 Task: Research Airbnb properties in Schwabach, Germany from 25th December, 2023 to 26th December, 2023 for 2 adults. Place can be entire room with 1  bedroom having 1 bed and 1 bathroom. Property type can be hotel.
Action: Mouse moved to (430, 116)
Screenshot: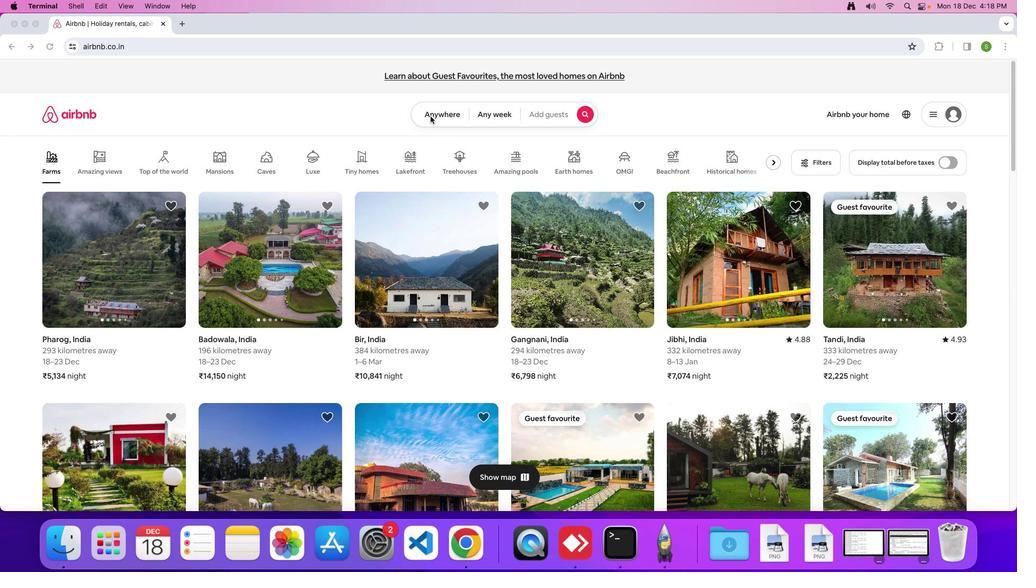 
Action: Mouse pressed left at (430, 116)
Screenshot: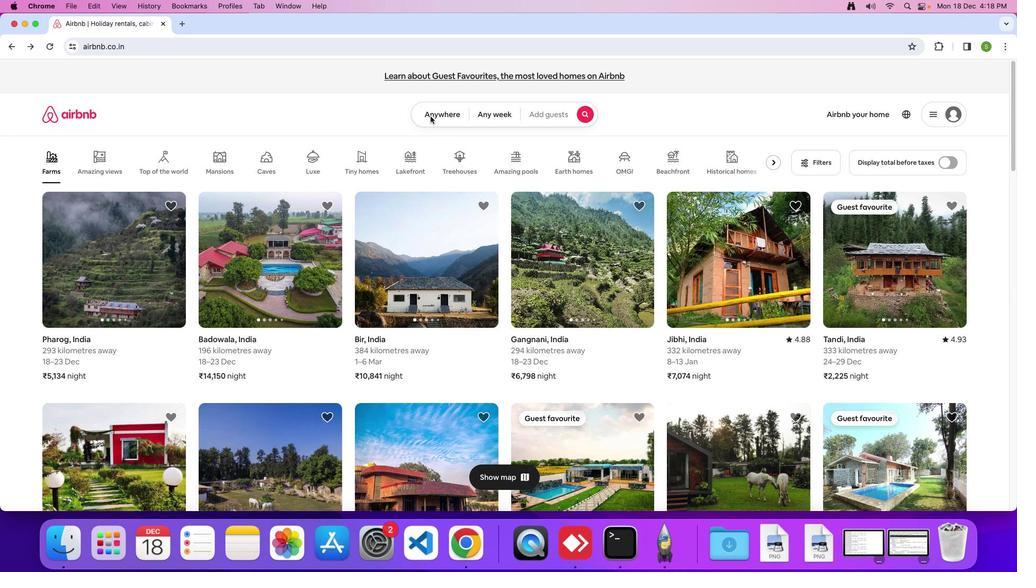 
Action: Mouse moved to (436, 112)
Screenshot: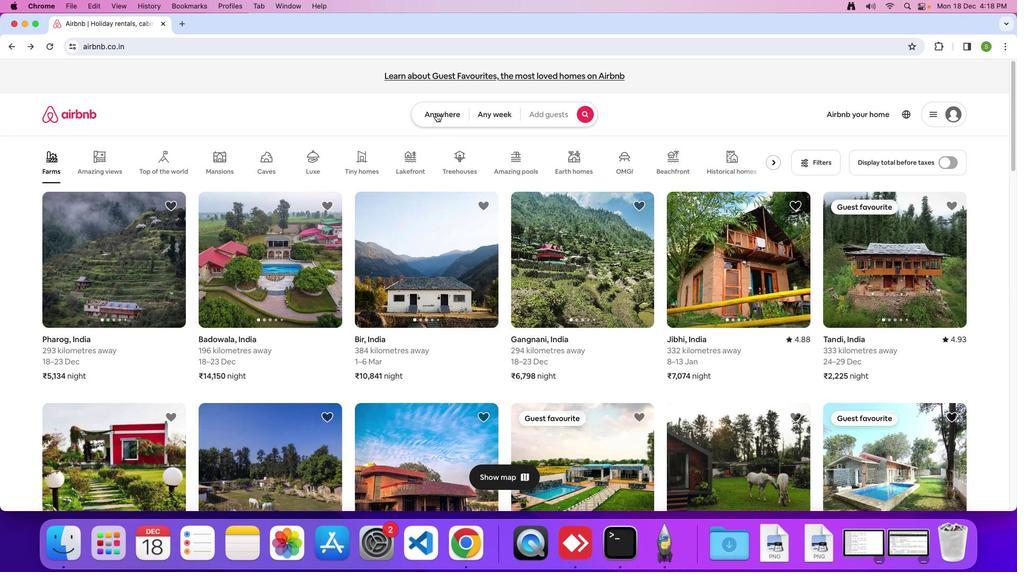 
Action: Mouse pressed left at (436, 112)
Screenshot: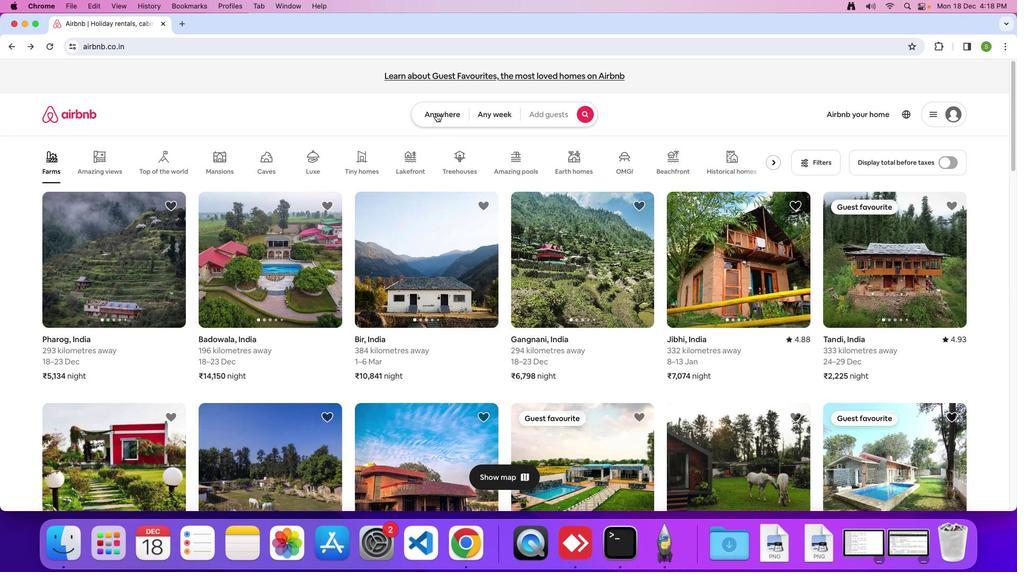 
Action: Mouse moved to (356, 155)
Screenshot: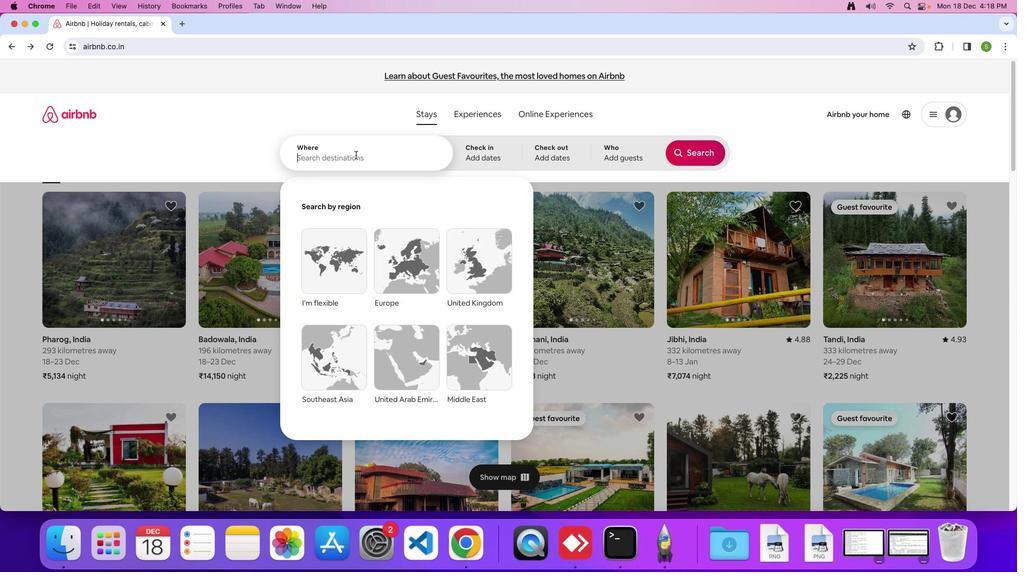 
Action: Mouse pressed left at (356, 155)
Screenshot: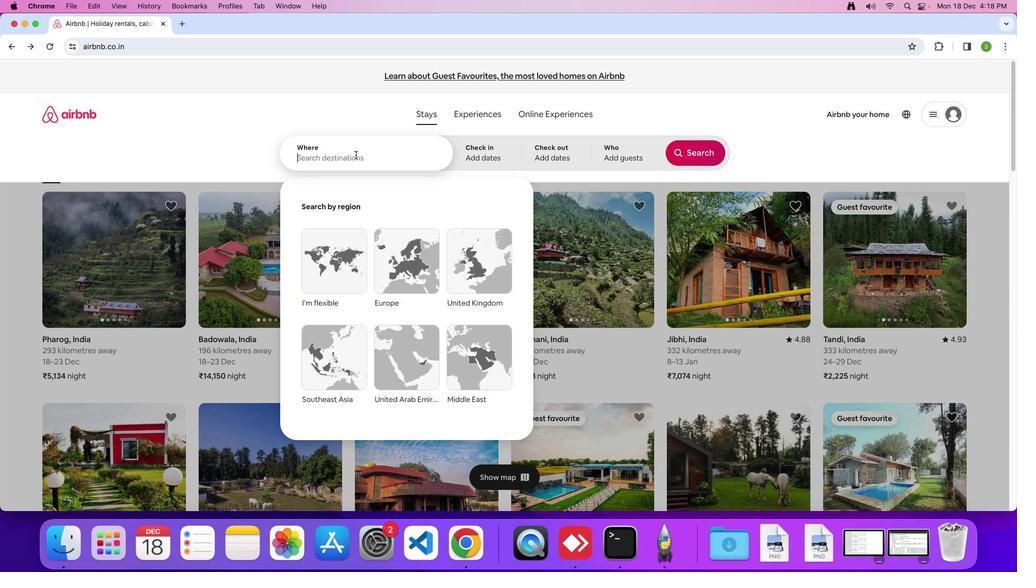 
Action: Key pressed 's'Key.caps_lock'C''H''W''A''B''A''C''H'Key.backspaceKey.backspaceKey.backspaceKey.backspaceKey.backspaceKey.backspaceKey.backspaceKey.backspaceKey.backspaceKey.backspaceKey.backspace'S'Key.caps_lock'c''h''w''a''b''a''c''h'','Key.spaceKey.shift'G''e''r''m''a''n''y'Key.enter
Screenshot: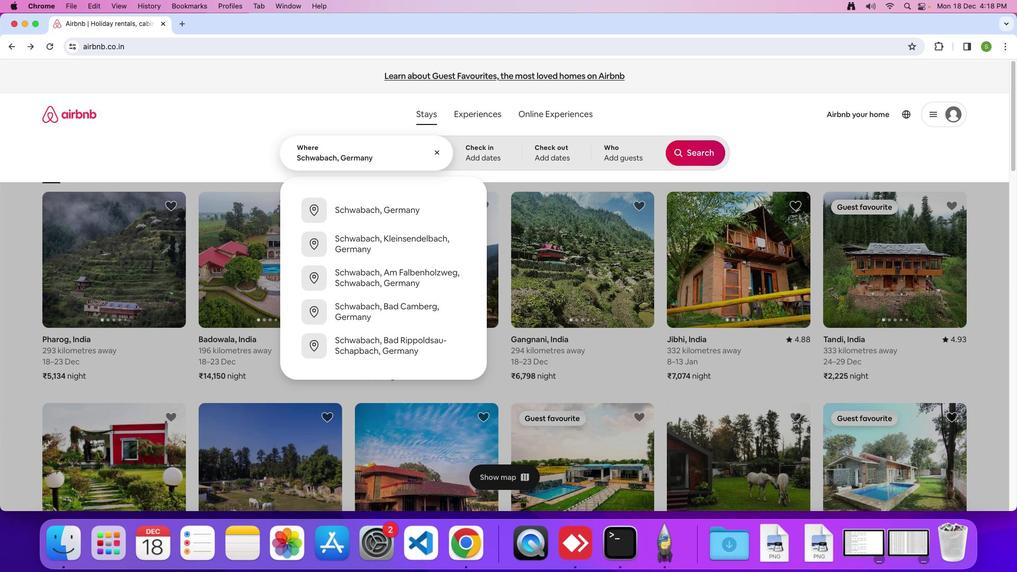 
Action: Mouse moved to (355, 391)
Screenshot: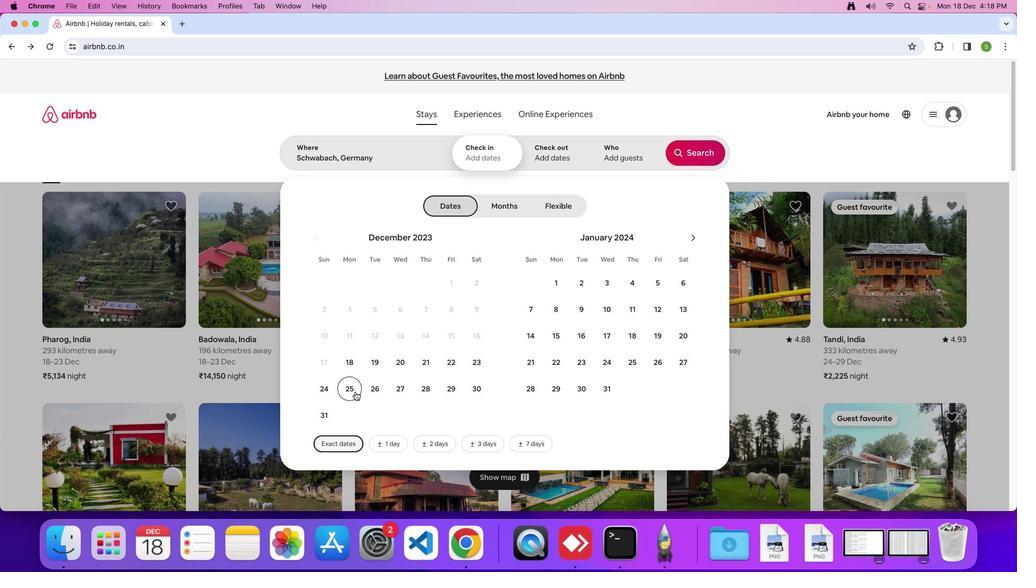 
Action: Mouse pressed left at (355, 391)
Screenshot: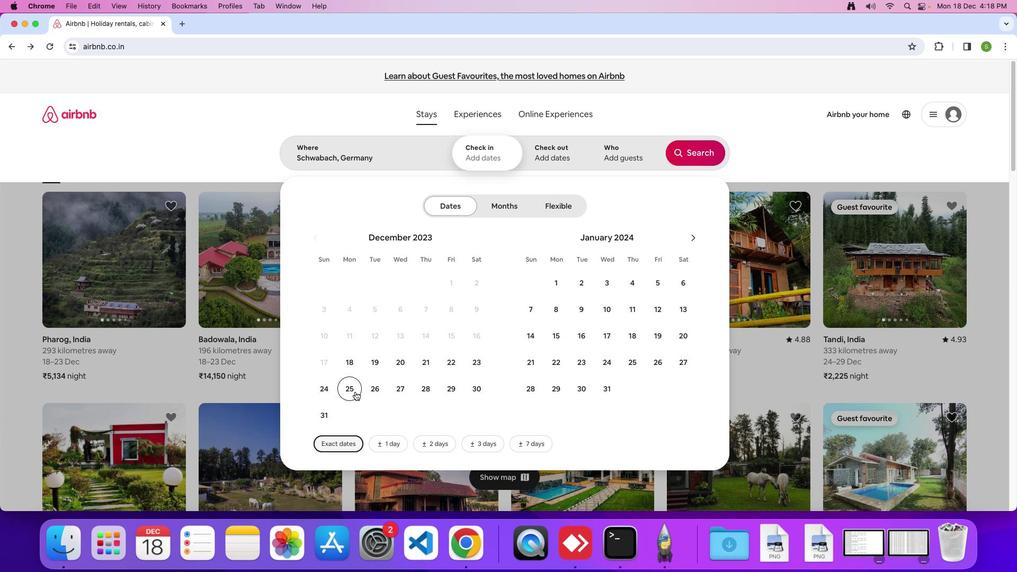 
Action: Mouse moved to (374, 389)
Screenshot: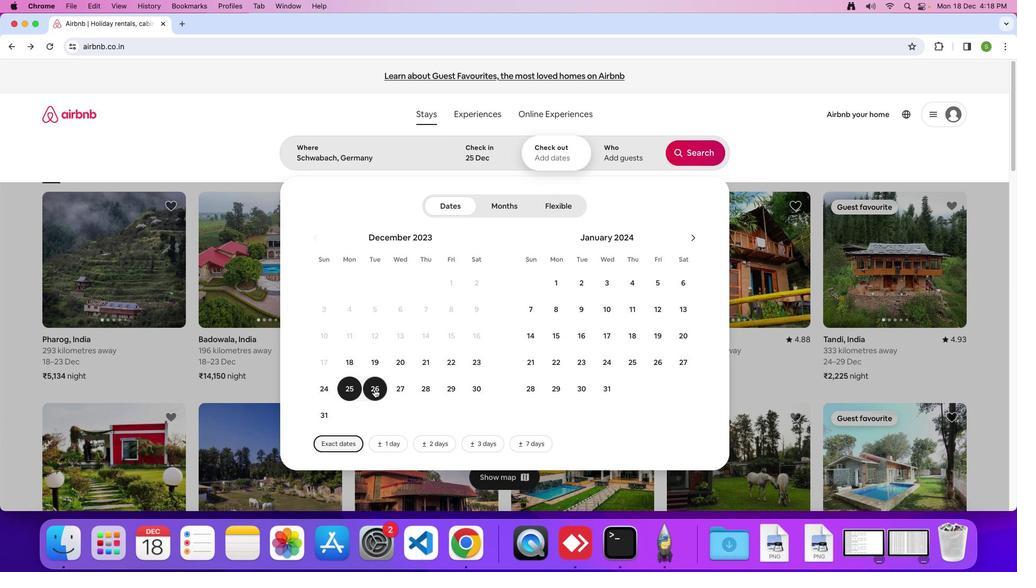 
Action: Mouse pressed left at (374, 389)
Screenshot: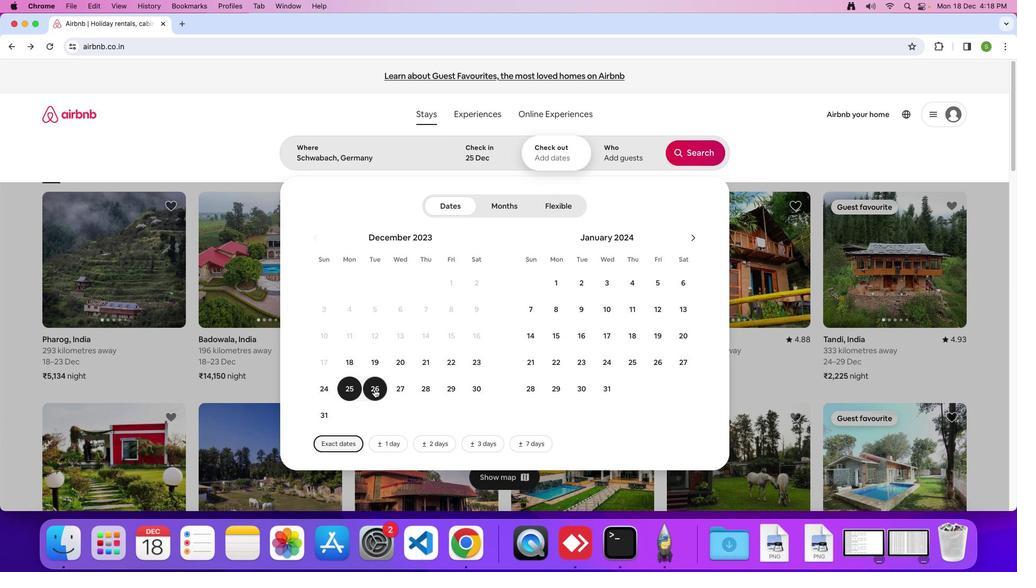 
Action: Mouse moved to (630, 162)
Screenshot: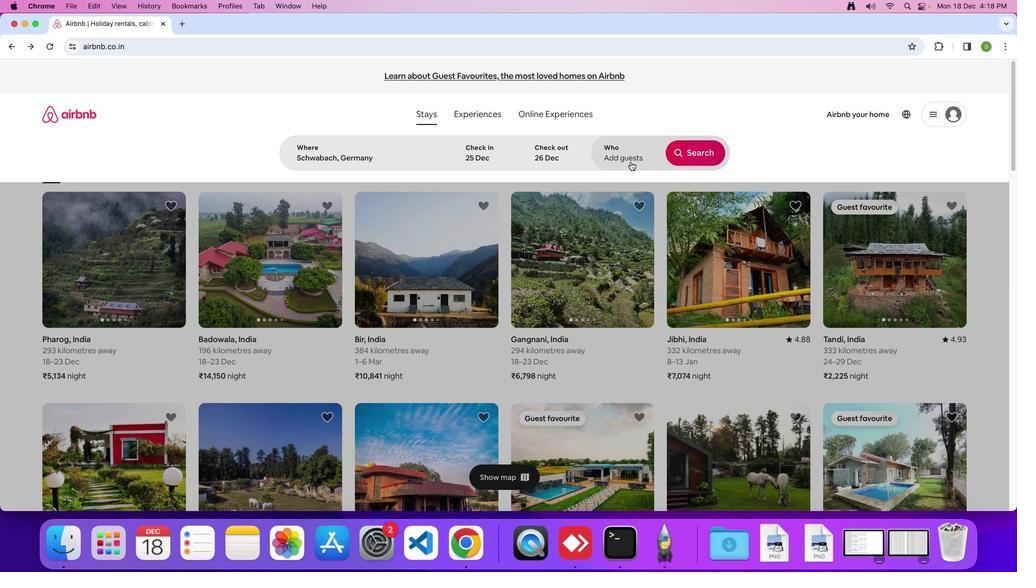 
Action: Mouse pressed left at (630, 162)
Screenshot: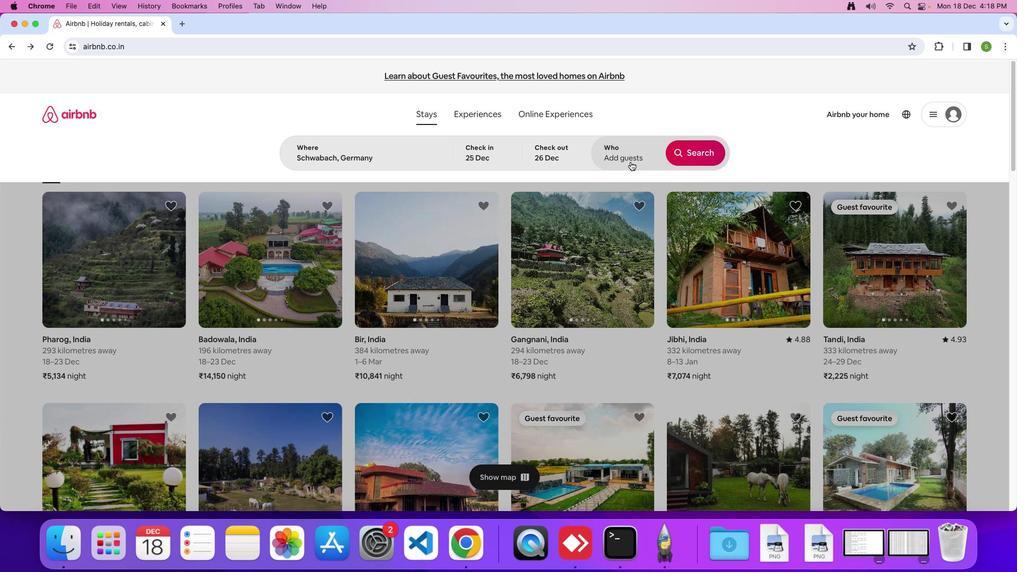 
Action: Mouse moved to (703, 214)
Screenshot: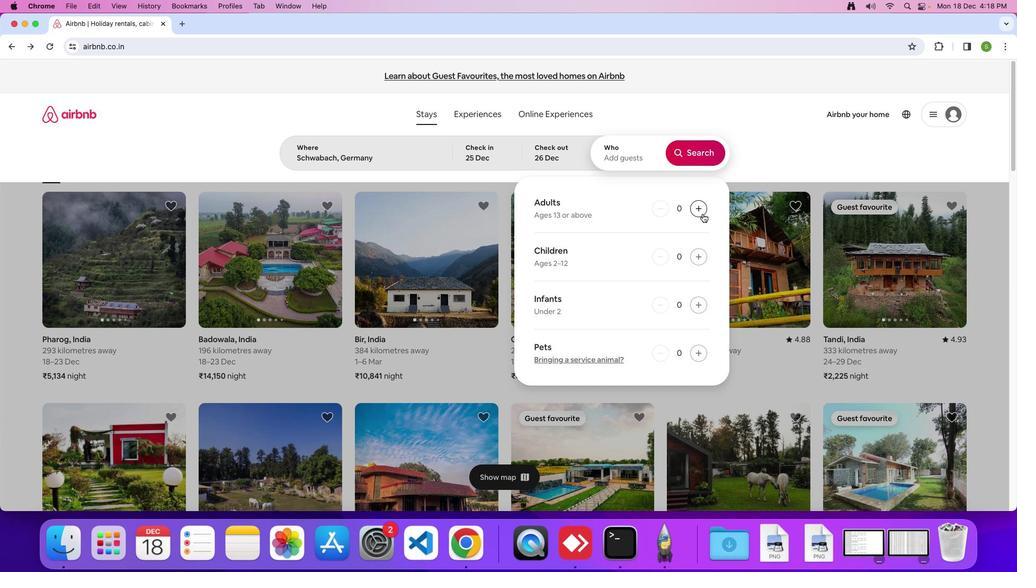 
Action: Mouse pressed left at (703, 214)
Screenshot: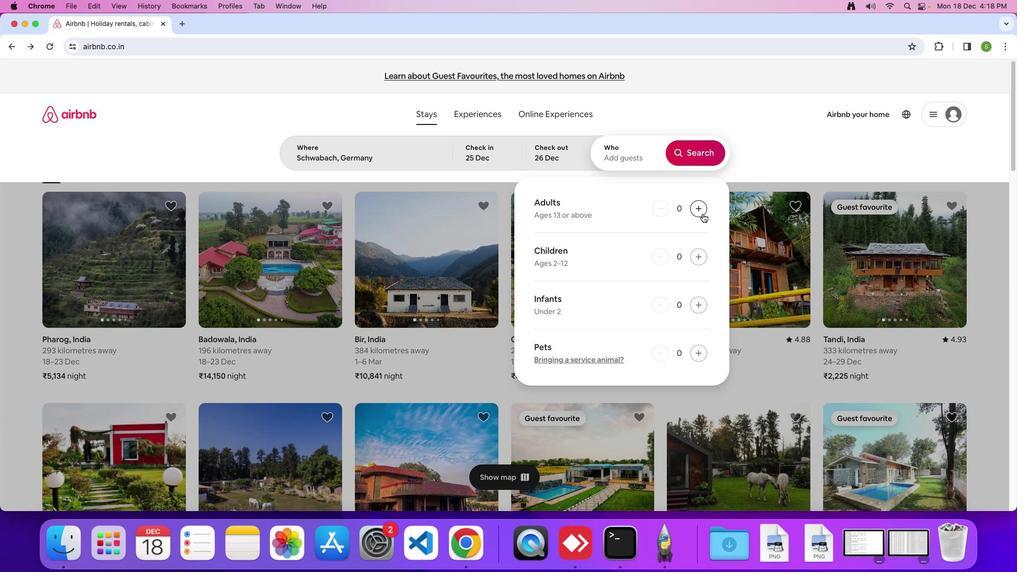 
Action: Mouse pressed left at (703, 214)
Screenshot: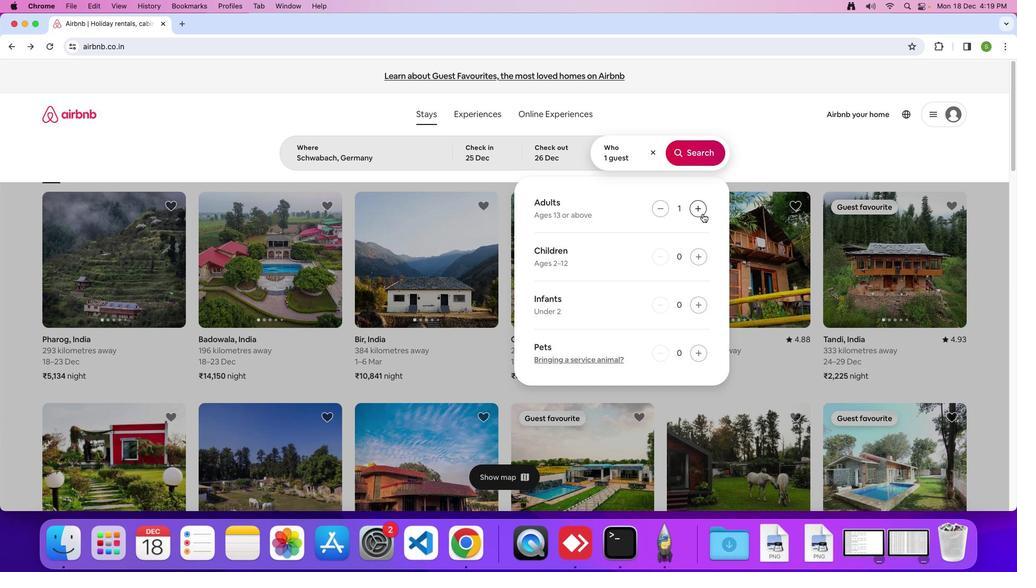 
Action: Mouse moved to (707, 158)
Screenshot: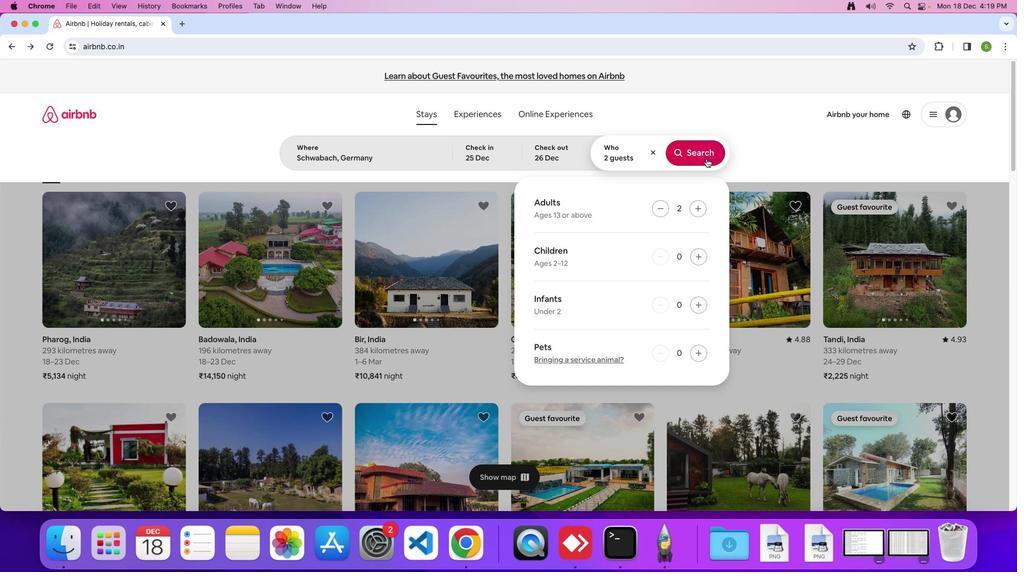 
Action: Mouse pressed left at (707, 158)
Screenshot: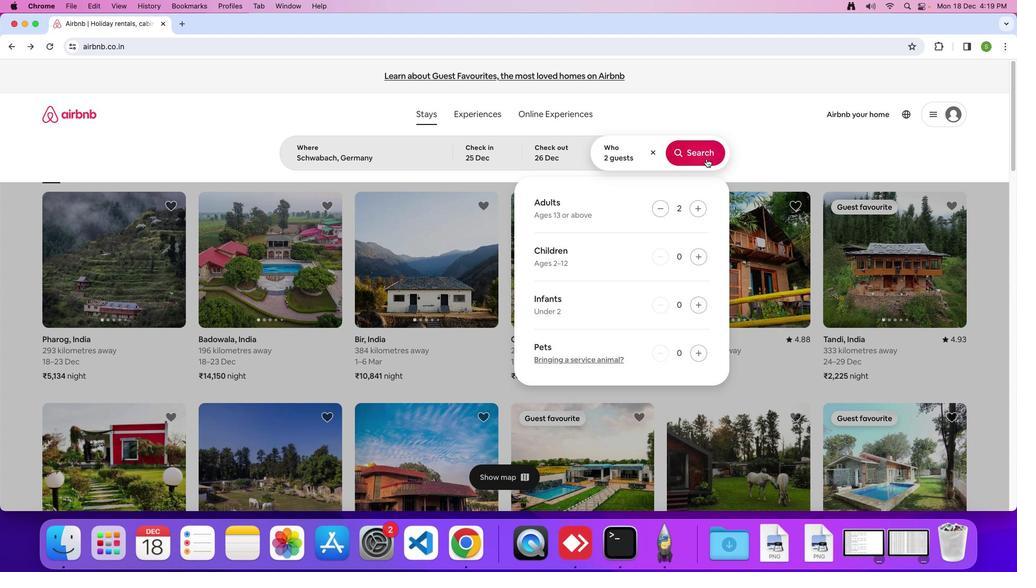 
Action: Mouse moved to (858, 119)
Screenshot: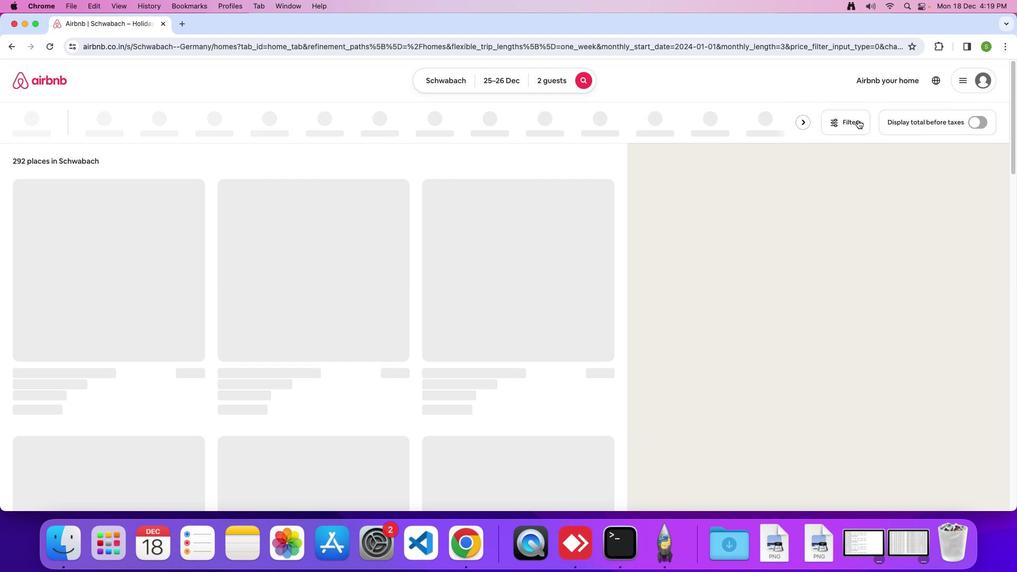
Action: Mouse pressed left at (858, 119)
Screenshot: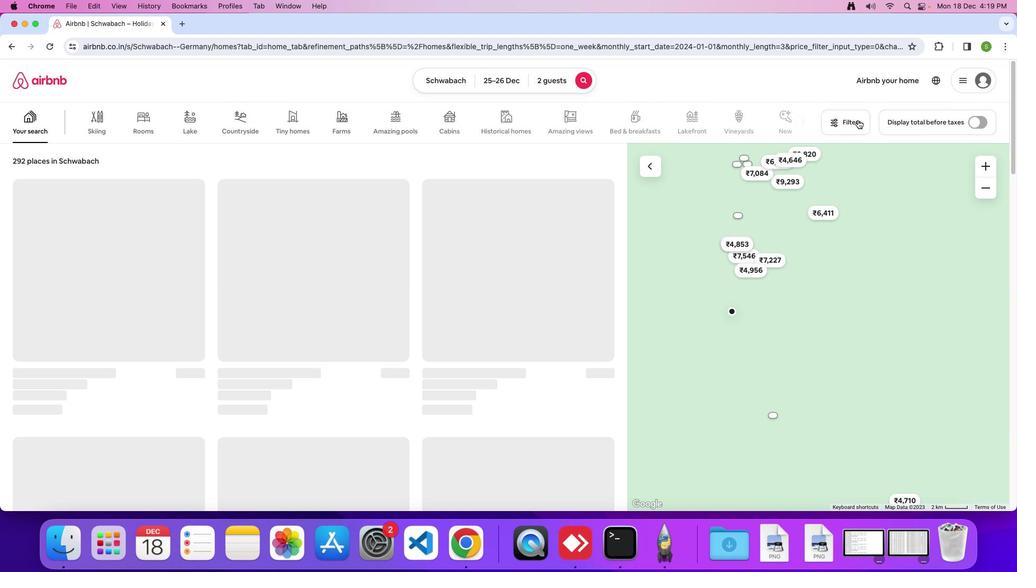 
Action: Mouse moved to (489, 309)
Screenshot: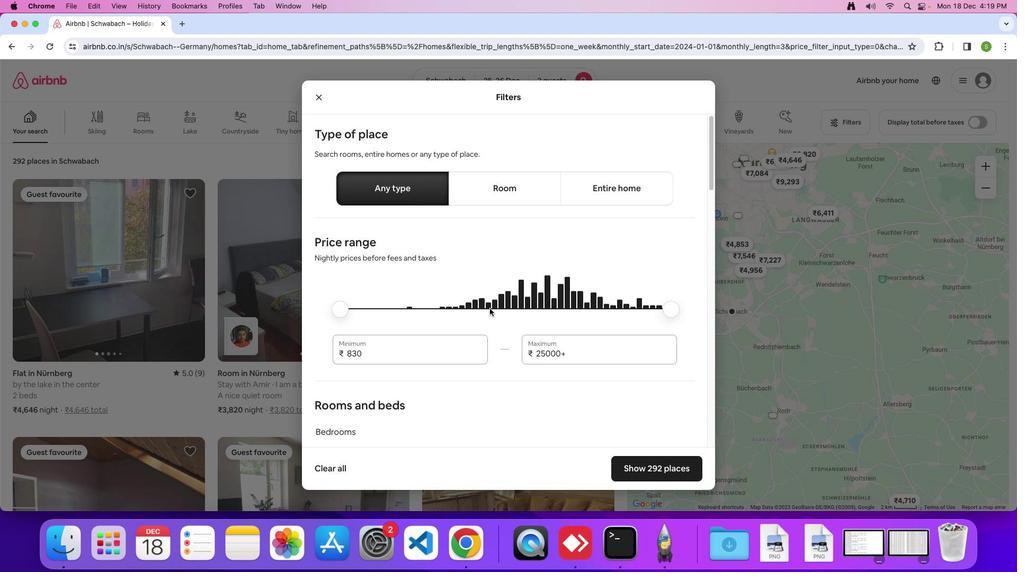 
Action: Mouse scrolled (489, 309) with delta (0, 0)
Screenshot: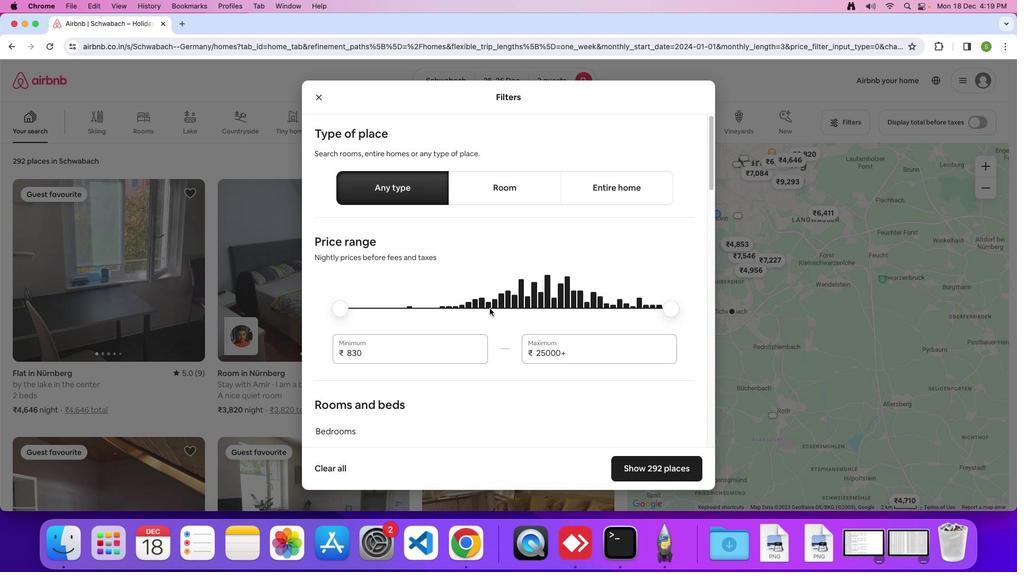 
Action: Mouse scrolled (489, 309) with delta (0, 0)
Screenshot: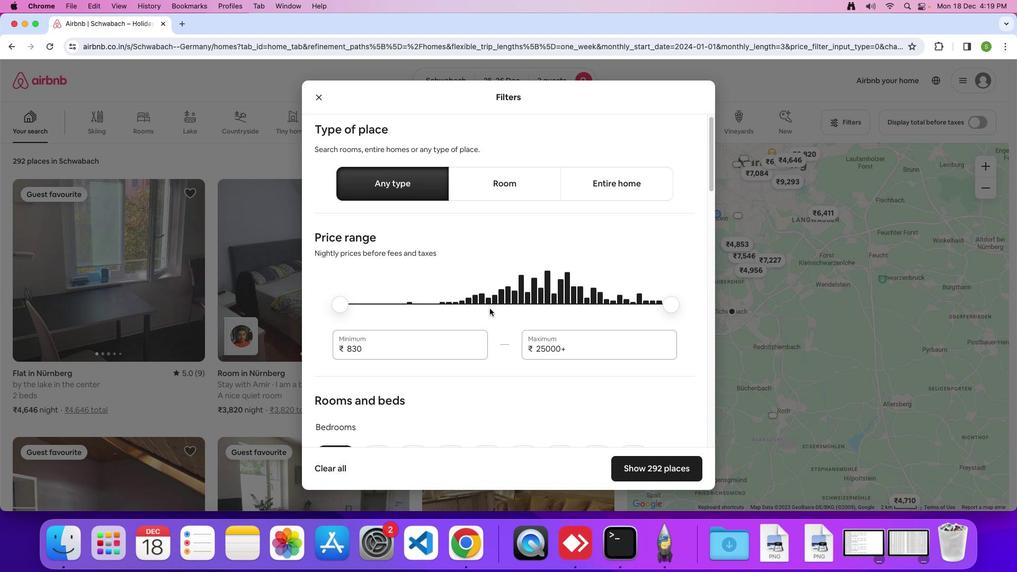 
Action: Mouse scrolled (489, 309) with delta (0, 0)
Screenshot: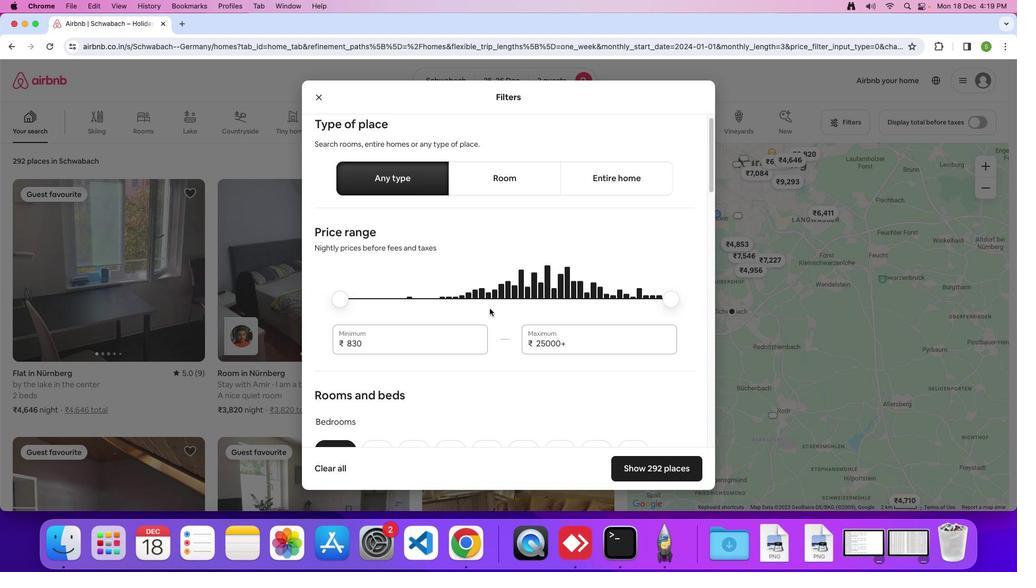 
Action: Mouse scrolled (489, 309) with delta (0, 0)
Screenshot: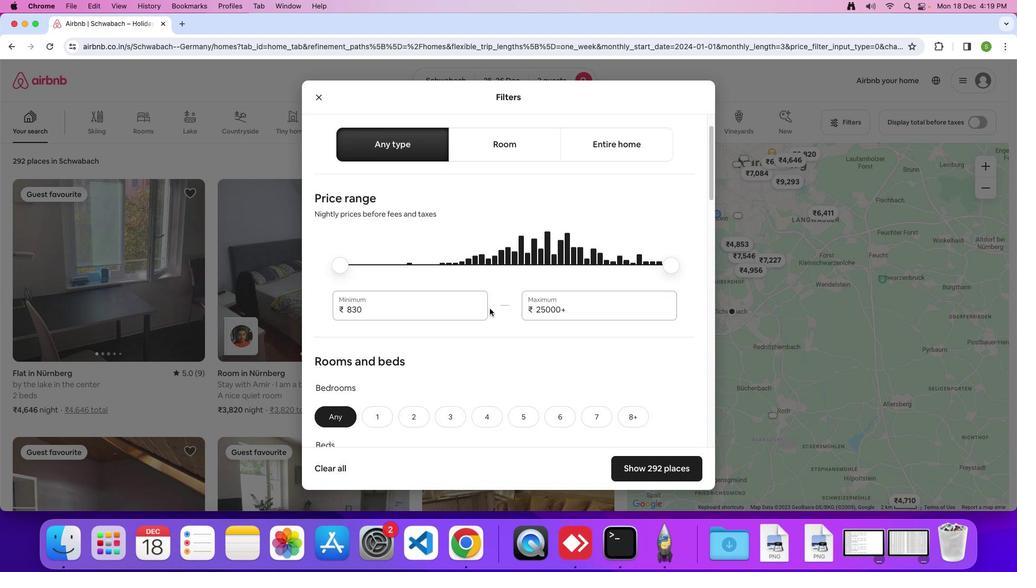 
Action: Mouse scrolled (489, 309) with delta (0, 0)
Screenshot: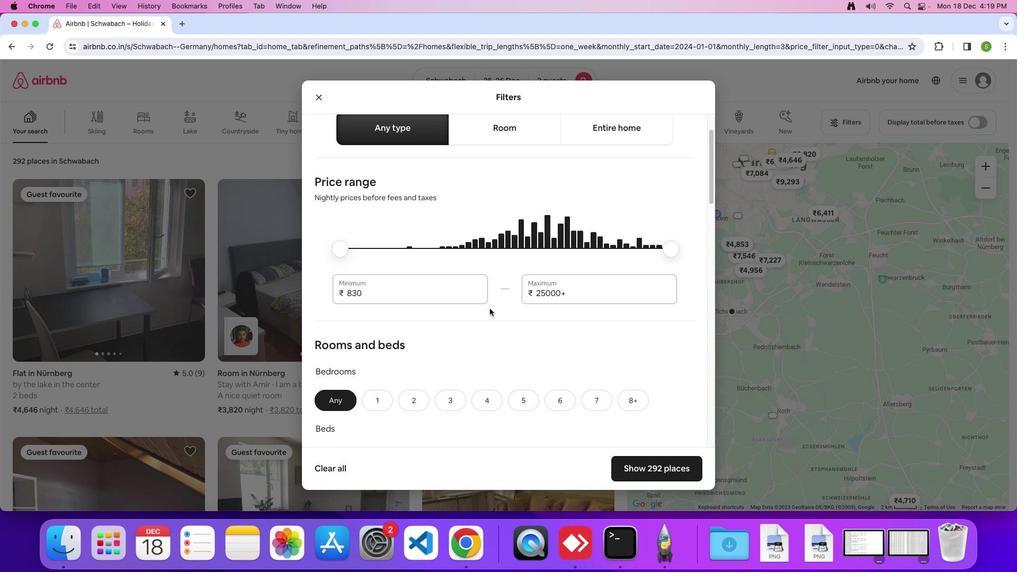 
Action: Mouse scrolled (489, 309) with delta (0, 0)
Screenshot: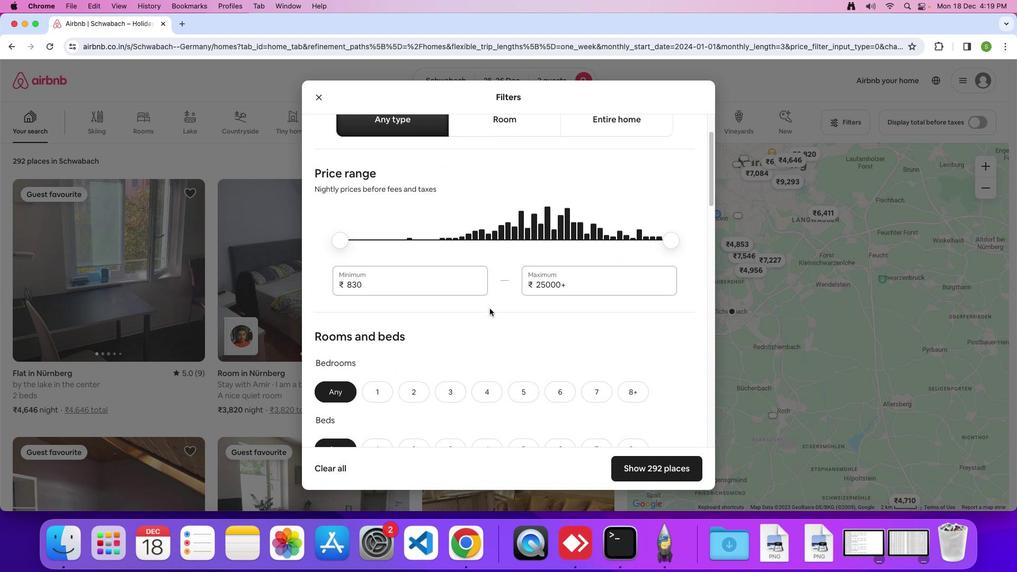 
Action: Mouse scrolled (489, 309) with delta (0, 0)
Screenshot: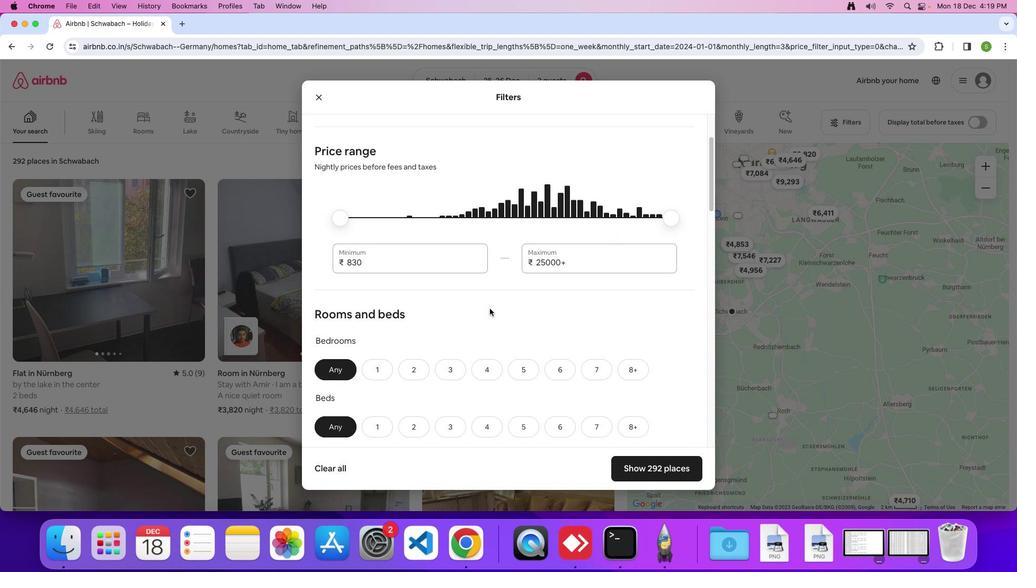 
Action: Mouse scrolled (489, 309) with delta (0, 0)
Screenshot: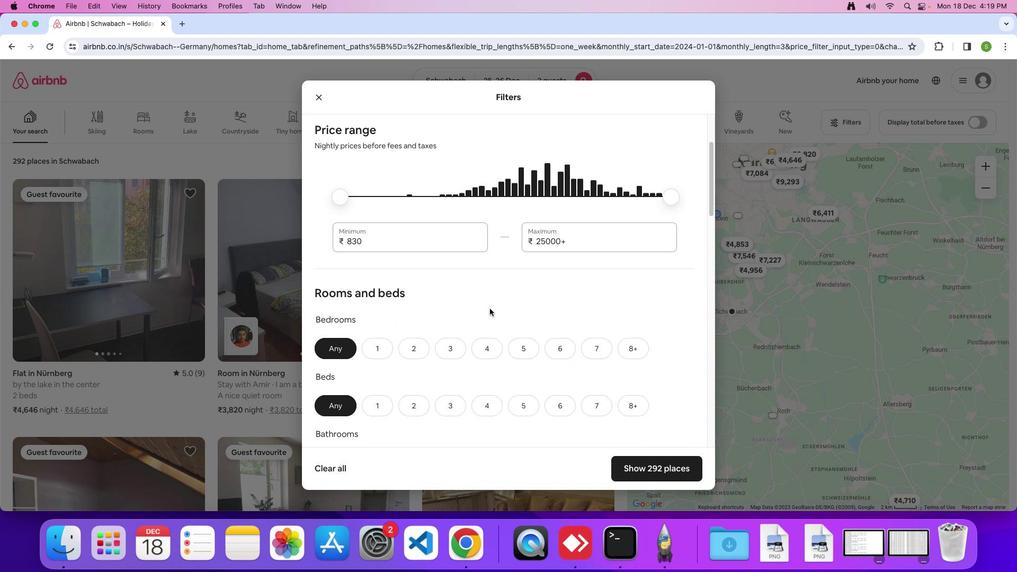
Action: Mouse scrolled (489, 309) with delta (0, 0)
Screenshot: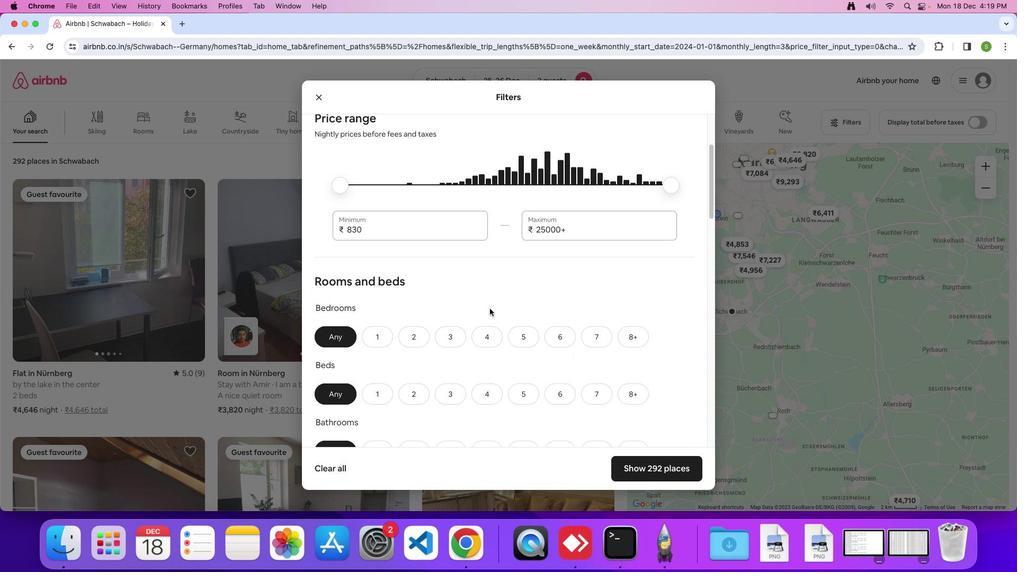 
Action: Mouse scrolled (489, 309) with delta (0, -1)
Screenshot: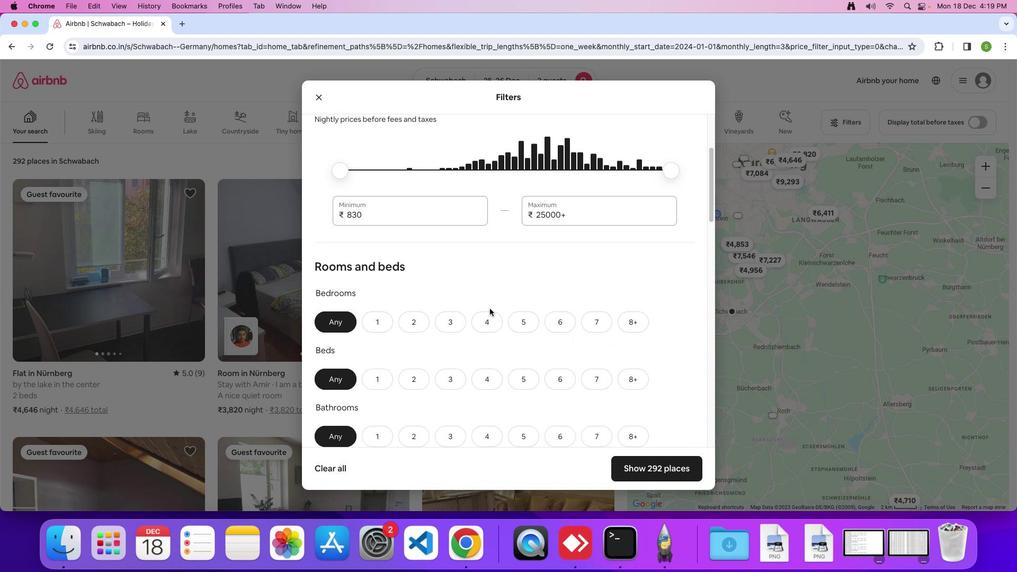 
Action: Mouse scrolled (489, 309) with delta (0, 0)
Screenshot: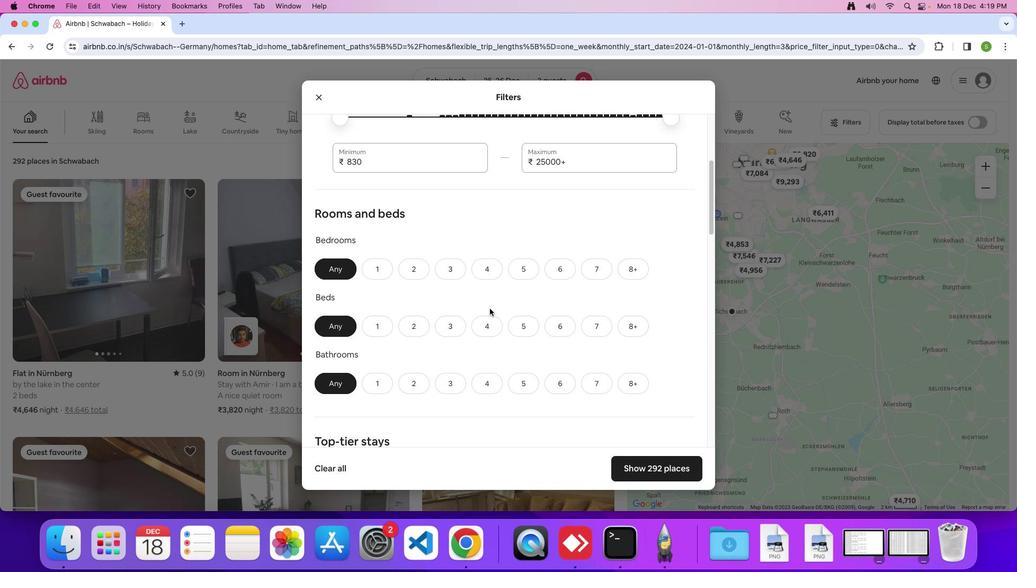 
Action: Mouse scrolled (489, 309) with delta (0, 0)
Screenshot: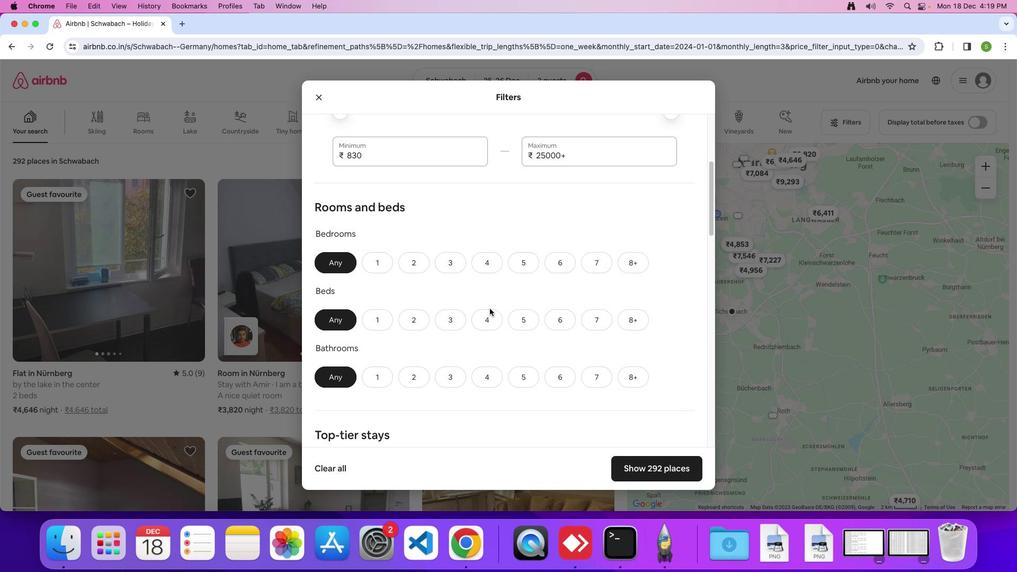 
Action: Mouse scrolled (489, 309) with delta (0, 0)
Screenshot: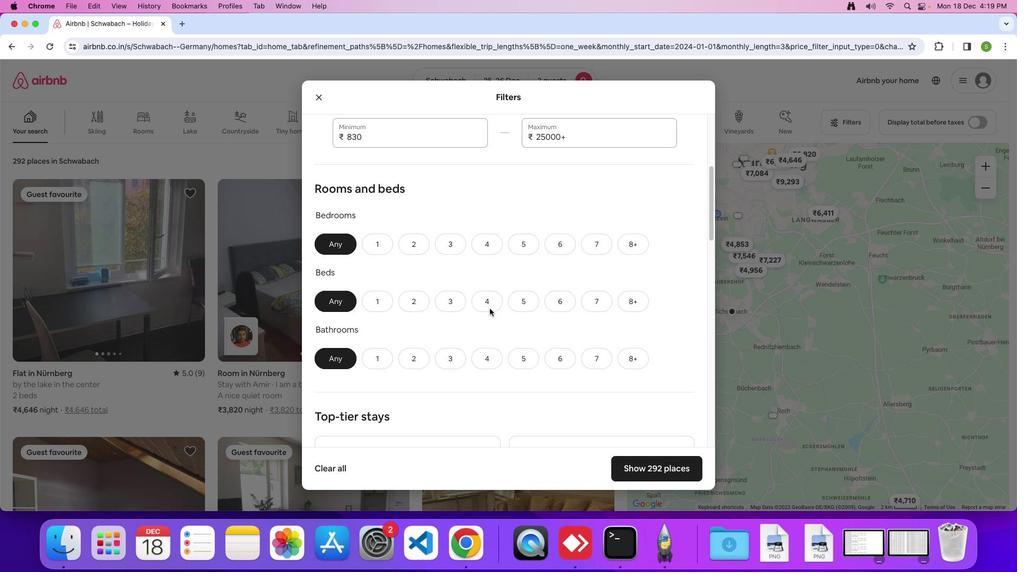 
Action: Mouse moved to (387, 224)
Screenshot: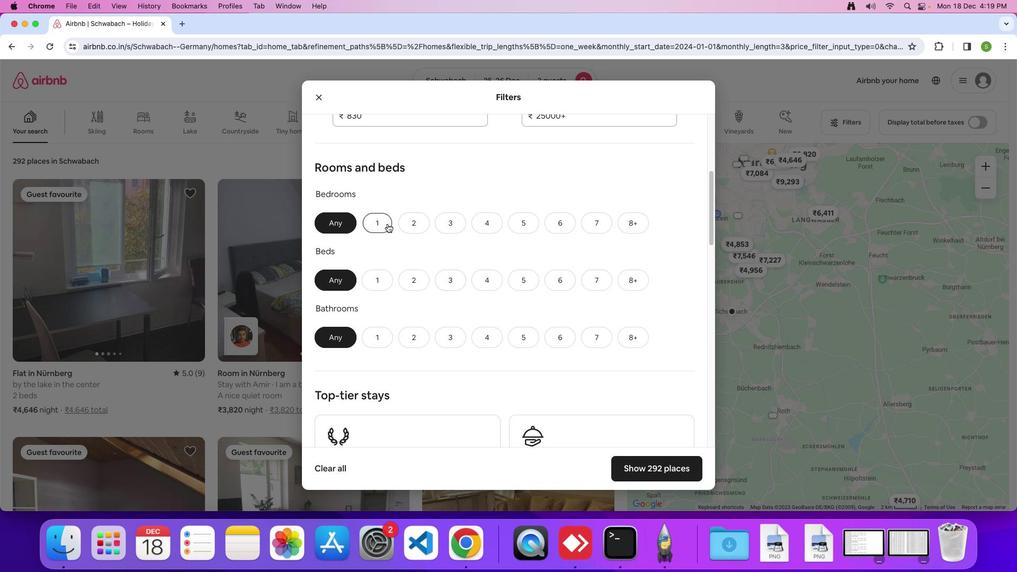 
Action: Mouse pressed left at (387, 224)
Screenshot: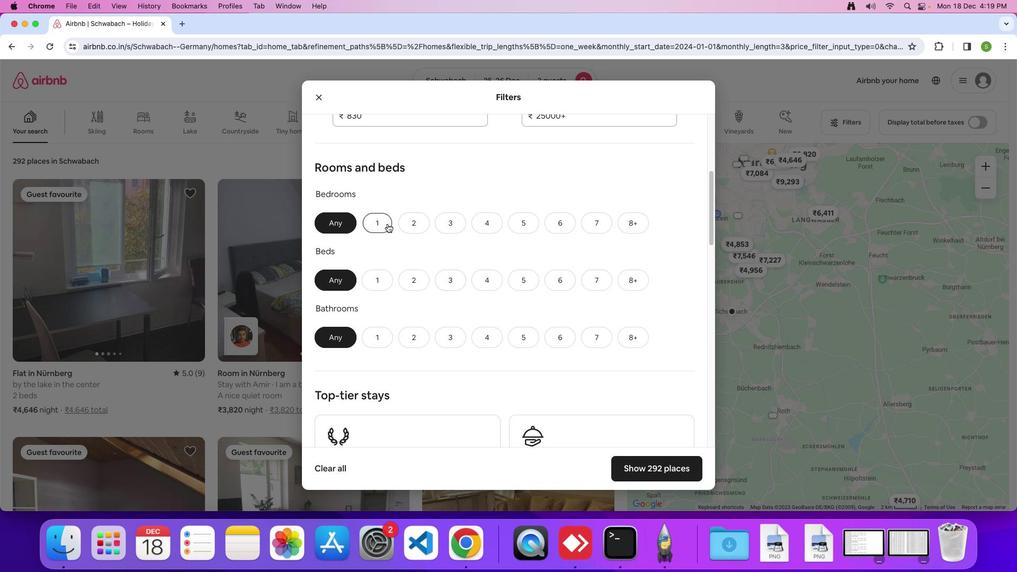 
Action: Mouse moved to (382, 284)
Screenshot: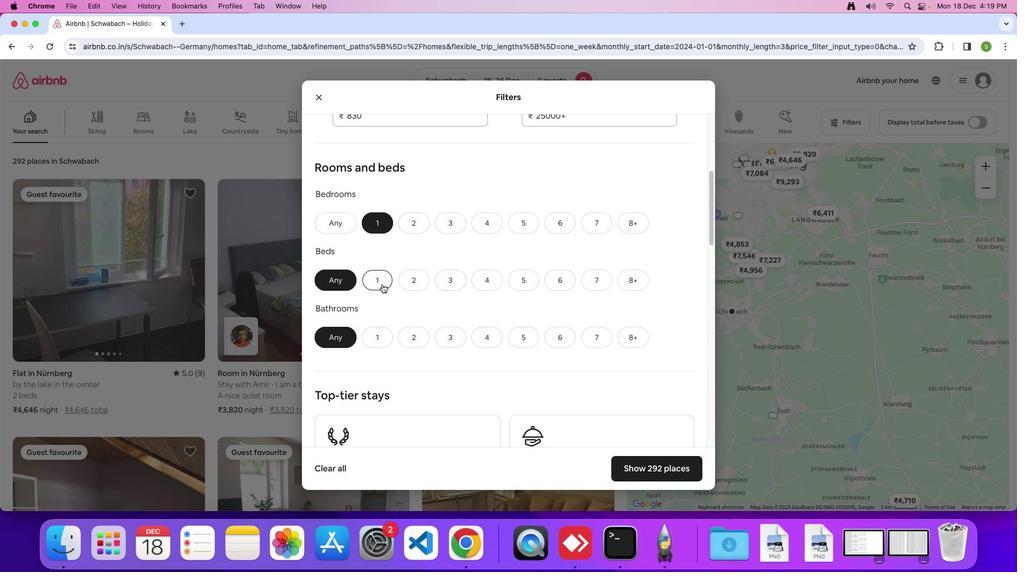 
Action: Mouse pressed left at (382, 284)
Screenshot: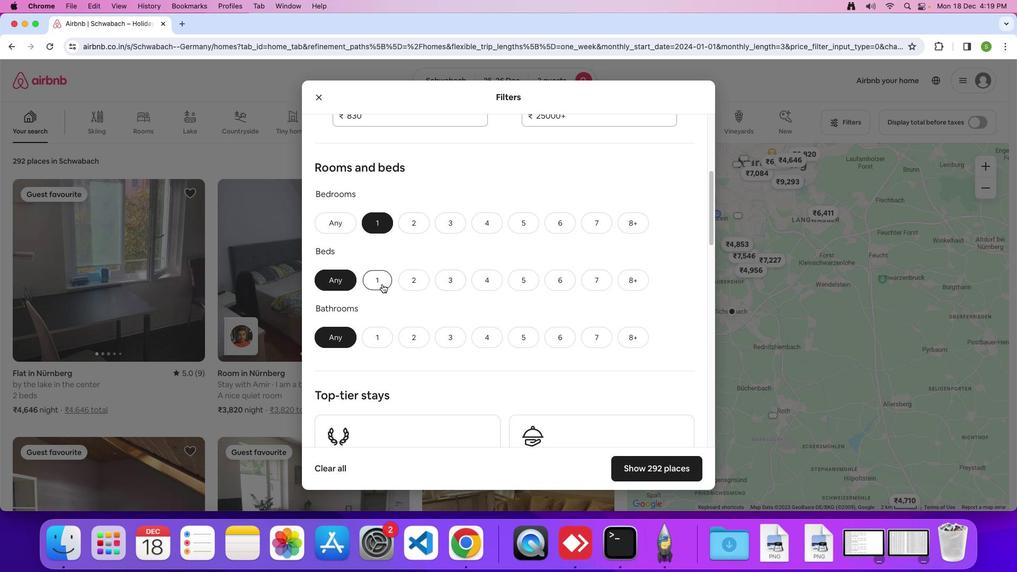 
Action: Mouse moved to (375, 331)
Screenshot: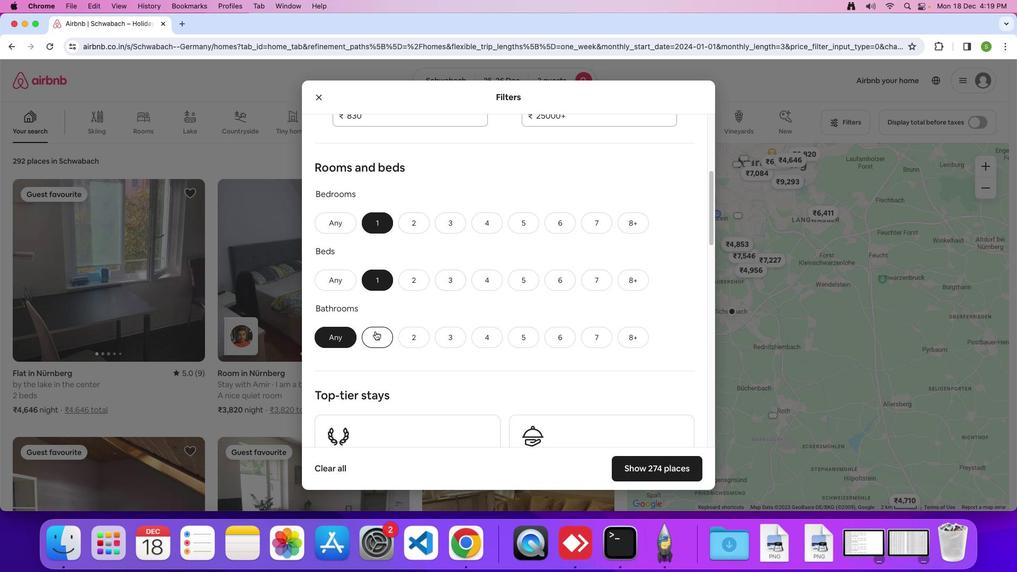 
Action: Mouse pressed left at (375, 331)
Screenshot: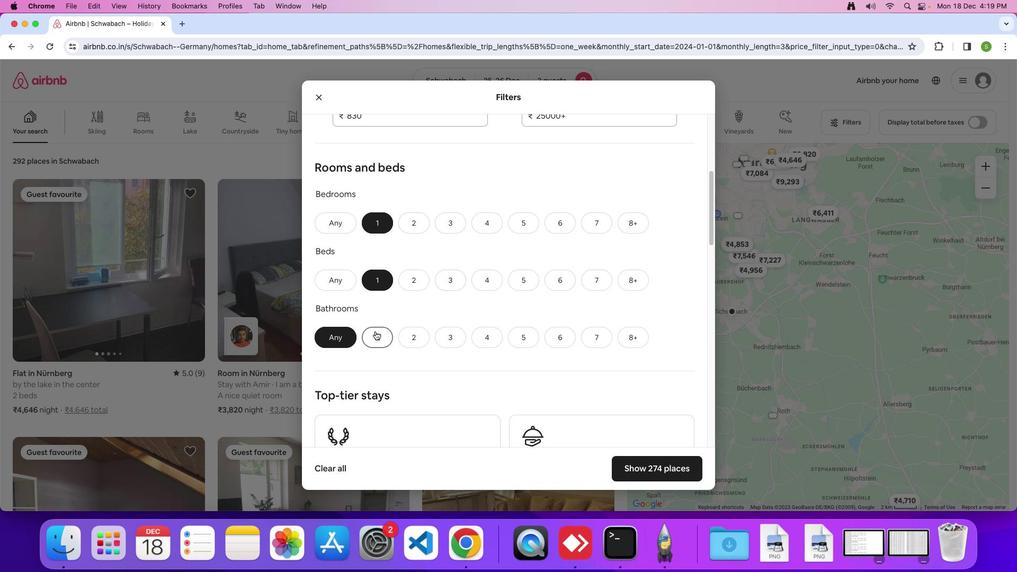 
Action: Mouse moved to (491, 301)
Screenshot: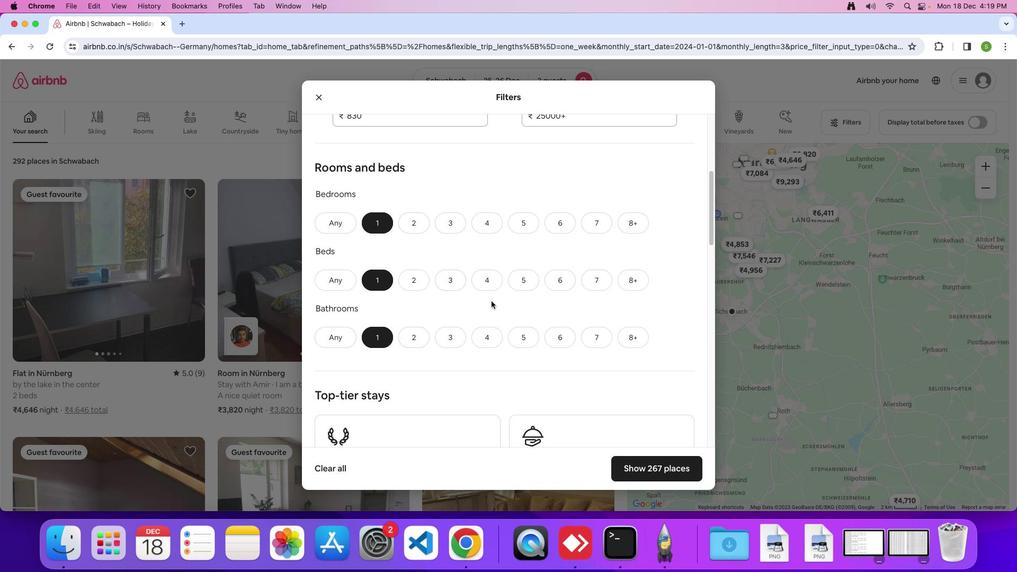 
Action: Mouse scrolled (491, 301) with delta (0, 0)
Screenshot: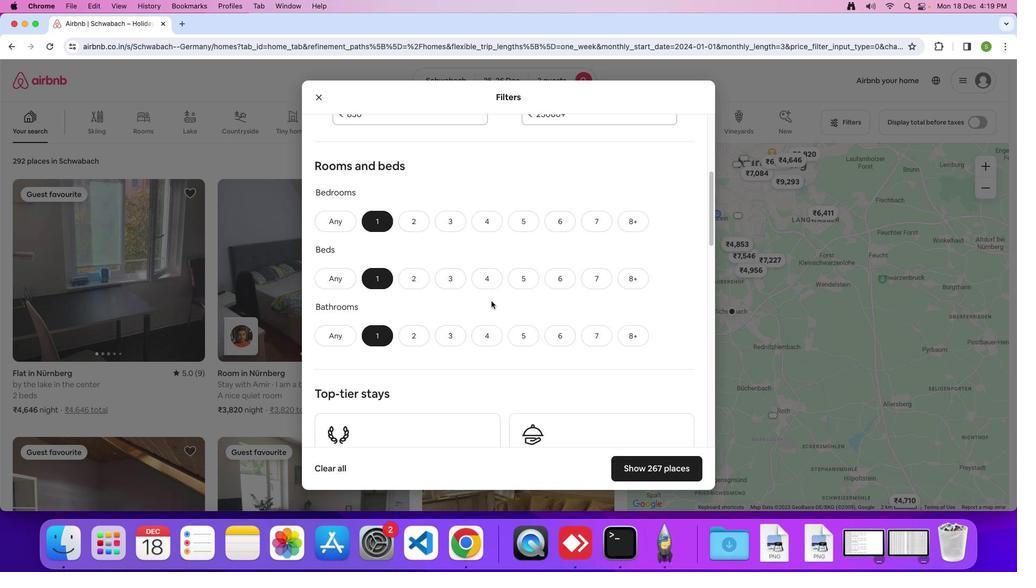
Action: Mouse scrolled (491, 301) with delta (0, 0)
Screenshot: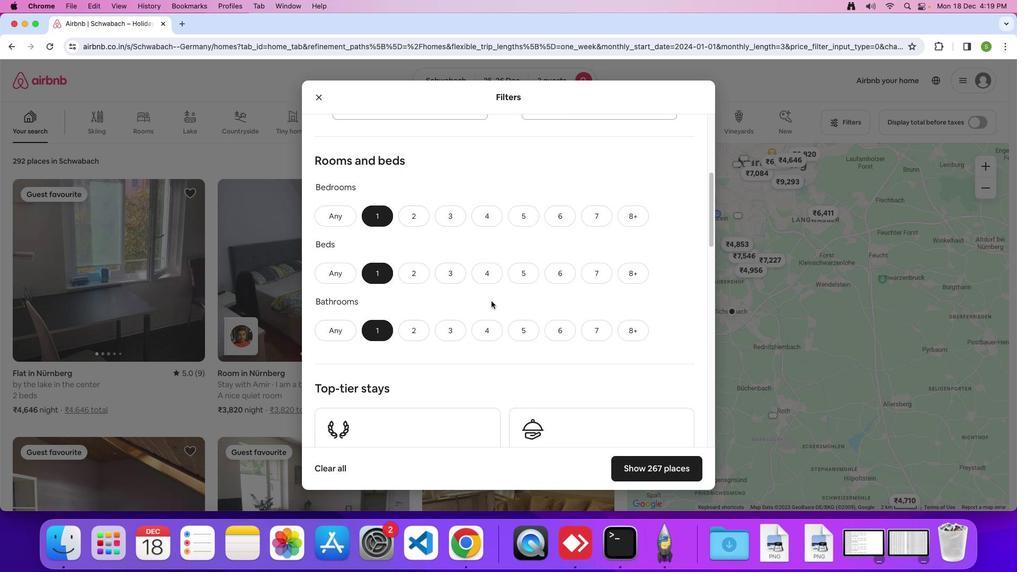 
Action: Mouse scrolled (491, 301) with delta (0, 0)
Screenshot: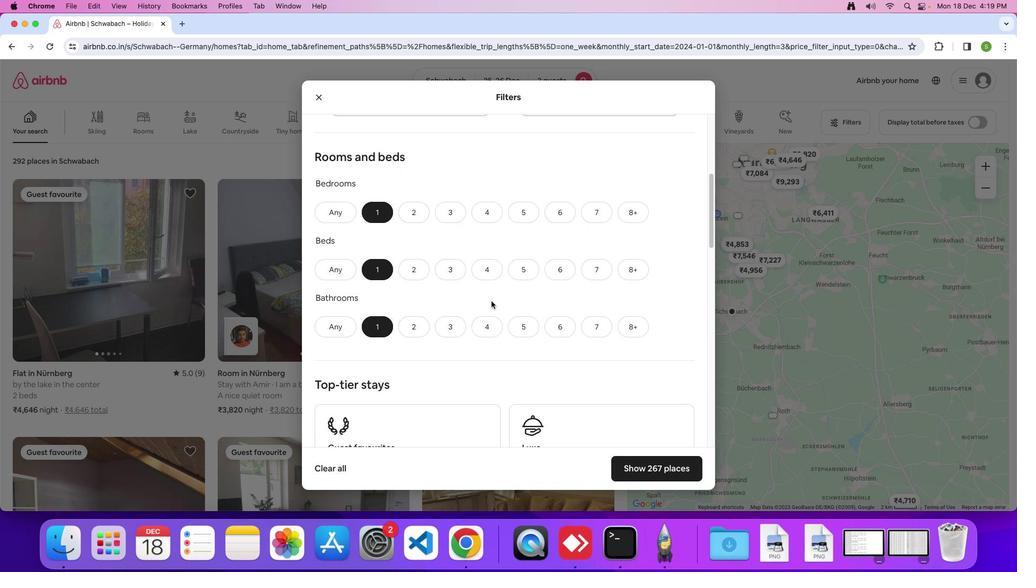 
Action: Mouse scrolled (491, 301) with delta (0, 0)
Screenshot: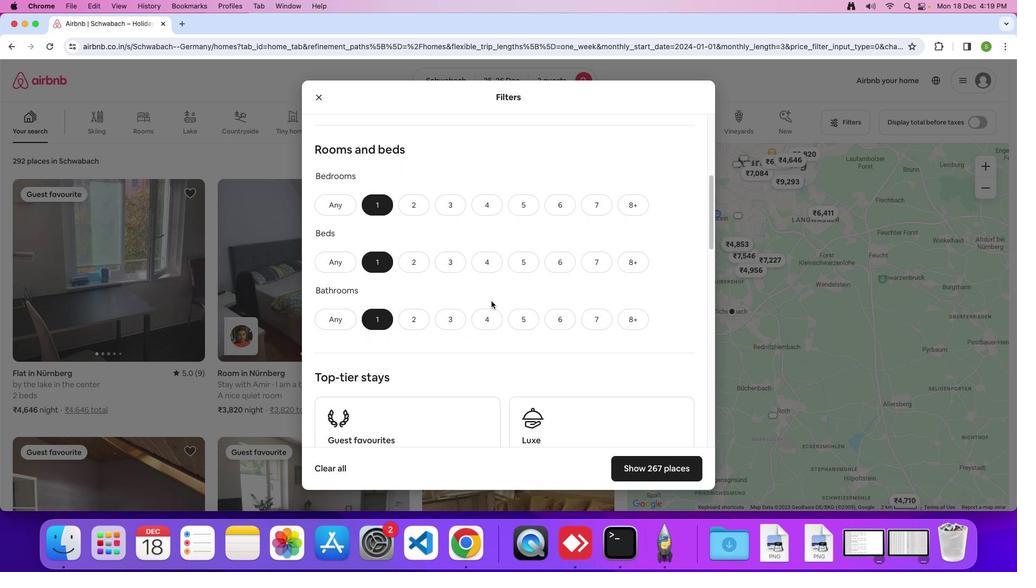 
Action: Mouse moved to (491, 301)
Screenshot: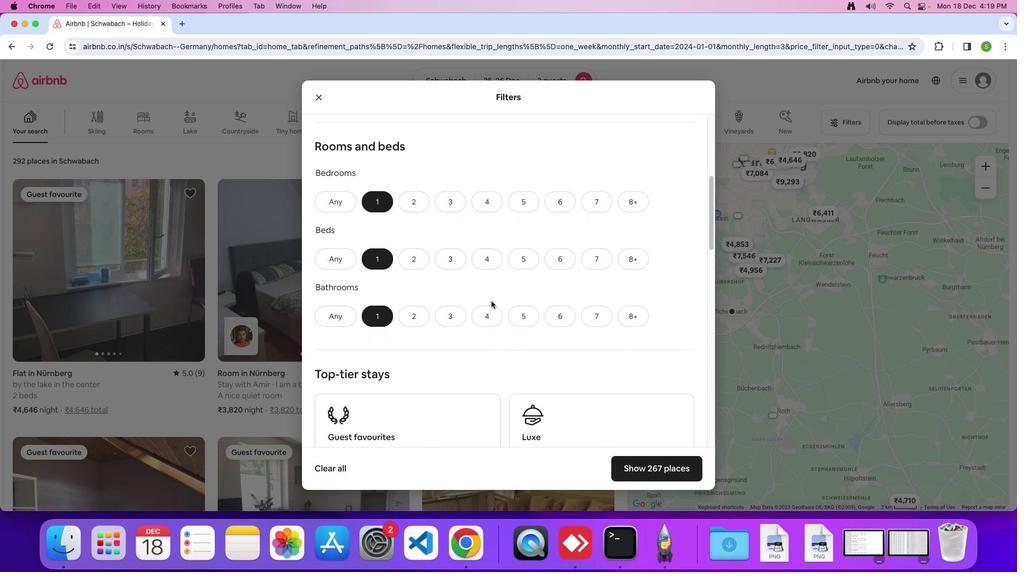 
Action: Mouse scrolled (491, 301) with delta (0, 0)
Screenshot: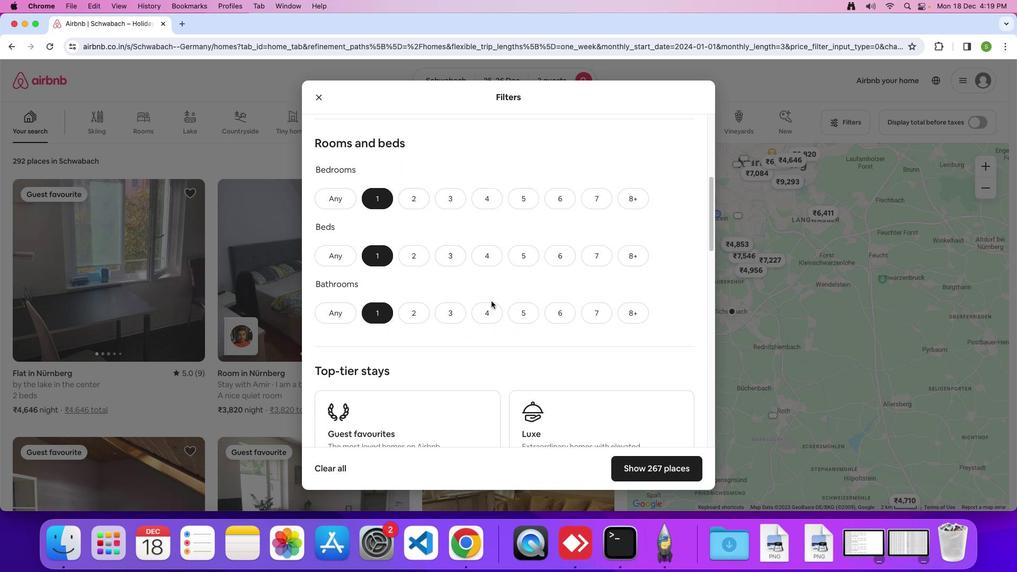 
Action: Mouse scrolled (491, 301) with delta (0, 0)
Screenshot: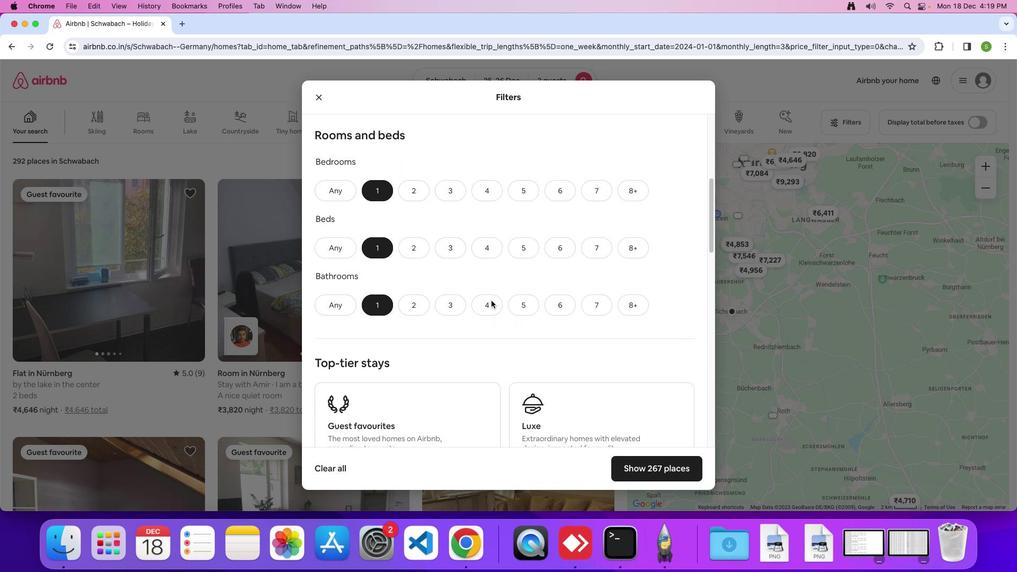 
Action: Mouse scrolled (491, 301) with delta (0, -1)
Screenshot: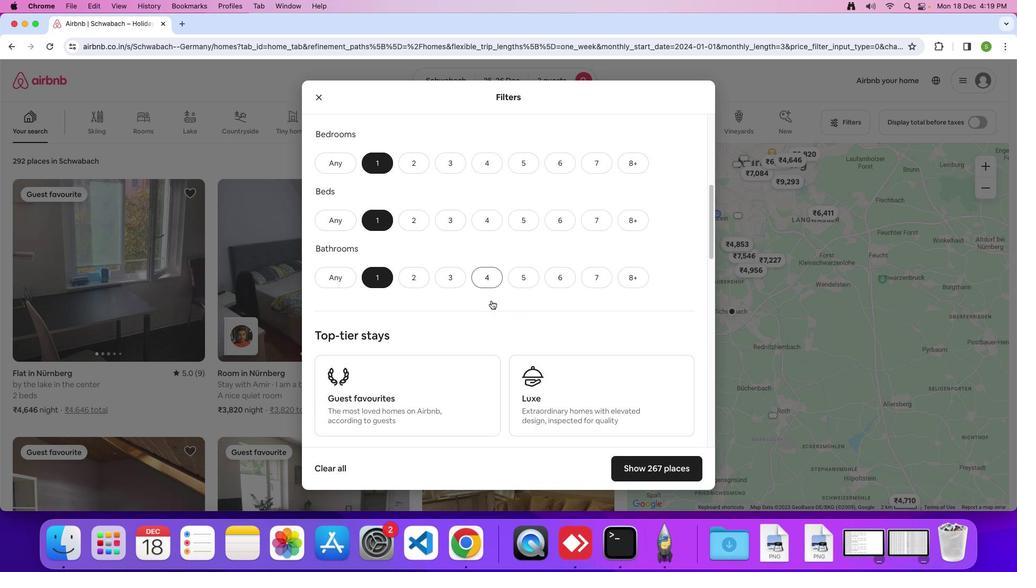 
Action: Mouse moved to (491, 300)
Screenshot: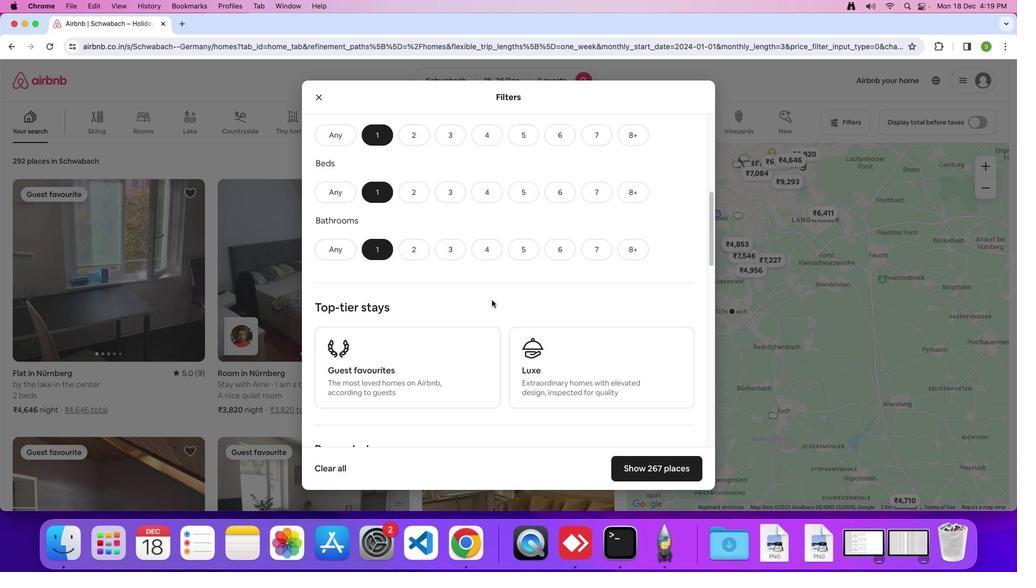 
Action: Mouse scrolled (491, 300) with delta (0, 0)
Screenshot: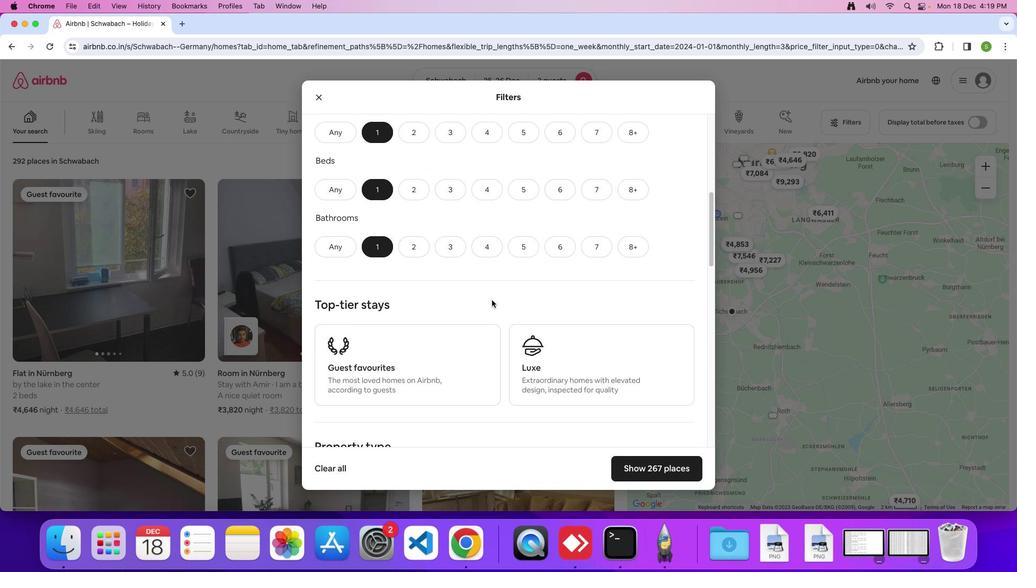 
Action: Mouse moved to (491, 300)
Screenshot: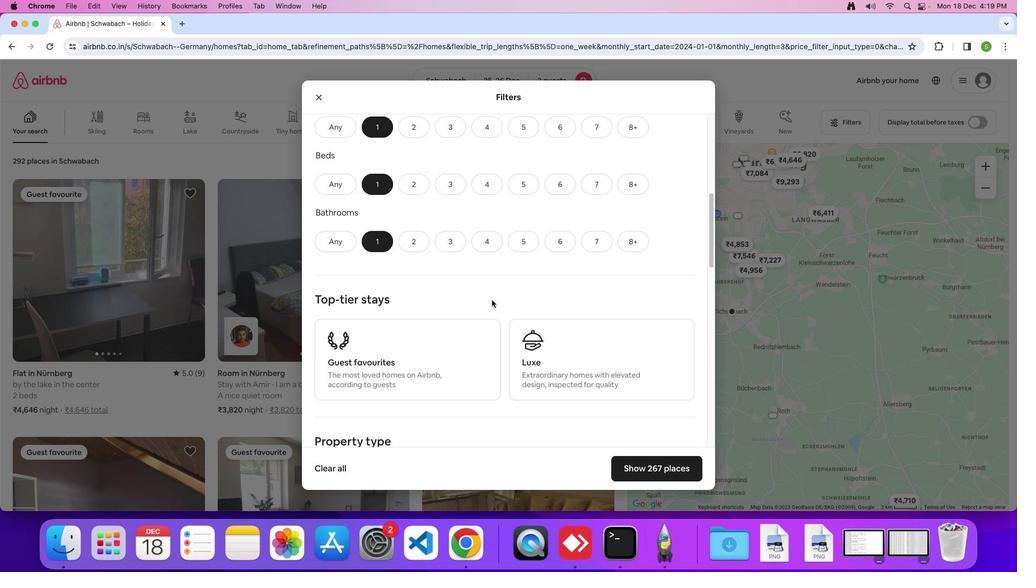
Action: Mouse scrolled (491, 300) with delta (0, 0)
Screenshot: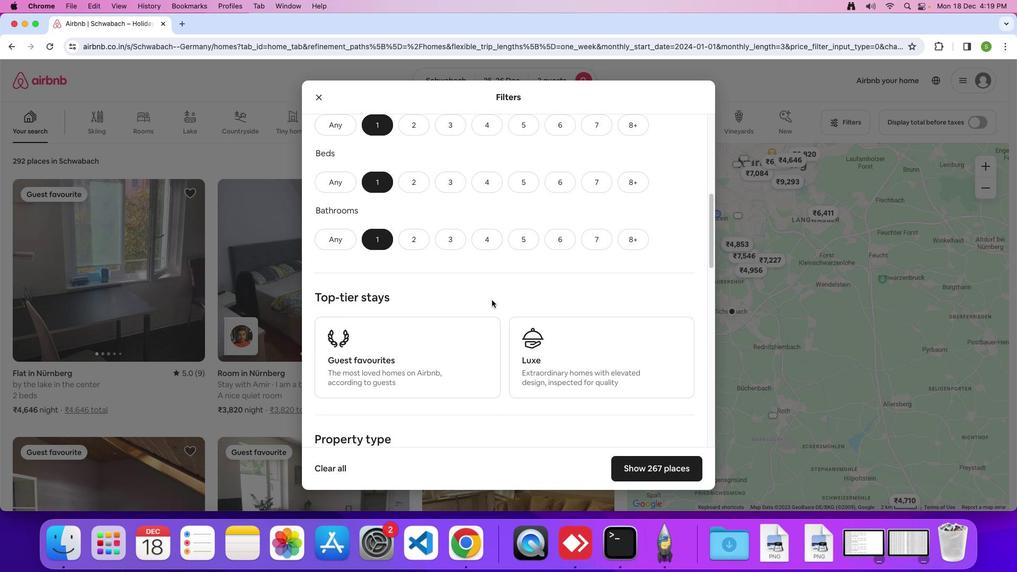 
Action: Mouse scrolled (491, 300) with delta (0, 0)
Screenshot: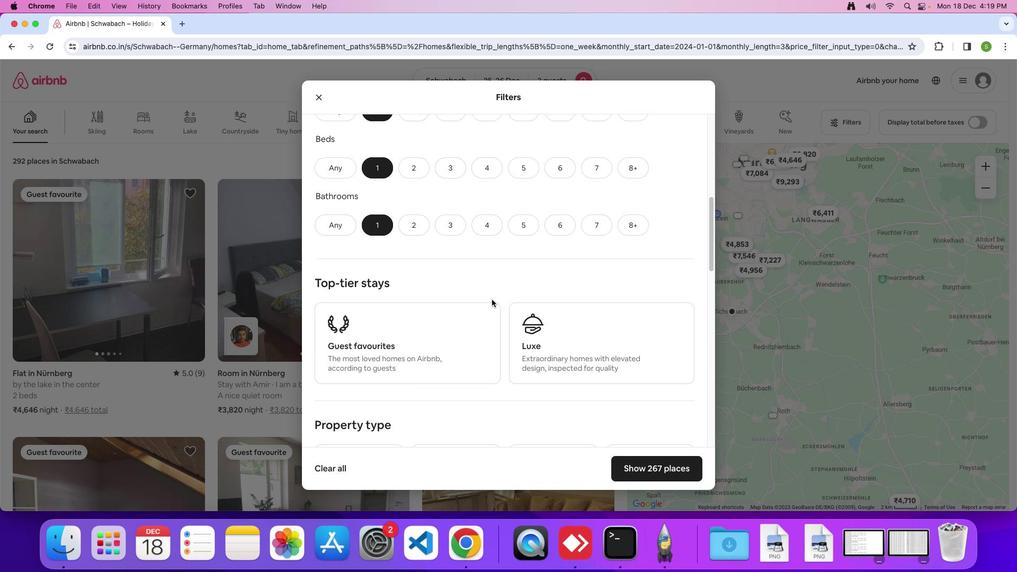 
Action: Mouse moved to (491, 300)
Screenshot: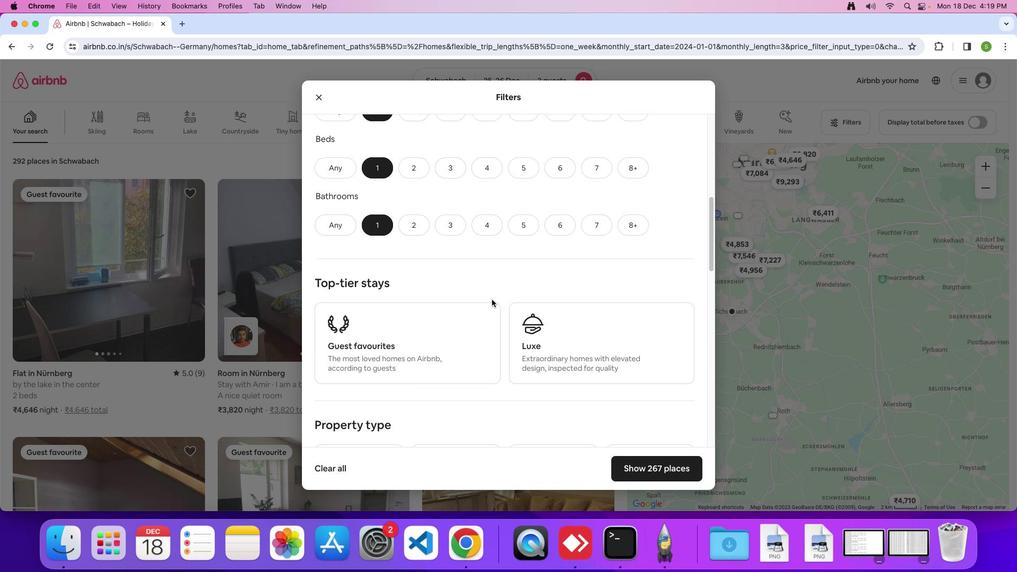 
Action: Mouse scrolled (491, 300) with delta (0, 0)
Screenshot: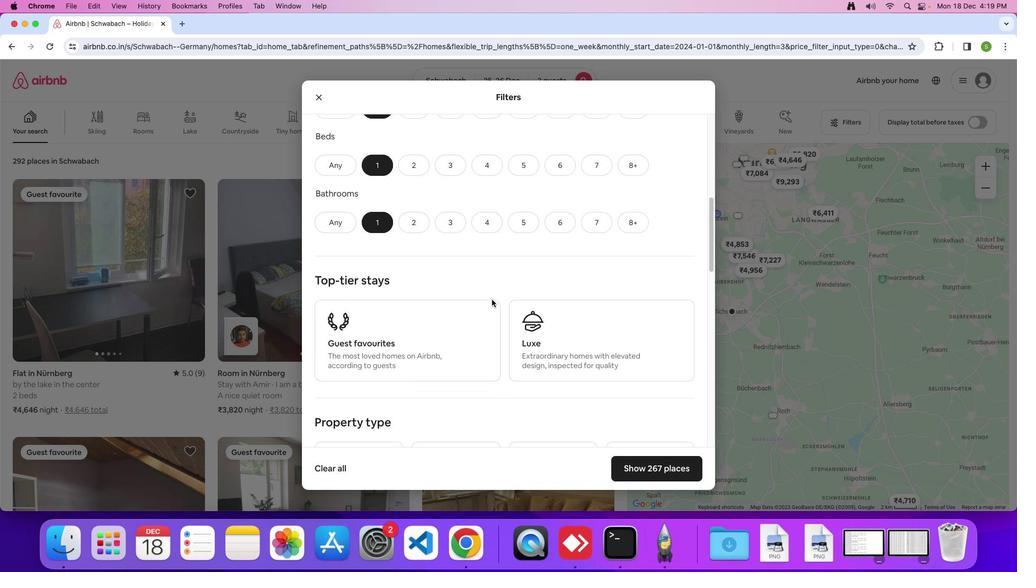 
Action: Mouse moved to (491, 300)
Screenshot: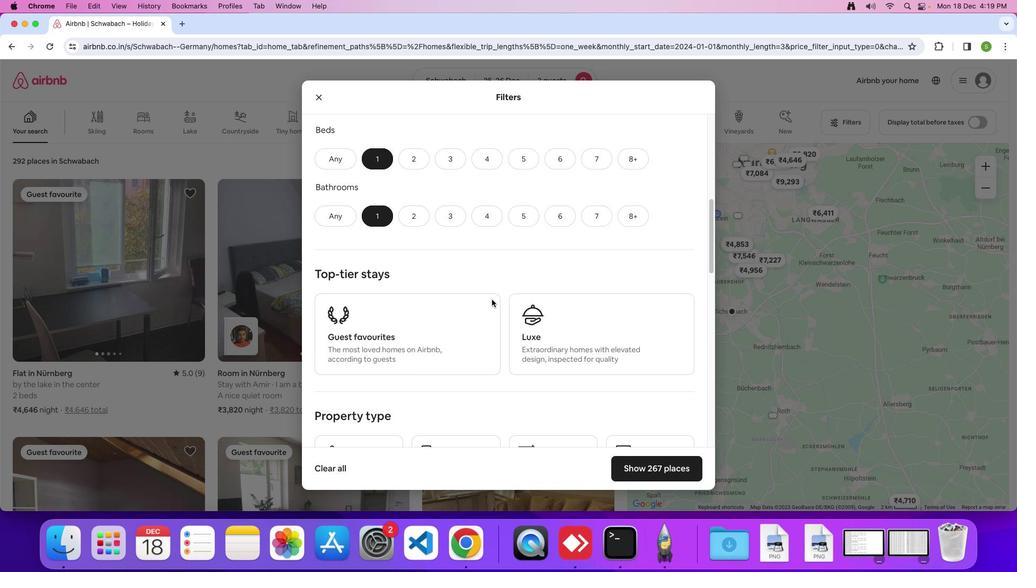 
Action: Mouse scrolled (491, 300) with delta (0, 0)
Screenshot: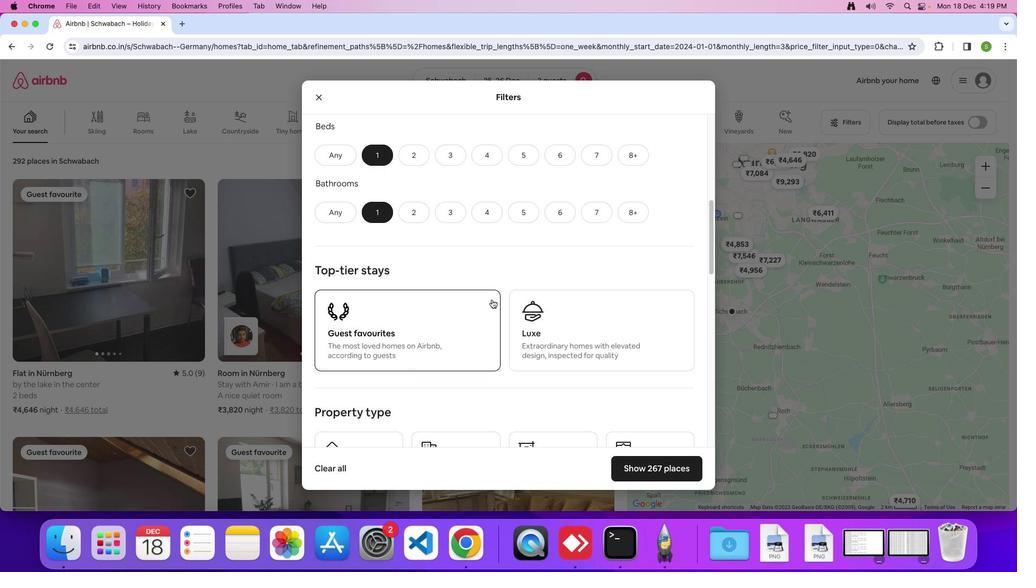 
Action: Mouse scrolled (491, 300) with delta (0, 0)
Screenshot: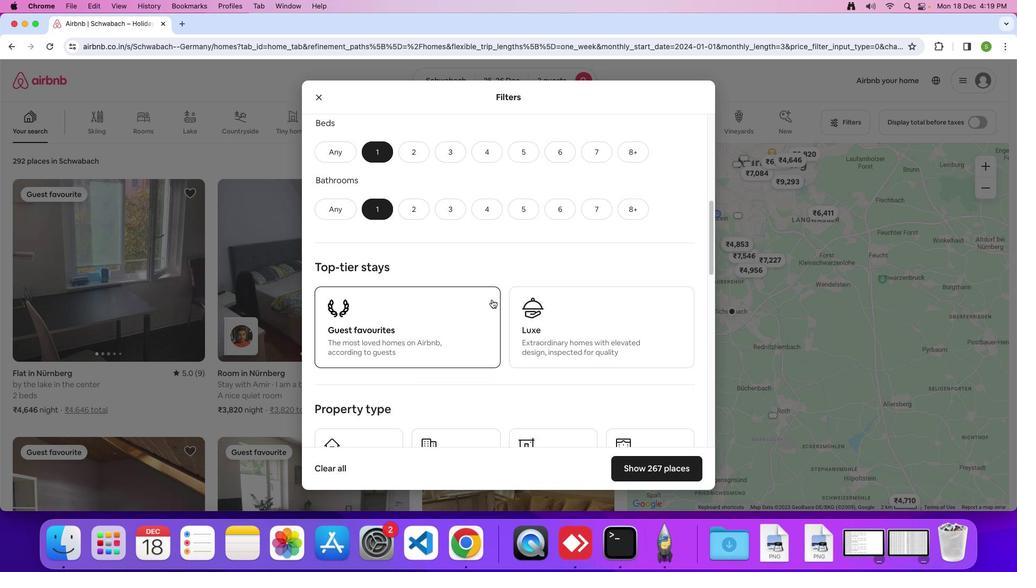 
Action: Mouse scrolled (491, 300) with delta (0, 0)
Screenshot: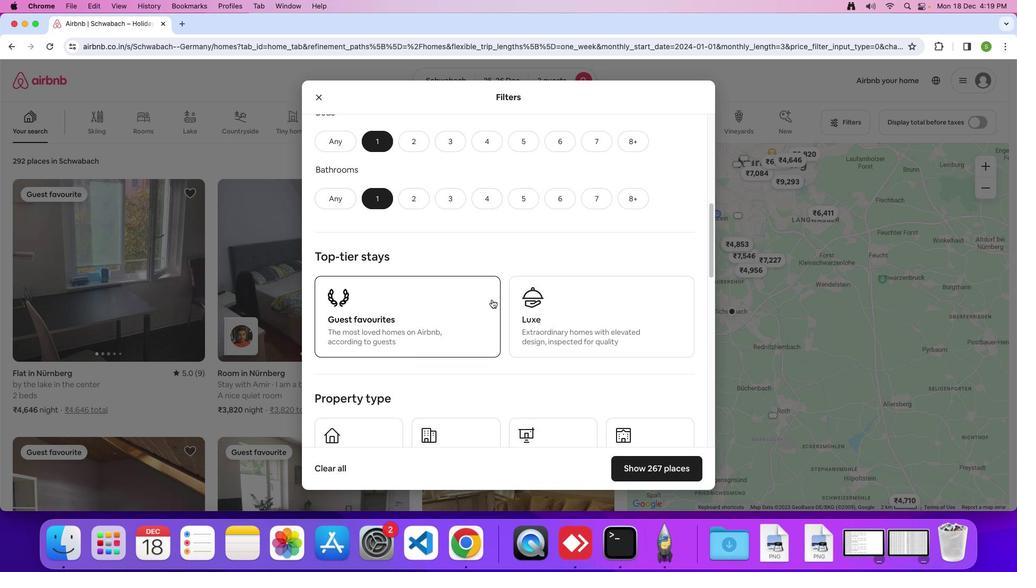 
Action: Mouse scrolled (491, 300) with delta (0, 0)
Screenshot: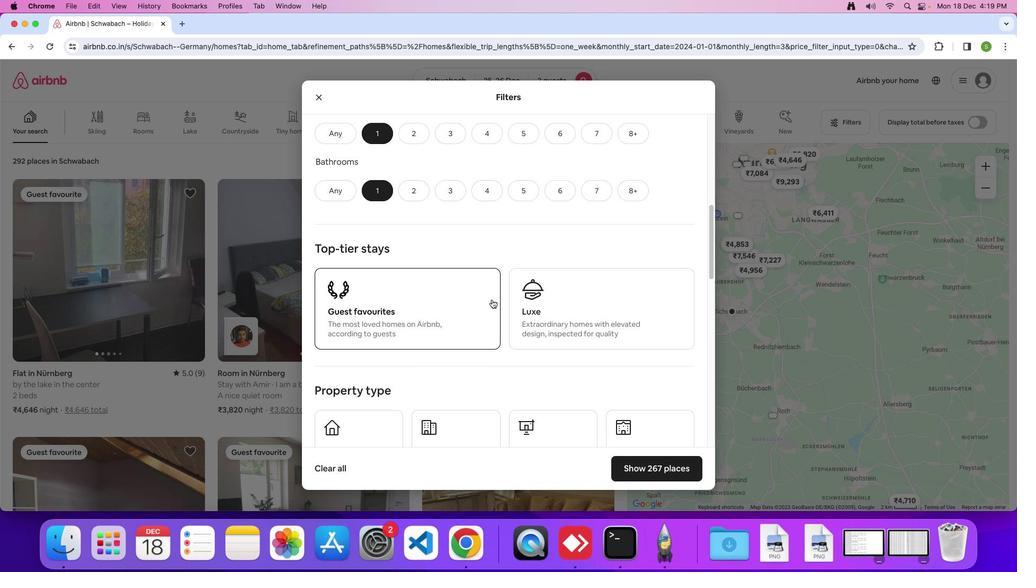
Action: Mouse scrolled (491, 300) with delta (0, 0)
Screenshot: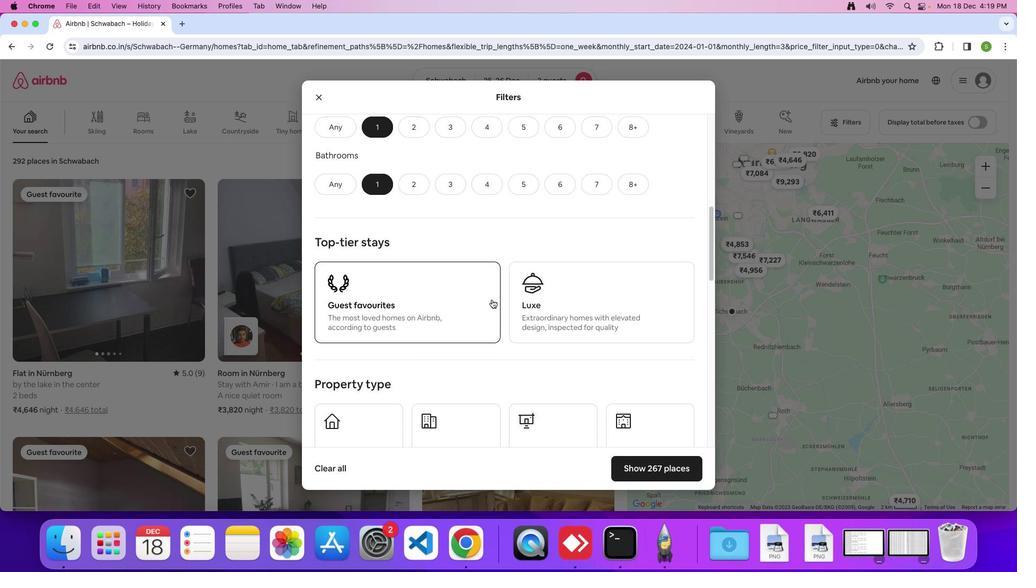 
Action: Mouse scrolled (491, 300) with delta (0, 0)
Screenshot: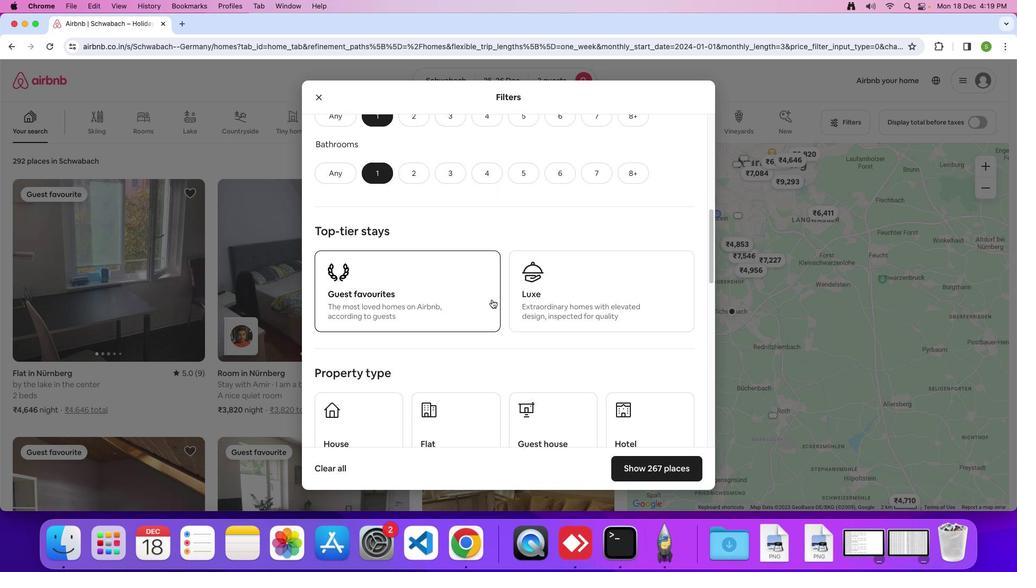 
Action: Mouse scrolled (491, 300) with delta (0, 0)
Screenshot: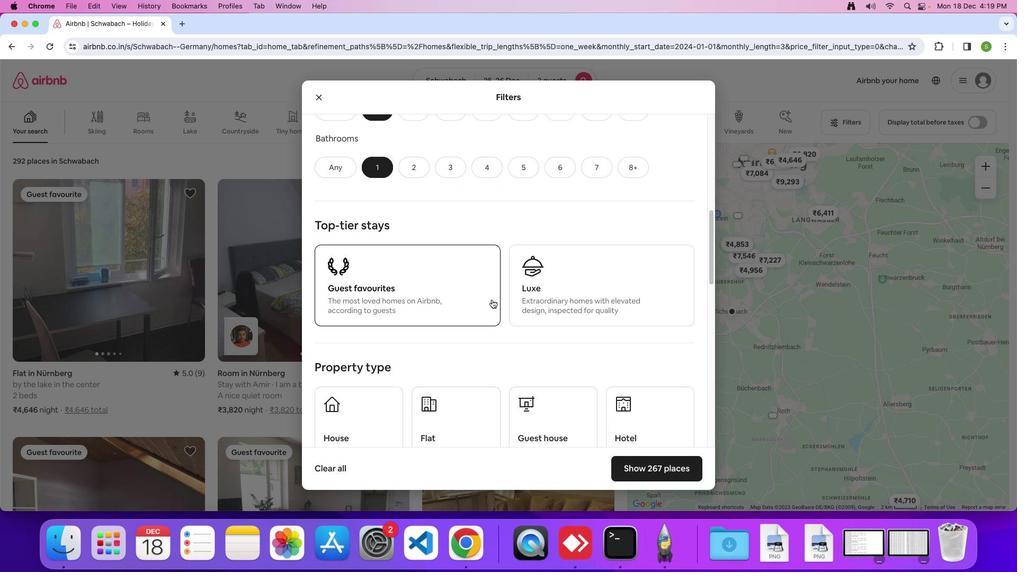 
Action: Mouse scrolled (491, 300) with delta (0, 0)
Screenshot: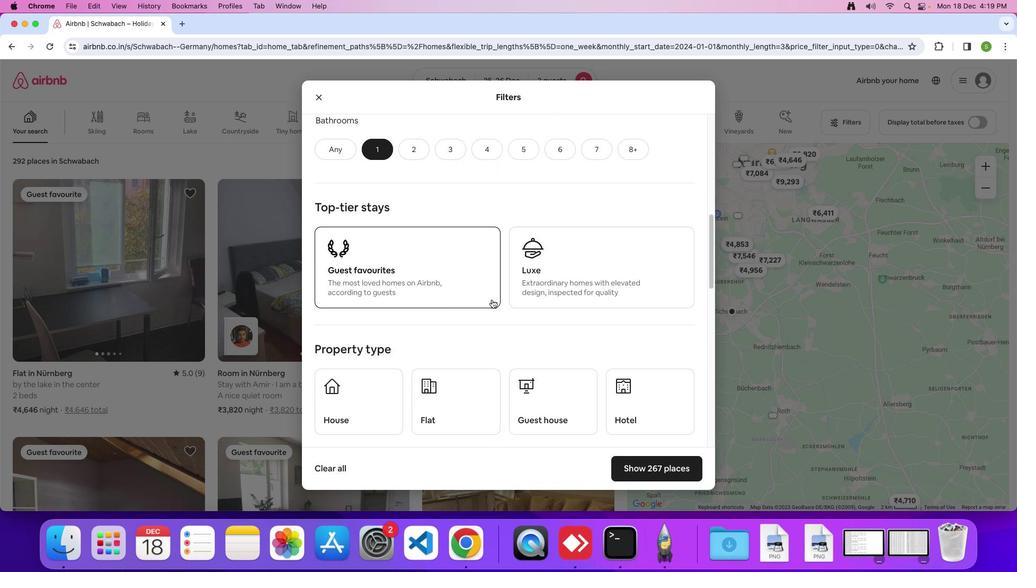 
Action: Mouse scrolled (491, 300) with delta (0, 0)
Screenshot: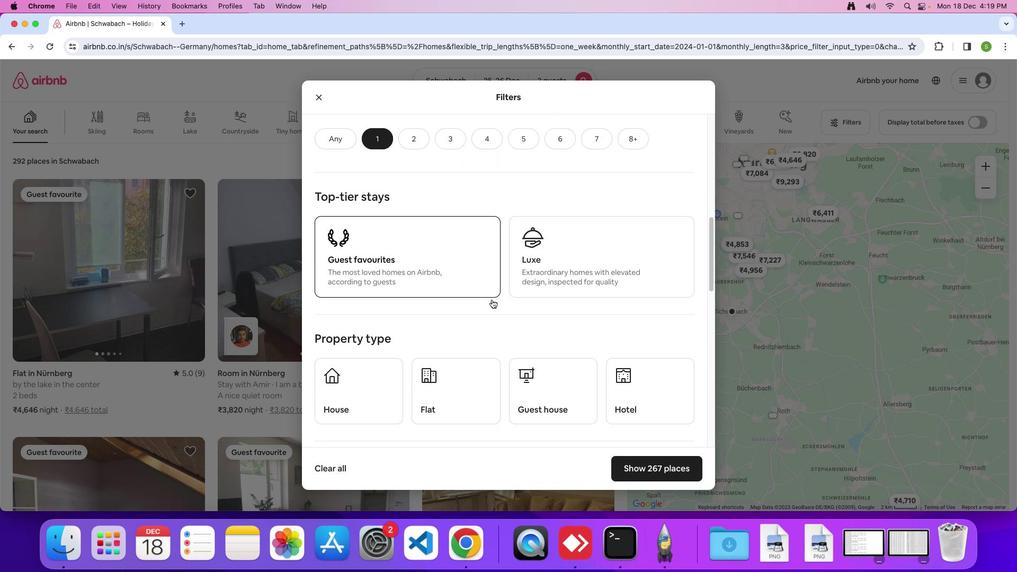 
Action: Mouse scrolled (491, 300) with delta (0, -1)
Screenshot: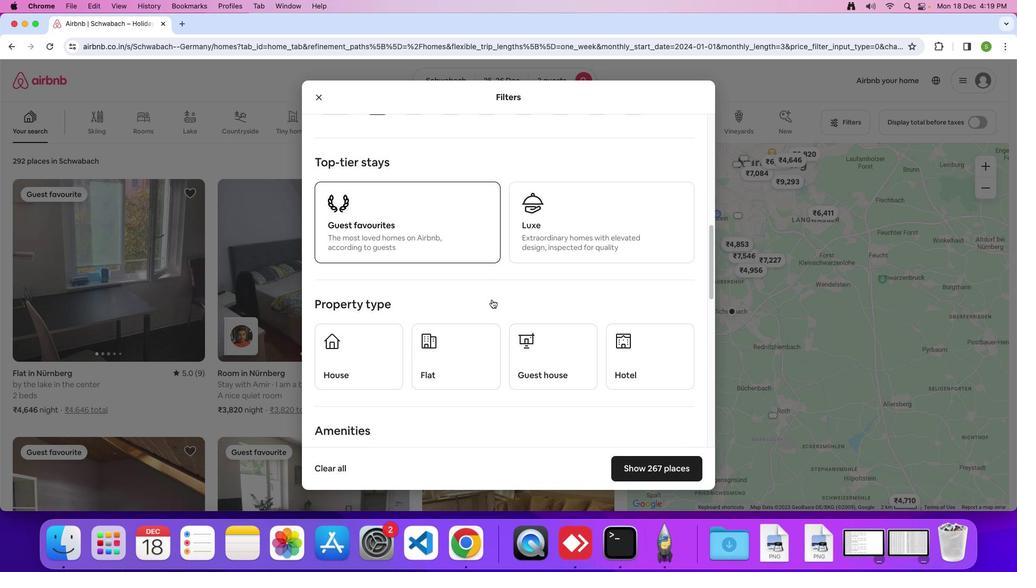 
Action: Mouse scrolled (491, 300) with delta (0, 0)
Screenshot: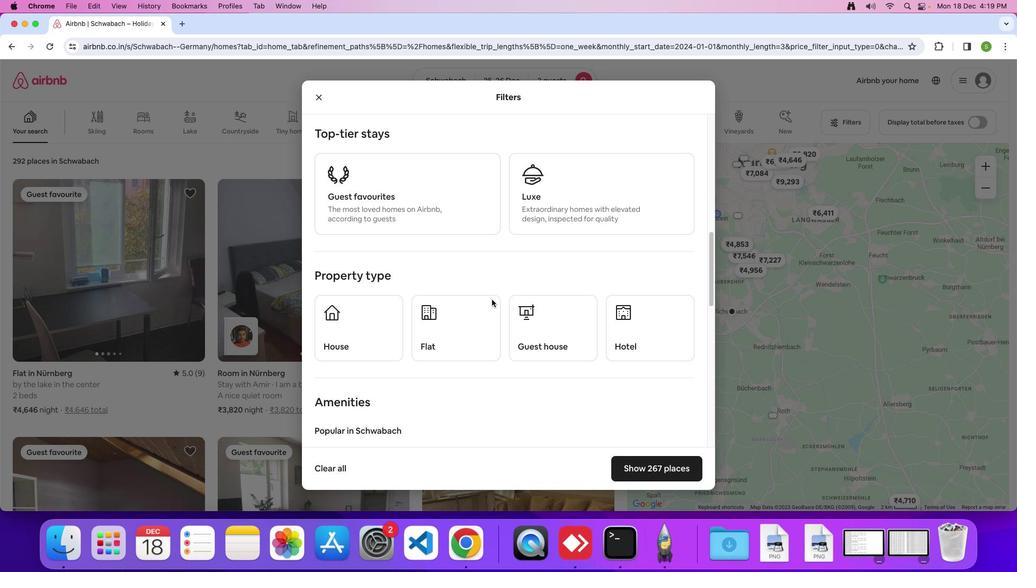 
Action: Mouse scrolled (491, 300) with delta (0, 0)
Screenshot: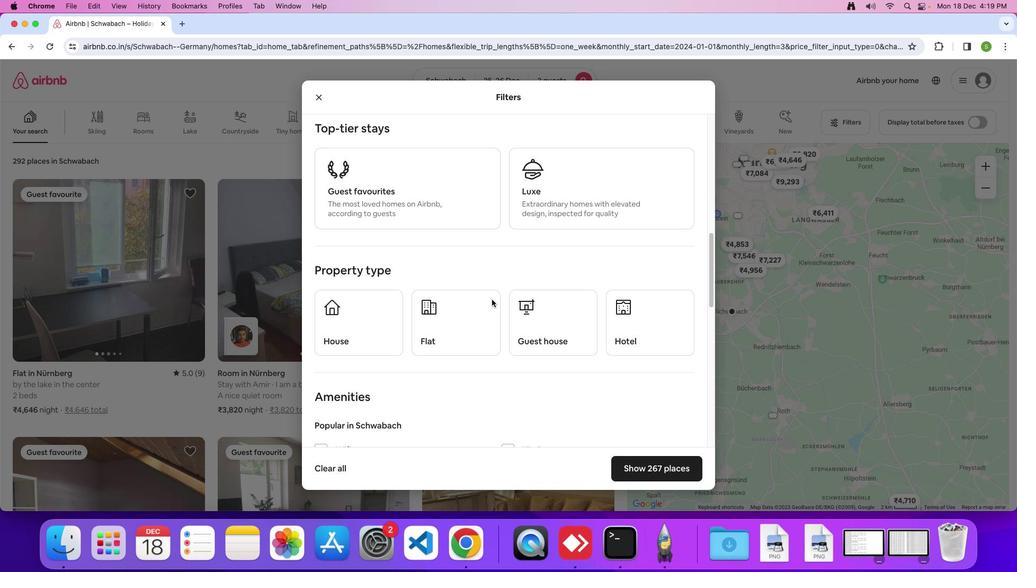 
Action: Mouse moved to (640, 304)
Screenshot: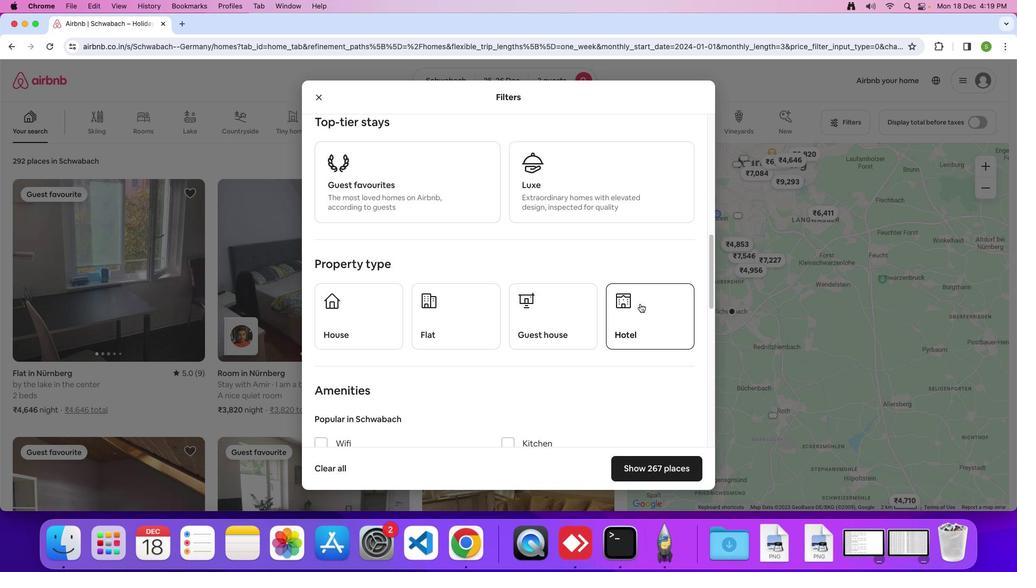 
Action: Mouse pressed left at (640, 304)
Screenshot: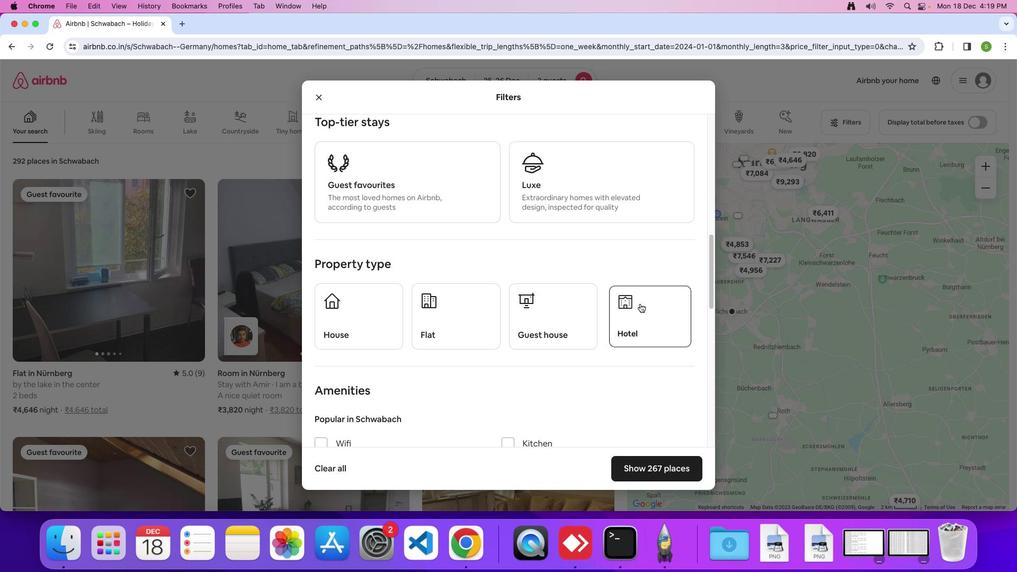 
Action: Mouse moved to (497, 310)
Screenshot: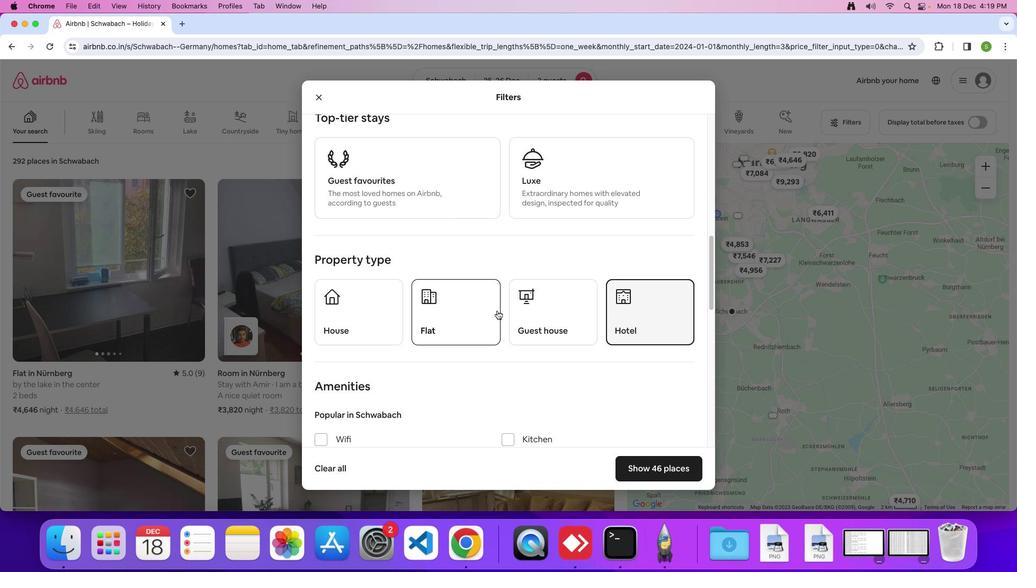 
Action: Mouse scrolled (497, 310) with delta (0, 0)
Screenshot: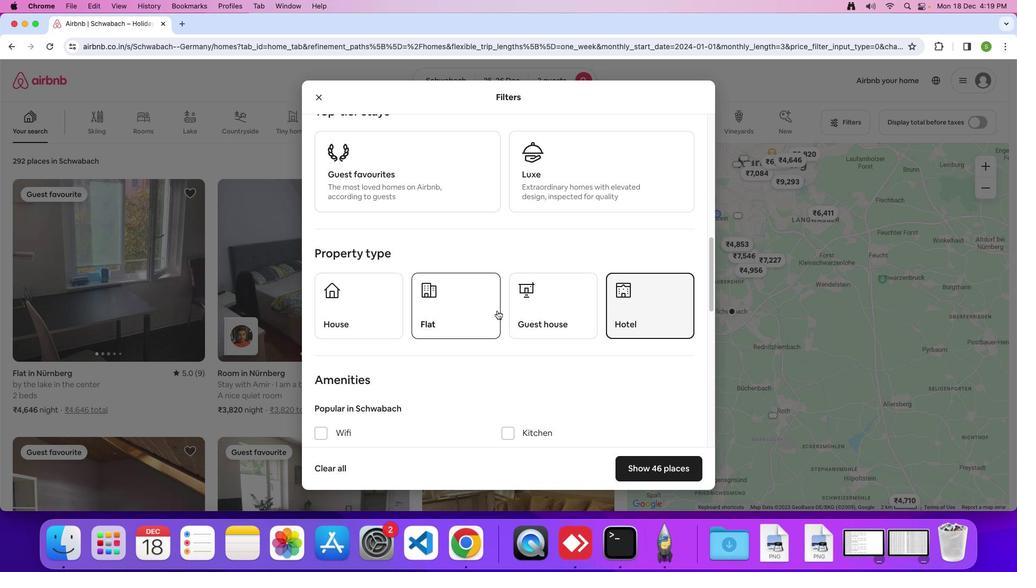 
Action: Mouse moved to (497, 310)
Screenshot: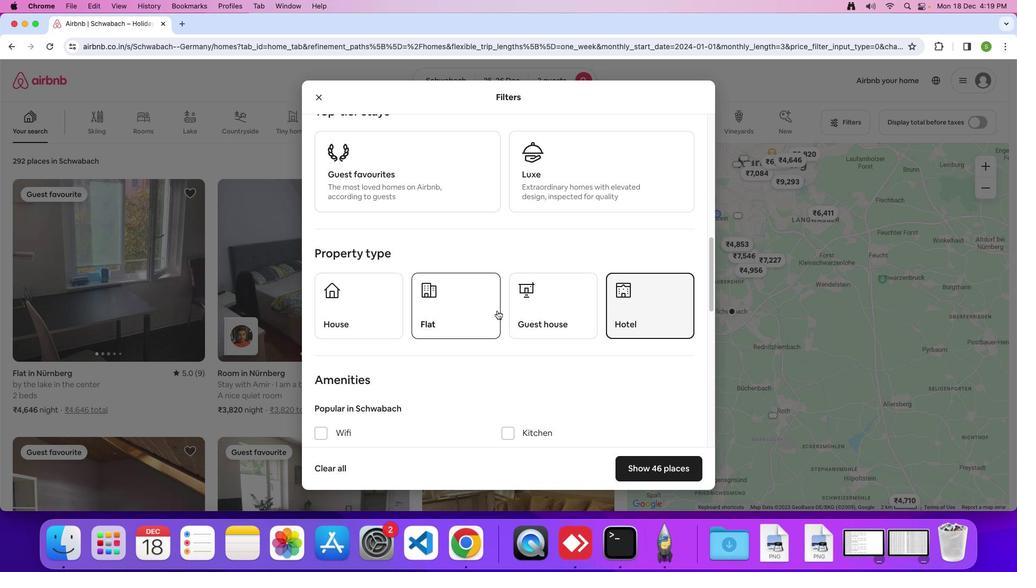 
Action: Mouse scrolled (497, 310) with delta (0, 0)
Screenshot: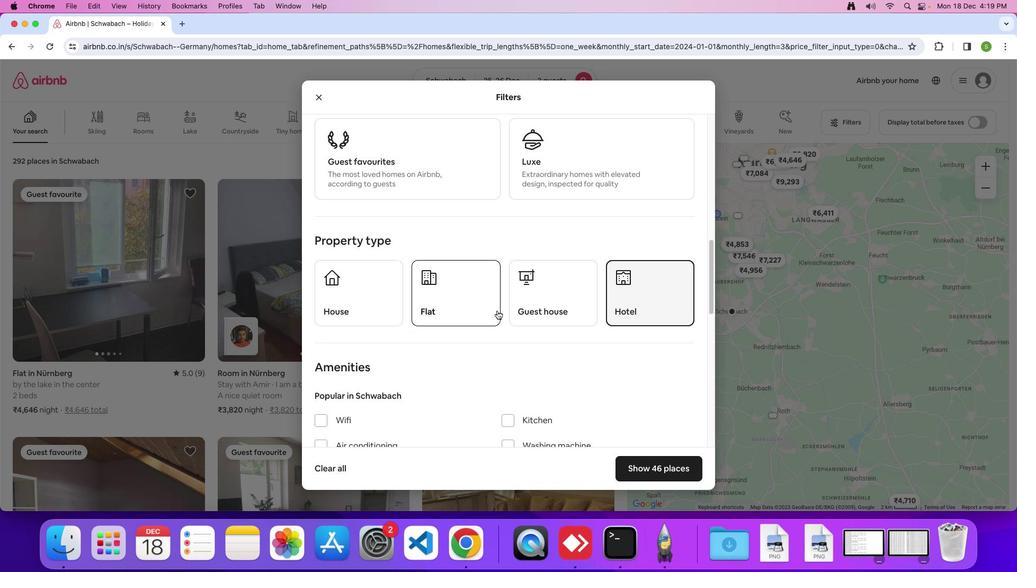 
Action: Mouse moved to (497, 310)
Screenshot: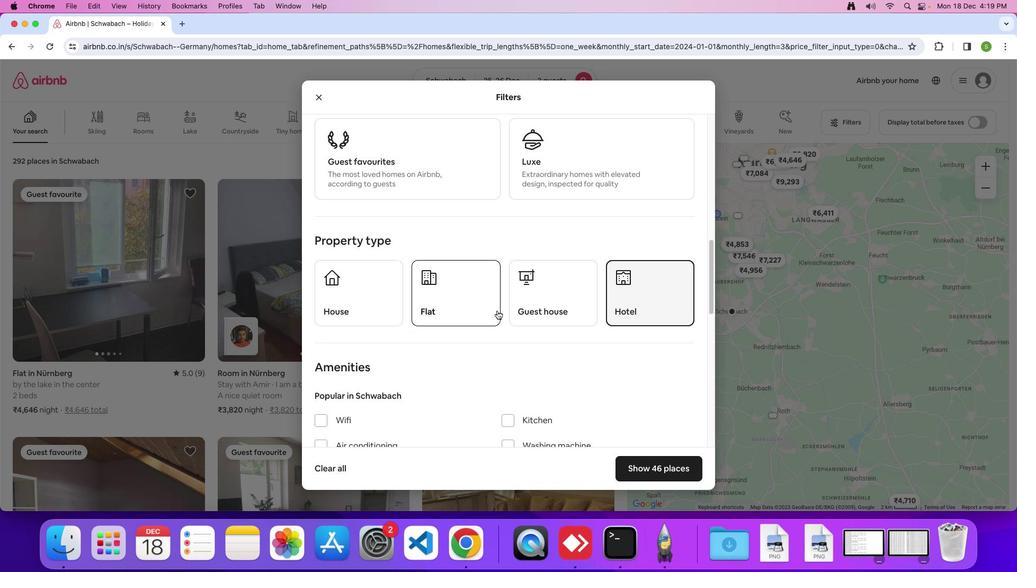 
Action: Mouse scrolled (497, 310) with delta (0, -1)
Screenshot: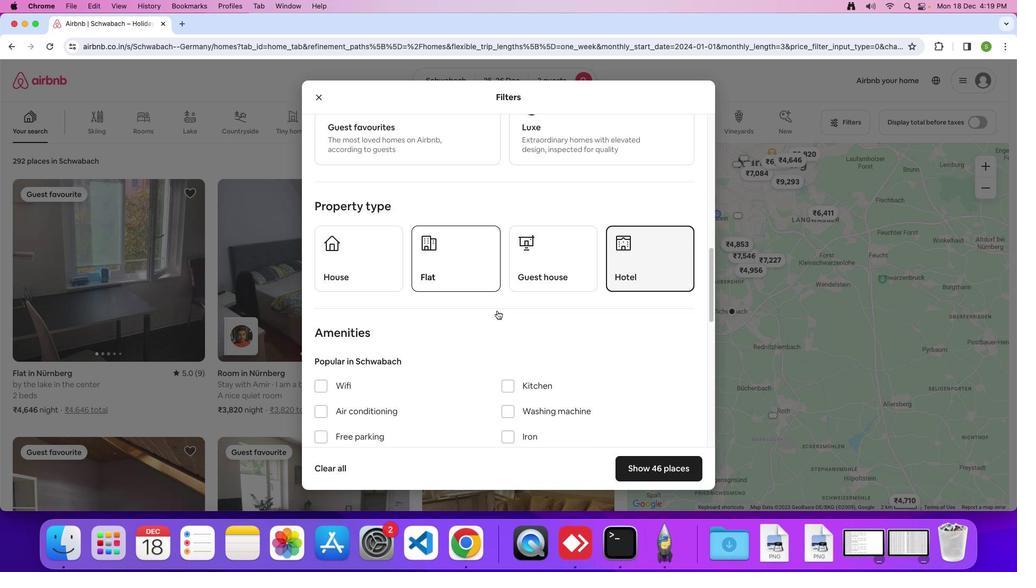 
Action: Mouse scrolled (497, 310) with delta (0, 0)
Screenshot: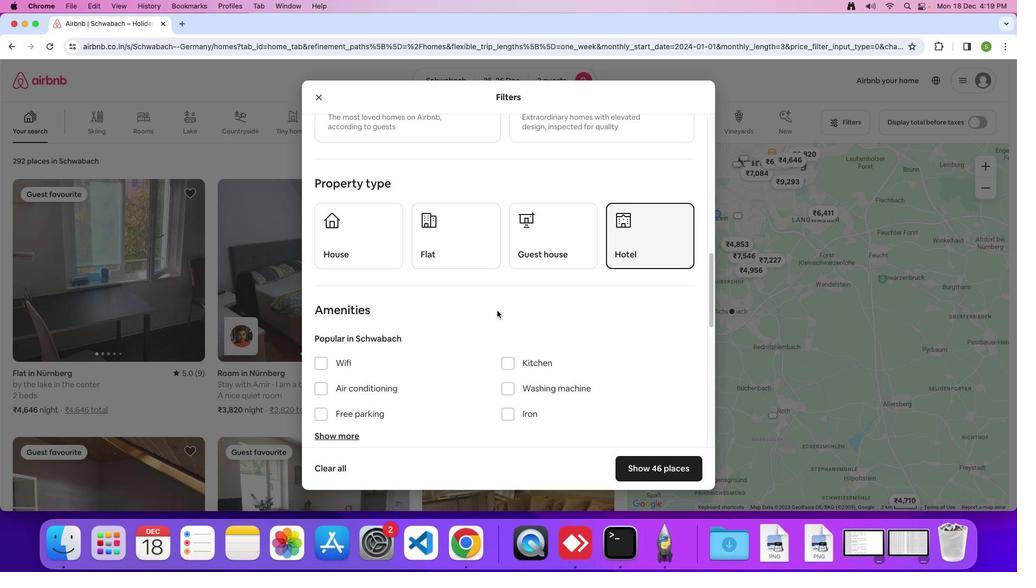 
Action: Mouse scrolled (497, 310) with delta (0, 0)
Screenshot: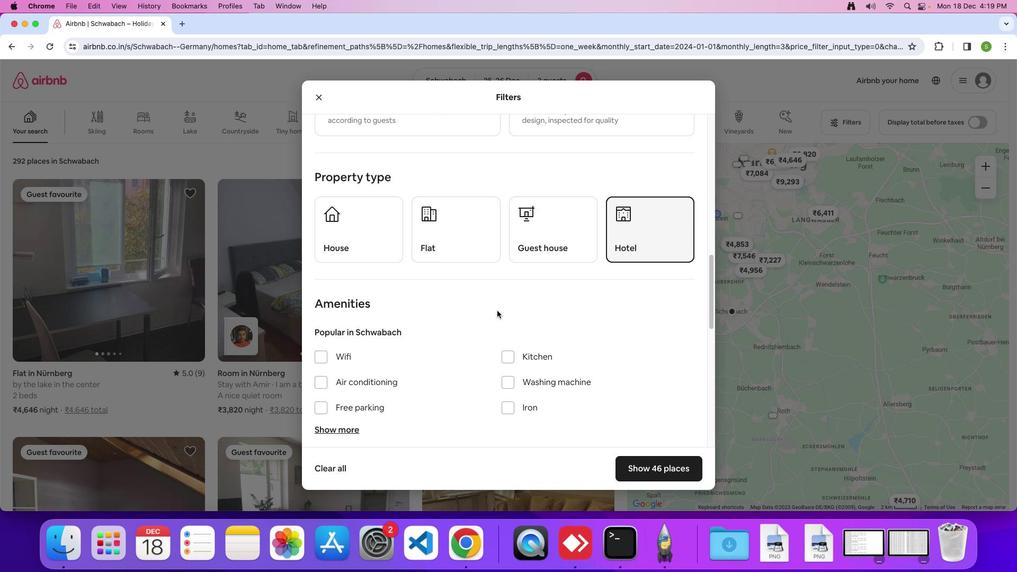 
Action: Mouse scrolled (497, 310) with delta (0, 0)
Screenshot: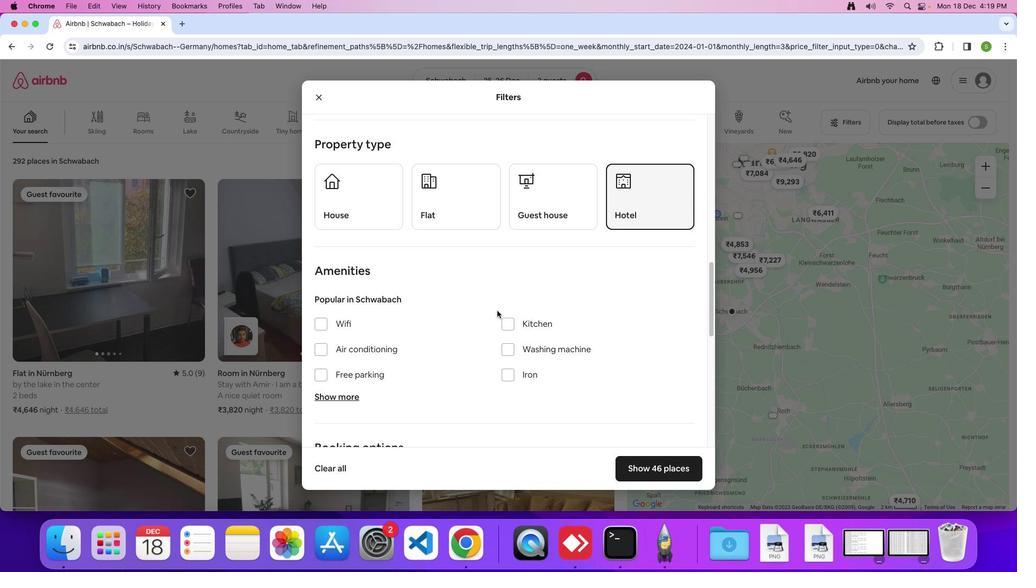 
Action: Mouse scrolled (497, 310) with delta (0, 0)
Screenshot: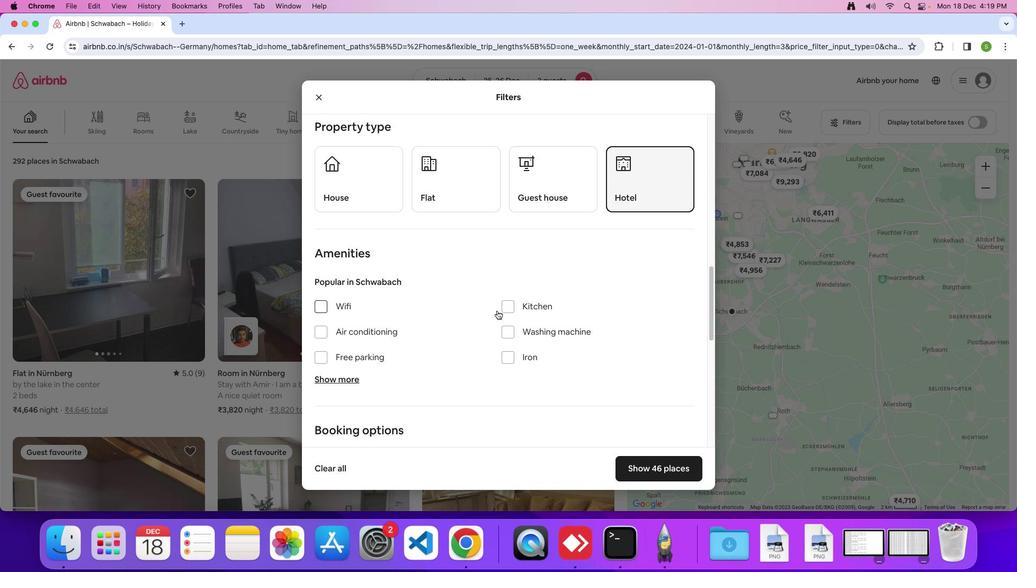 
Action: Mouse scrolled (497, 310) with delta (0, 0)
Screenshot: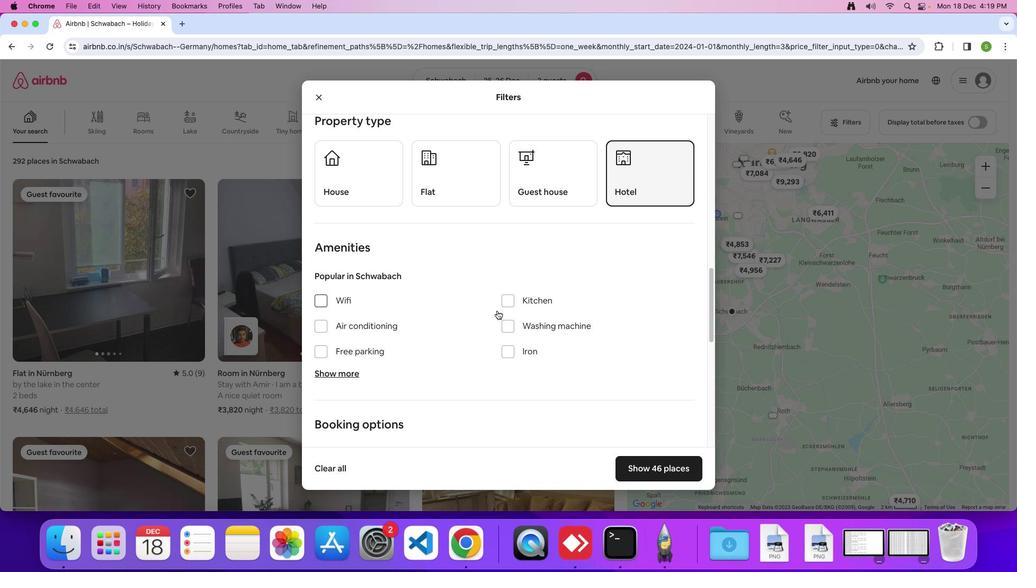 
Action: Mouse scrolled (497, 310) with delta (0, 0)
Screenshot: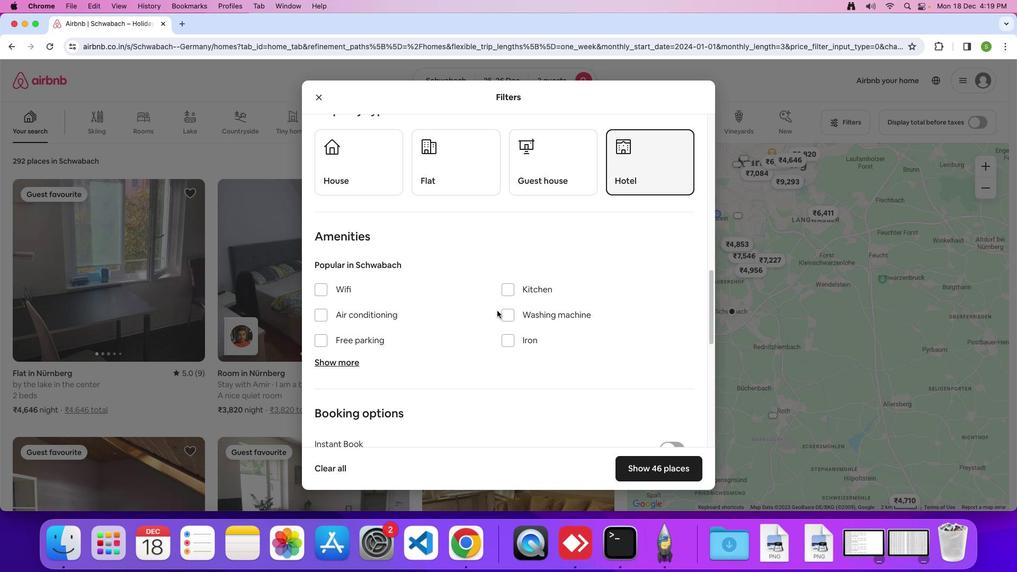 
Action: Mouse scrolled (497, 310) with delta (0, 0)
Screenshot: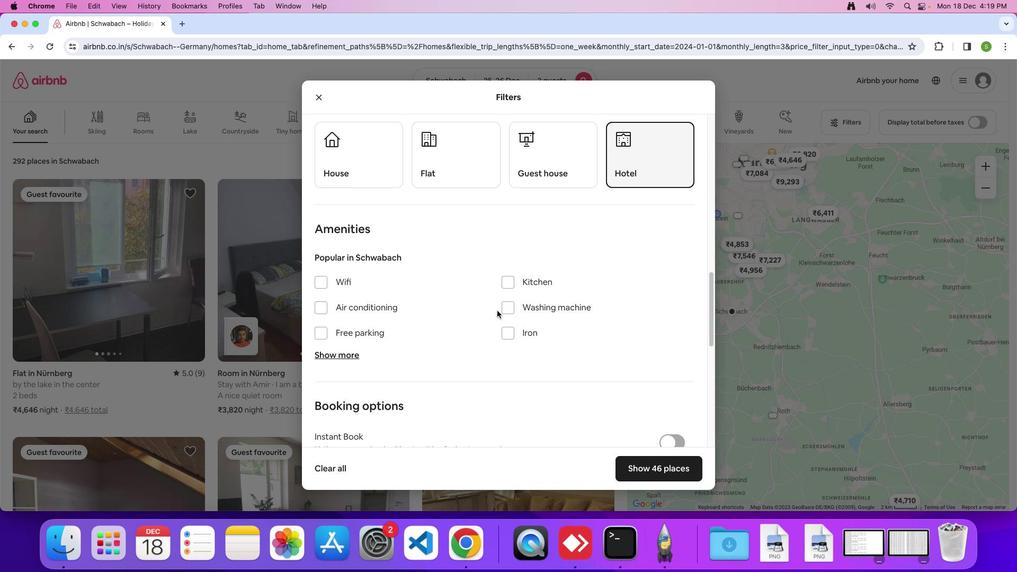 
Action: Mouse scrolled (497, 310) with delta (0, 0)
Screenshot: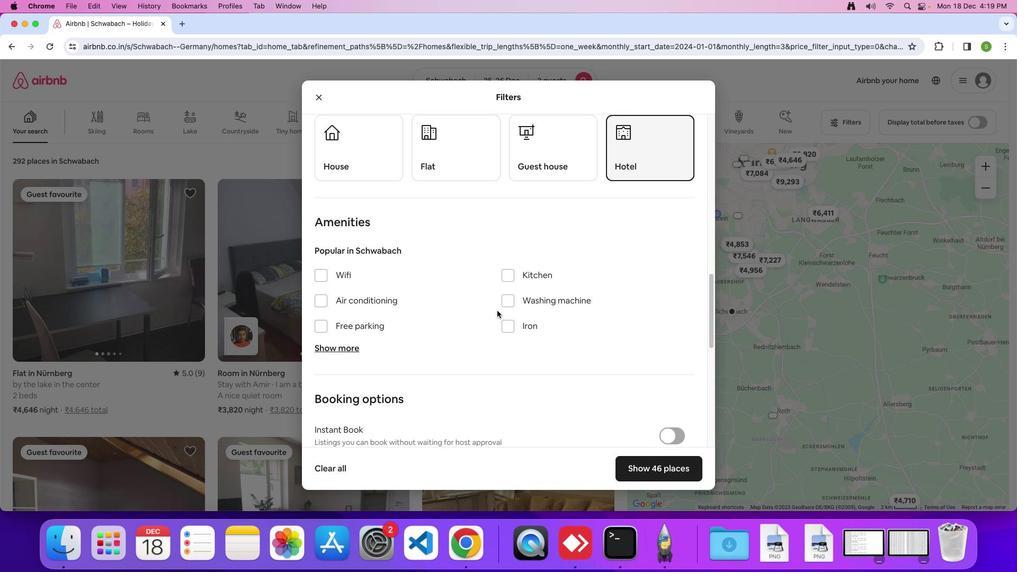 
Action: Mouse scrolled (497, 310) with delta (0, 0)
Screenshot: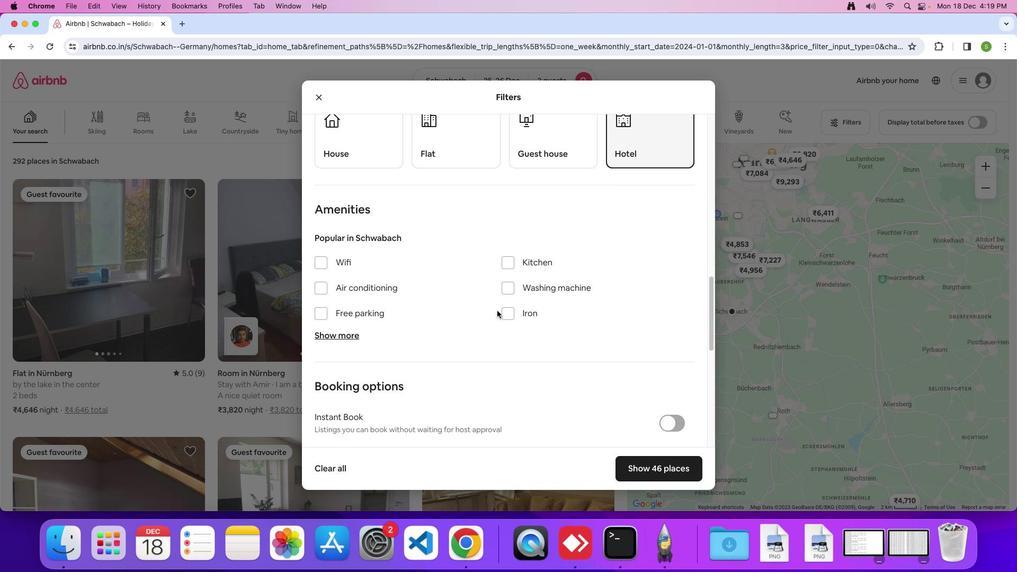 
Action: Mouse scrolled (497, 310) with delta (0, 0)
Screenshot: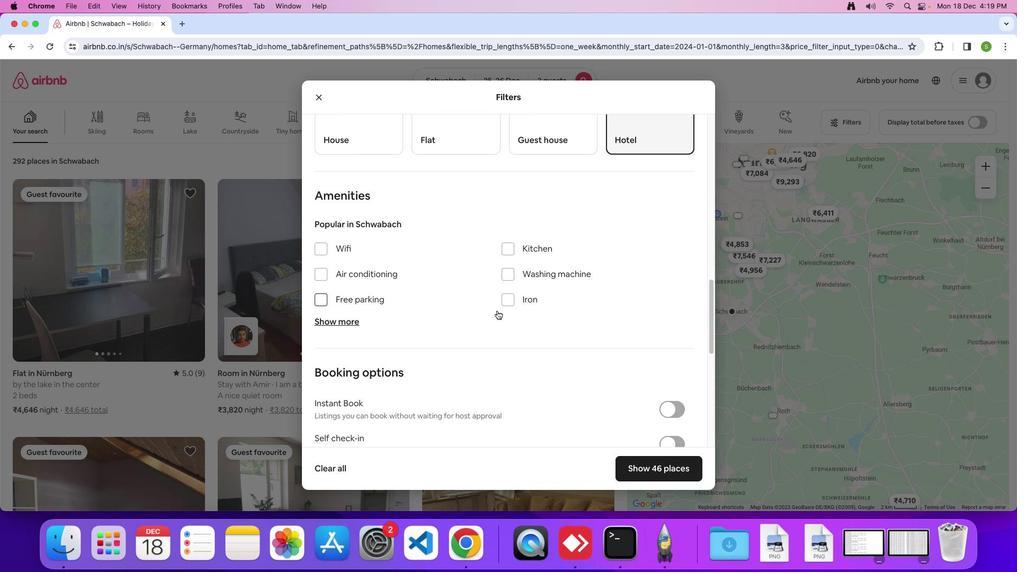 
Action: Mouse scrolled (497, 310) with delta (0, 0)
Screenshot: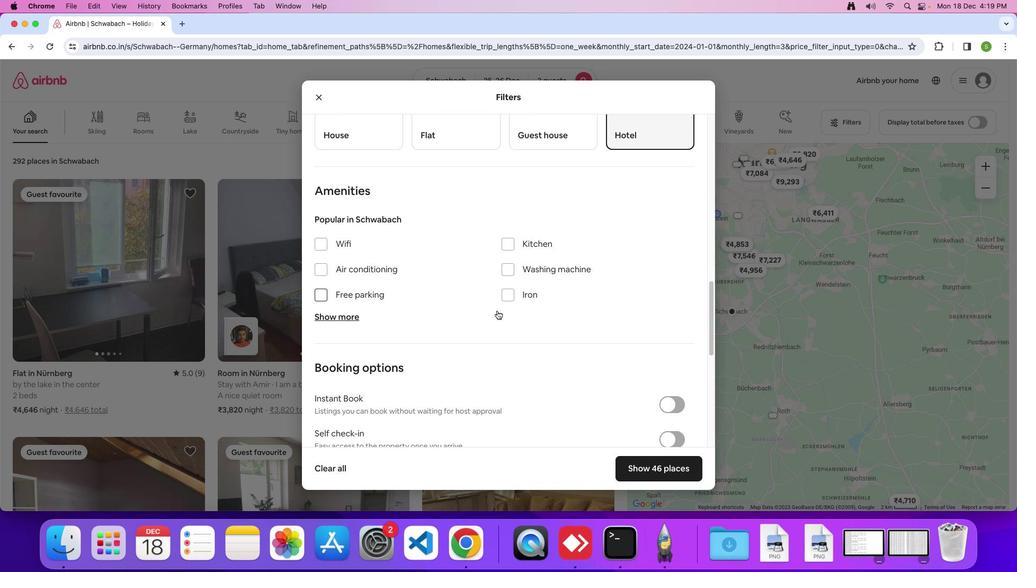 
Action: Mouse moved to (497, 310)
Screenshot: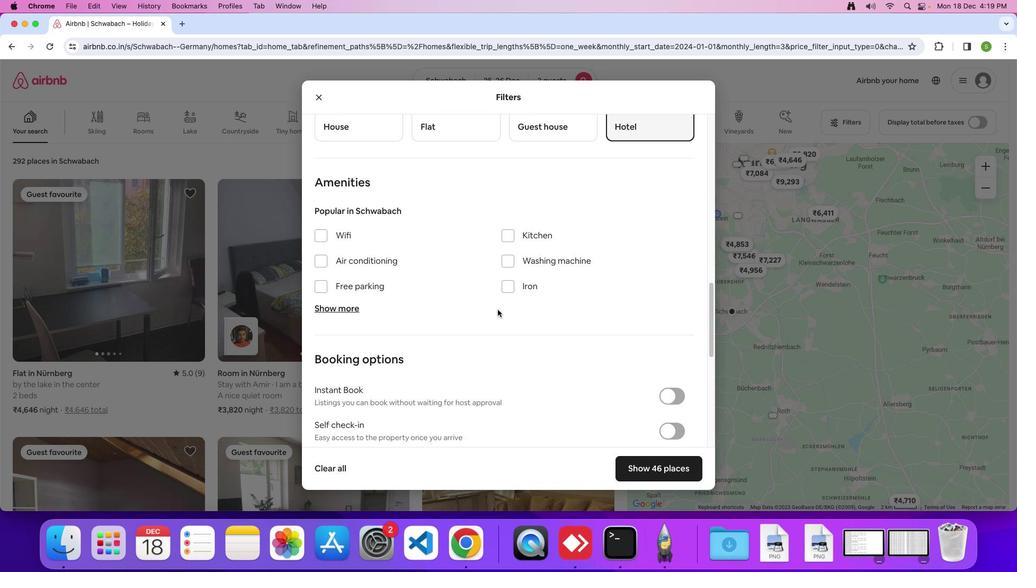 
Action: Mouse scrolled (497, 310) with delta (0, 0)
Screenshot: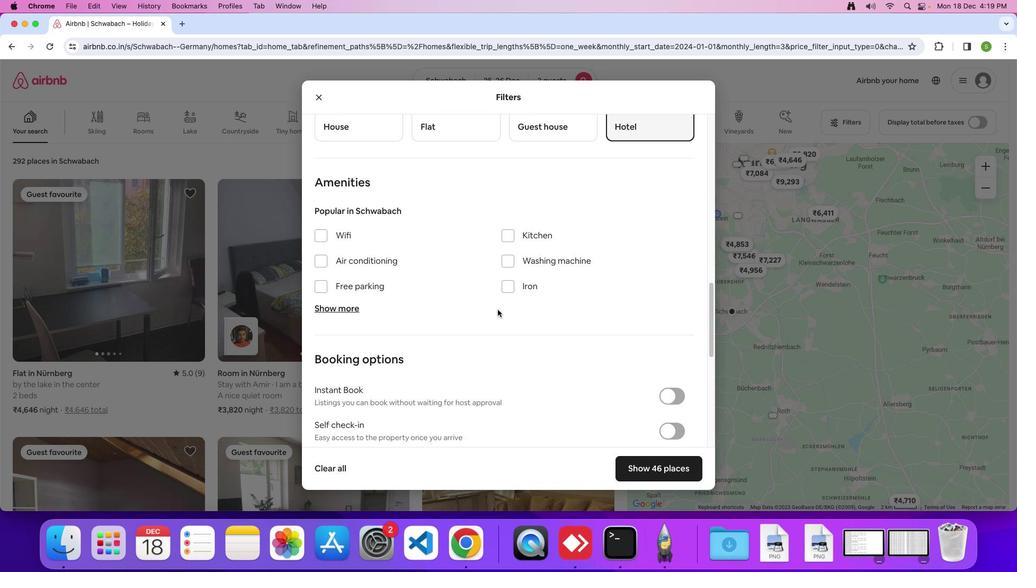
Action: Mouse moved to (497, 310)
Screenshot: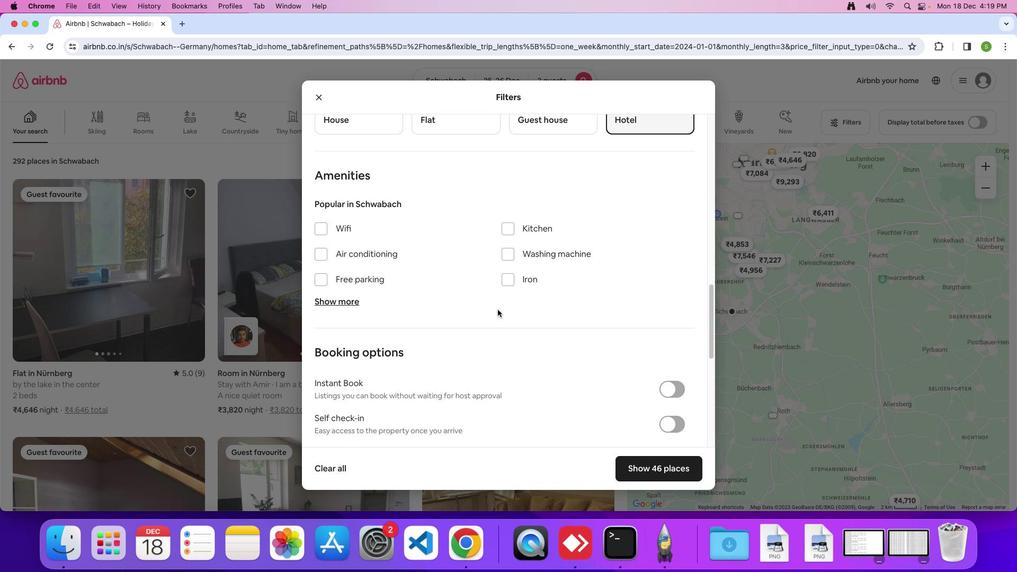 
Action: Mouse scrolled (497, 310) with delta (0, 0)
Screenshot: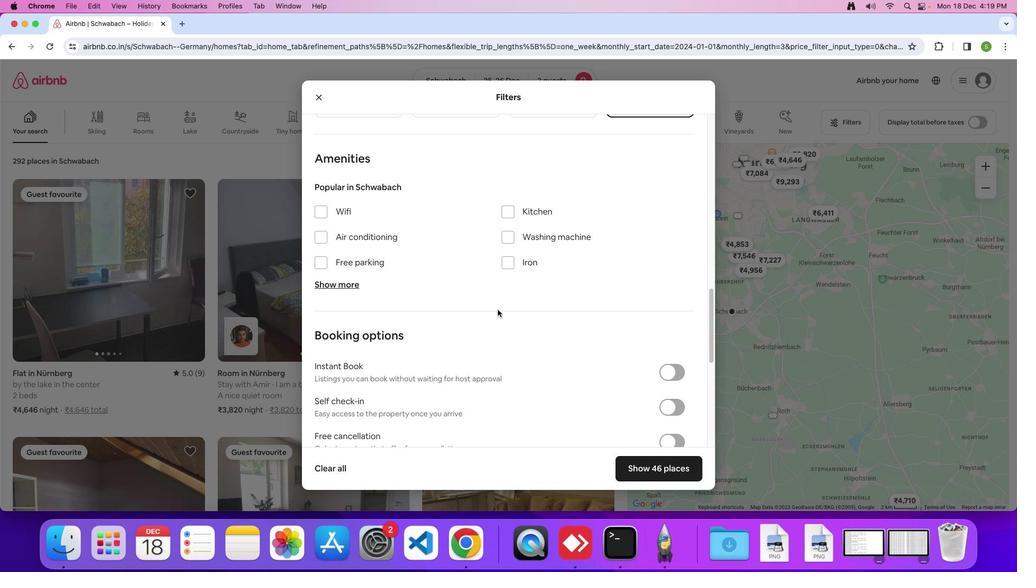 
Action: Mouse scrolled (497, 310) with delta (0, -1)
Screenshot: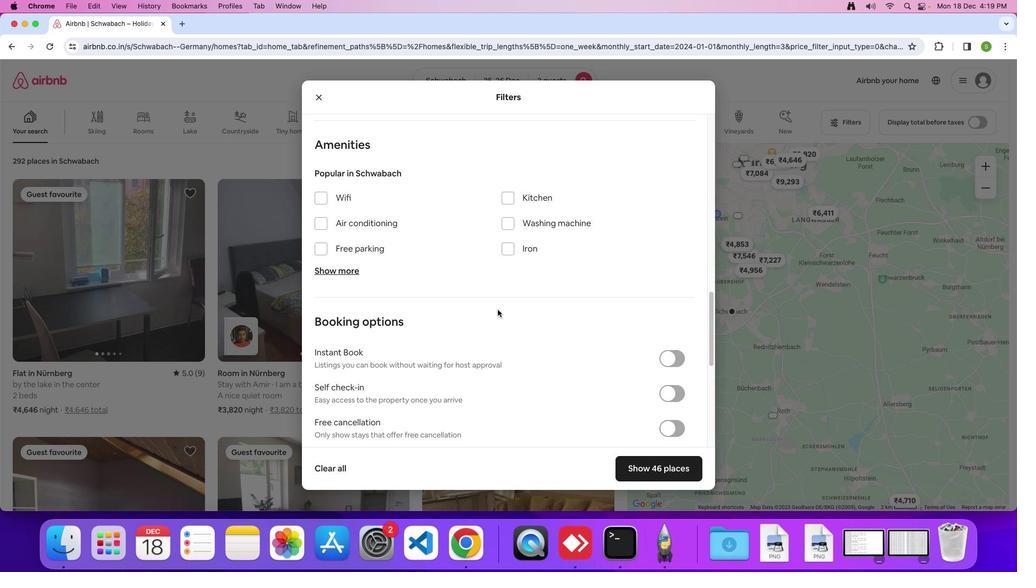 
Action: Mouse scrolled (497, 310) with delta (0, 0)
Screenshot: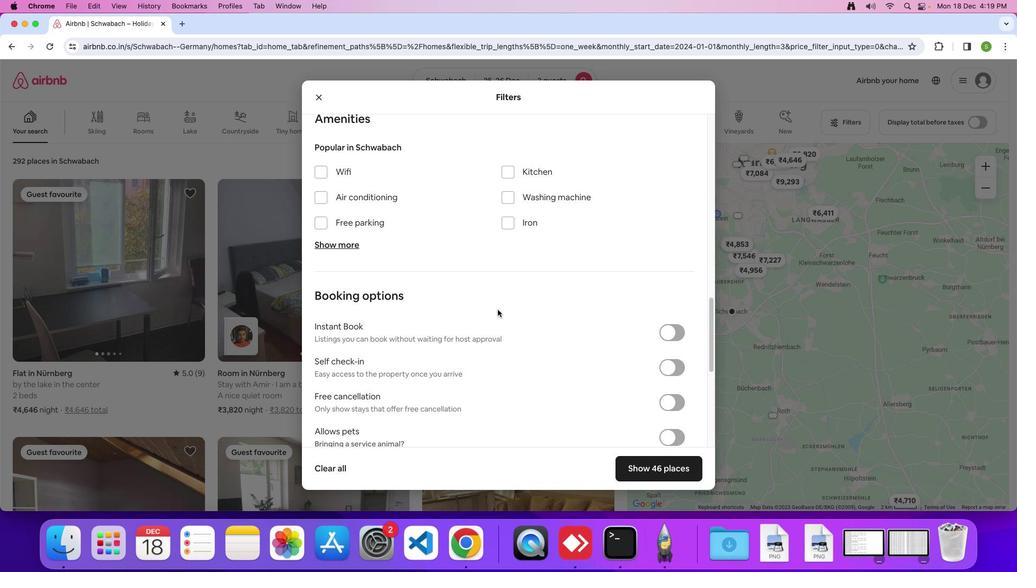 
Action: Mouse scrolled (497, 310) with delta (0, 0)
Screenshot: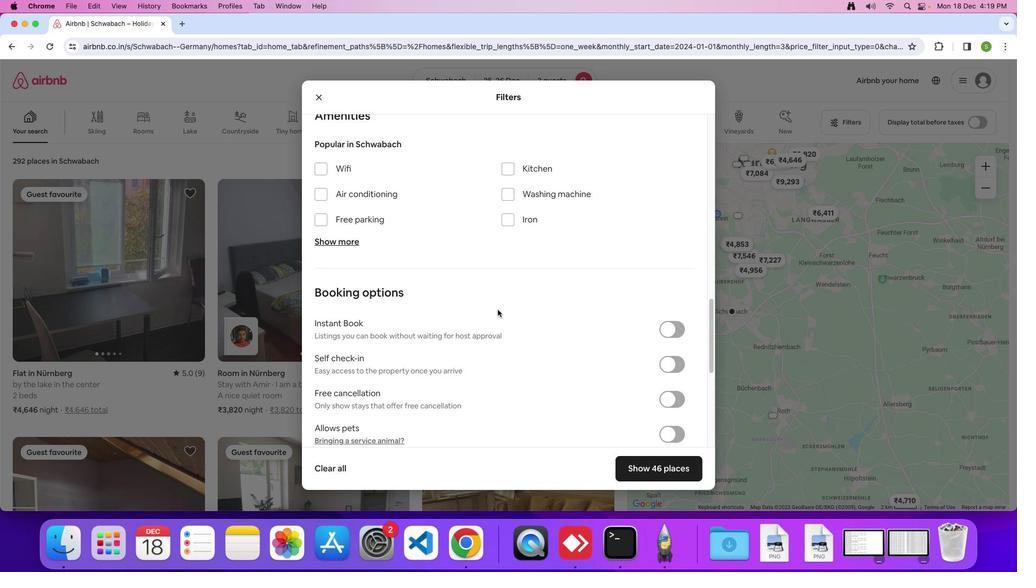 
Action: Mouse scrolled (497, 310) with delta (0, 0)
Screenshot: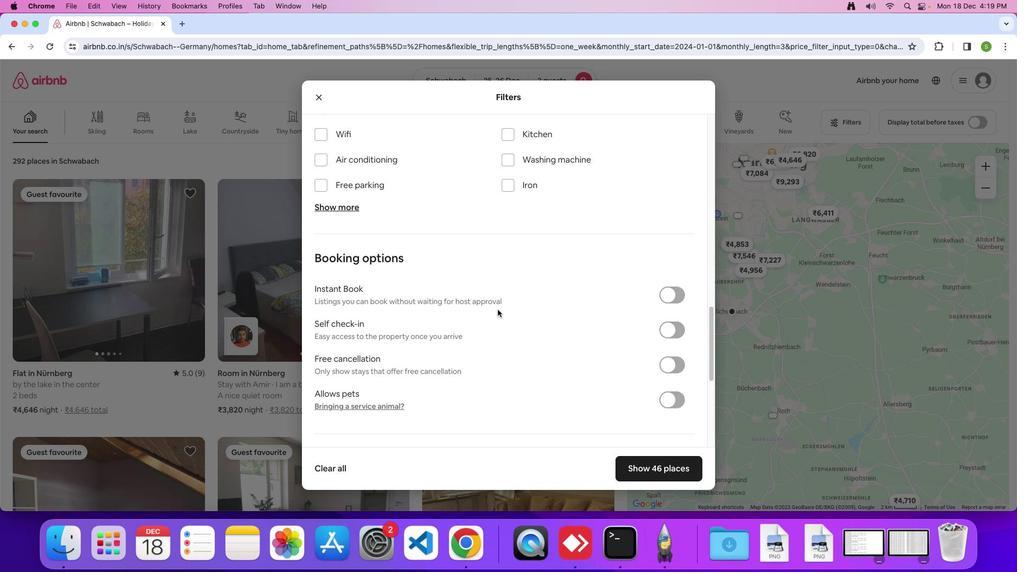 
Action: Mouse scrolled (497, 310) with delta (0, 0)
Screenshot: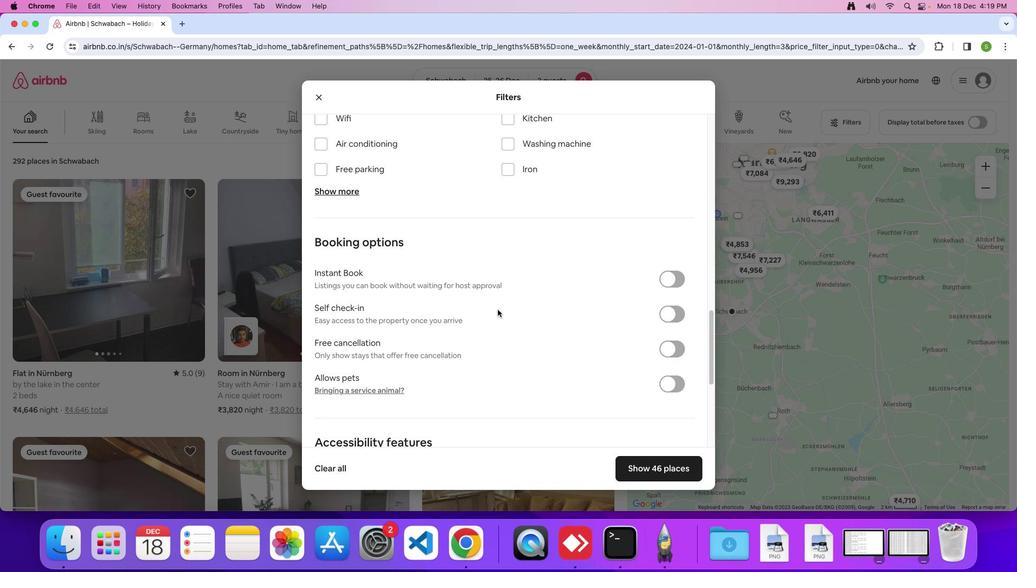 
Action: Mouse scrolled (497, 310) with delta (0, 0)
Screenshot: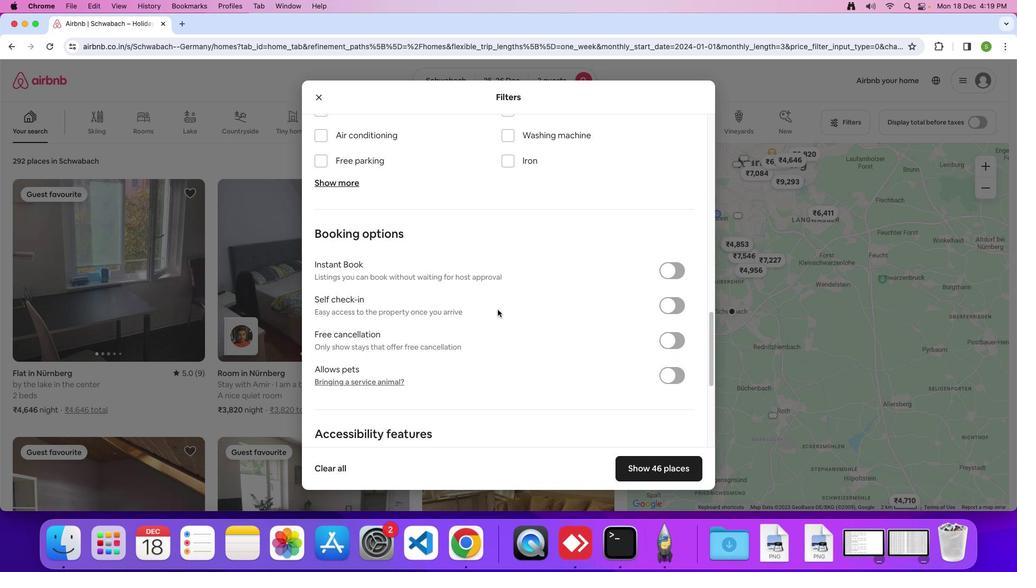
Action: Mouse scrolled (497, 310) with delta (0, 0)
Screenshot: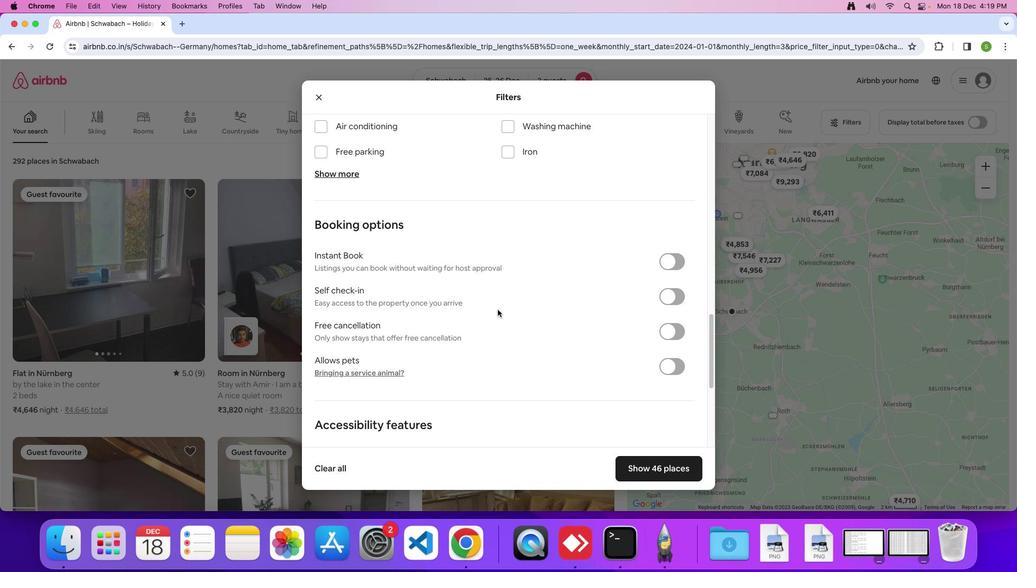 
Action: Mouse scrolled (497, 310) with delta (0, 0)
Screenshot: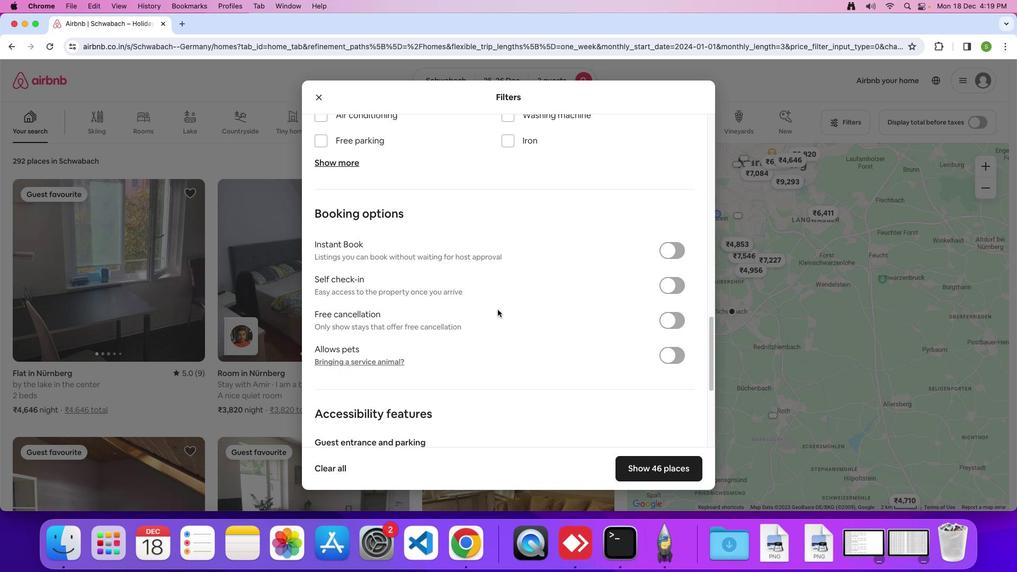 
Action: Mouse scrolled (497, 310) with delta (0, 0)
Screenshot: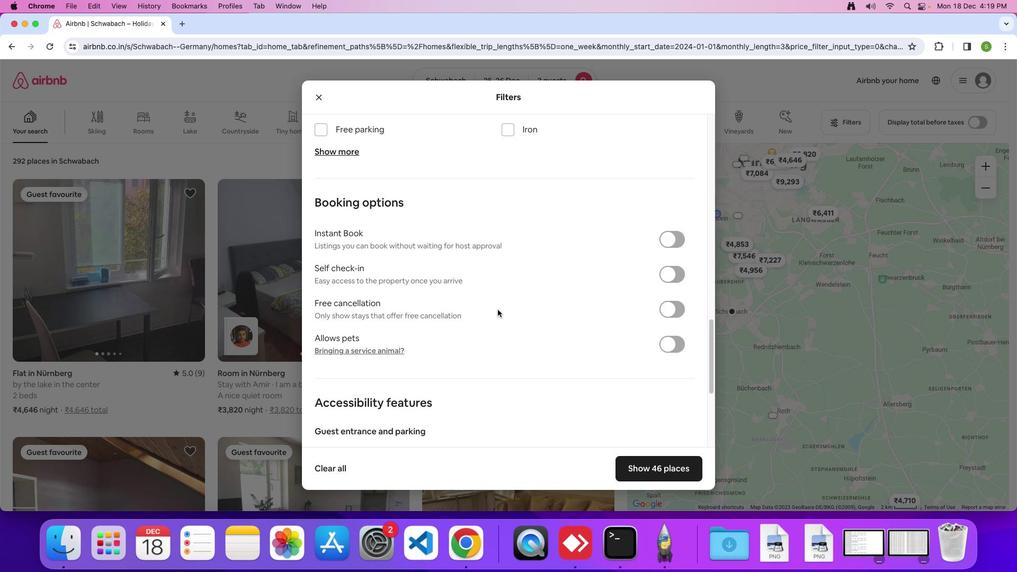 
Action: Mouse scrolled (497, 310) with delta (0, 0)
Screenshot: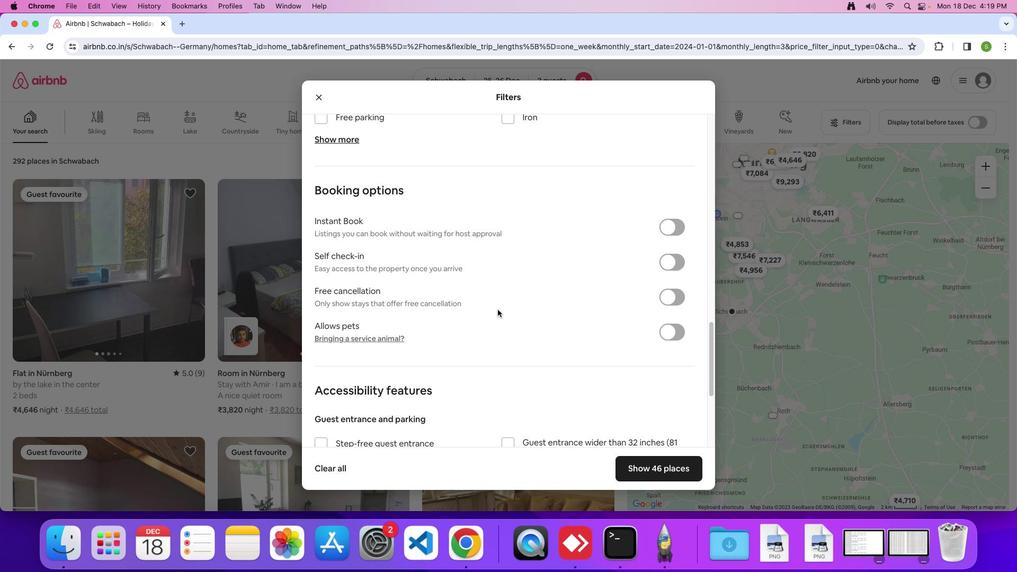 
Action: Mouse moved to (497, 310)
Screenshot: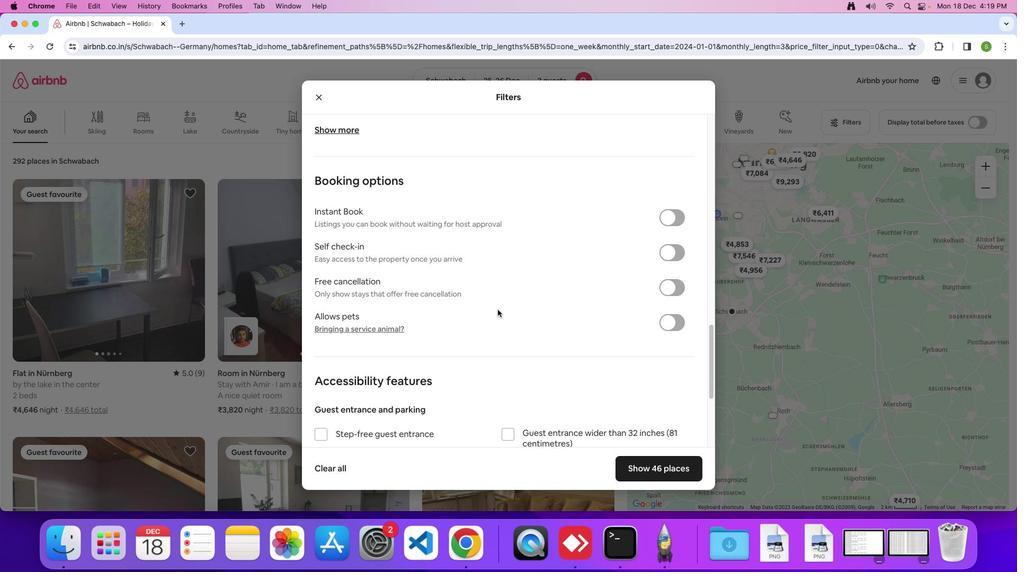 
Action: Mouse scrolled (497, 310) with delta (0, 0)
Screenshot: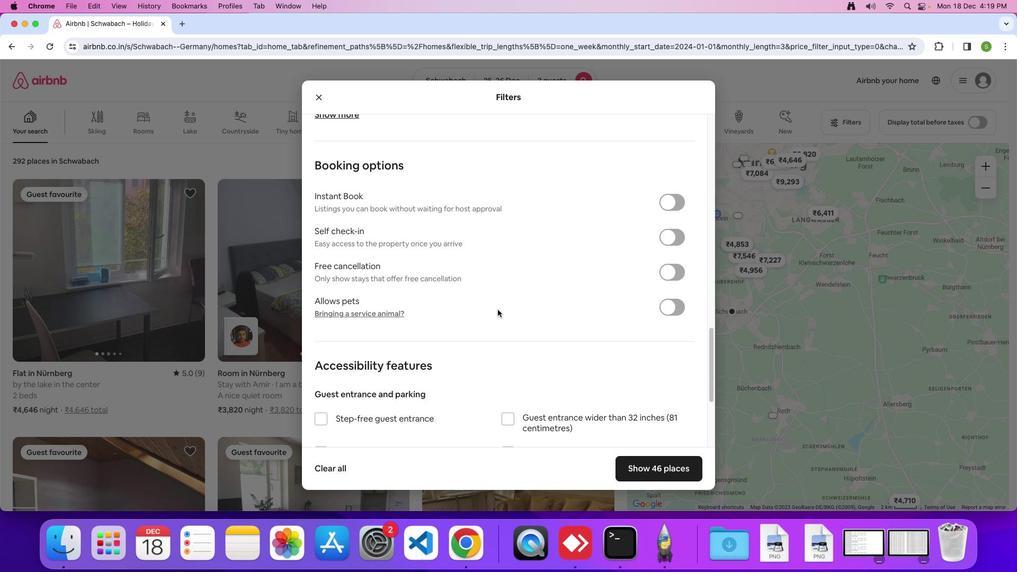 
Action: Mouse scrolled (497, 310) with delta (0, 0)
Screenshot: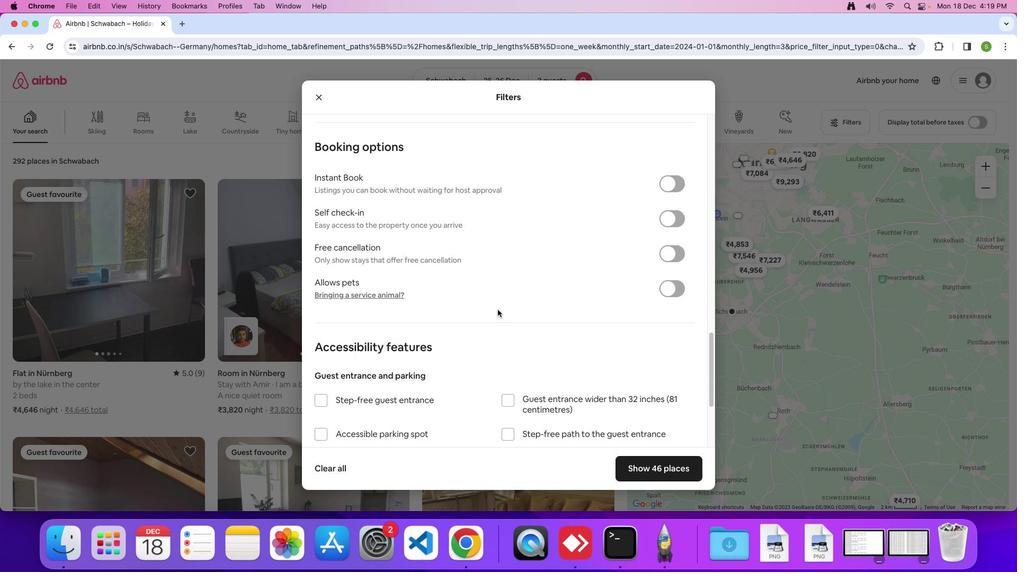 
Action: Mouse scrolled (497, 310) with delta (0, 0)
Screenshot: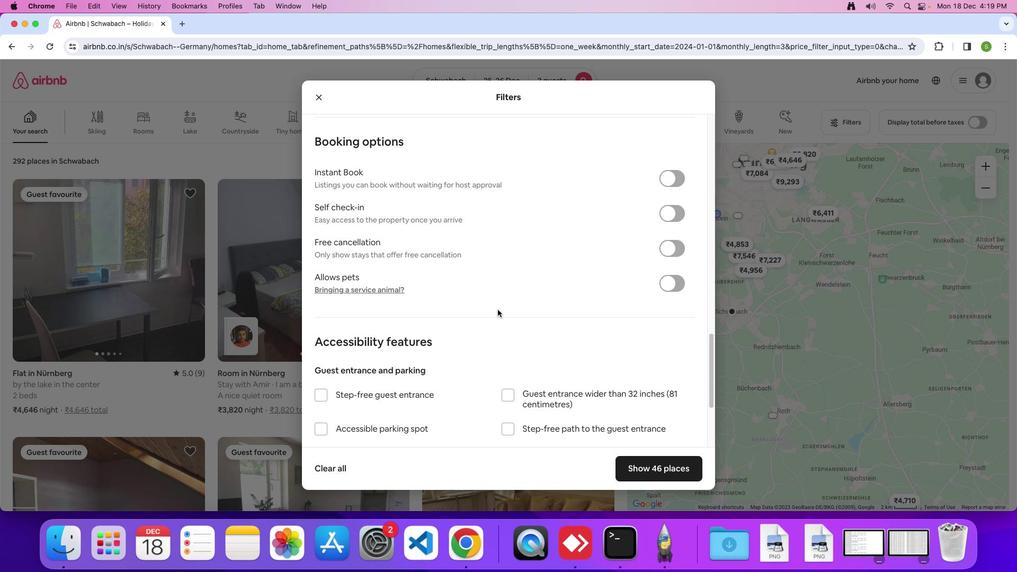 
Action: Mouse scrolled (497, 310) with delta (0, 0)
Screenshot: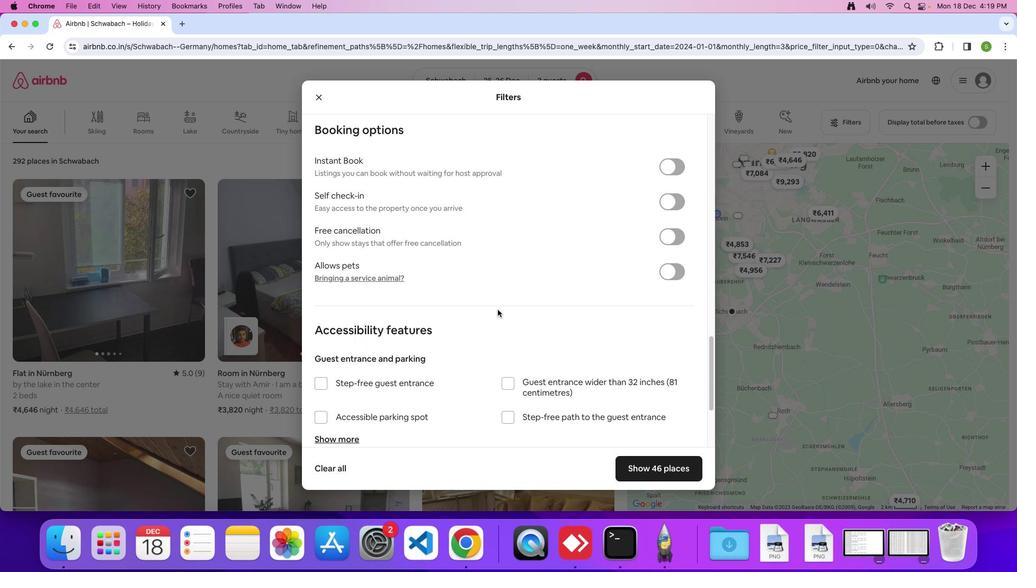 
Action: Mouse scrolled (497, 310) with delta (0, 0)
Screenshot: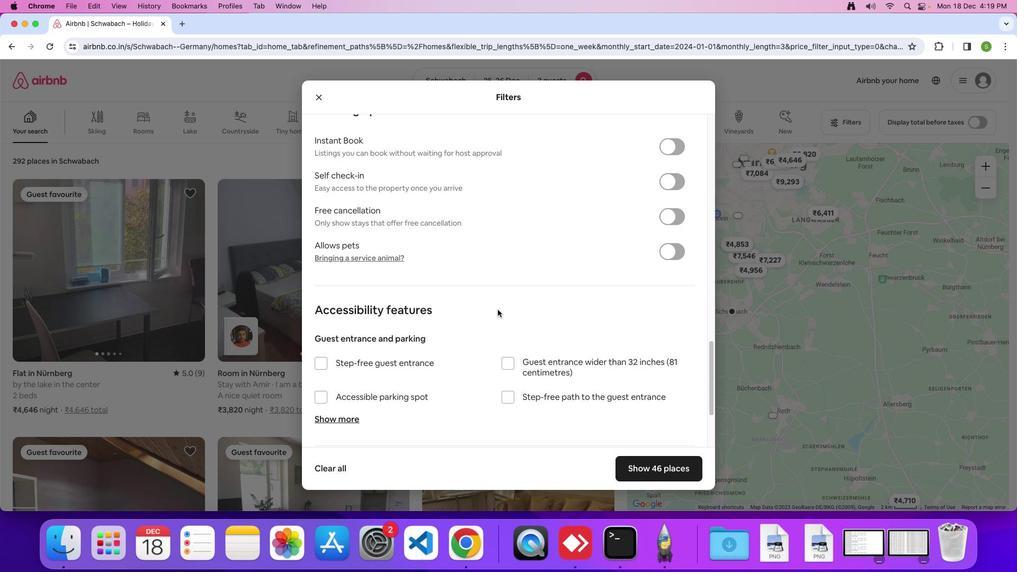 
Action: Mouse scrolled (497, 310) with delta (0, -1)
Screenshot: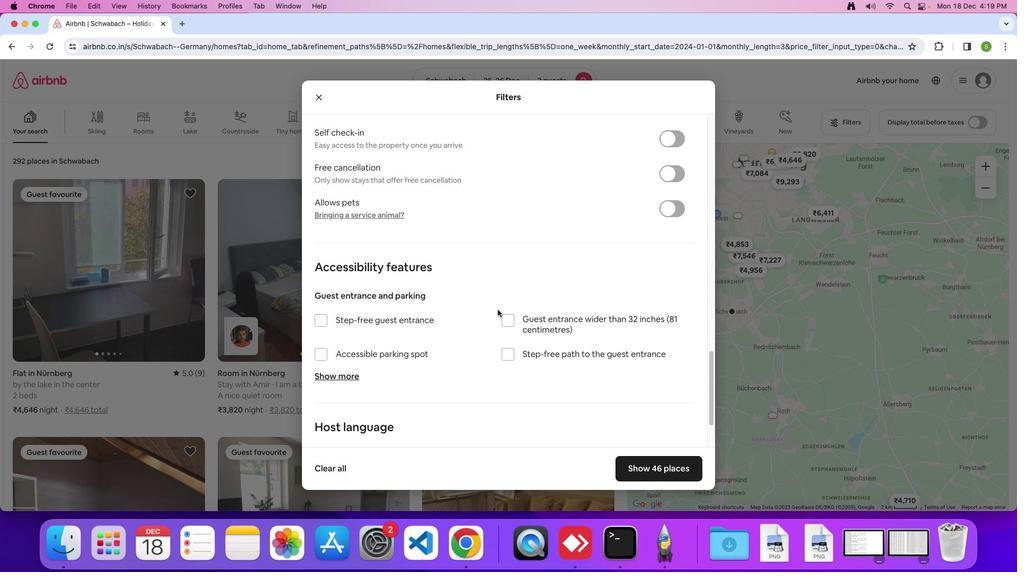 
Action: Mouse scrolled (497, 310) with delta (0, 0)
Screenshot: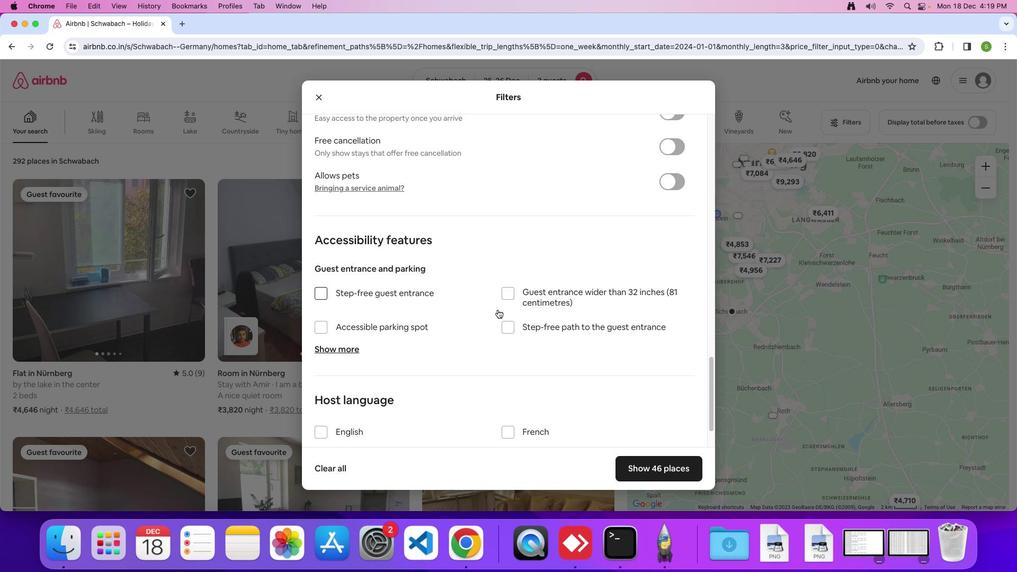 
Action: Mouse scrolled (497, 310) with delta (0, 0)
Screenshot: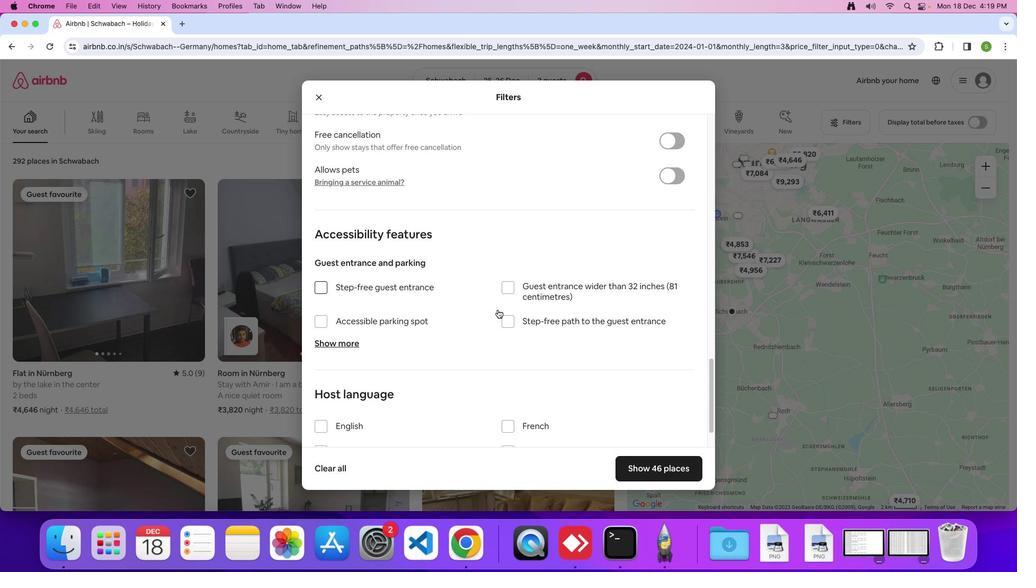 
Action: Mouse scrolled (497, 310) with delta (0, 0)
Screenshot: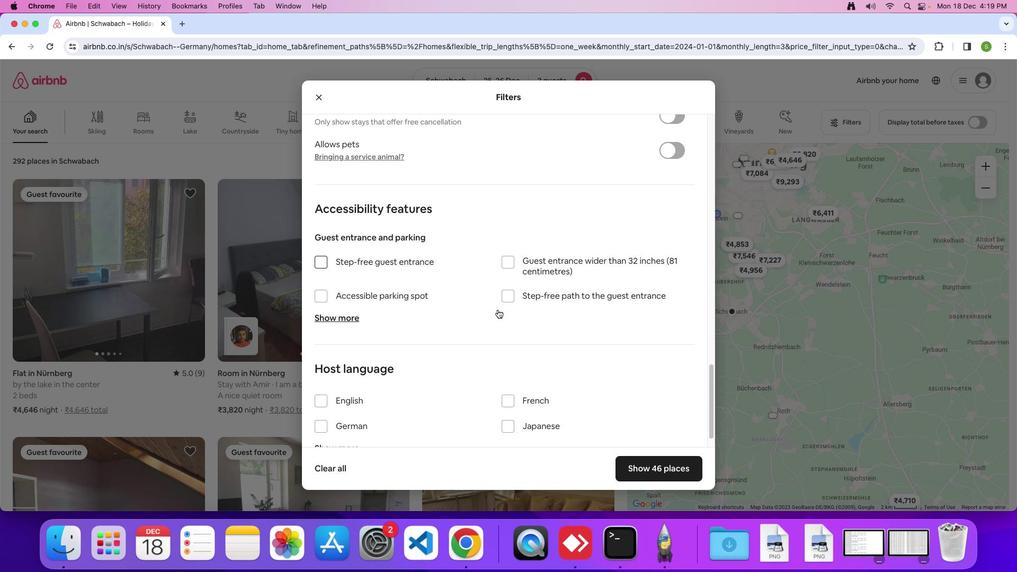 
Action: Mouse scrolled (497, 310) with delta (0, 0)
Screenshot: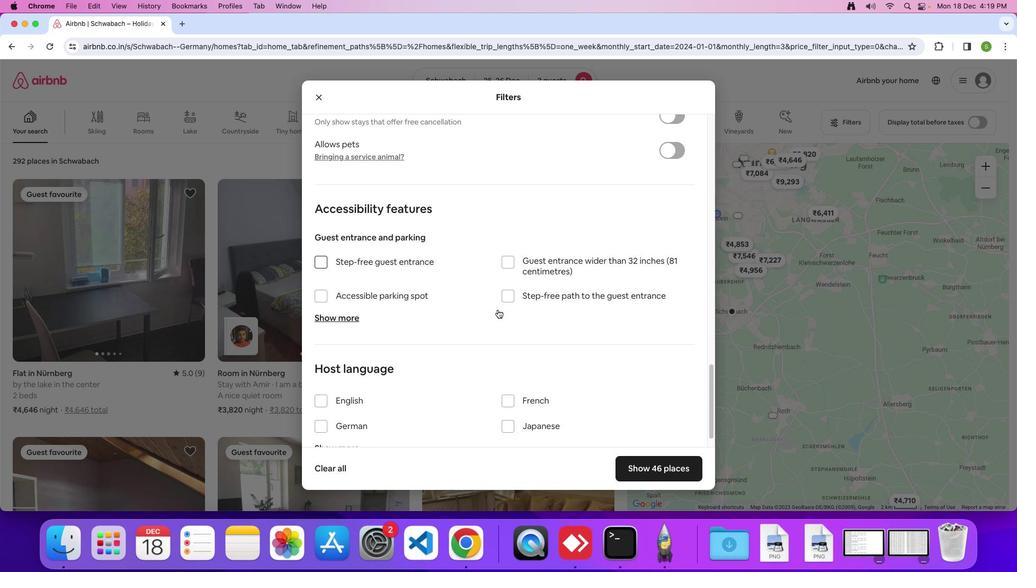 
Action: Mouse scrolled (497, 310) with delta (0, -1)
Screenshot: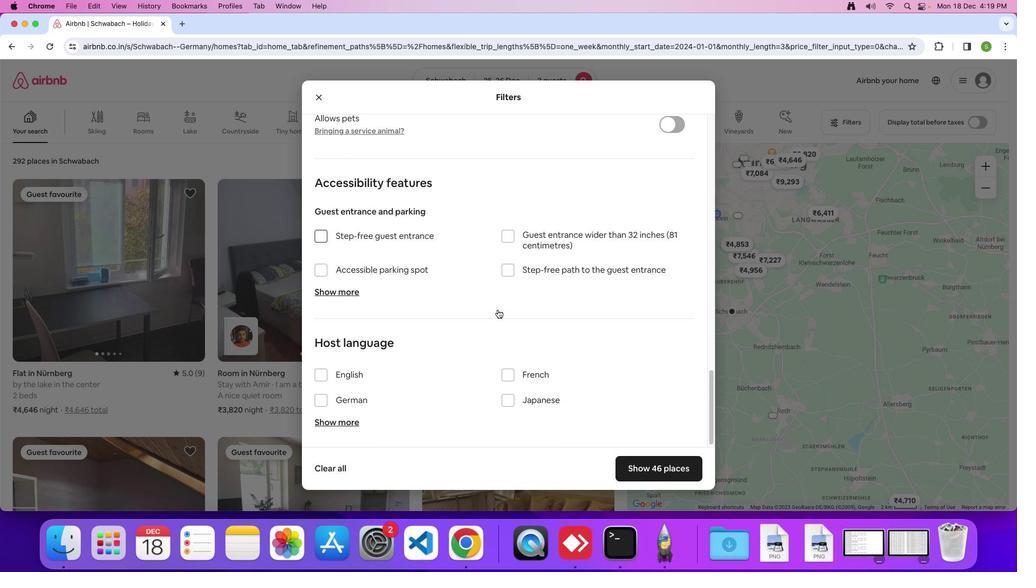 
Action: Mouse scrolled (497, 310) with delta (0, 0)
Screenshot: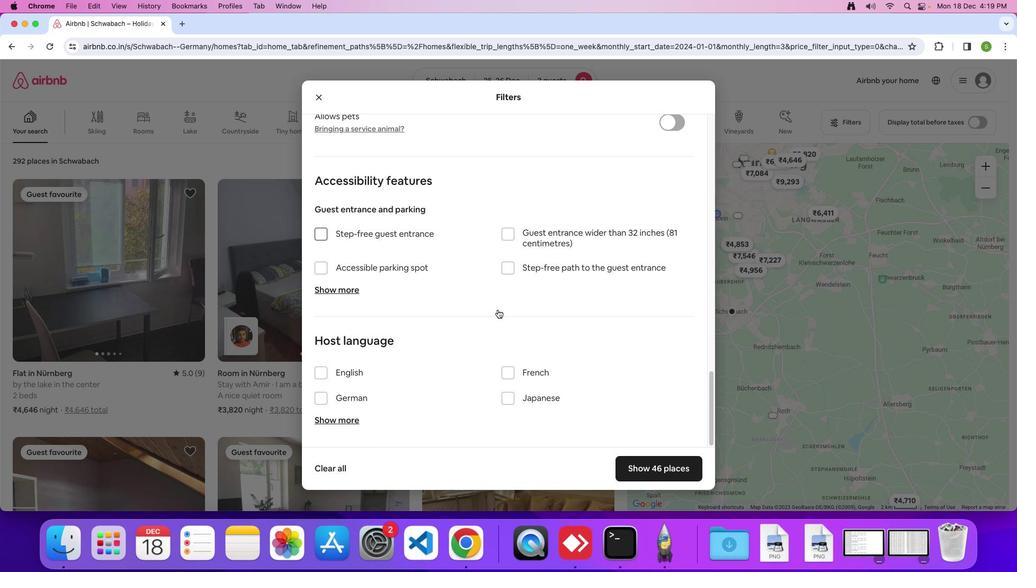 
Action: Mouse scrolled (497, 310) with delta (0, 0)
Screenshot: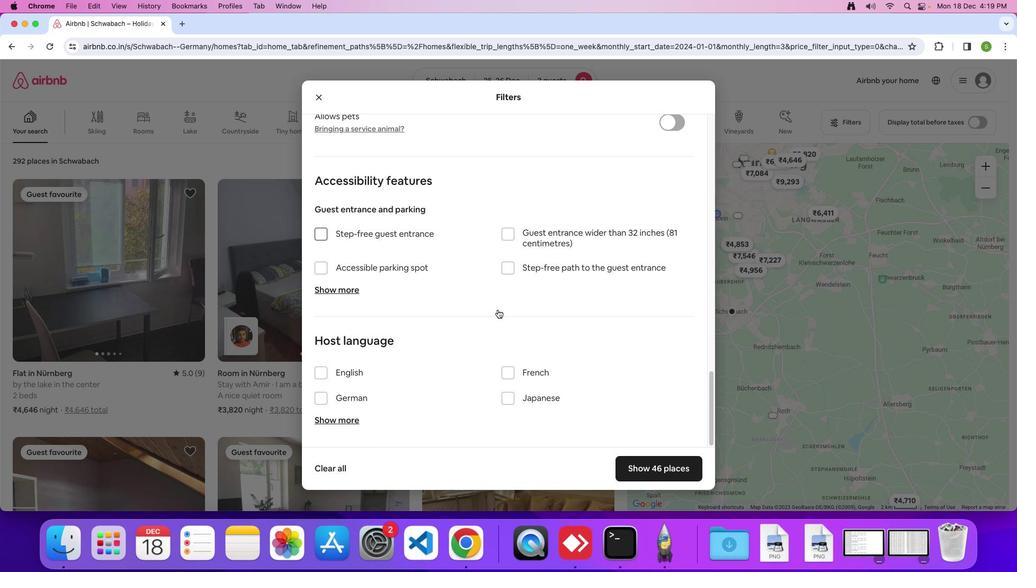 
Action: Mouse scrolled (497, 310) with delta (0, 0)
Screenshot: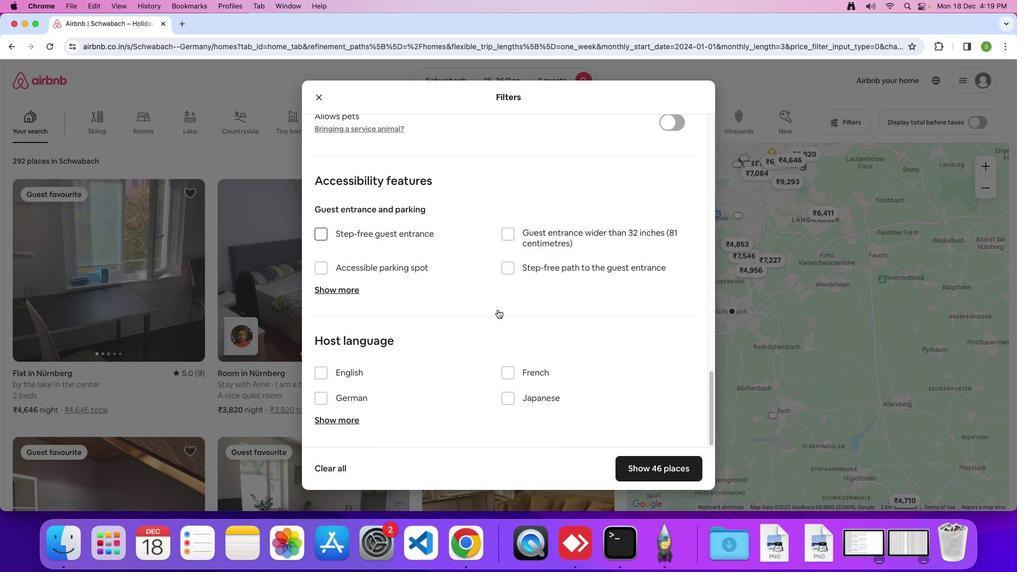 
Action: Mouse scrolled (497, 310) with delta (0, 0)
Screenshot: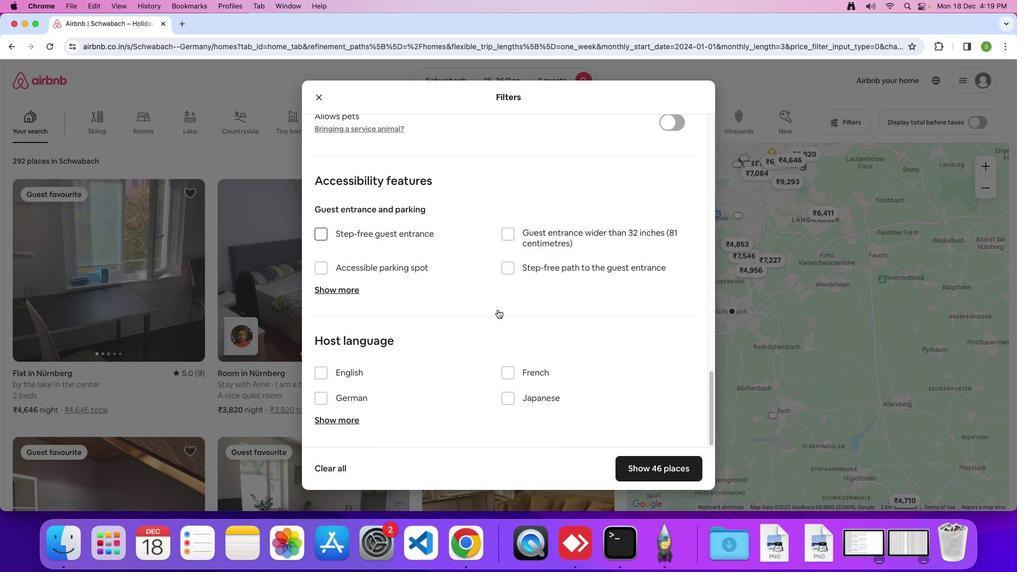 
Action: Mouse scrolled (497, 310) with delta (0, 0)
Screenshot: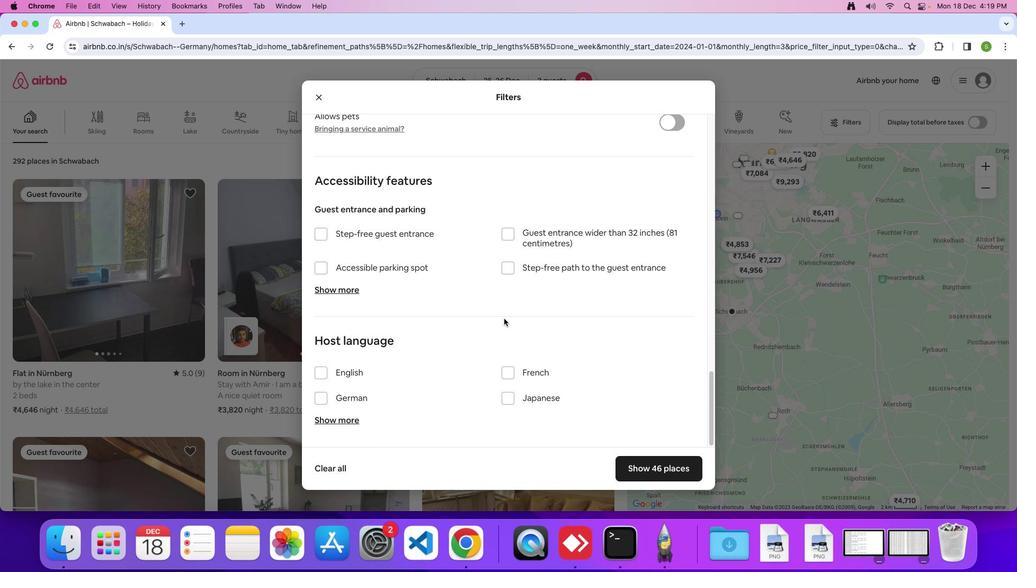 
Action: Mouse moved to (663, 473)
Screenshot: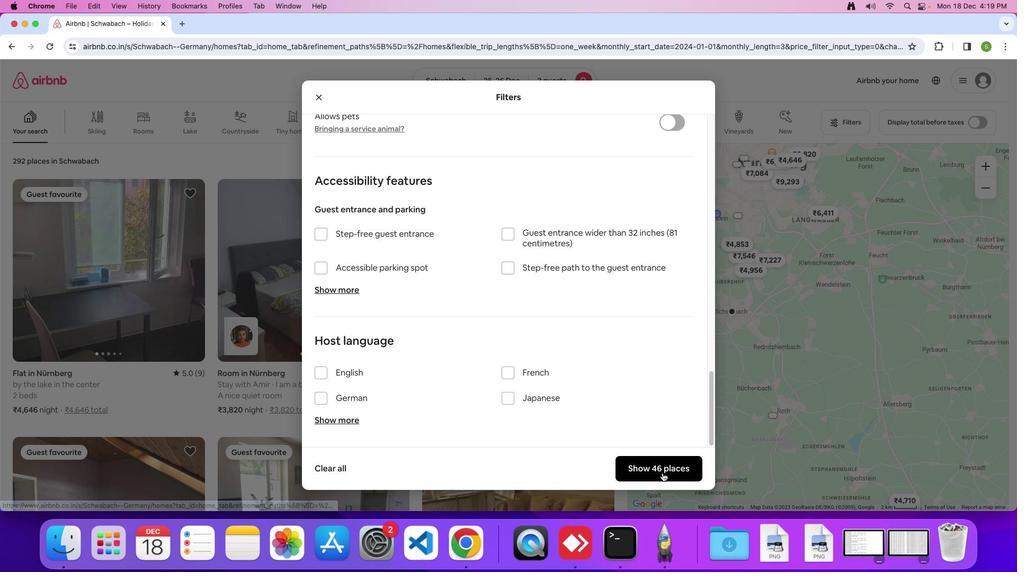 
Action: Mouse pressed left at (663, 473)
Screenshot: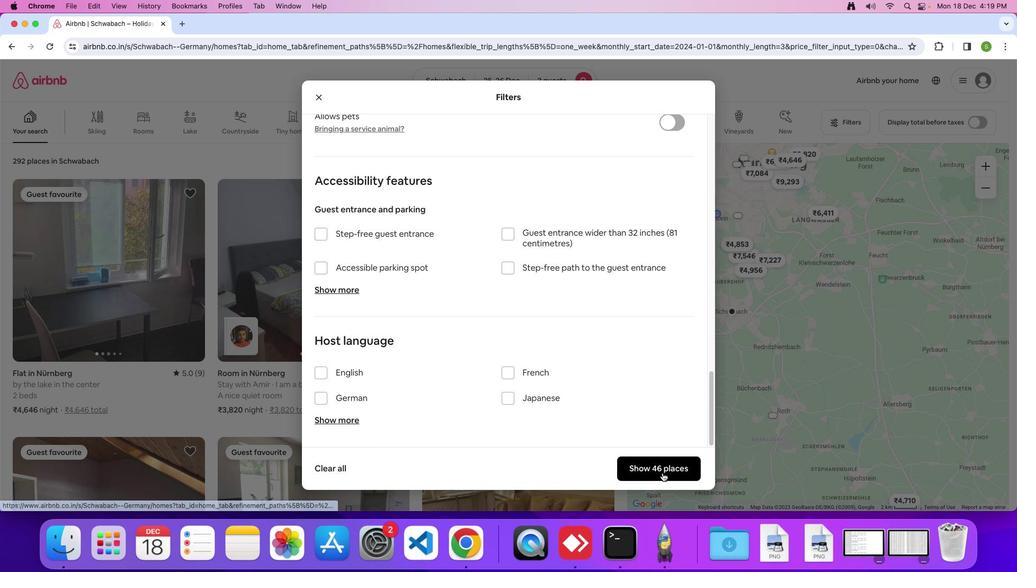 
Action: Mouse moved to (130, 299)
Screenshot: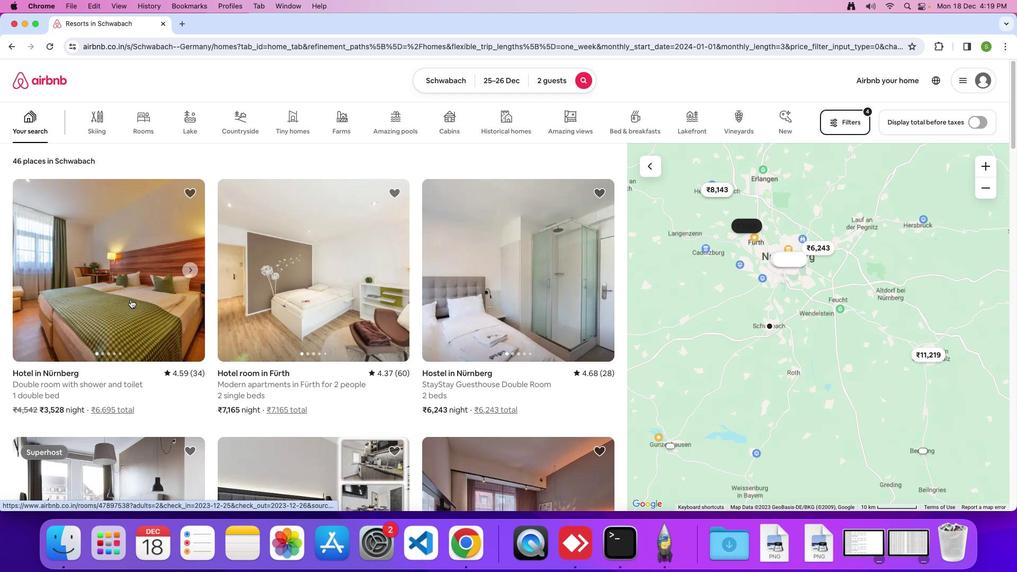 
Action: Mouse pressed left at (130, 299)
Screenshot: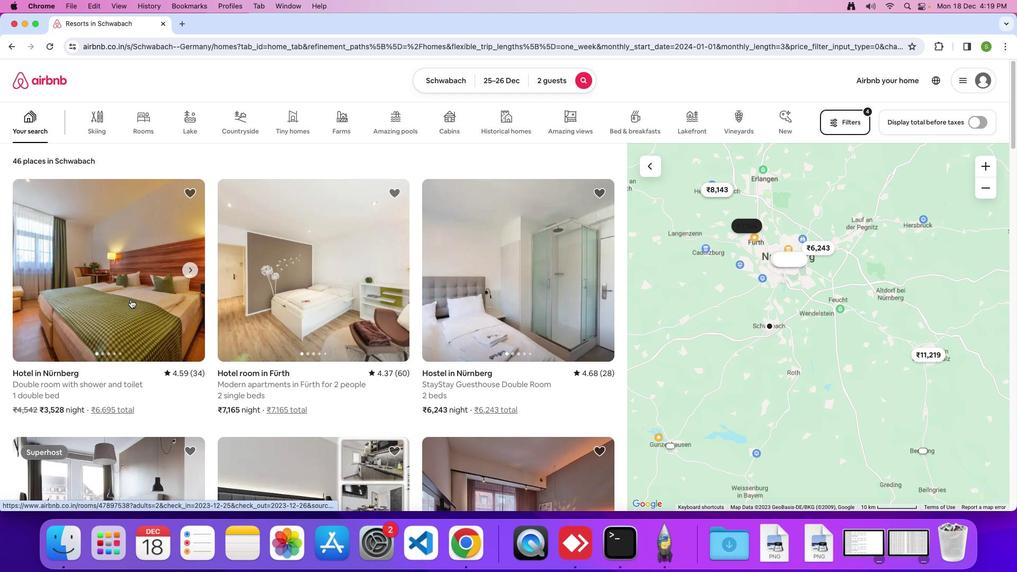 
Action: Mouse moved to (419, 303)
Screenshot: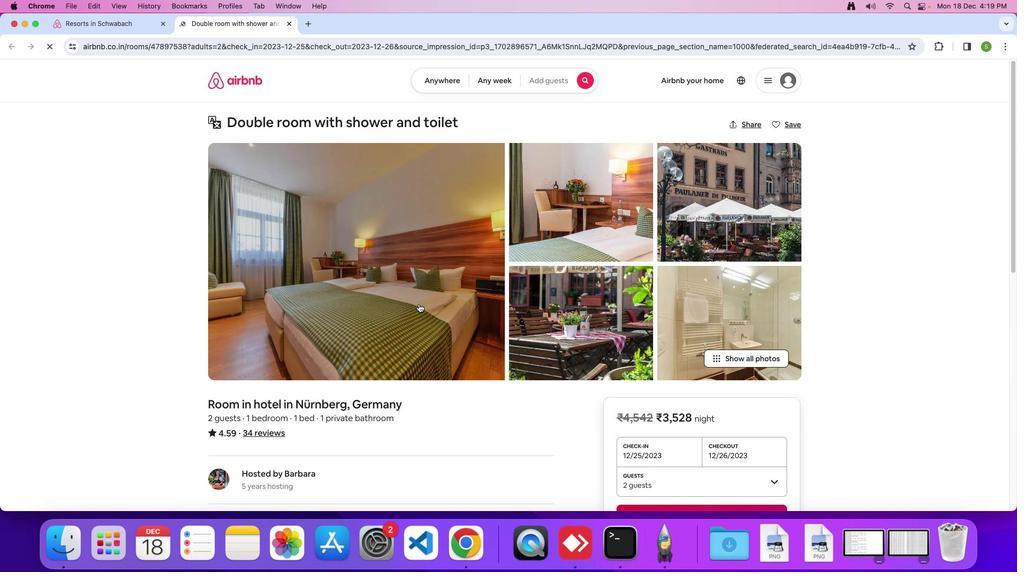 
Action: Mouse pressed left at (419, 303)
Screenshot: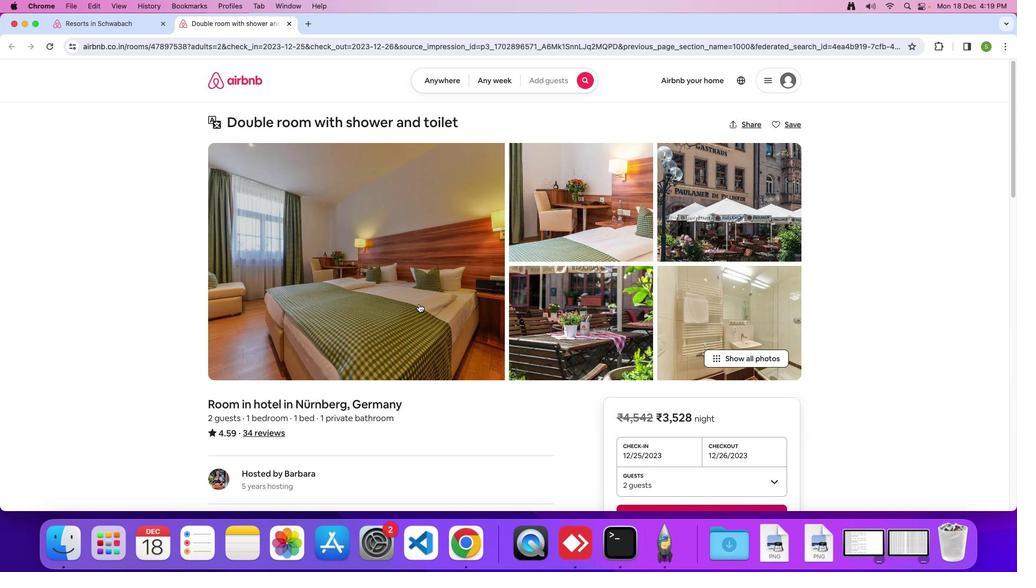 
Action: Mouse moved to (531, 330)
Screenshot: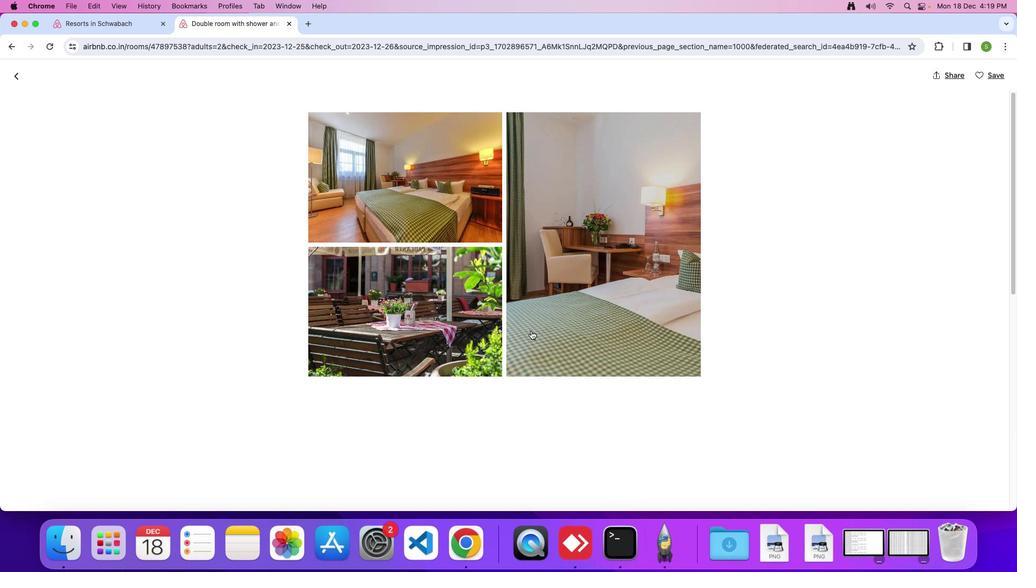 
Action: Mouse scrolled (531, 330) with delta (0, 0)
Screenshot: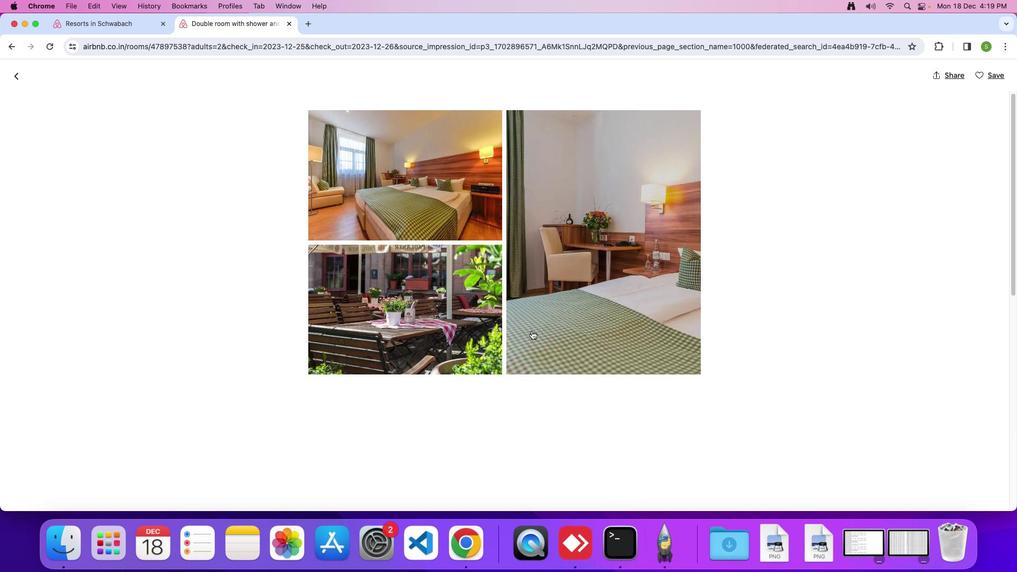 
Action: Mouse scrolled (531, 330) with delta (0, 0)
Screenshot: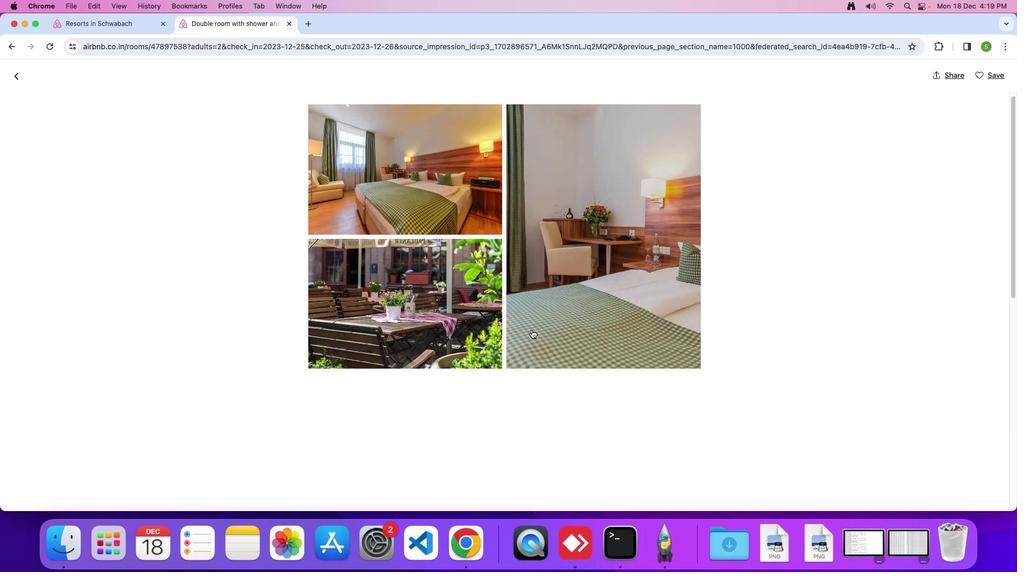 
Action: Mouse moved to (531, 330)
Screenshot: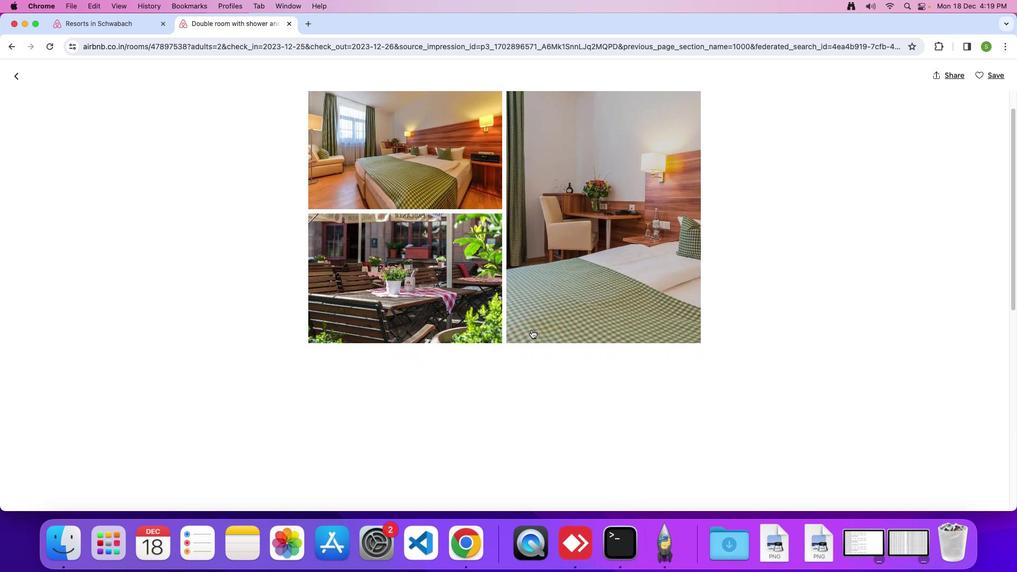 
Action: Mouse scrolled (531, 330) with delta (0, 0)
Screenshot: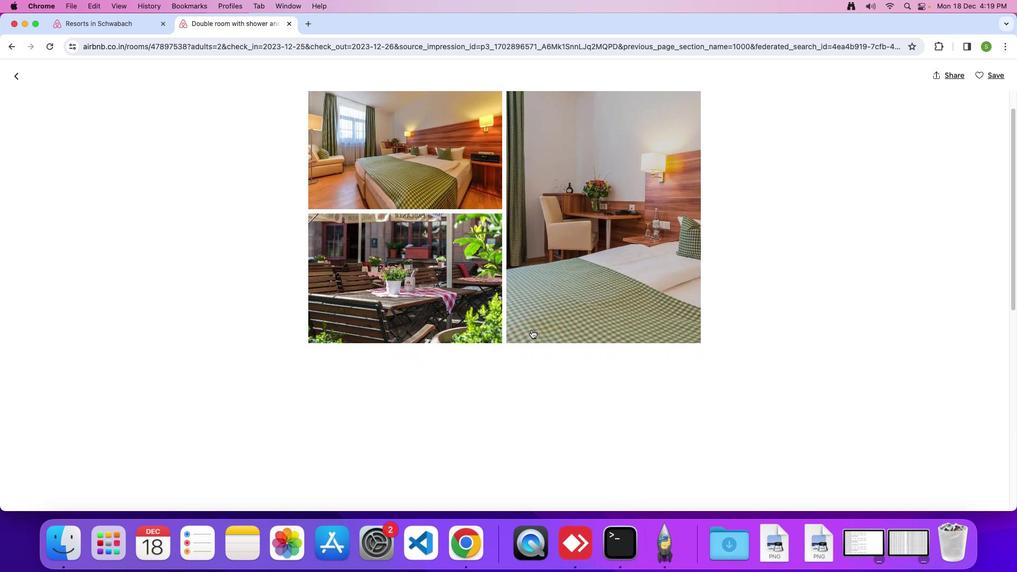 
Action: Mouse moved to (532, 330)
Screenshot: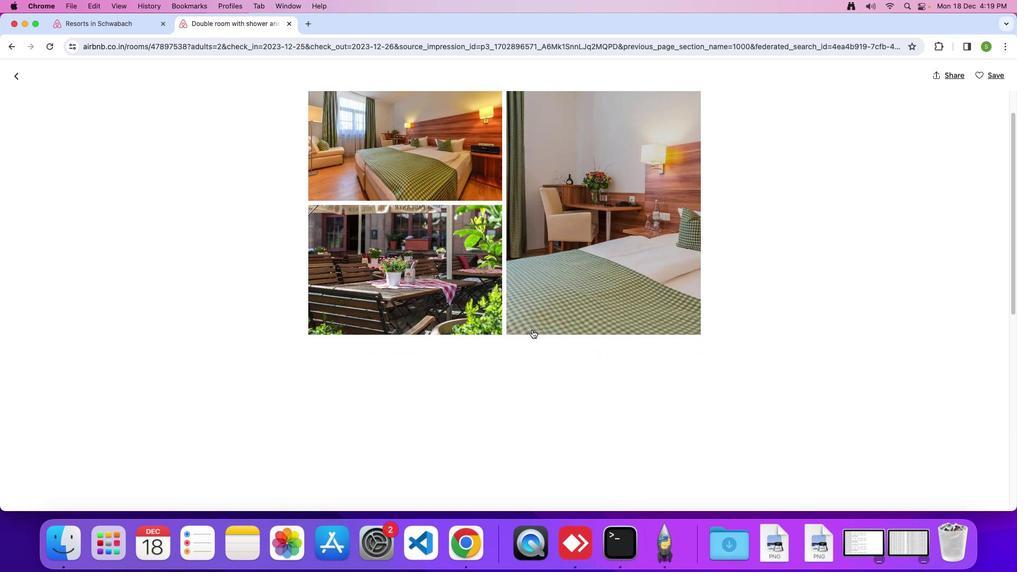 
Action: Mouse scrolled (532, 330) with delta (0, 0)
Screenshot: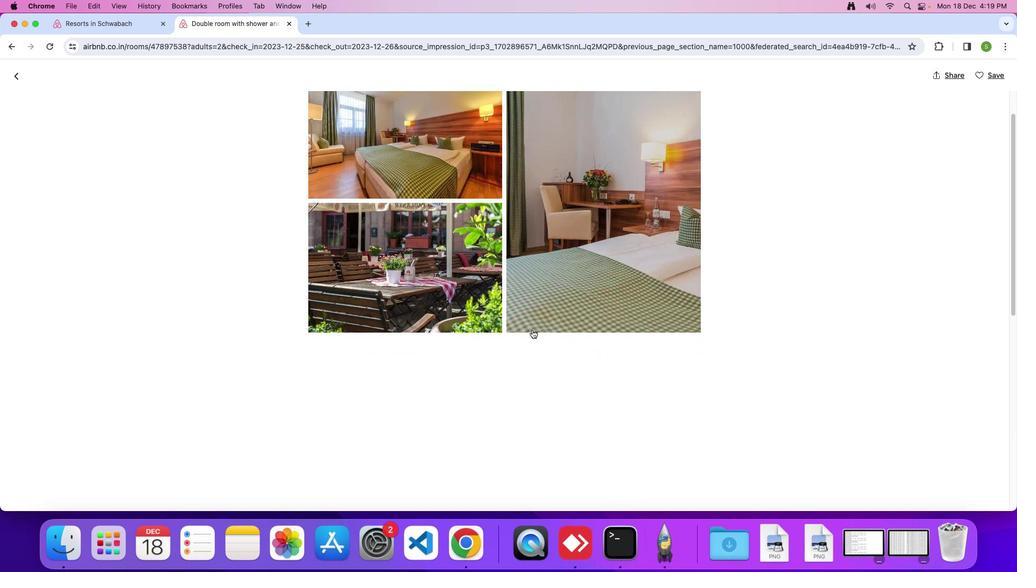 
Action: Mouse scrolled (532, 330) with delta (0, 0)
Screenshot: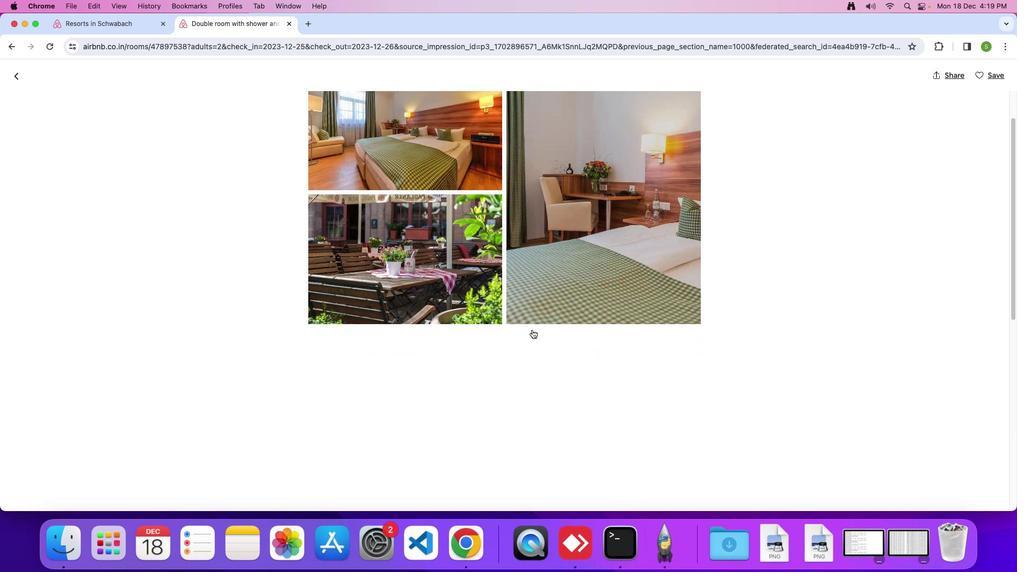 
Action: Mouse scrolled (532, 330) with delta (0, 0)
Screenshot: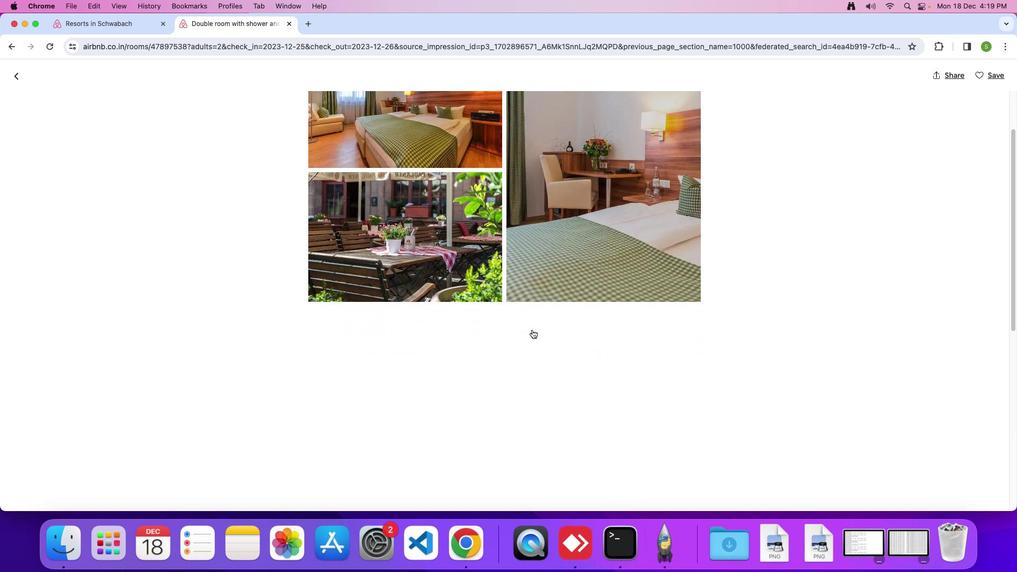 
Action: Mouse moved to (532, 329)
Screenshot: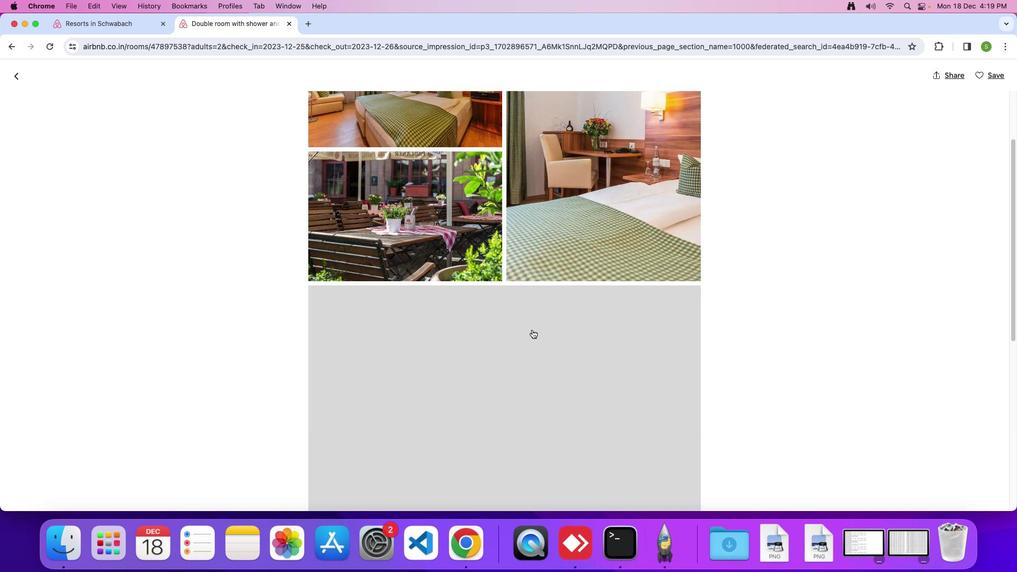 
Action: Mouse scrolled (532, 329) with delta (0, 0)
Screenshot: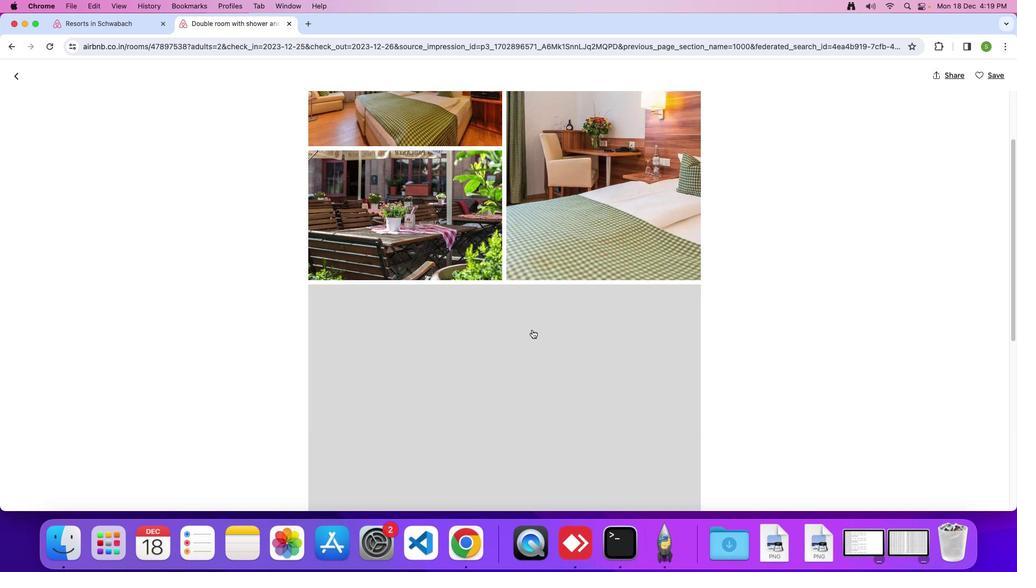 
Action: Mouse scrolled (532, 329) with delta (0, 0)
Screenshot: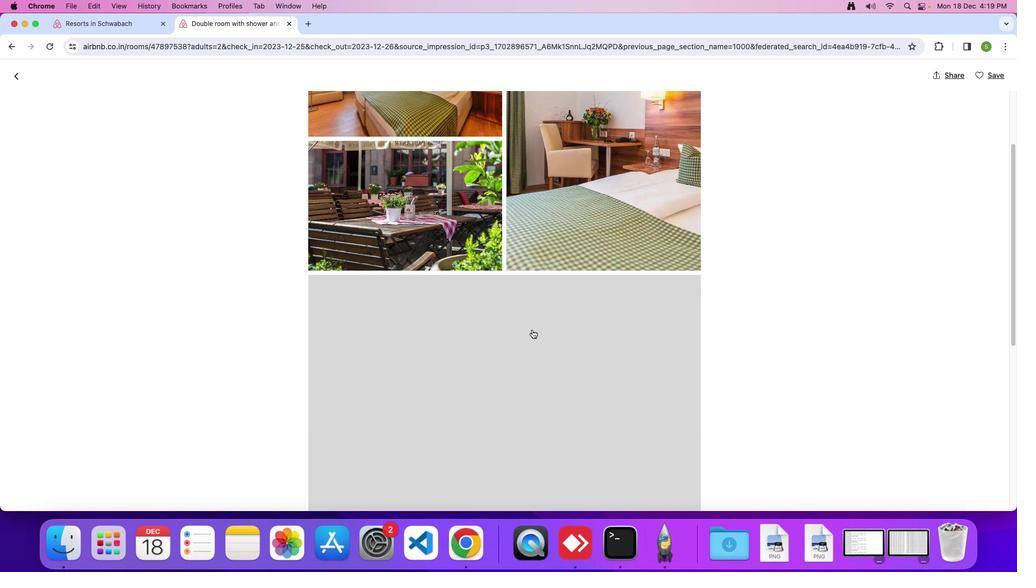 
Action: Mouse scrolled (532, 329) with delta (0, 0)
Screenshot: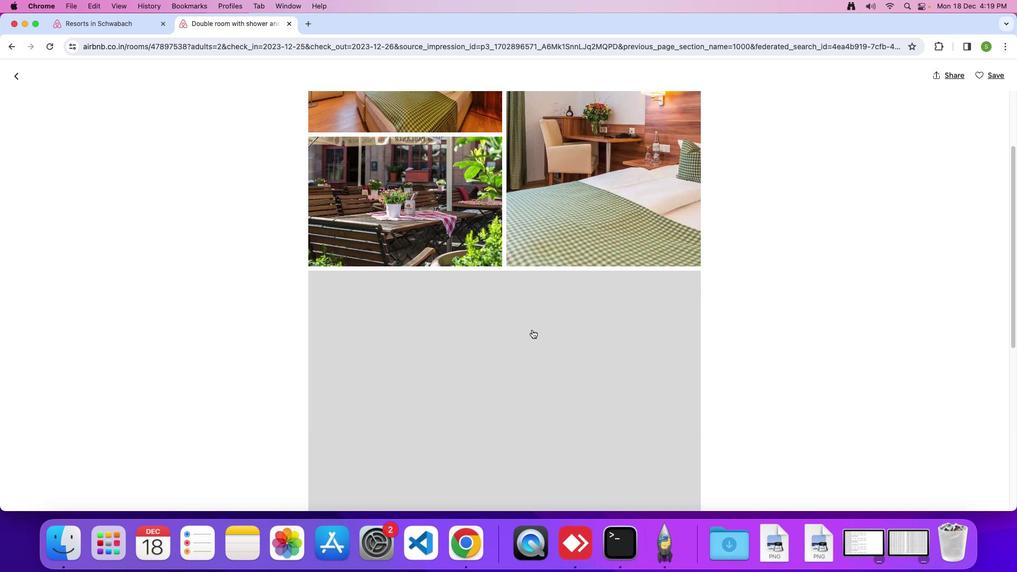 
Action: Mouse scrolled (532, 329) with delta (0, 0)
Screenshot: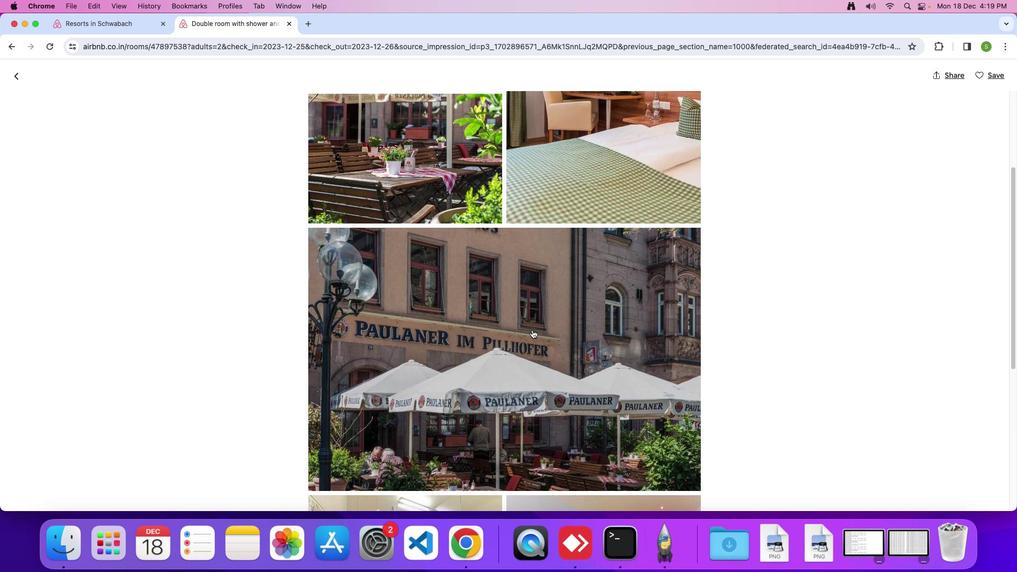 
Action: Mouse scrolled (532, 329) with delta (0, 0)
Screenshot: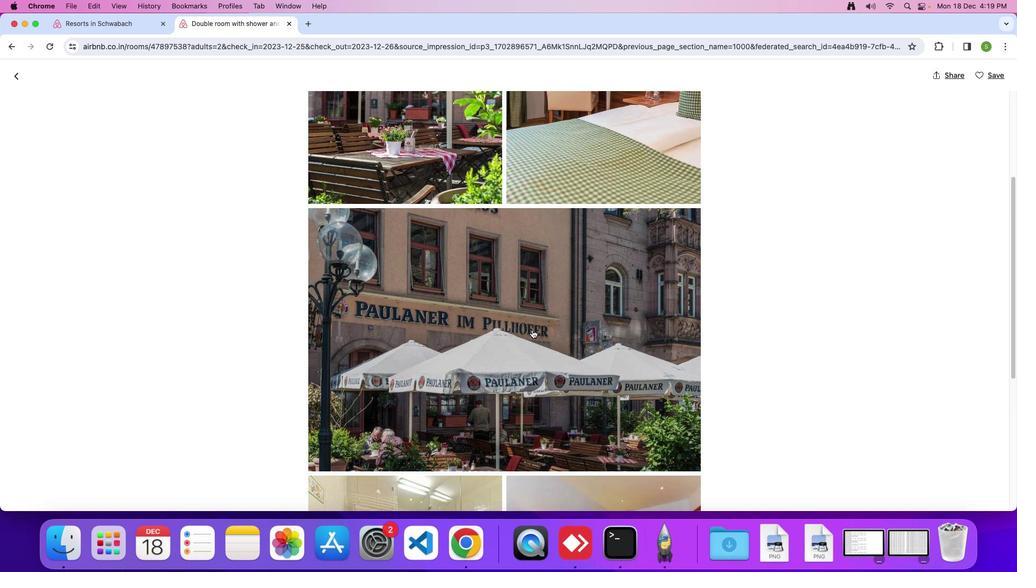 
Action: Mouse scrolled (532, 329) with delta (0, 0)
Screenshot: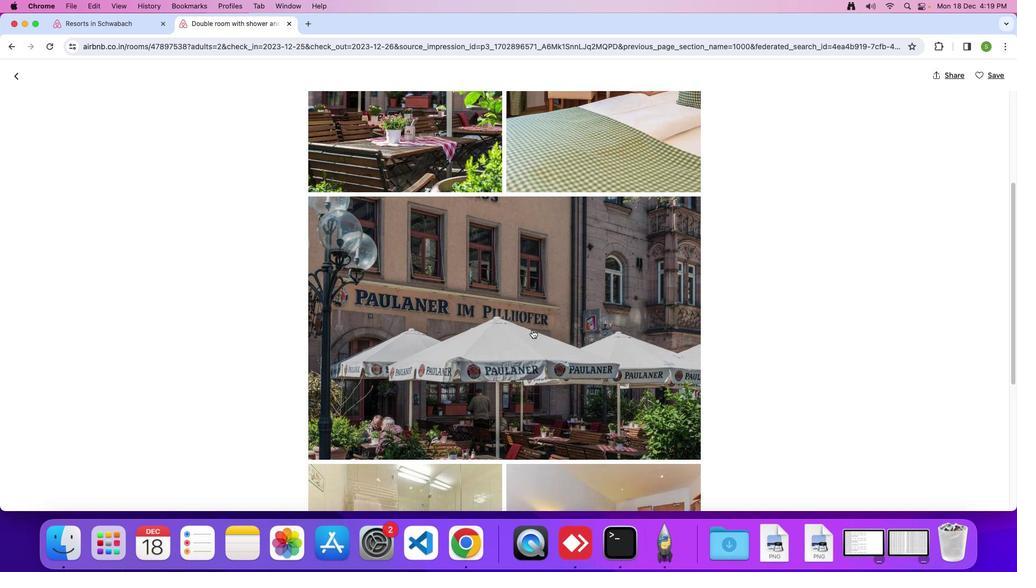 
Action: Mouse moved to (533, 329)
Screenshot: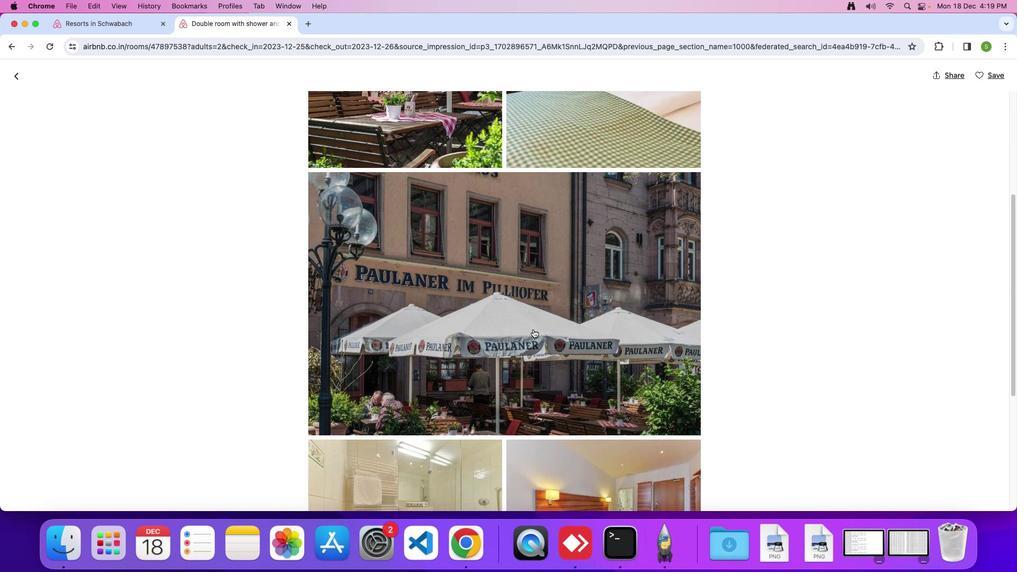 
Action: Mouse scrolled (533, 329) with delta (0, 0)
Screenshot: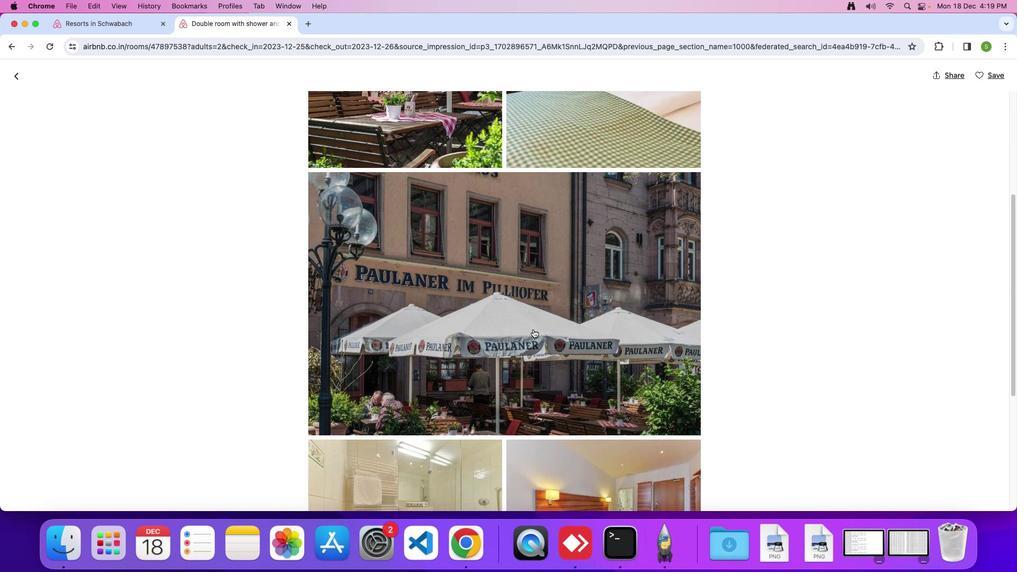 
Action: Mouse moved to (533, 329)
Screenshot: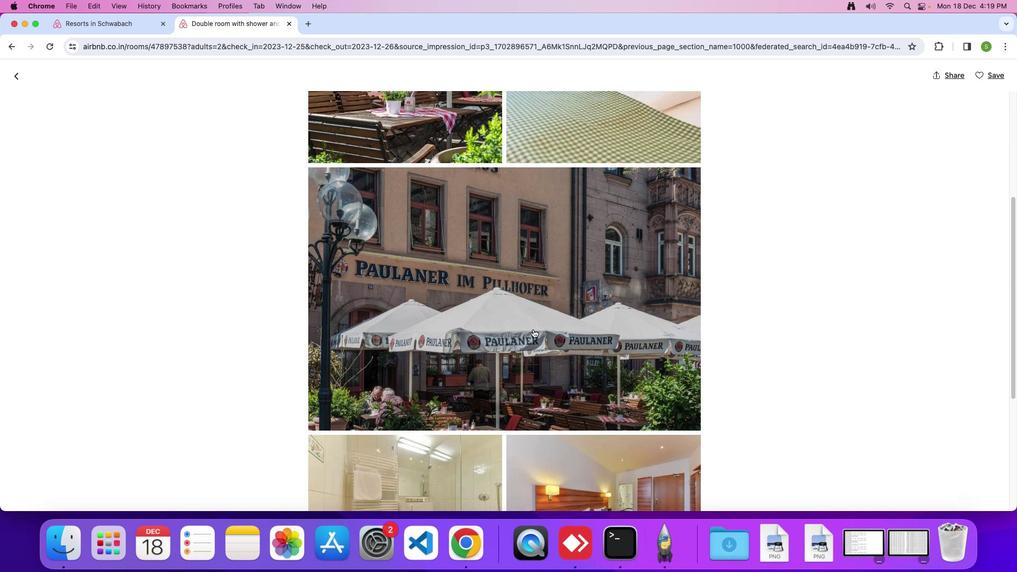 
Action: Mouse scrolled (533, 329) with delta (0, 0)
Screenshot: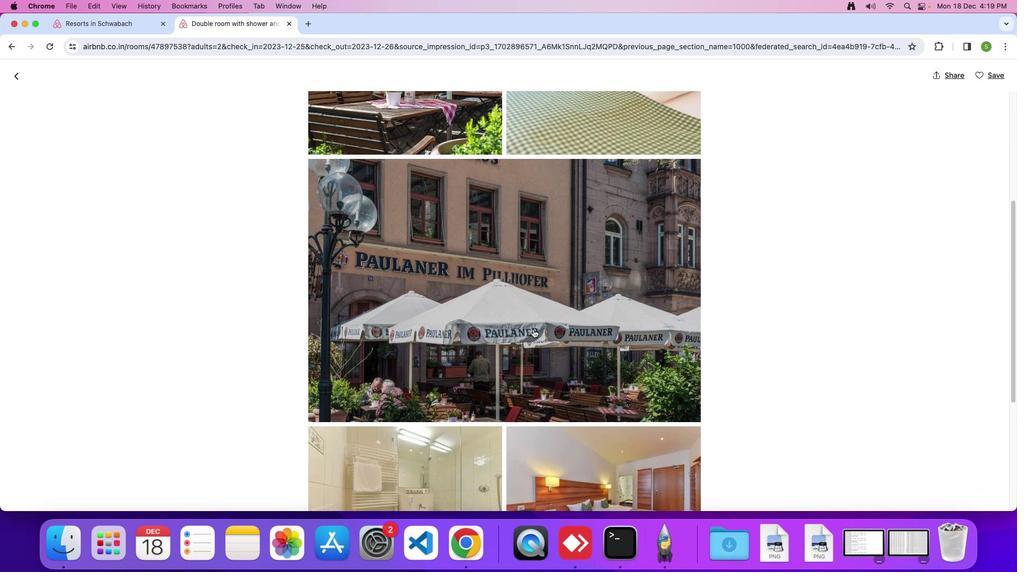 
Action: Mouse moved to (533, 329)
Screenshot: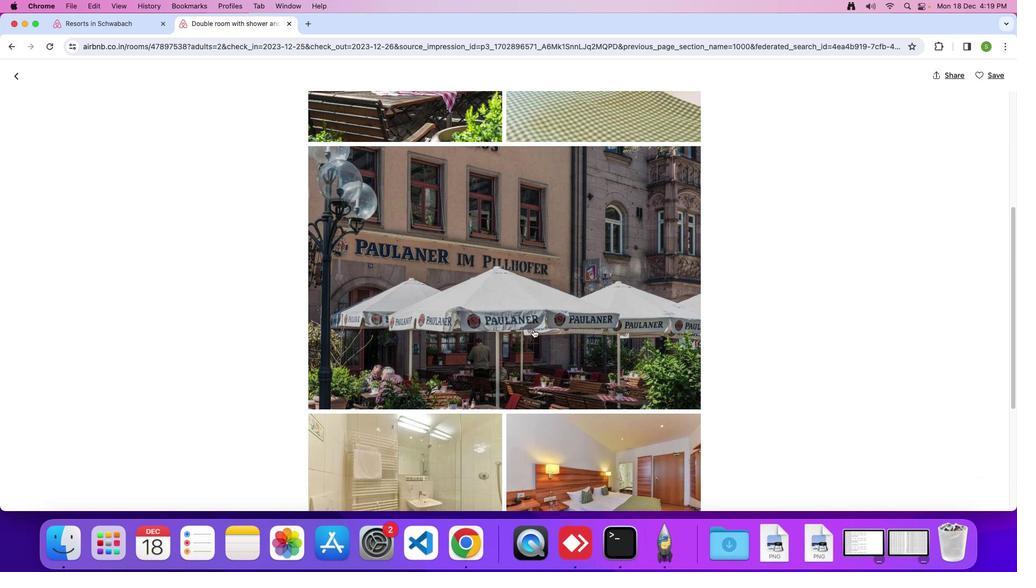 
Action: Mouse scrolled (533, 329) with delta (0, -1)
Screenshot: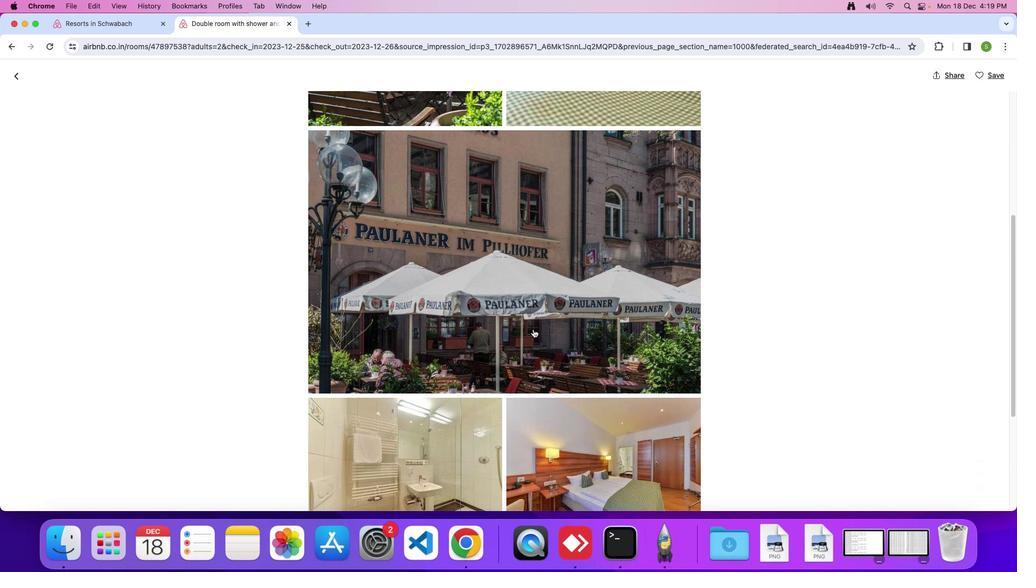 
Action: Mouse scrolled (533, 329) with delta (0, 0)
Screenshot: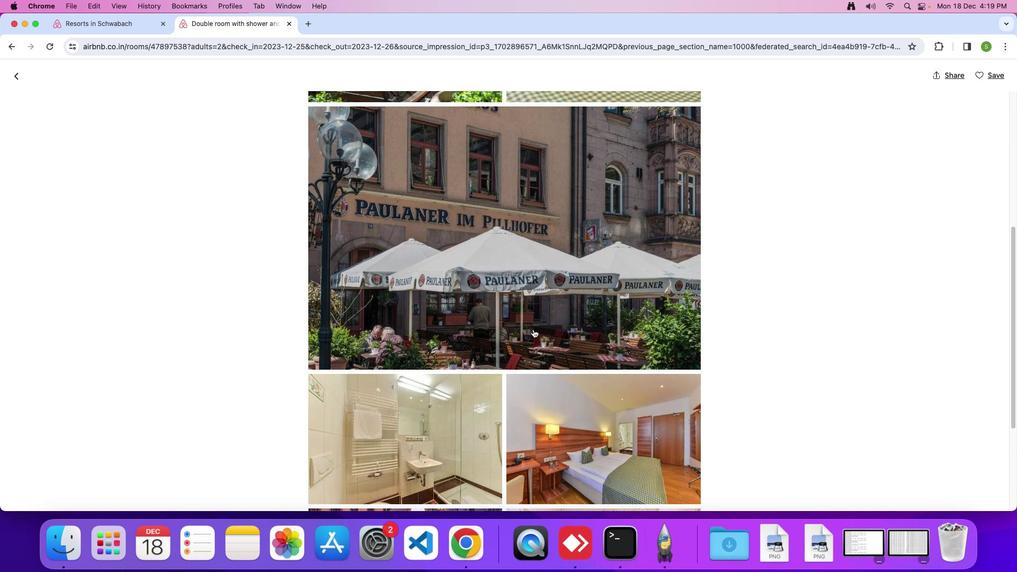 
Action: Mouse scrolled (533, 329) with delta (0, 0)
Screenshot: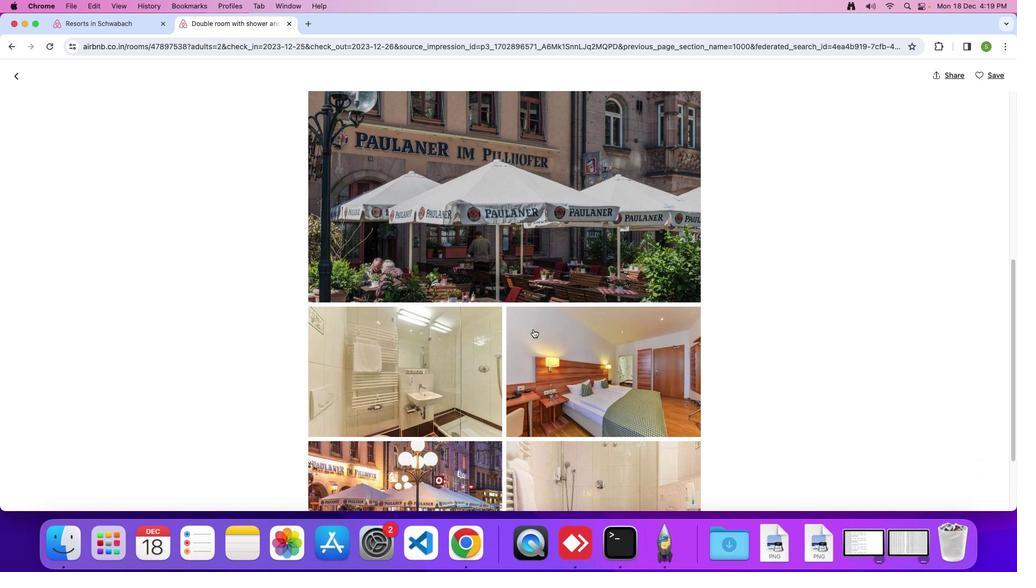 
Action: Mouse scrolled (533, 329) with delta (0, -1)
Screenshot: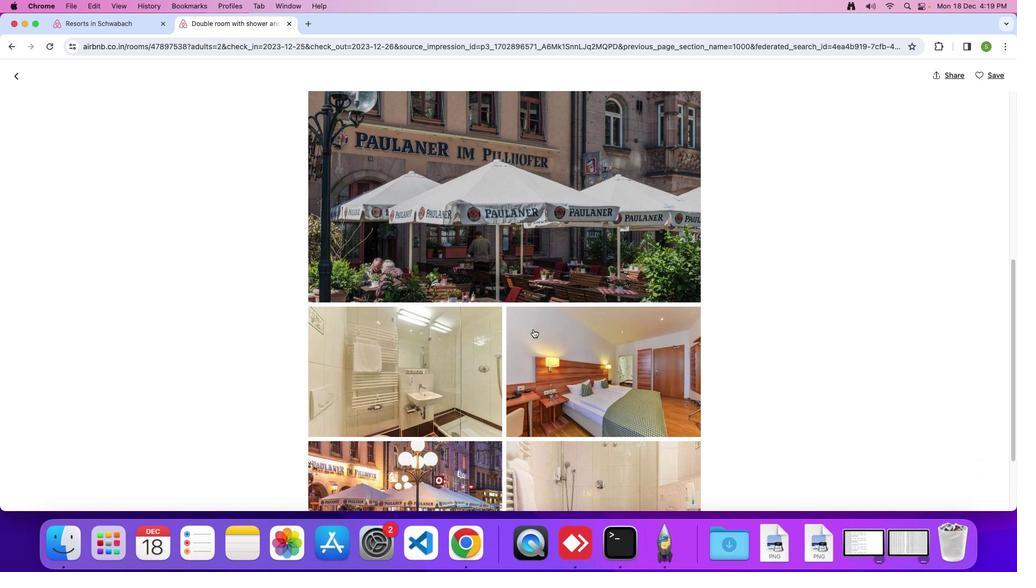 
Action: Mouse scrolled (533, 329) with delta (0, 0)
Screenshot: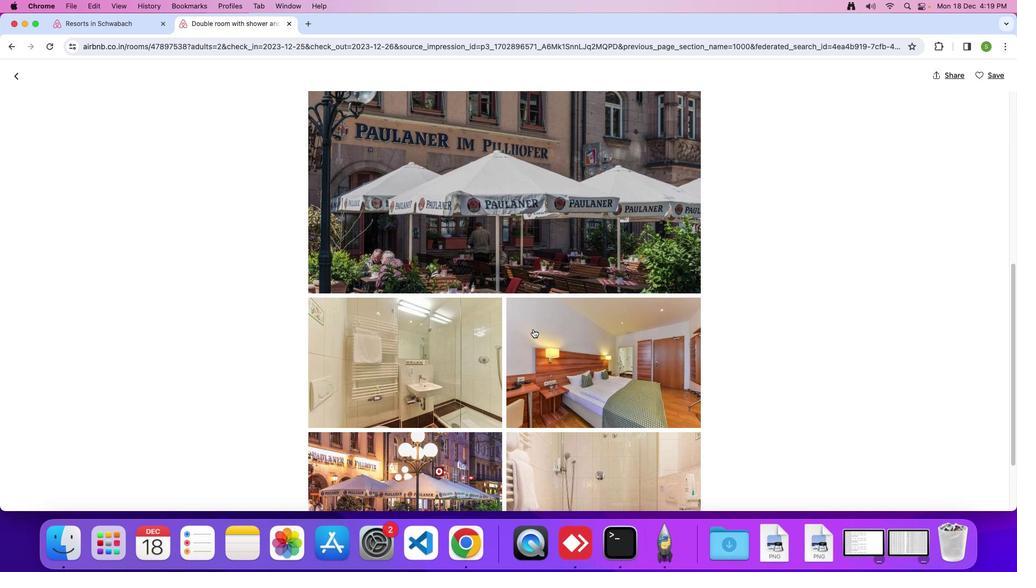 
Action: Mouse scrolled (533, 329) with delta (0, 0)
Screenshot: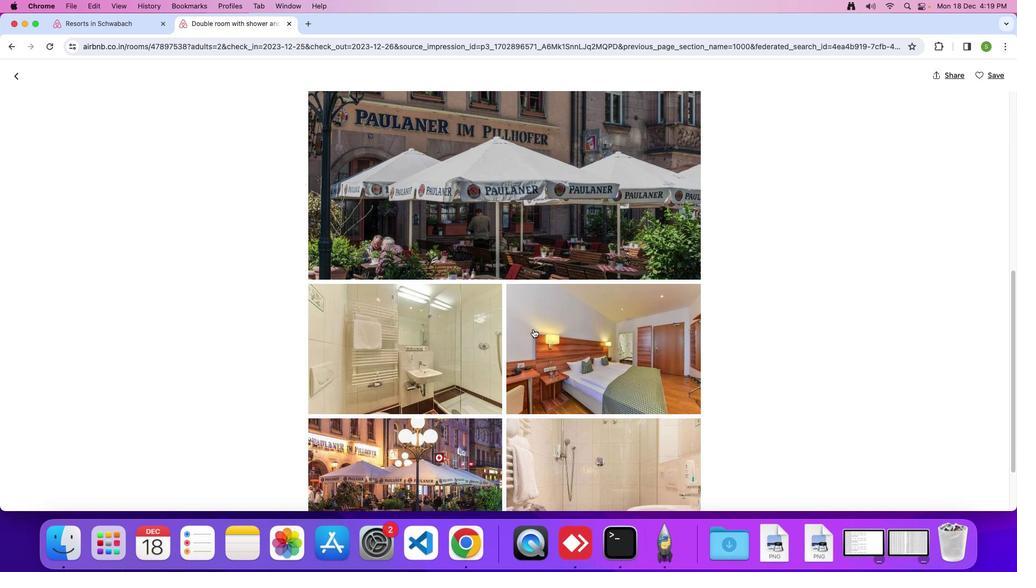 
Action: Mouse scrolled (533, 329) with delta (0, 0)
Screenshot: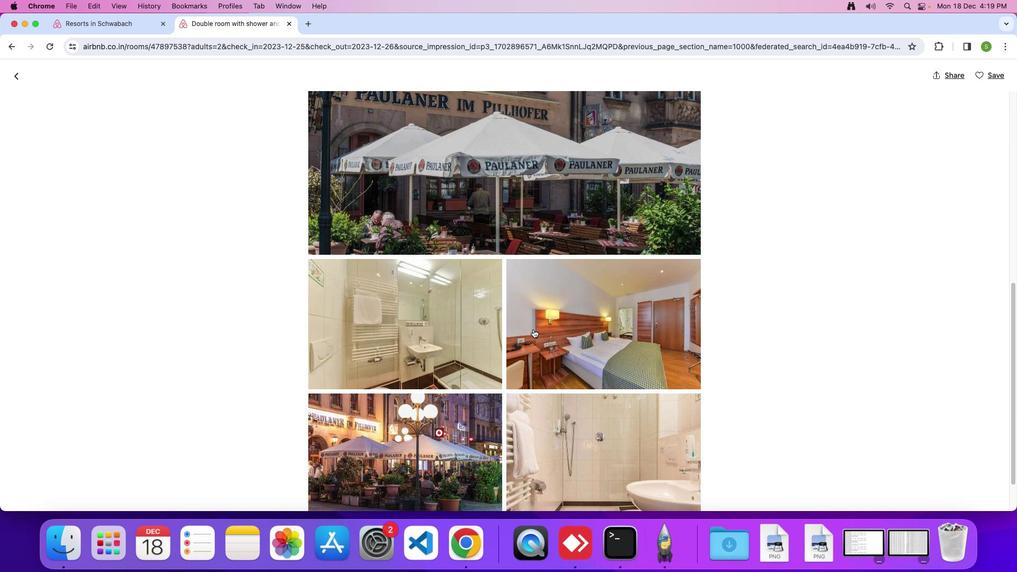 
Action: Mouse moved to (578, 344)
Screenshot: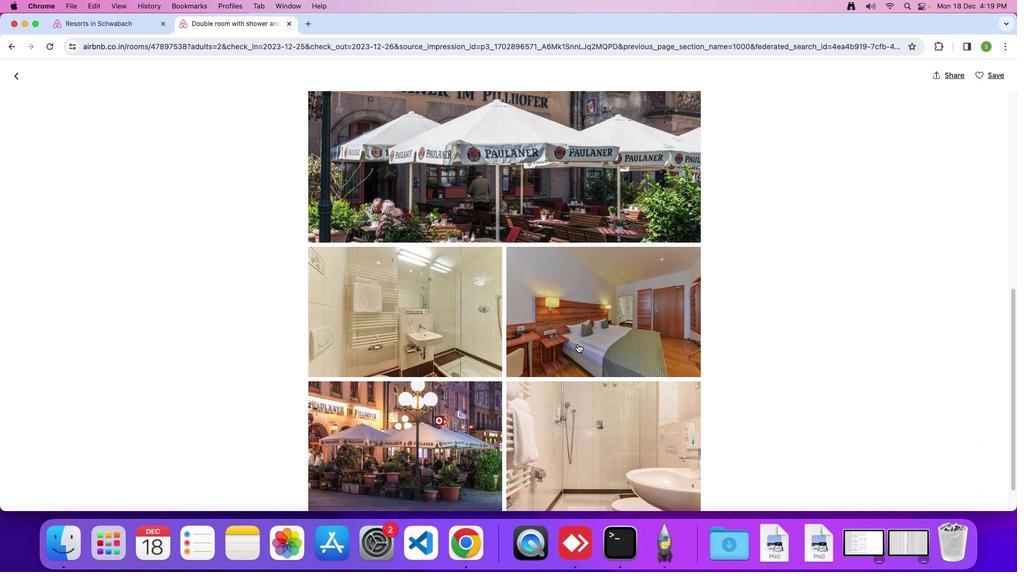 
Action: Mouse scrolled (578, 344) with delta (0, 0)
Screenshot: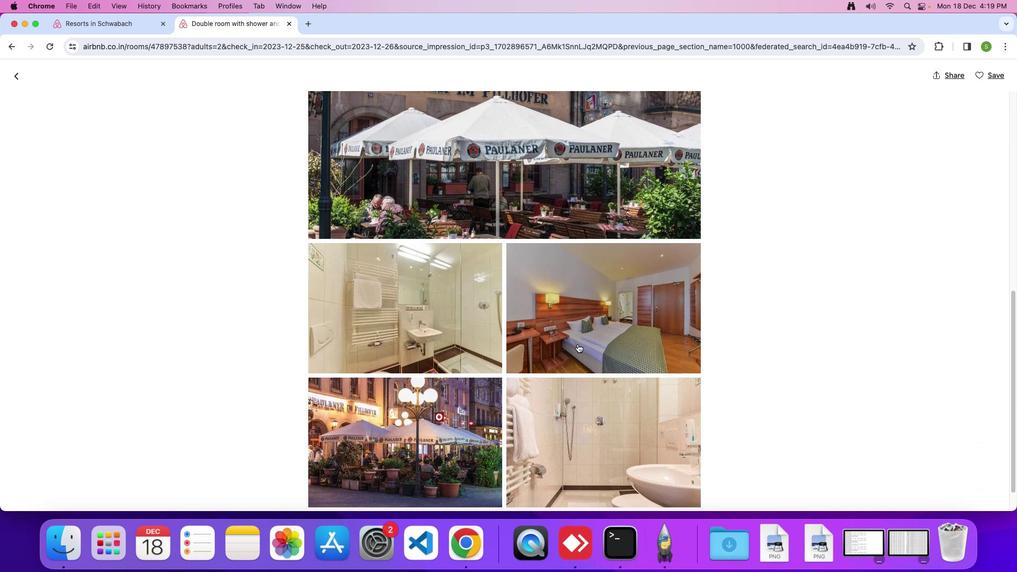 
Action: Mouse moved to (578, 344)
Screenshot: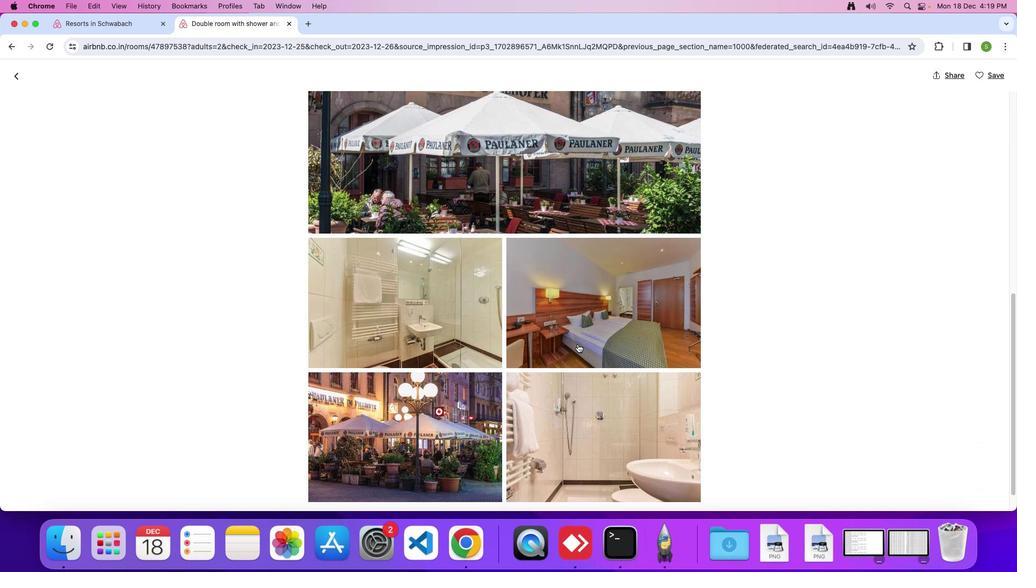 
Action: Mouse scrolled (578, 344) with delta (0, 0)
Screenshot: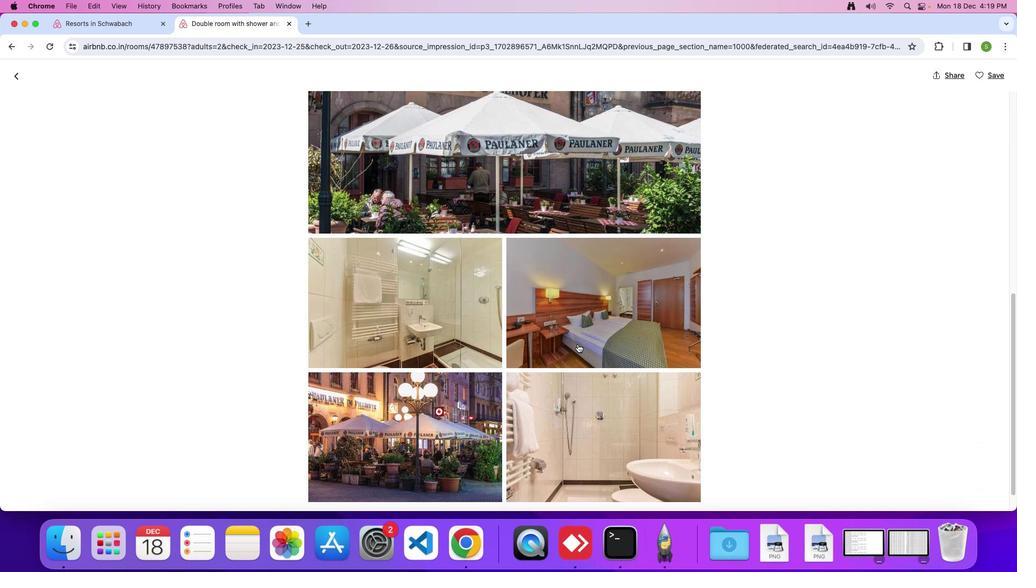 
Action: Mouse scrolled (578, 344) with delta (0, -1)
Screenshot: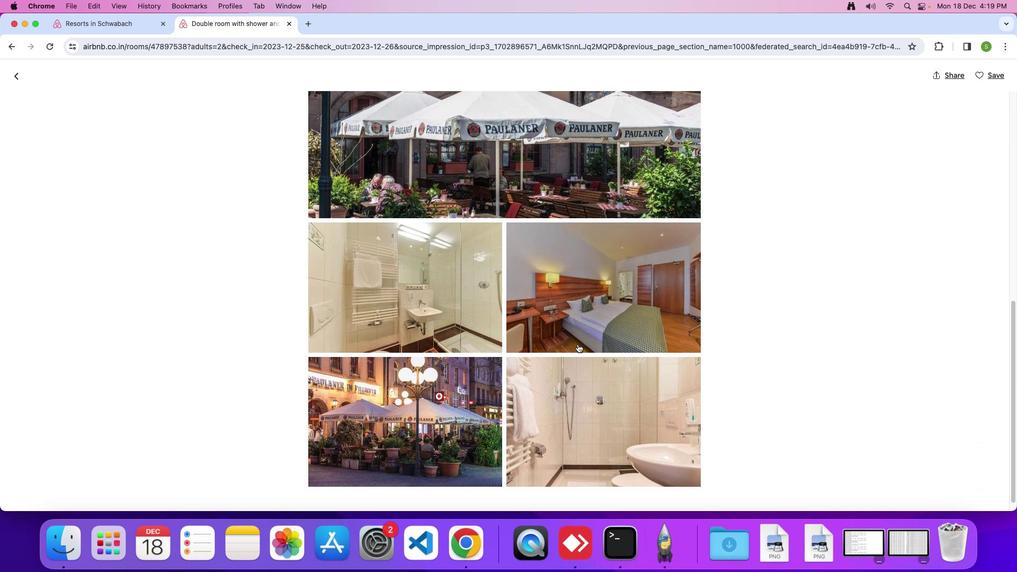 
Action: Mouse scrolled (578, 344) with delta (0, 0)
Screenshot: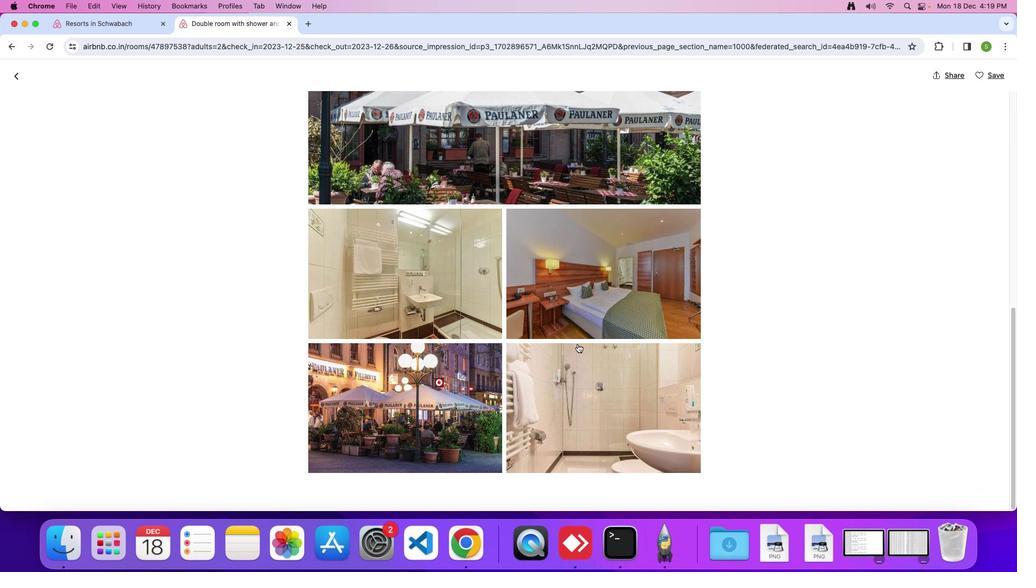 
Action: Mouse scrolled (578, 344) with delta (0, 0)
Screenshot: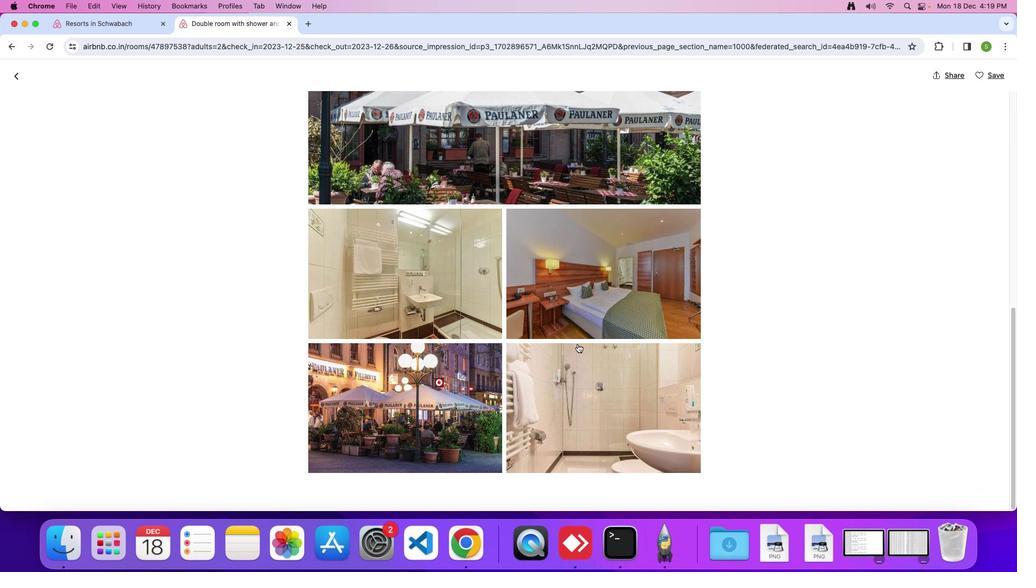 
Action: Mouse scrolled (578, 344) with delta (0, -1)
Screenshot: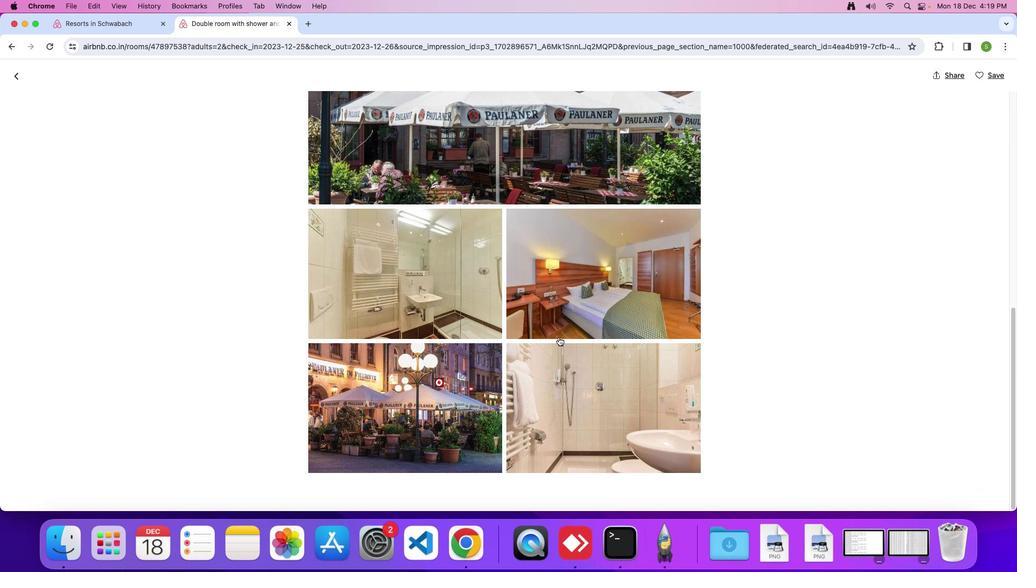 
Action: Mouse moved to (15, 79)
Screenshot: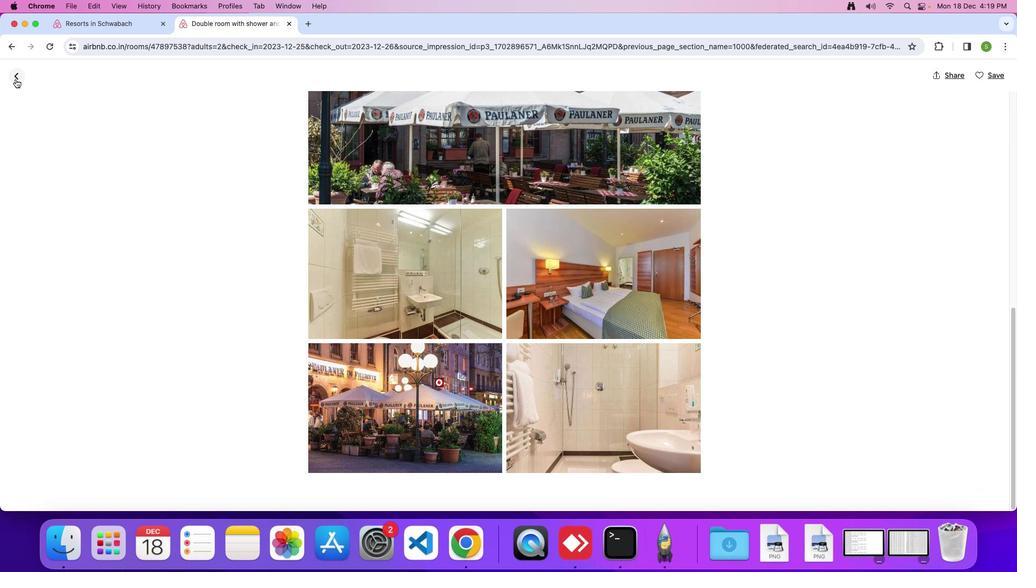 
Action: Mouse pressed left at (15, 79)
Screenshot: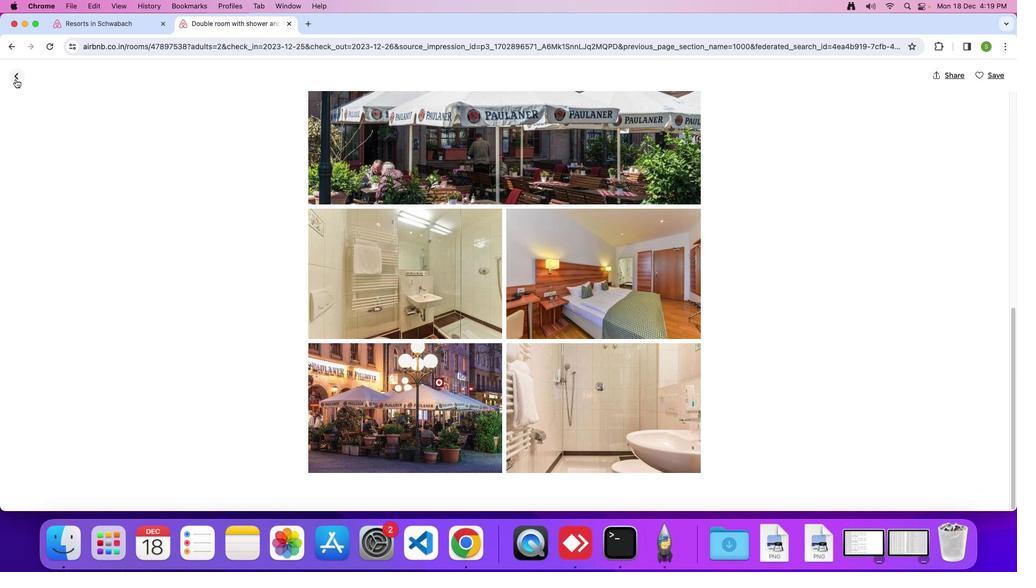 
Action: Mouse moved to (420, 284)
Screenshot: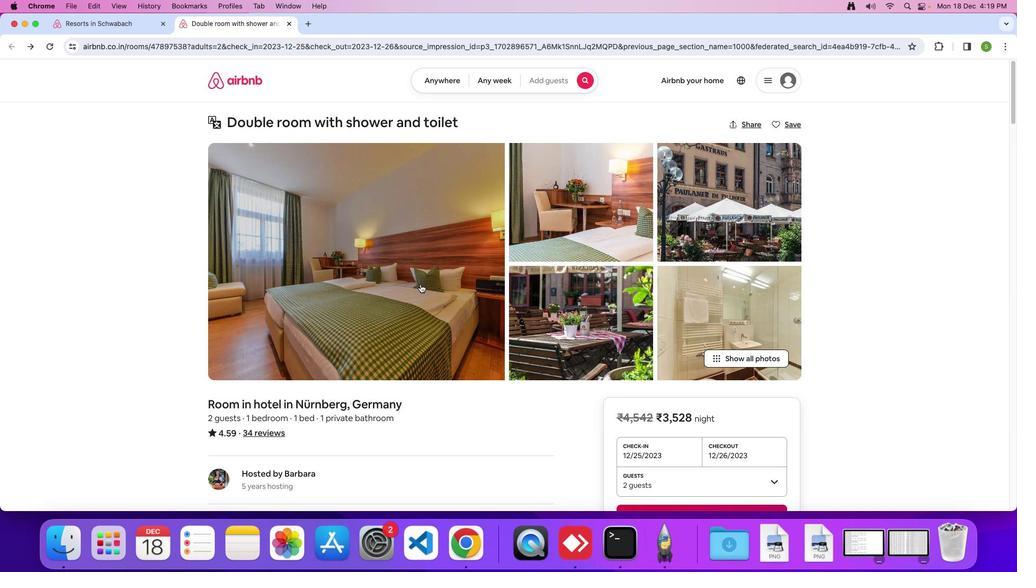 
Action: Mouse scrolled (420, 284) with delta (0, 0)
Screenshot: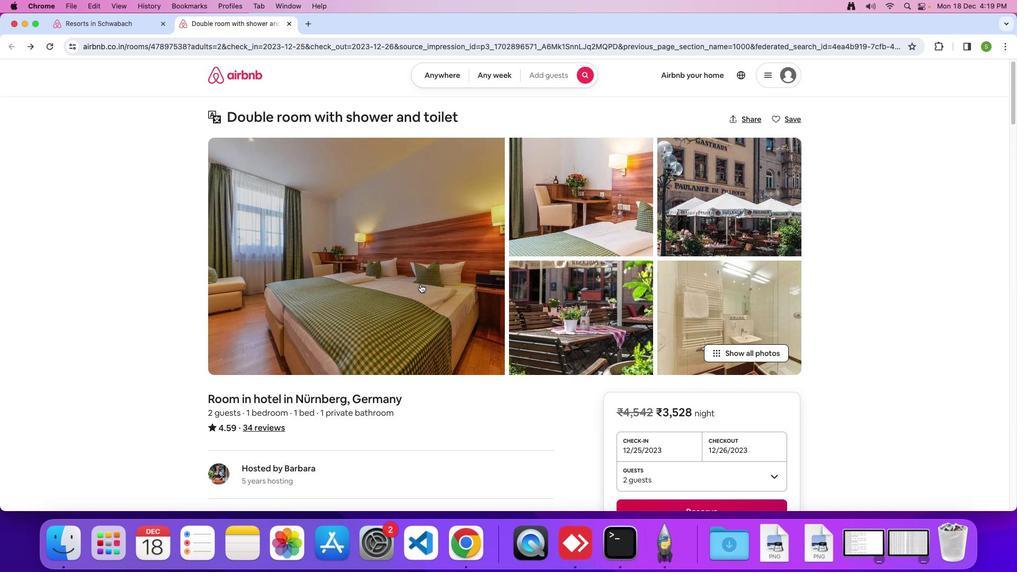 
Action: Mouse scrolled (420, 284) with delta (0, 0)
Screenshot: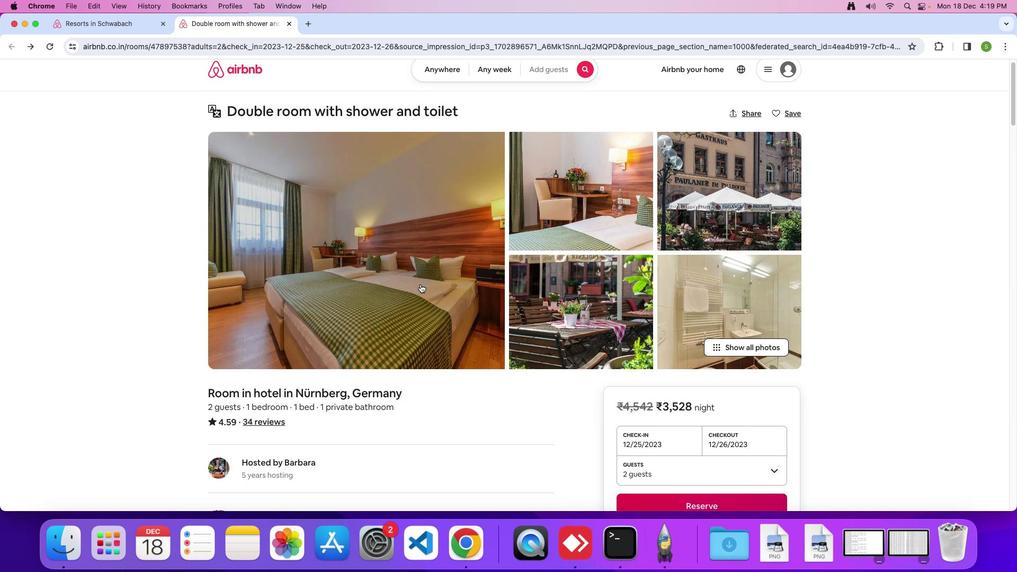 
Action: Mouse scrolled (420, 284) with delta (0, -1)
Screenshot: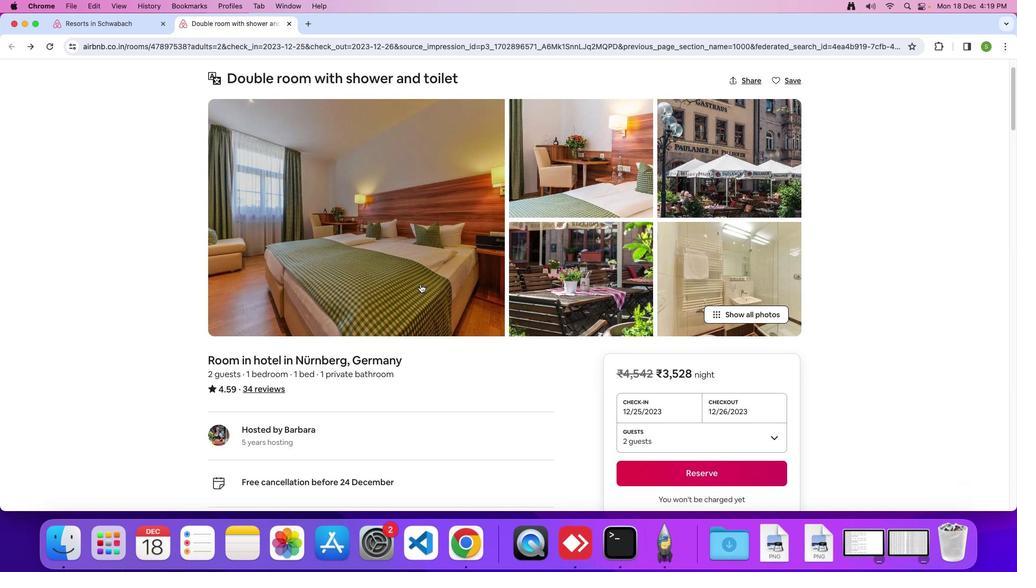 
Action: Mouse scrolled (420, 284) with delta (0, 0)
Screenshot: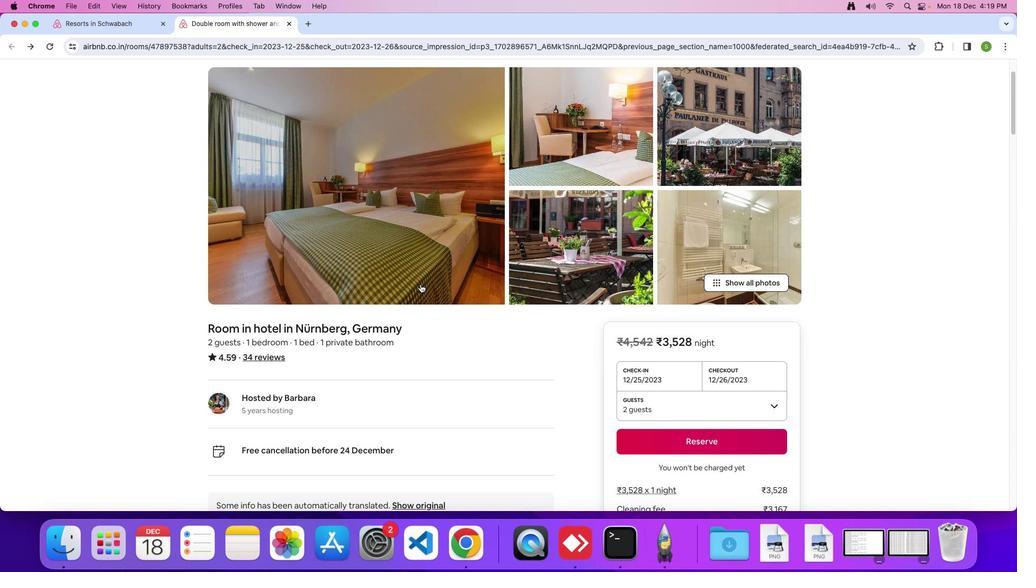 
Action: Mouse scrolled (420, 284) with delta (0, 0)
Screenshot: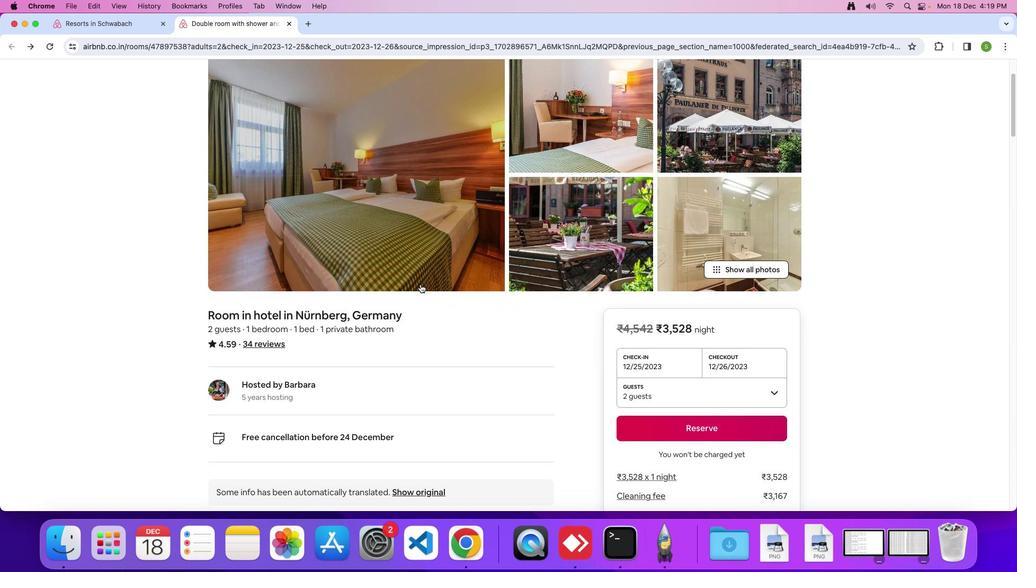 
Action: Mouse scrolled (420, 284) with delta (0, 0)
Screenshot: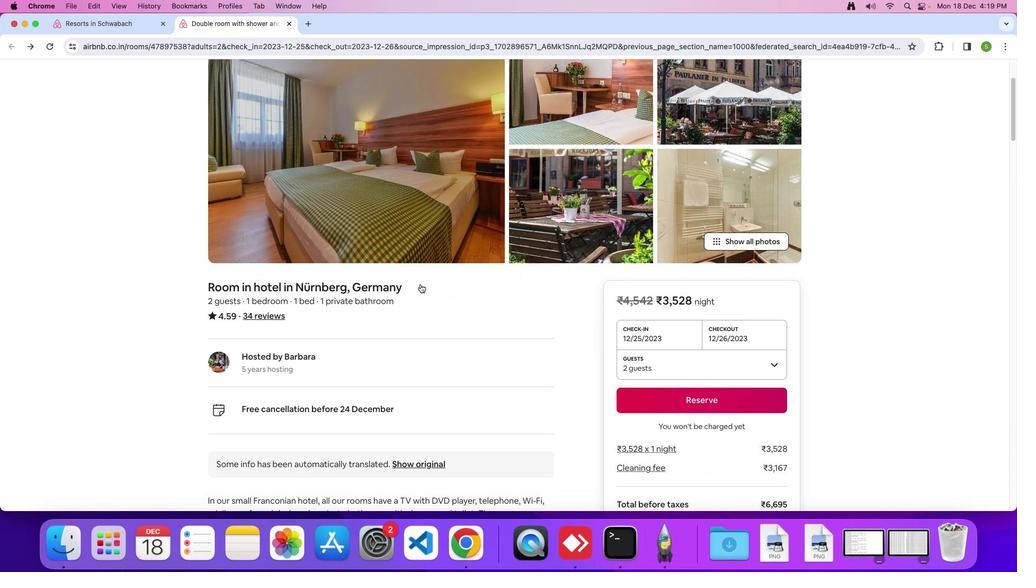 
Action: Mouse scrolled (420, 284) with delta (0, 0)
Screenshot: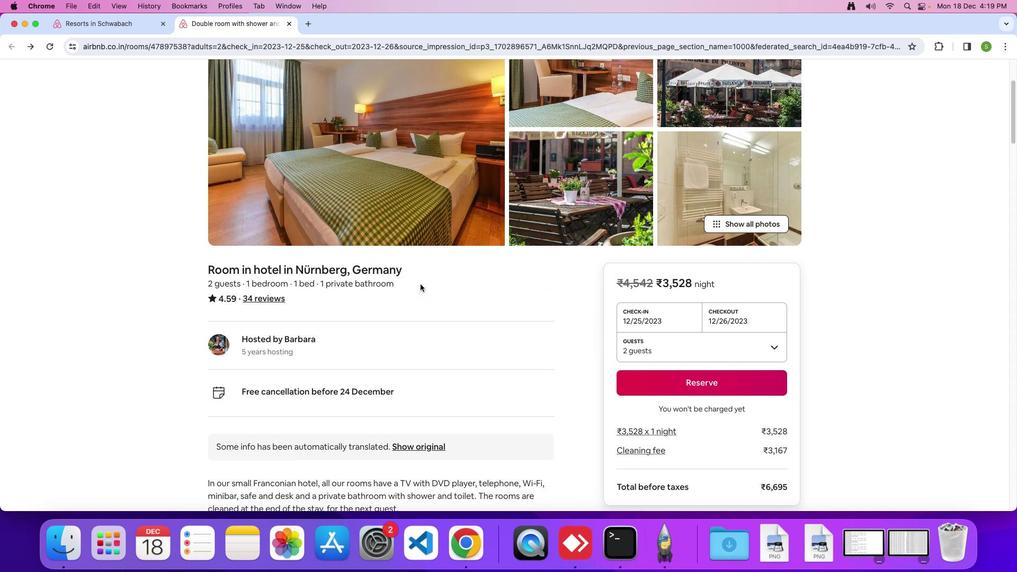 
Action: Mouse scrolled (420, 284) with delta (0, 0)
Screenshot: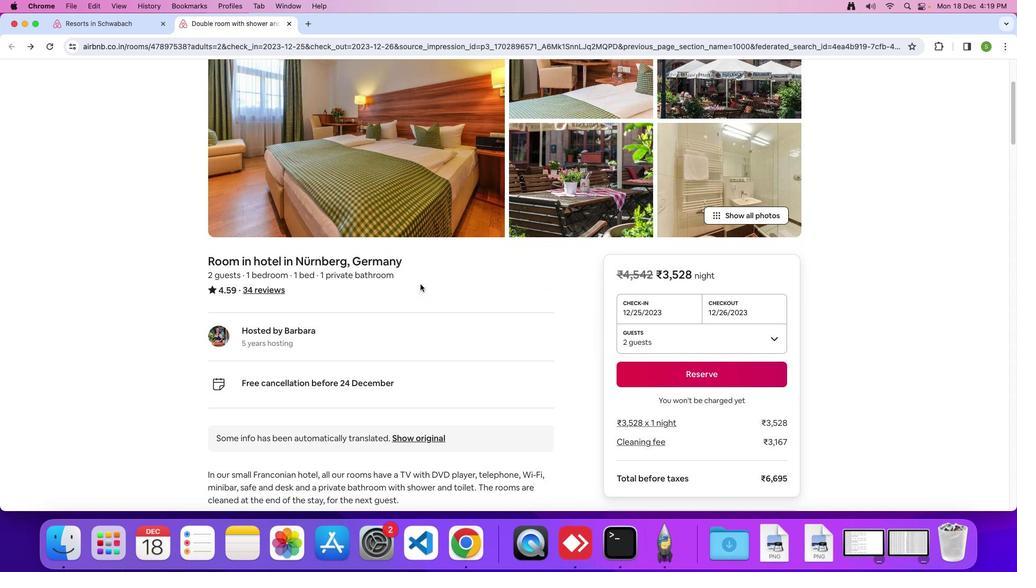 
Action: Mouse scrolled (420, 284) with delta (0, 0)
Screenshot: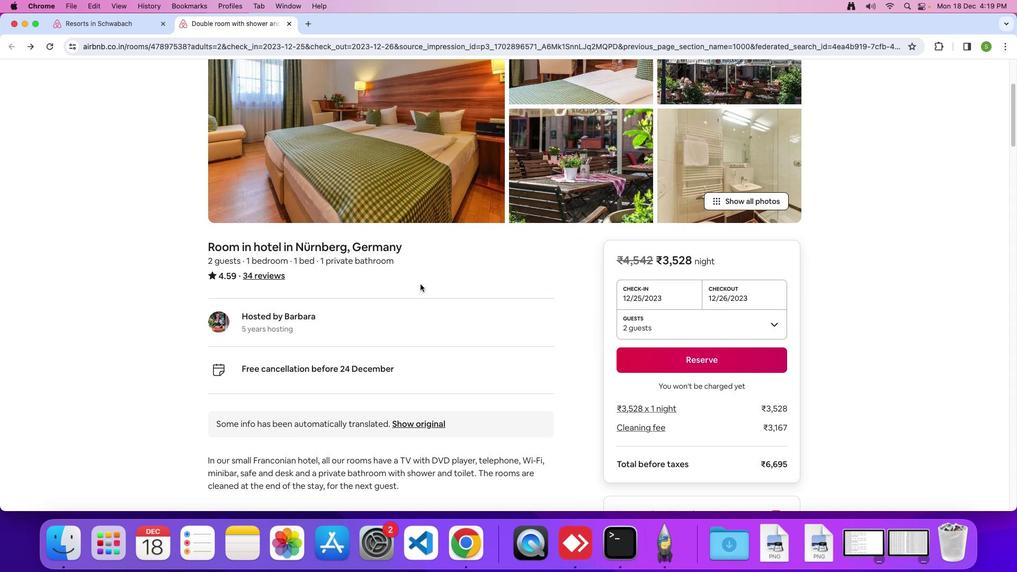 
Action: Mouse scrolled (420, 284) with delta (0, 0)
Screenshot: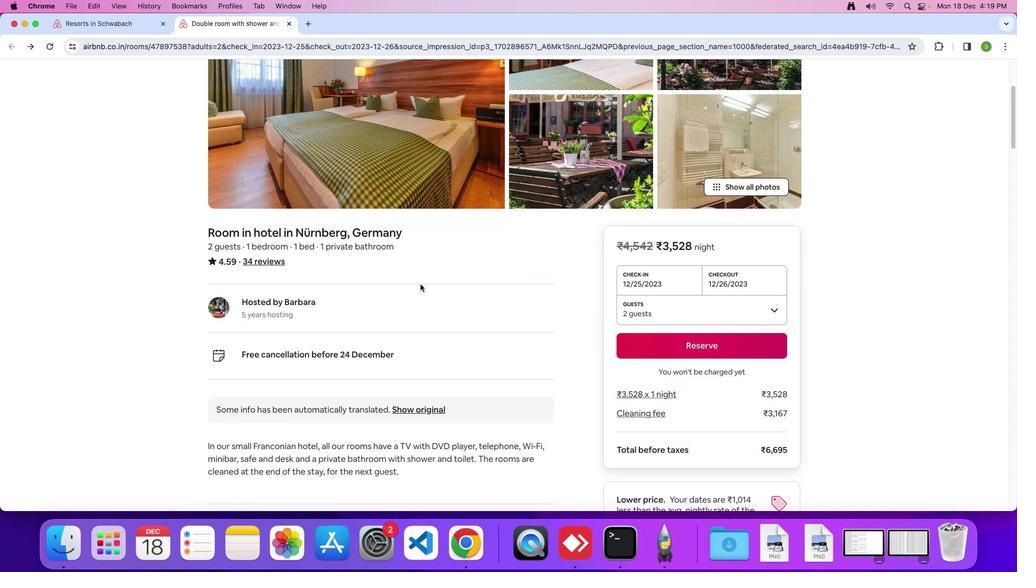 
Action: Mouse scrolled (420, 284) with delta (0, -1)
Screenshot: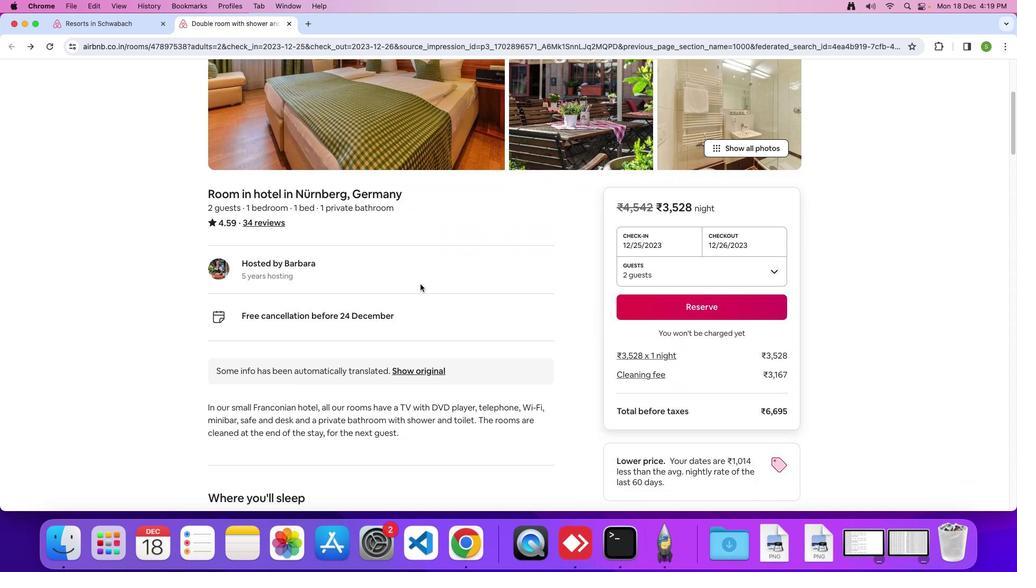 
Action: Mouse scrolled (420, 284) with delta (0, 0)
Screenshot: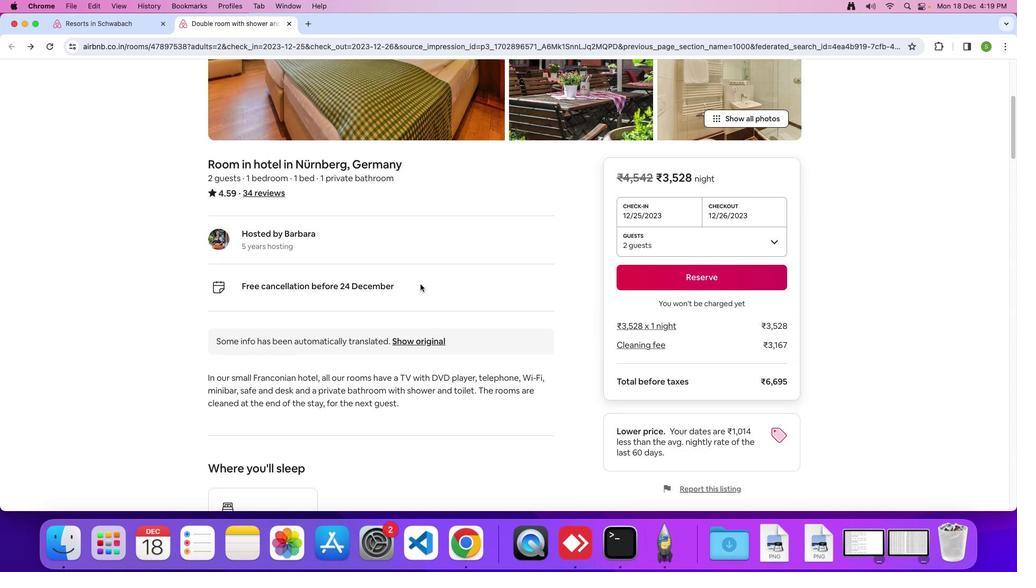 
Action: Mouse scrolled (420, 284) with delta (0, 0)
Screenshot: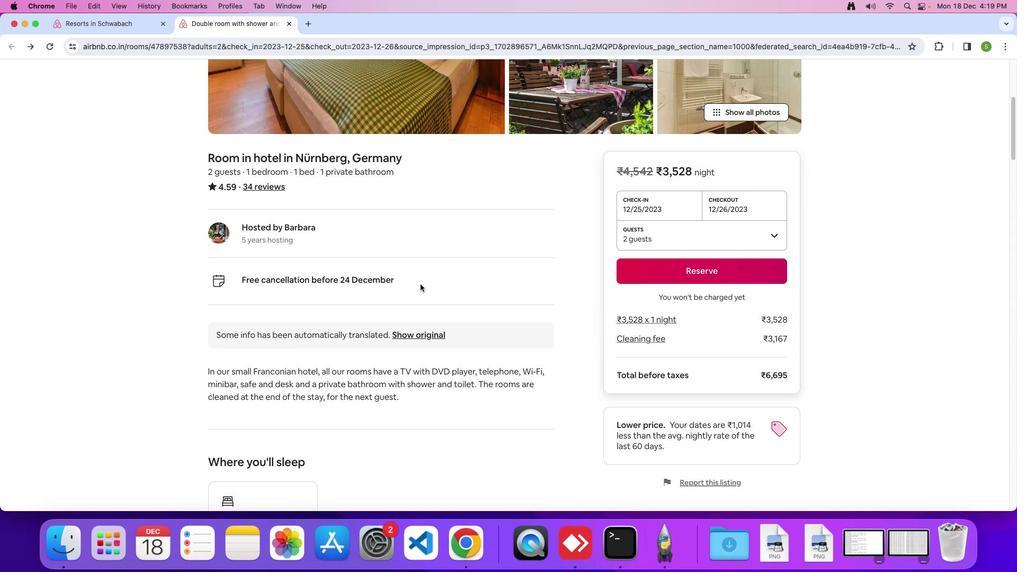 
Action: Mouse scrolled (420, 284) with delta (0, 0)
Screenshot: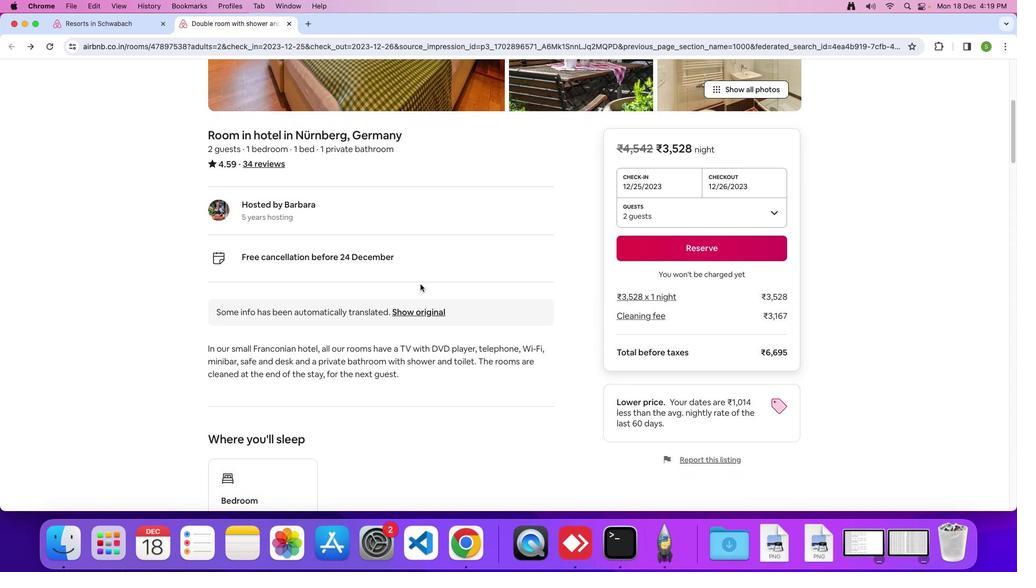 
Action: Mouse scrolled (420, 284) with delta (0, 0)
Screenshot: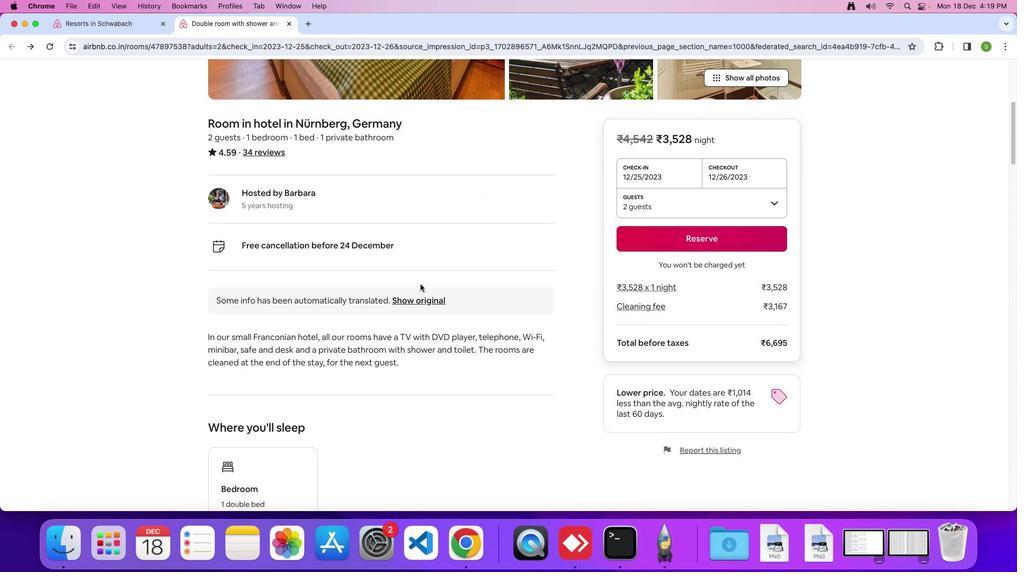 
Action: Mouse scrolled (420, 284) with delta (0, 0)
Screenshot: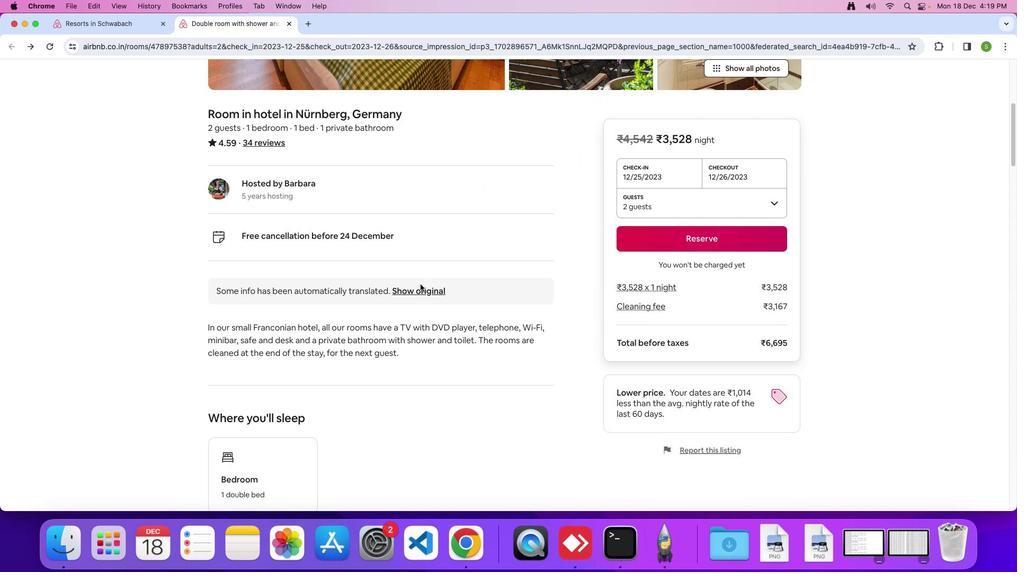 
Action: Mouse scrolled (420, 284) with delta (0, 0)
Screenshot: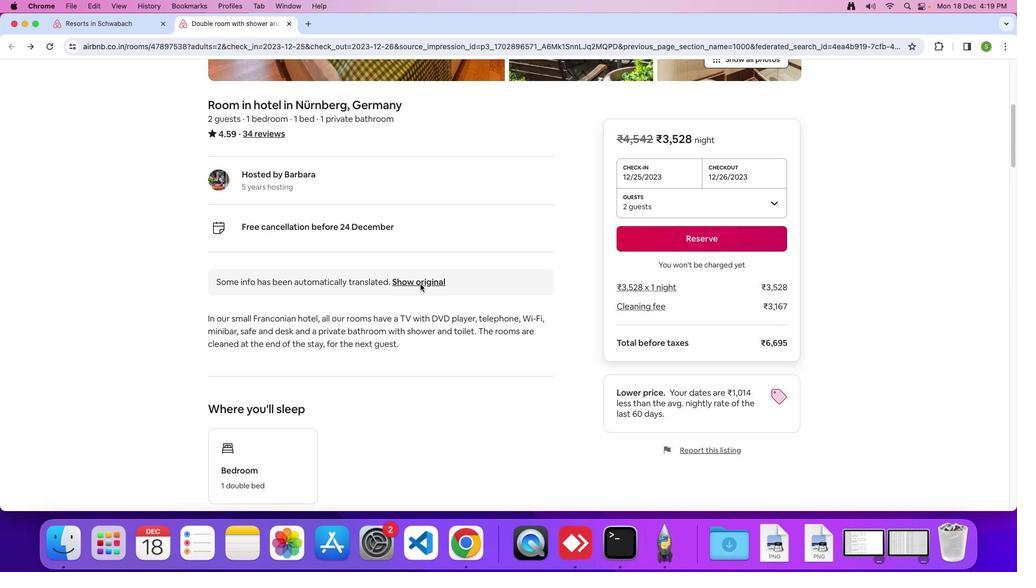 
Action: Mouse scrolled (420, 284) with delta (0, 0)
Screenshot: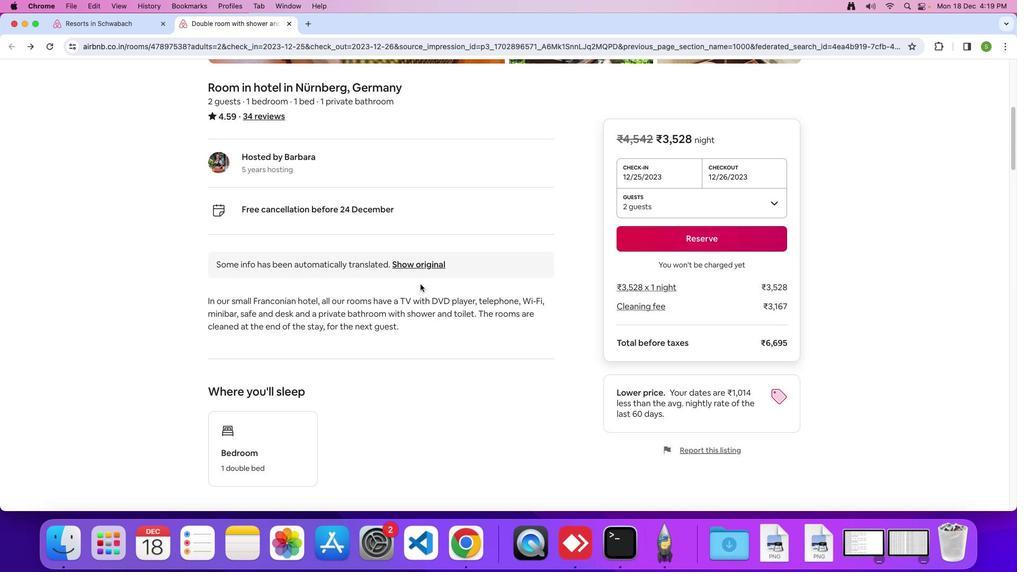 
Action: Mouse scrolled (420, 284) with delta (0, -1)
Screenshot: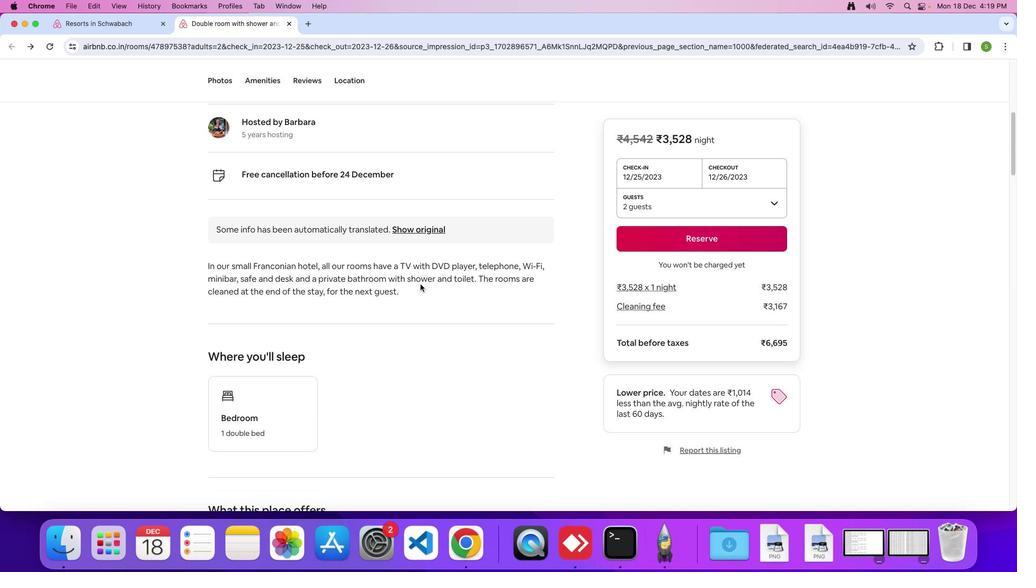 
Action: Mouse scrolled (420, 284) with delta (0, 0)
Screenshot: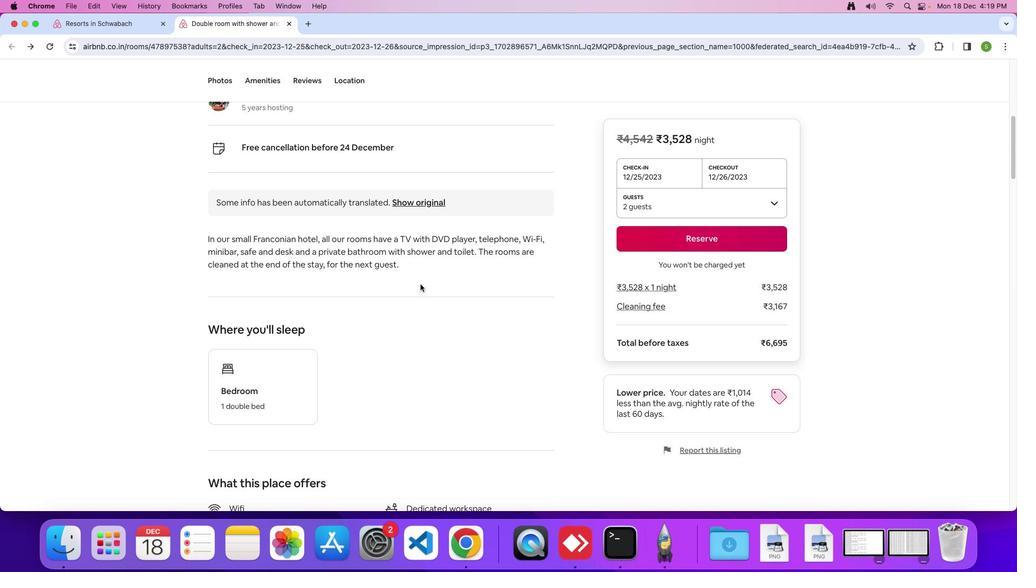
Action: Mouse scrolled (420, 284) with delta (0, 0)
Screenshot: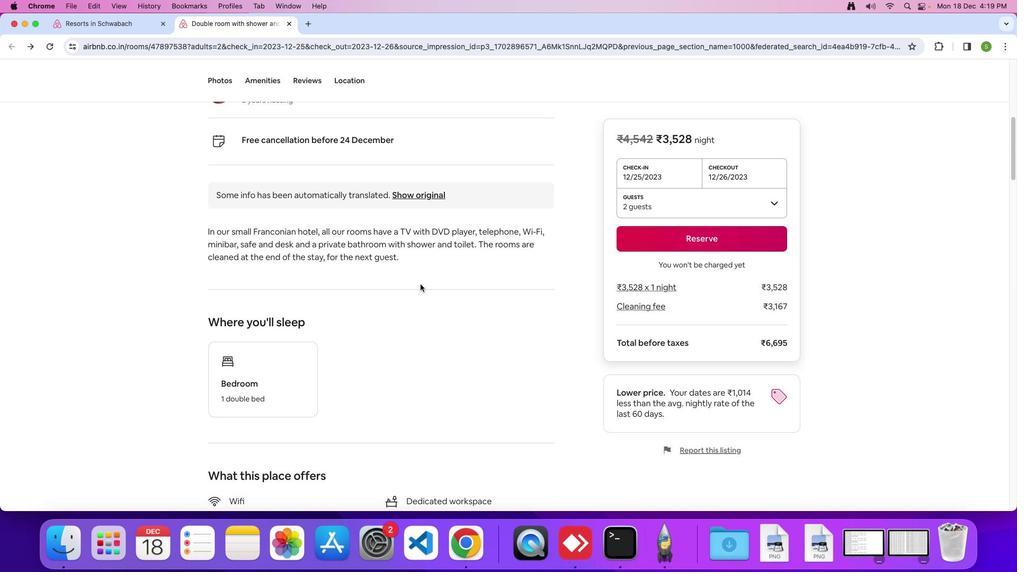 
Action: Mouse scrolled (420, 284) with delta (0, -1)
Screenshot: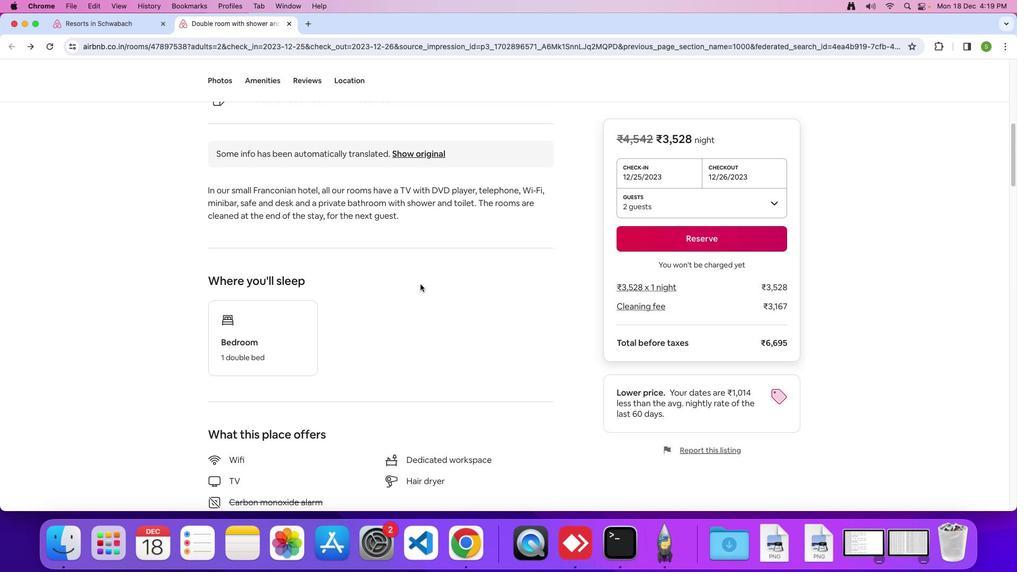
Action: Mouse scrolled (420, 284) with delta (0, 0)
Screenshot: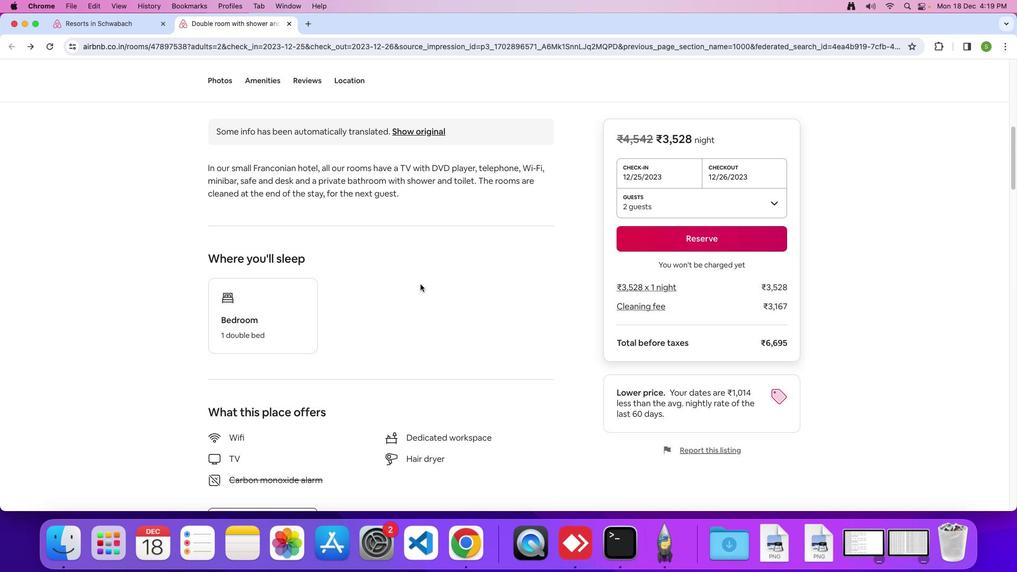 
Action: Mouse scrolled (420, 284) with delta (0, 0)
Screenshot: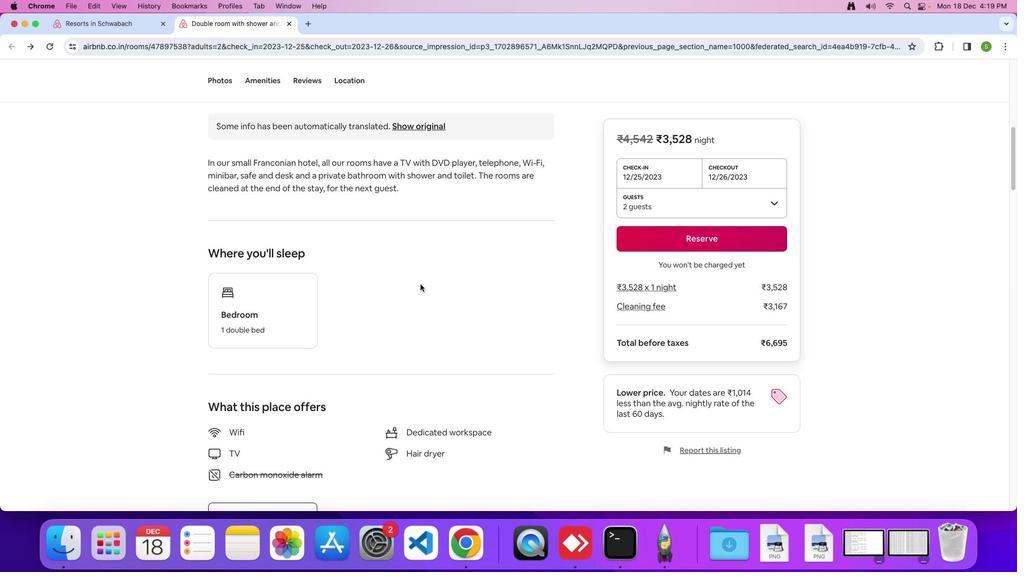 
Action: Mouse scrolled (420, 284) with delta (0, 0)
Screenshot: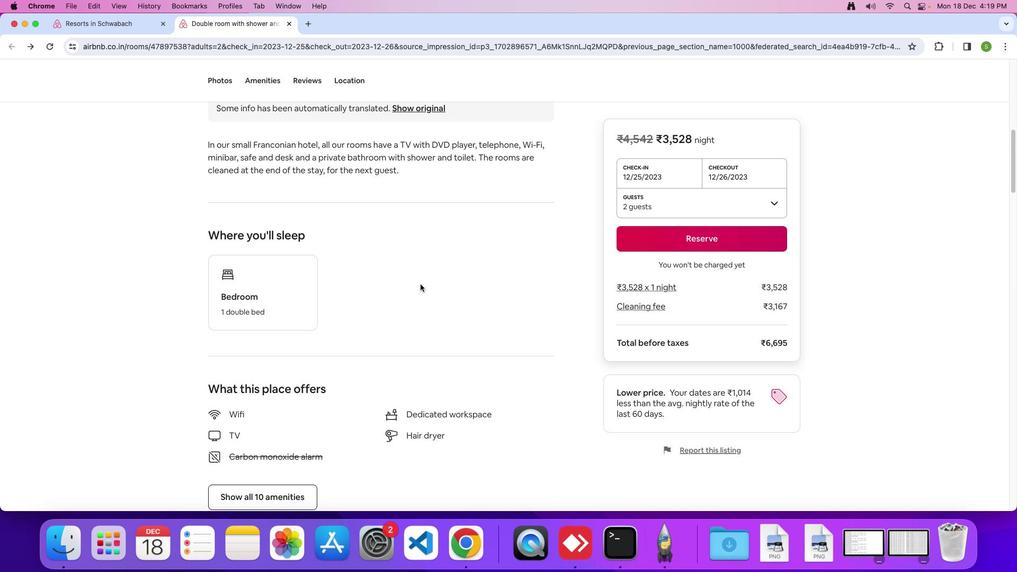 
Action: Mouse scrolled (420, 284) with delta (0, 0)
Screenshot: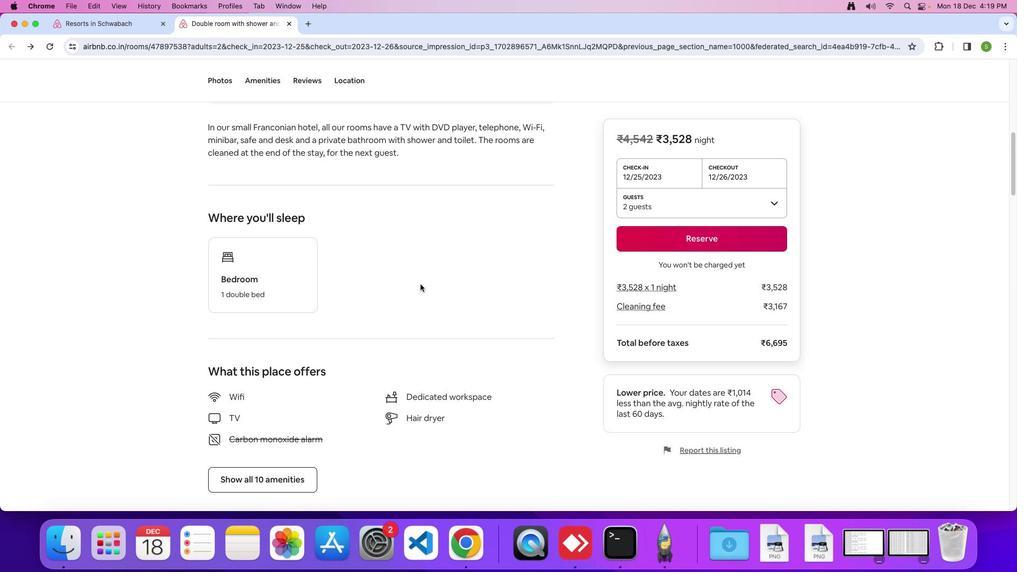 
Action: Mouse scrolled (420, 284) with delta (0, -1)
Screenshot: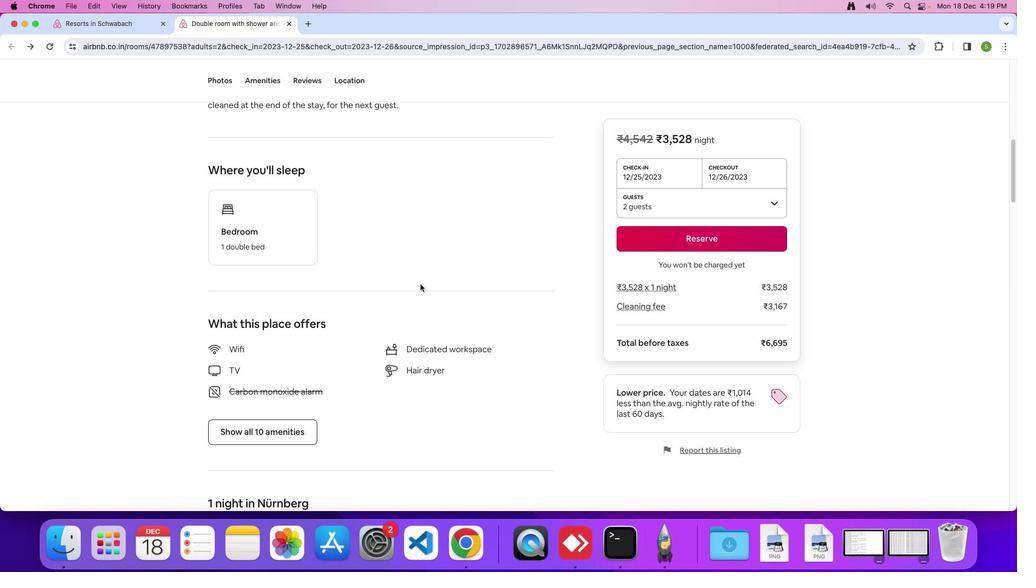 
Action: Mouse scrolled (420, 284) with delta (0, 0)
Screenshot: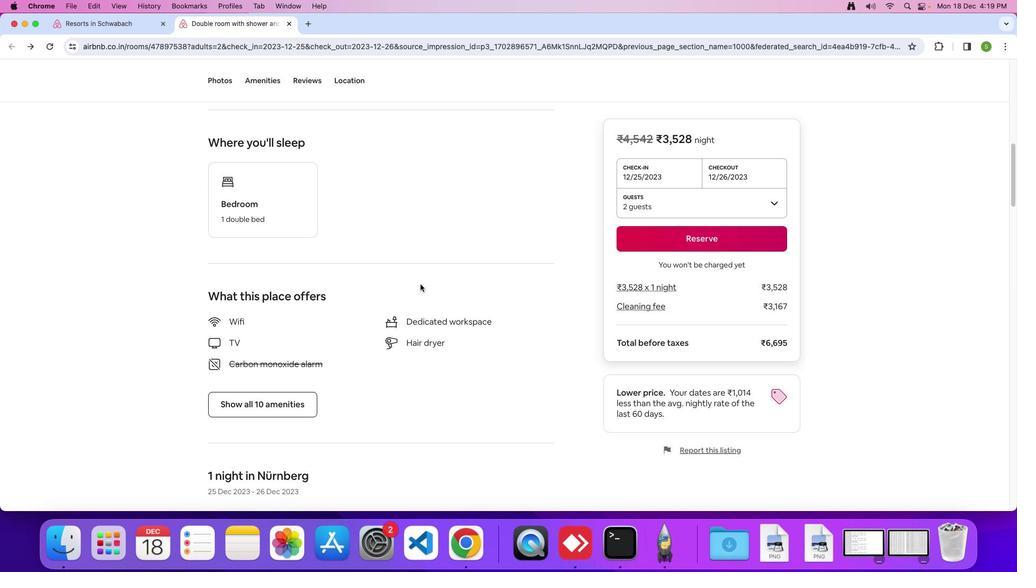 
Action: Mouse scrolled (420, 284) with delta (0, 0)
Screenshot: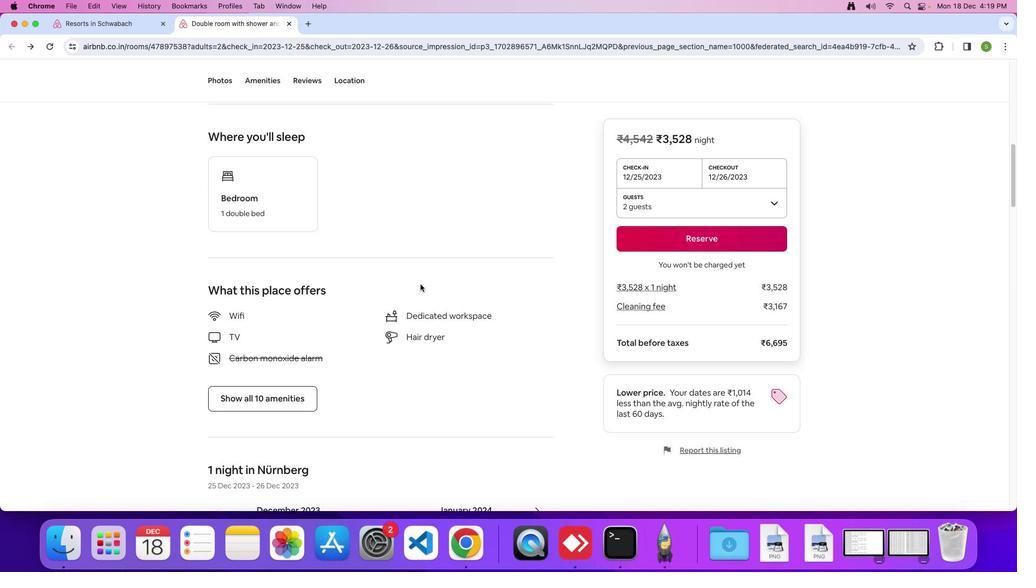 
Action: Mouse scrolled (420, 284) with delta (0, 0)
Screenshot: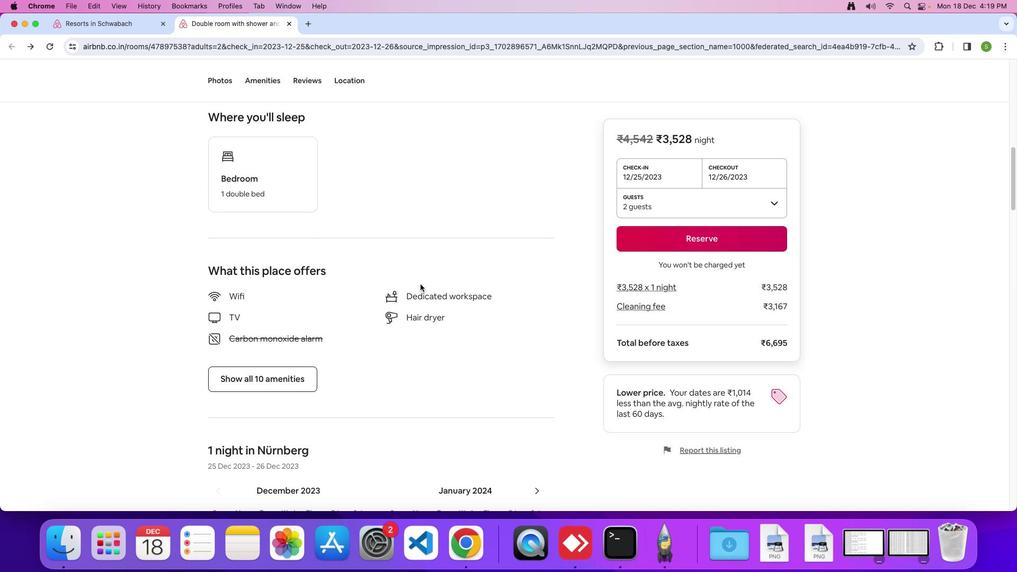 
Action: Mouse scrolled (420, 284) with delta (0, 0)
Screenshot: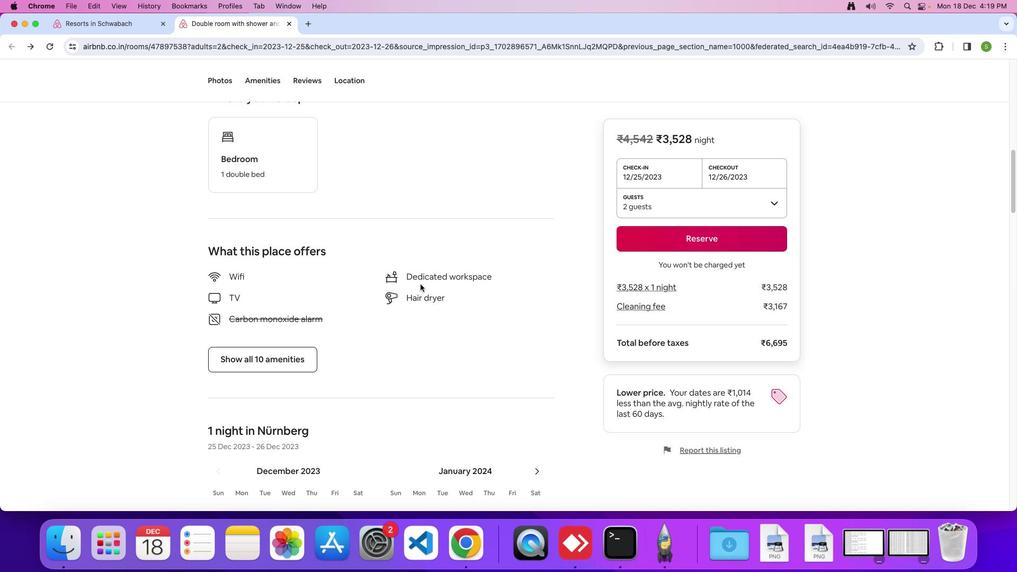 
Action: Mouse scrolled (420, 284) with delta (0, -1)
Screenshot: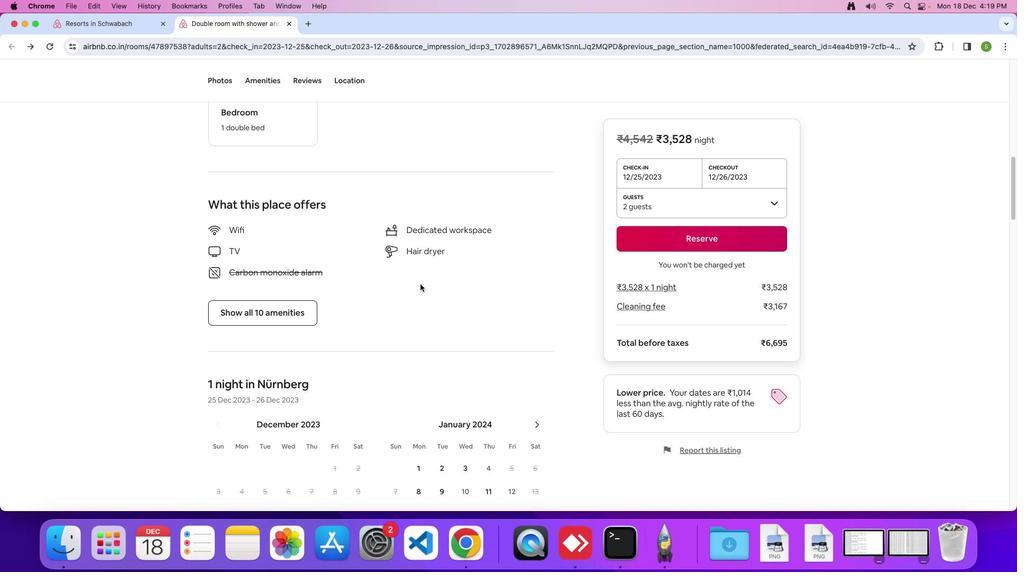 
Action: Mouse scrolled (420, 284) with delta (0, 0)
Screenshot: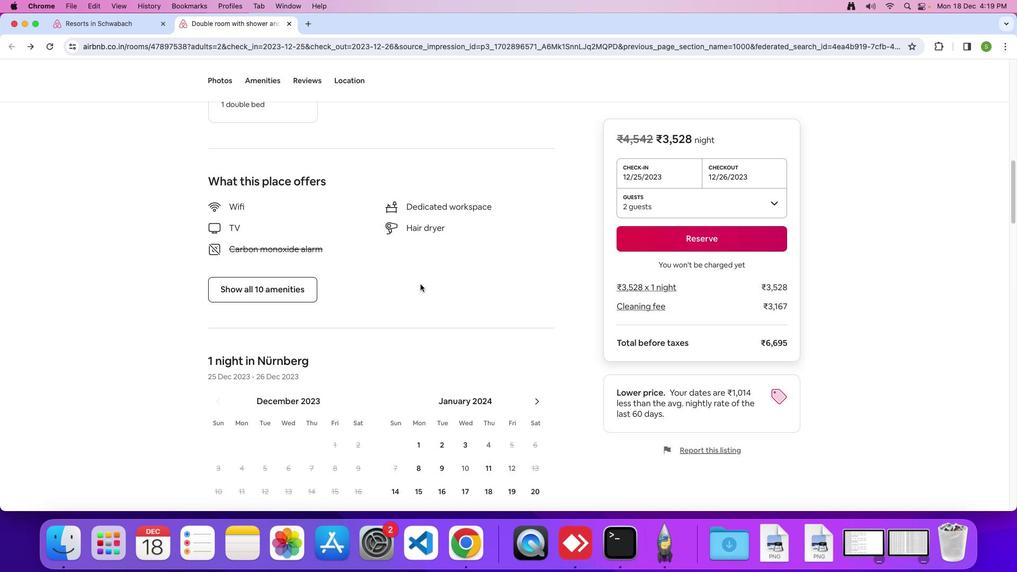 
Action: Mouse scrolled (420, 284) with delta (0, 0)
Screenshot: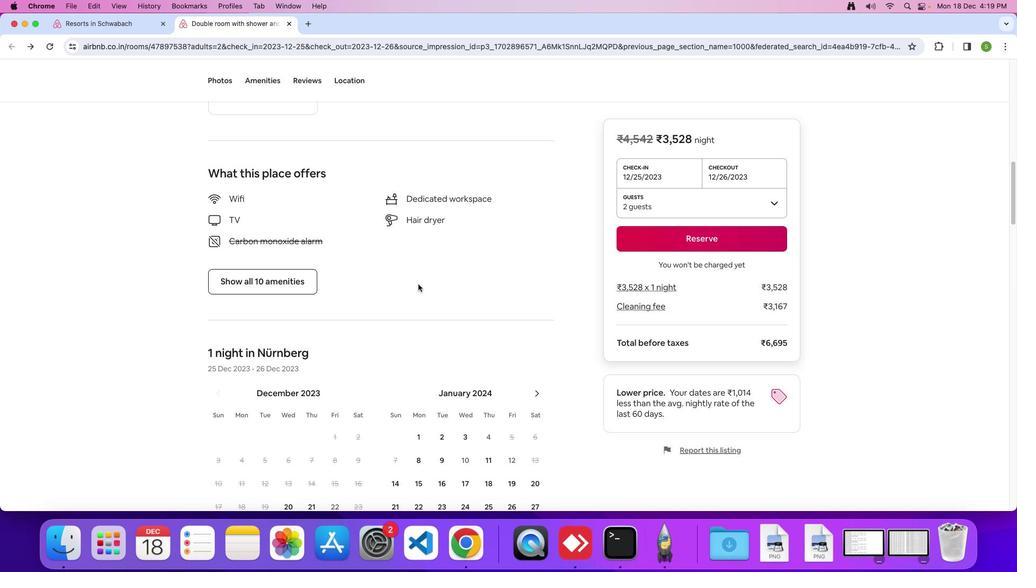 
Action: Mouse scrolled (420, 284) with delta (0, -1)
Screenshot: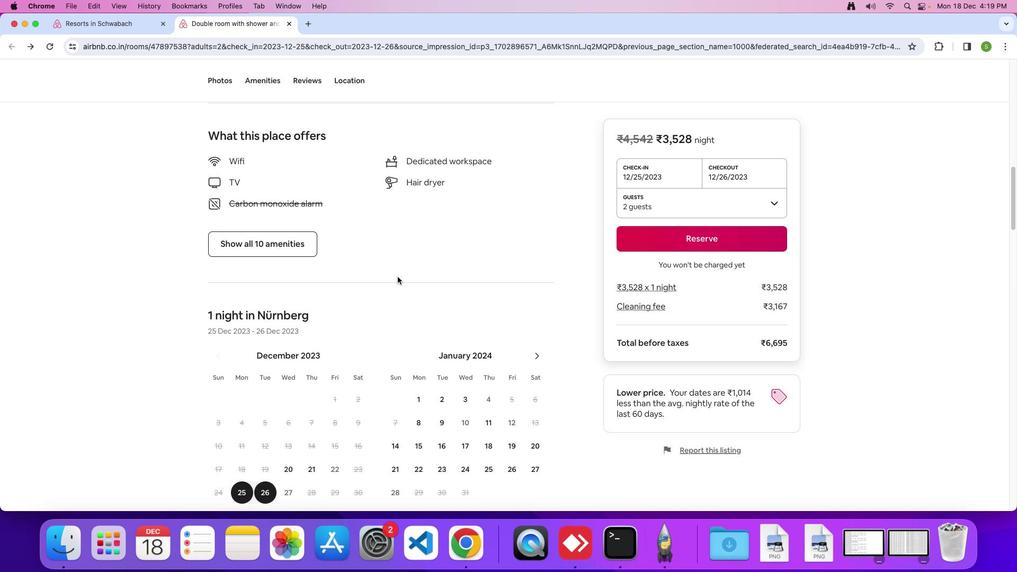 
Action: Mouse moved to (287, 236)
Screenshot: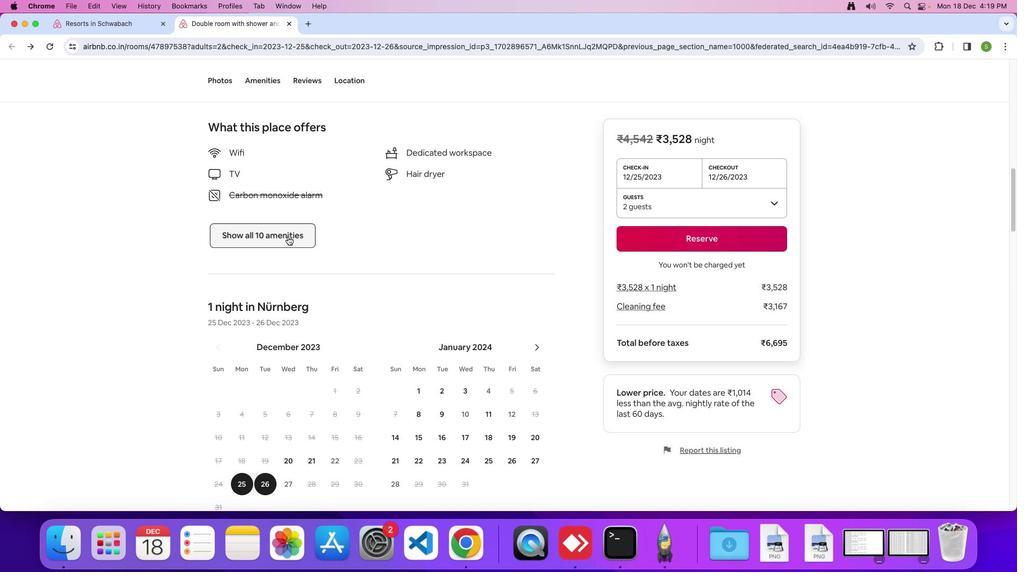 
Action: Mouse pressed left at (287, 236)
Screenshot: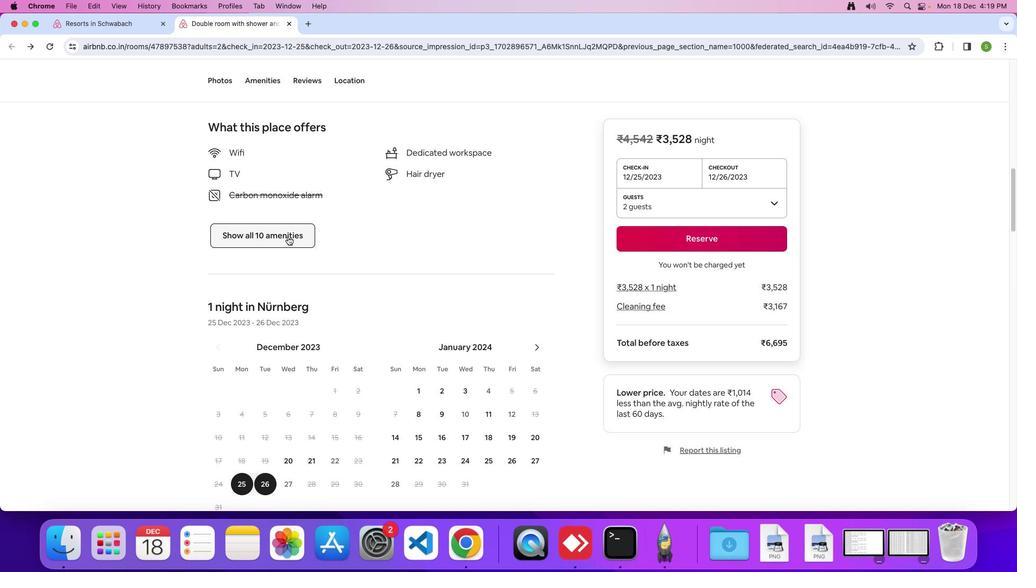 
Action: Mouse moved to (527, 306)
Screenshot: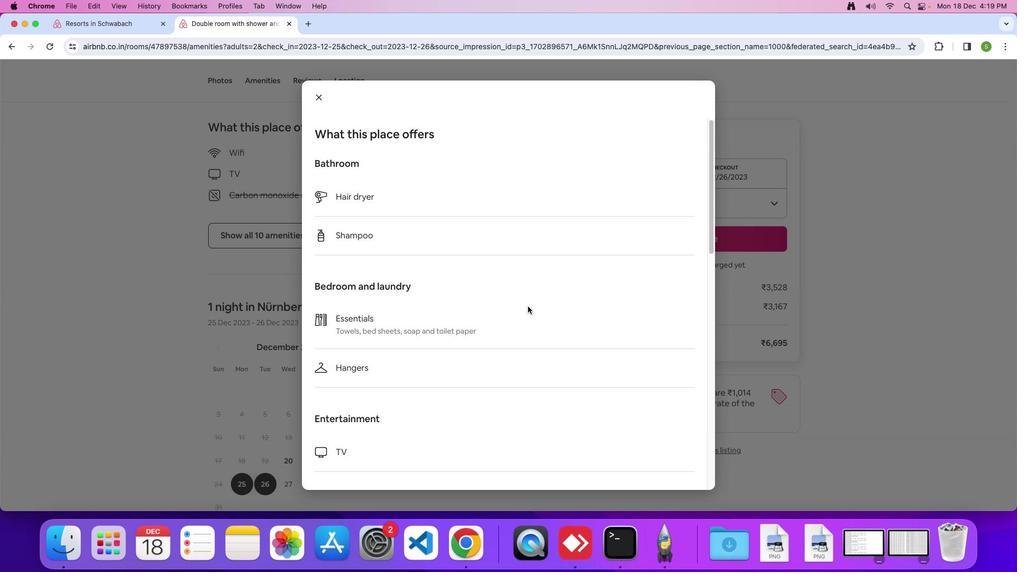 
Action: Mouse scrolled (527, 306) with delta (0, 0)
Screenshot: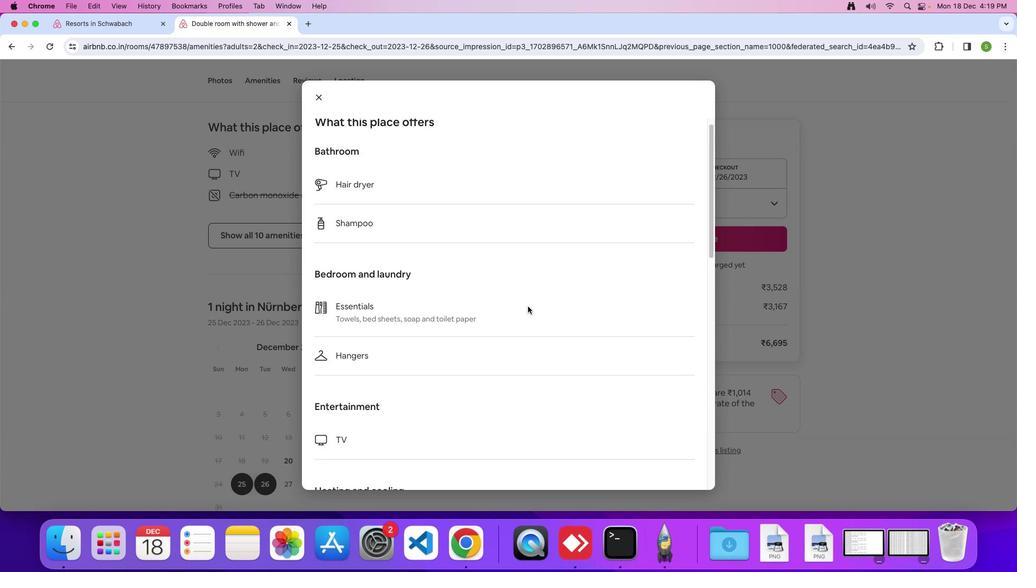 
Action: Mouse scrolled (527, 306) with delta (0, 0)
Screenshot: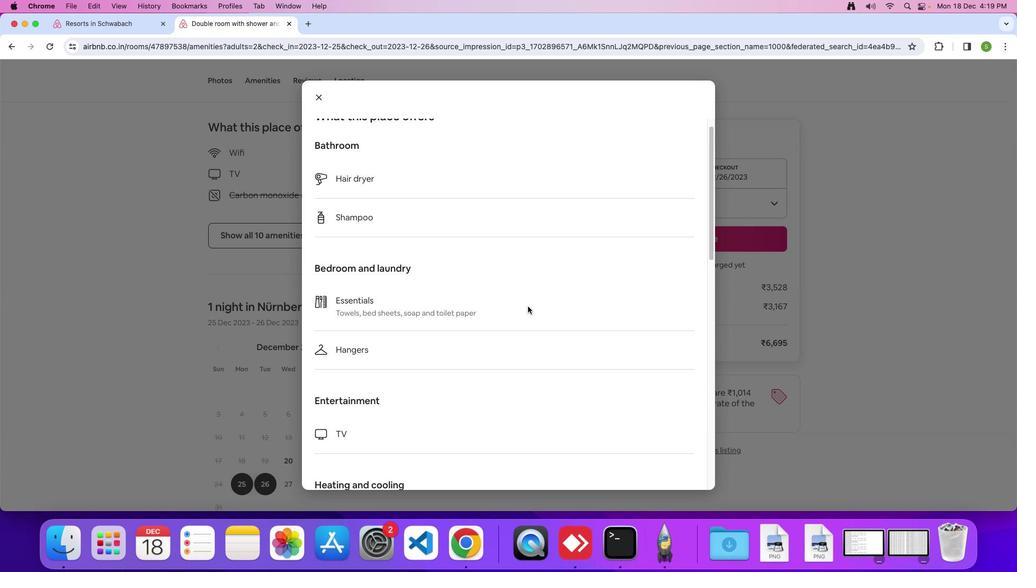 
Action: Mouse scrolled (527, 306) with delta (0, 0)
Screenshot: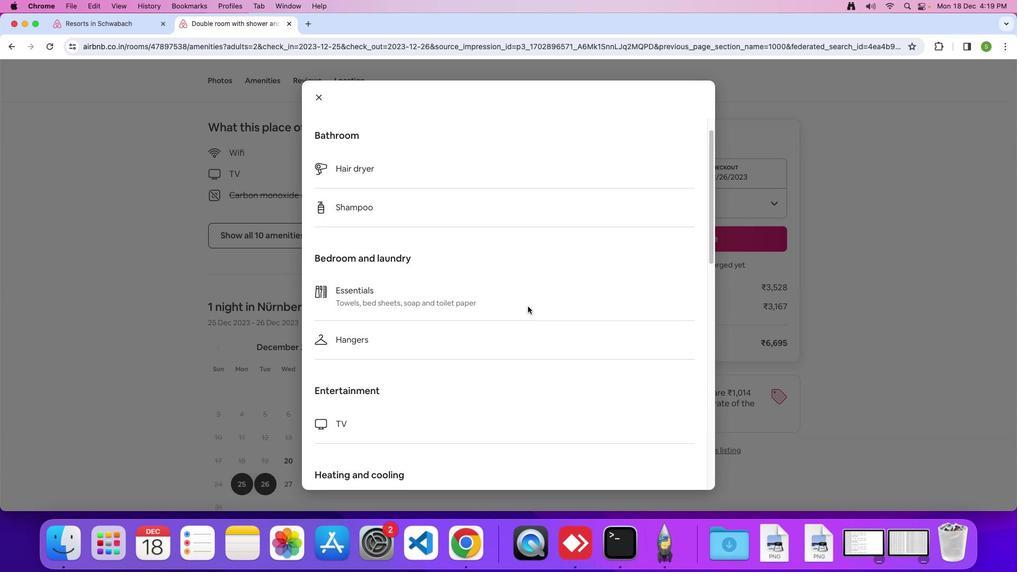 
Action: Mouse scrolled (527, 306) with delta (0, 0)
Screenshot: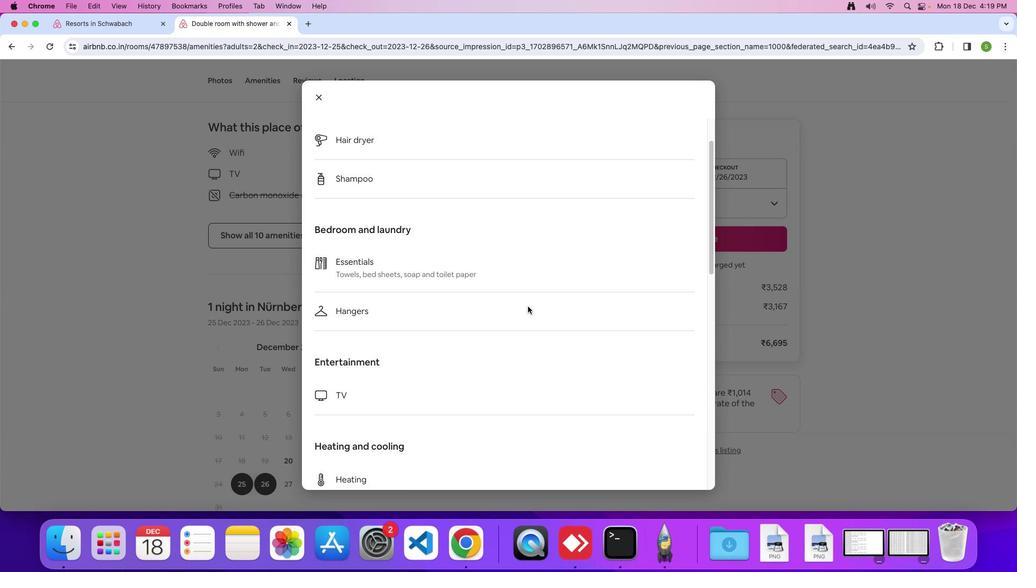 
Action: Mouse scrolled (527, 306) with delta (0, -1)
Screenshot: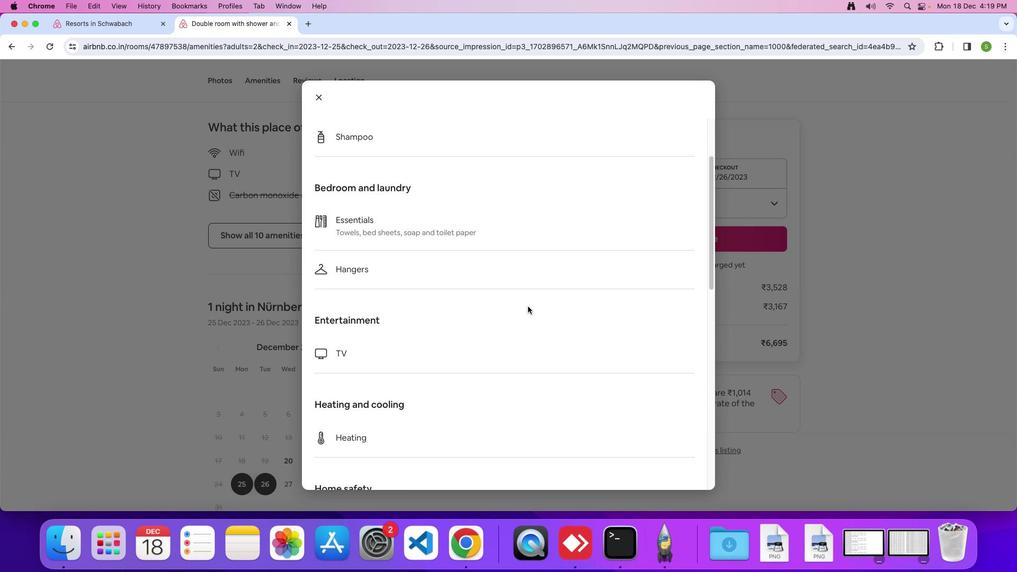 
Action: Mouse scrolled (527, 306) with delta (0, 0)
Screenshot: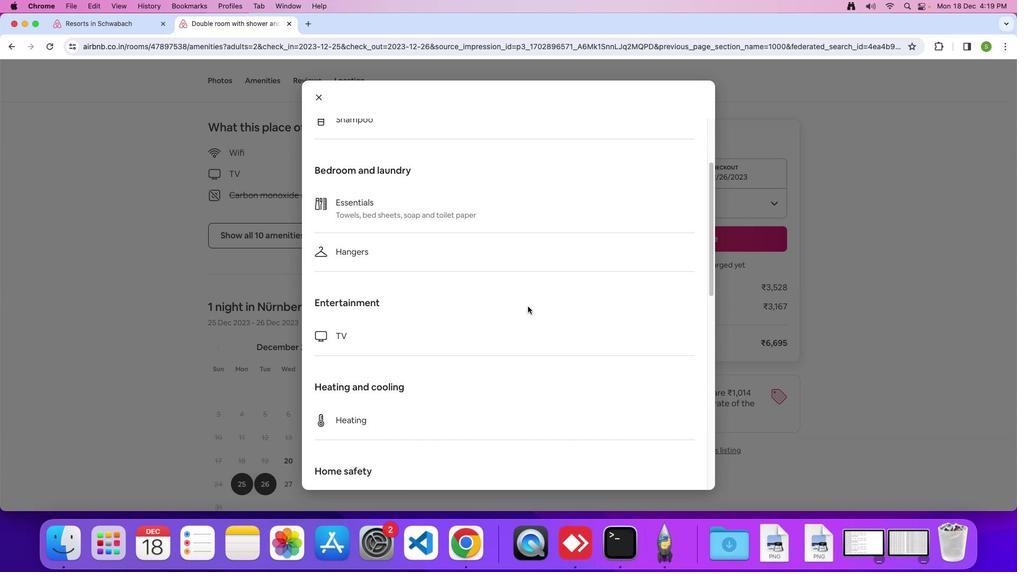 
Action: Mouse scrolled (527, 306) with delta (0, 0)
Screenshot: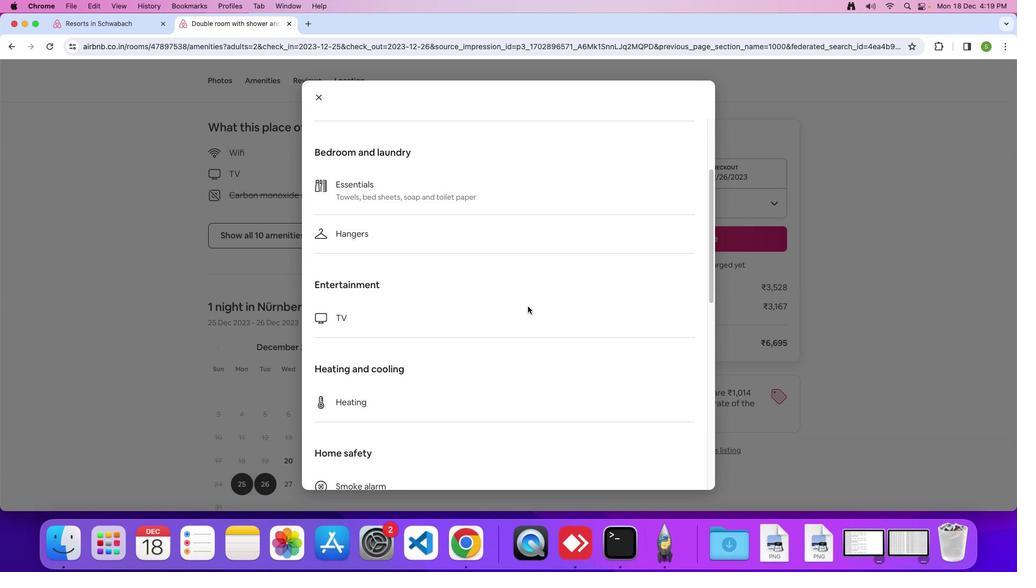 
Action: Mouse scrolled (527, 306) with delta (0, -1)
Screenshot: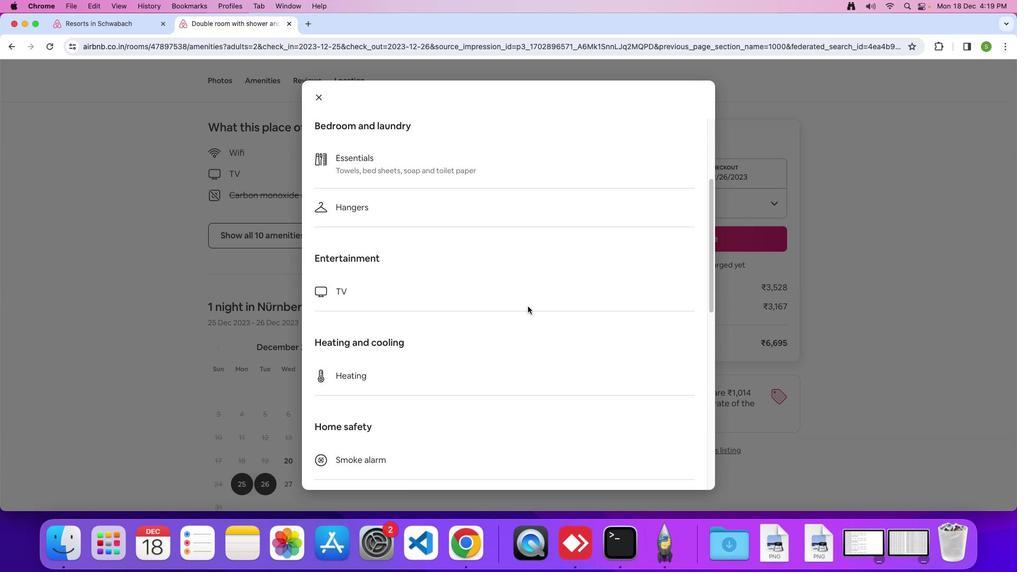 
Action: Mouse scrolled (527, 306) with delta (0, 0)
Screenshot: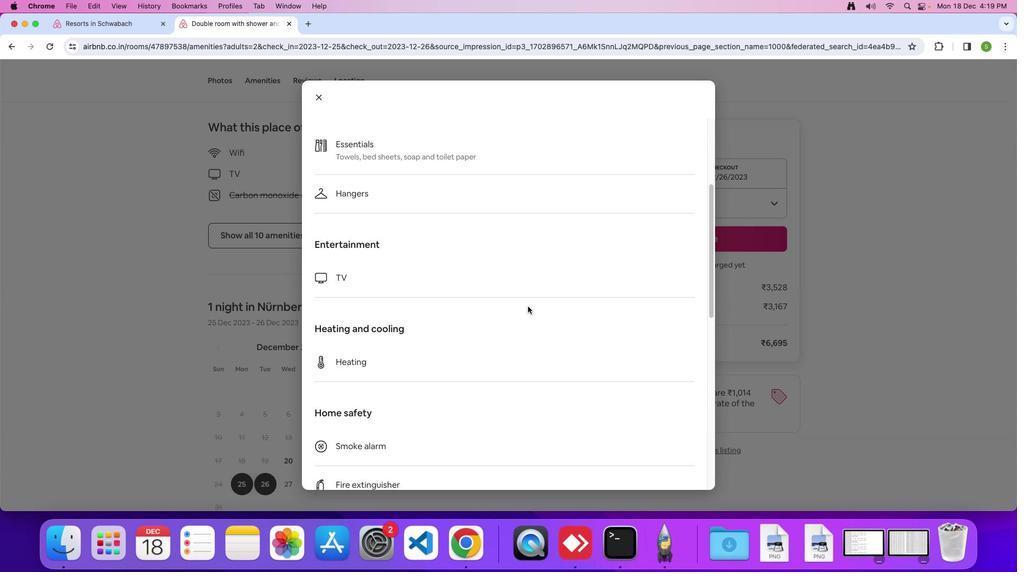 
Action: Mouse scrolled (527, 306) with delta (0, 0)
Screenshot: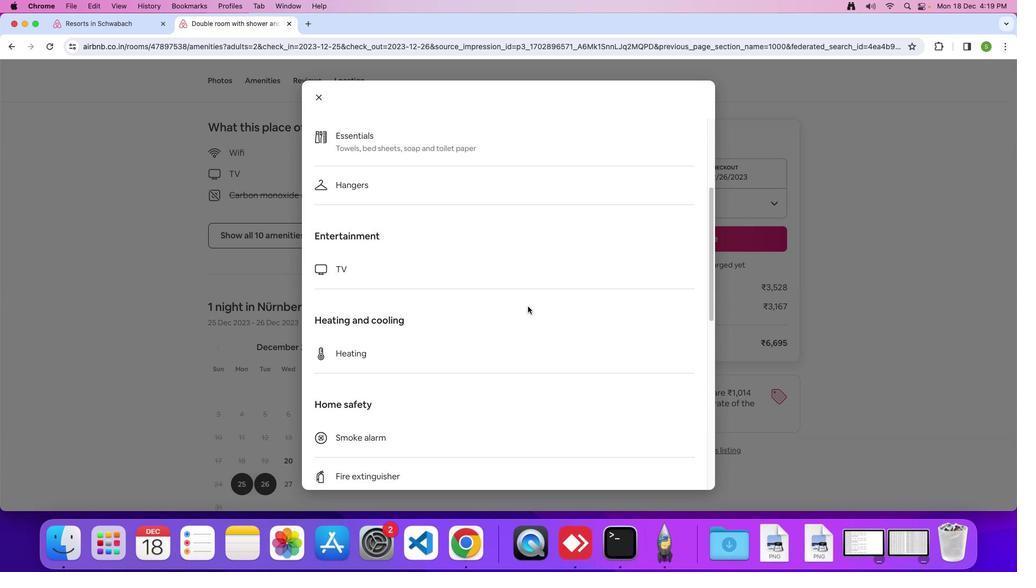 
Action: Mouse moved to (527, 306)
Screenshot: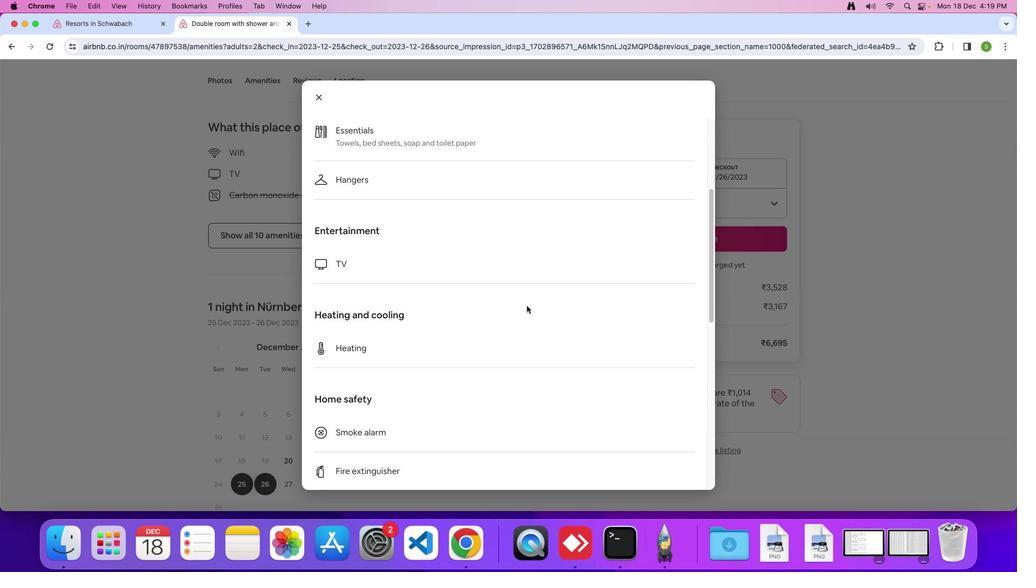 
Action: Mouse scrolled (527, 306) with delta (0, 0)
Screenshot: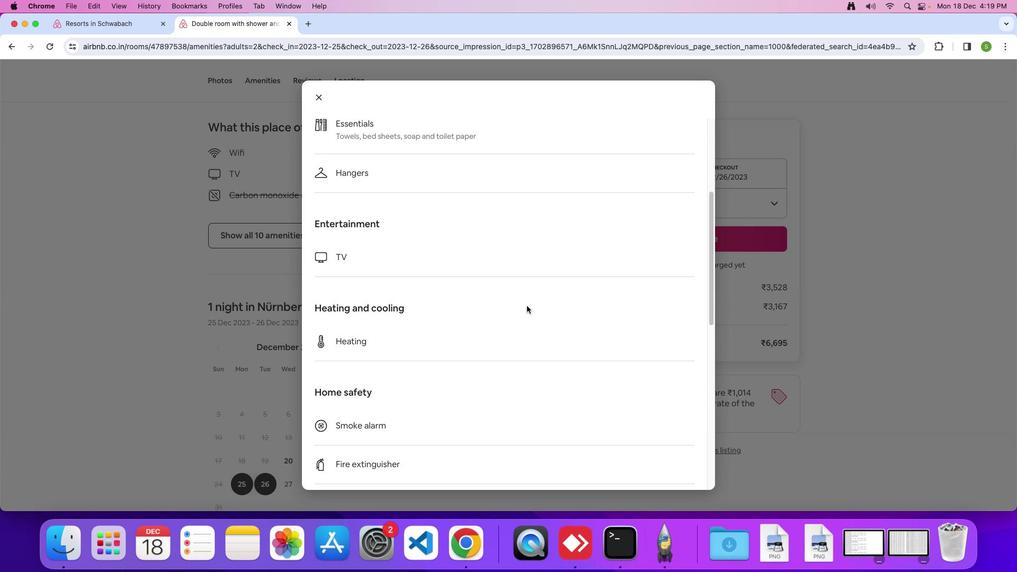 
Action: Mouse scrolled (527, 306) with delta (0, 0)
Screenshot: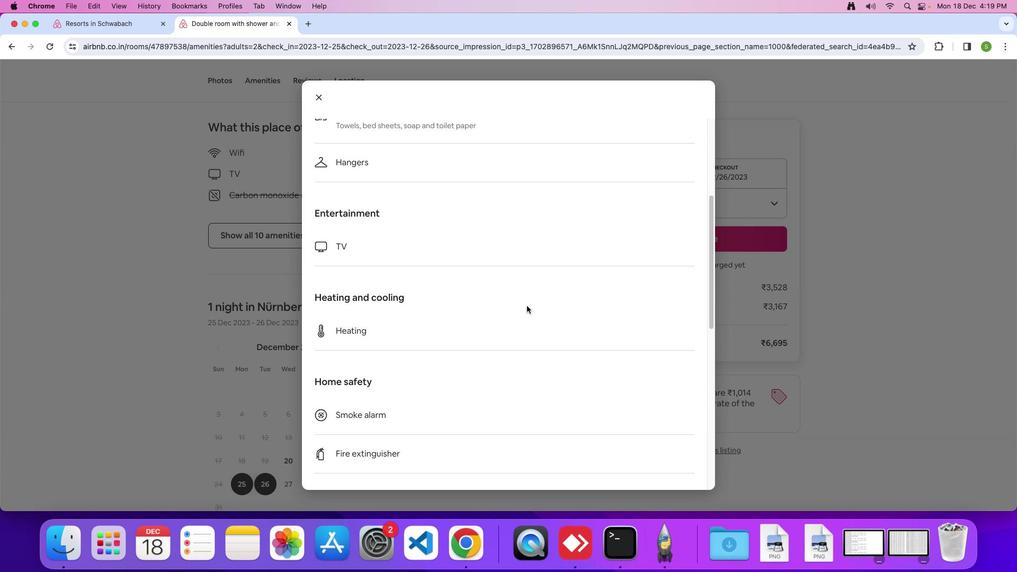 
Action: Mouse scrolled (527, 306) with delta (0, 0)
Screenshot: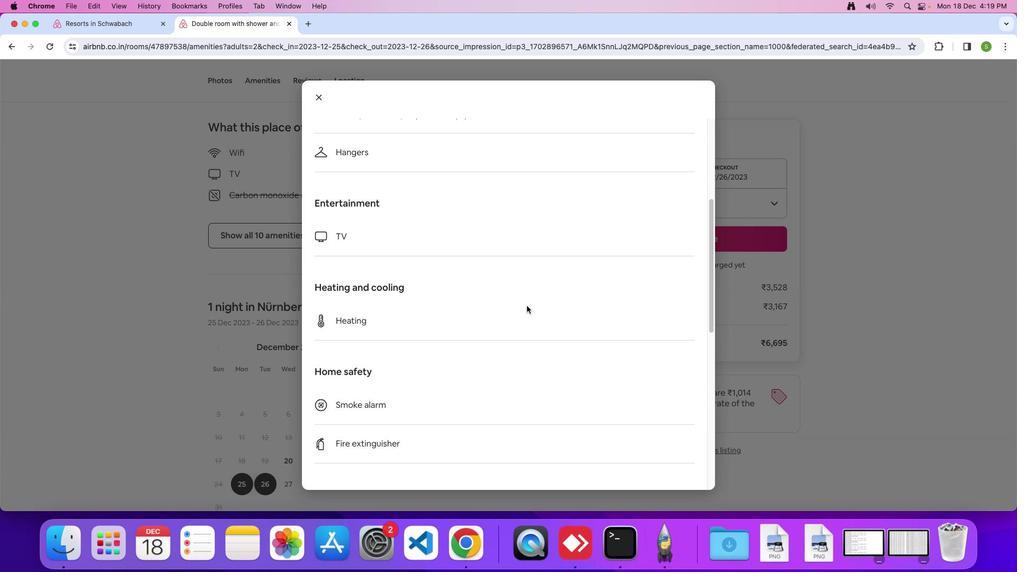 
Action: Mouse scrolled (527, 306) with delta (0, 0)
Screenshot: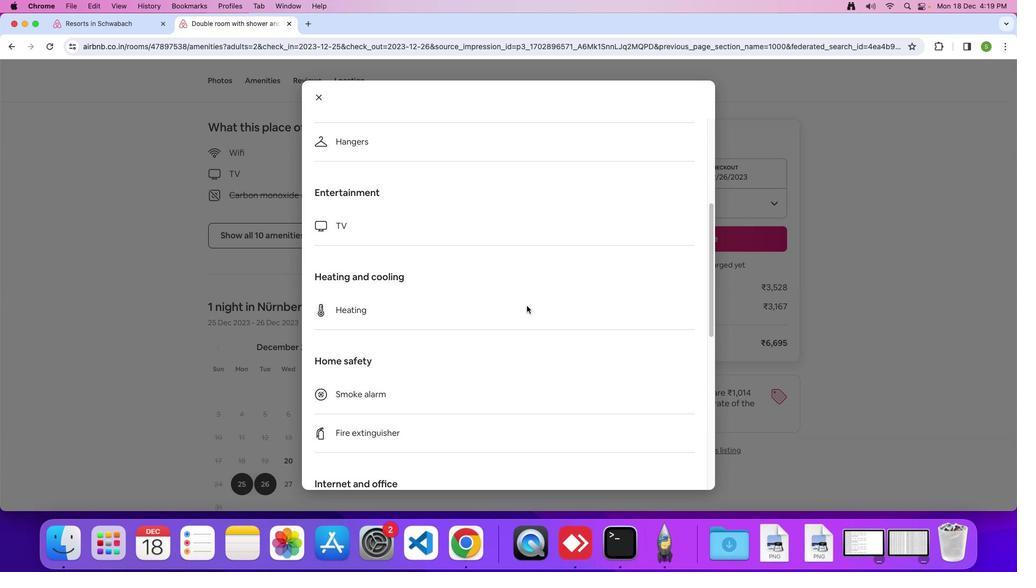 
Action: Mouse scrolled (527, 306) with delta (0, 0)
Screenshot: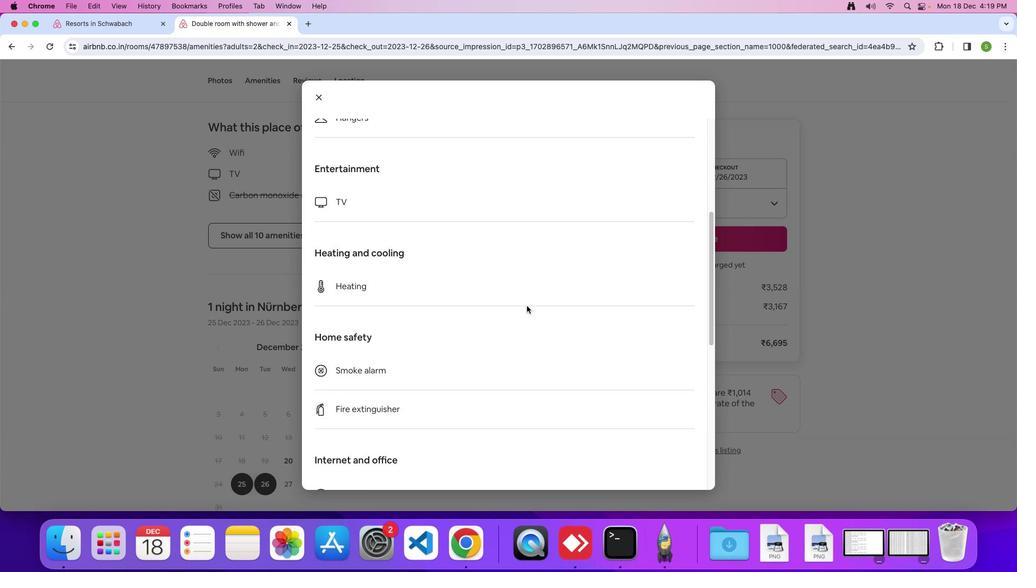 
Action: Mouse scrolled (527, 306) with delta (0, 0)
Screenshot: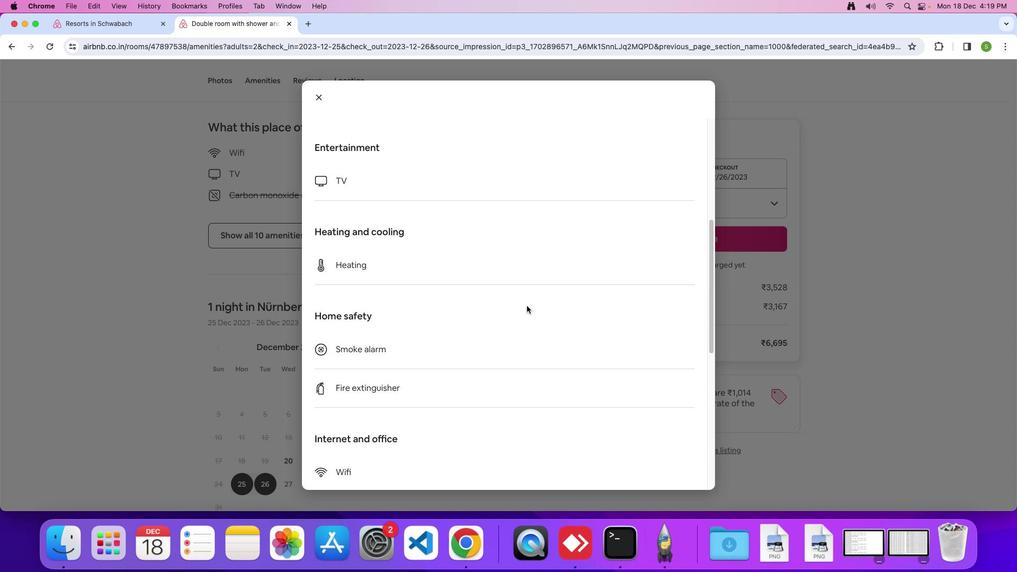 
Action: Mouse scrolled (527, 306) with delta (0, 0)
Screenshot: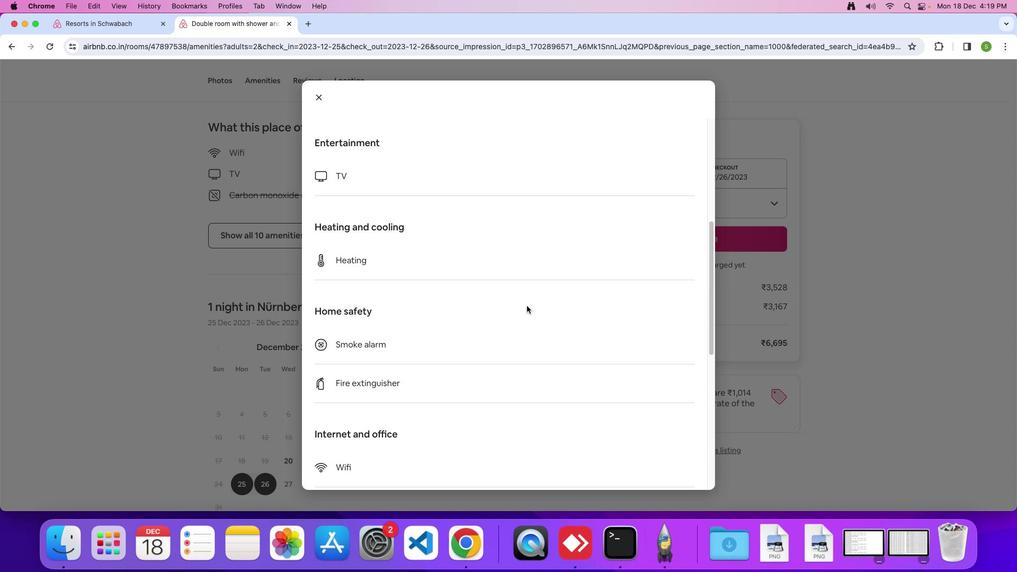 
Action: Mouse scrolled (527, 306) with delta (0, 0)
Screenshot: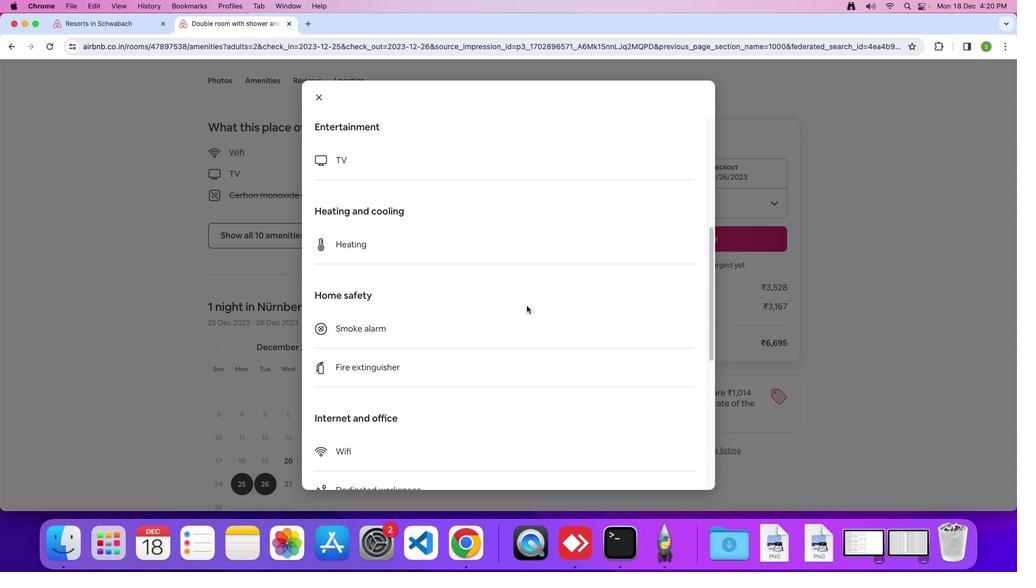 
Action: Mouse scrolled (527, 306) with delta (0, 0)
Screenshot: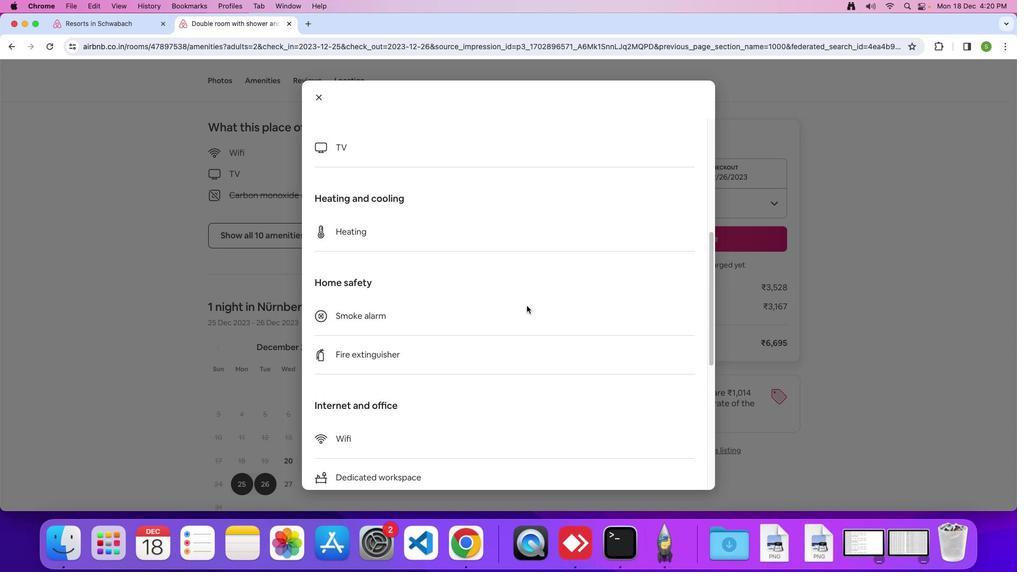 
Action: Mouse scrolled (527, 306) with delta (0, -1)
Screenshot: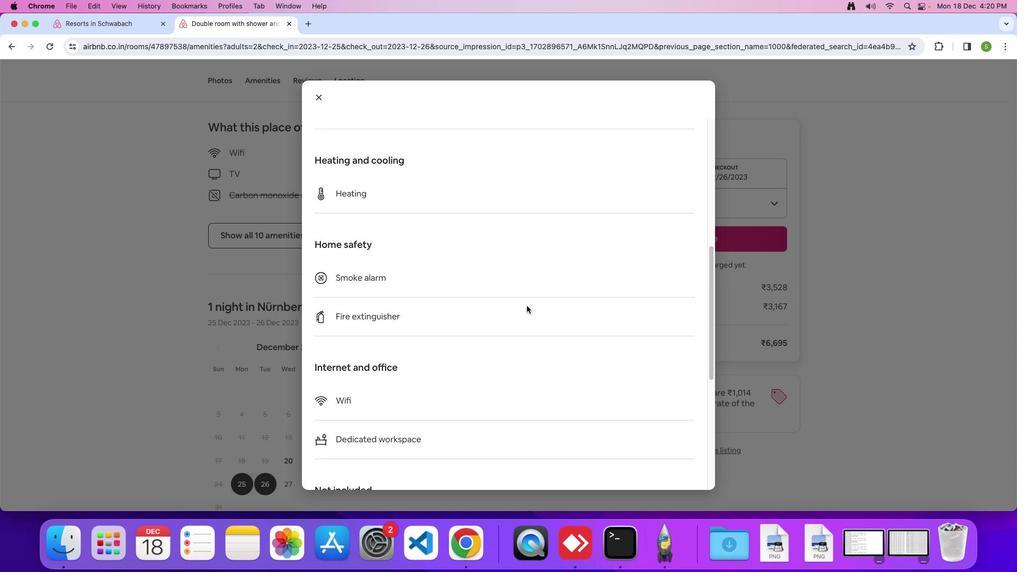 
Action: Mouse scrolled (527, 306) with delta (0, 0)
Screenshot: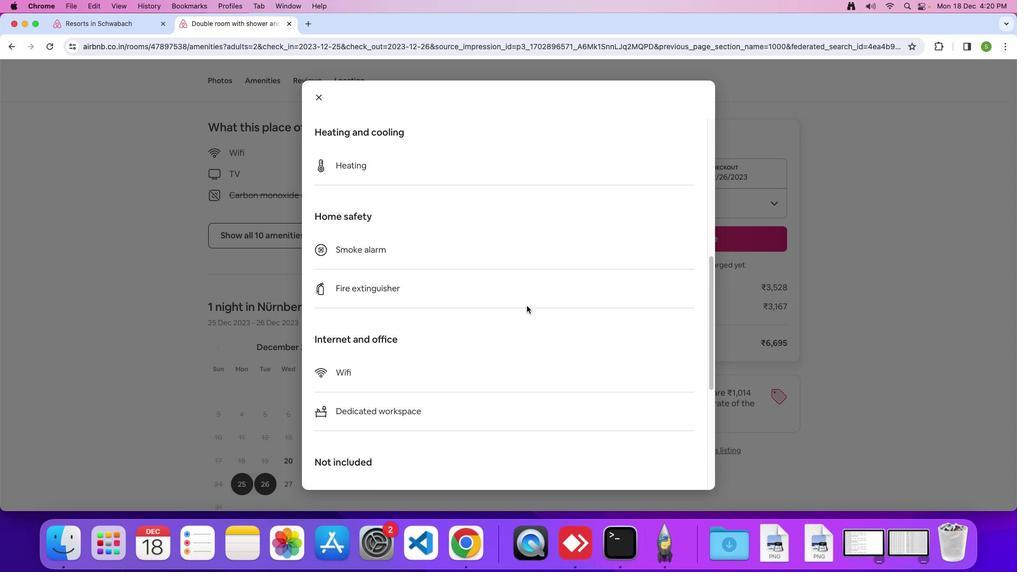 
Action: Mouse scrolled (527, 306) with delta (0, 0)
Screenshot: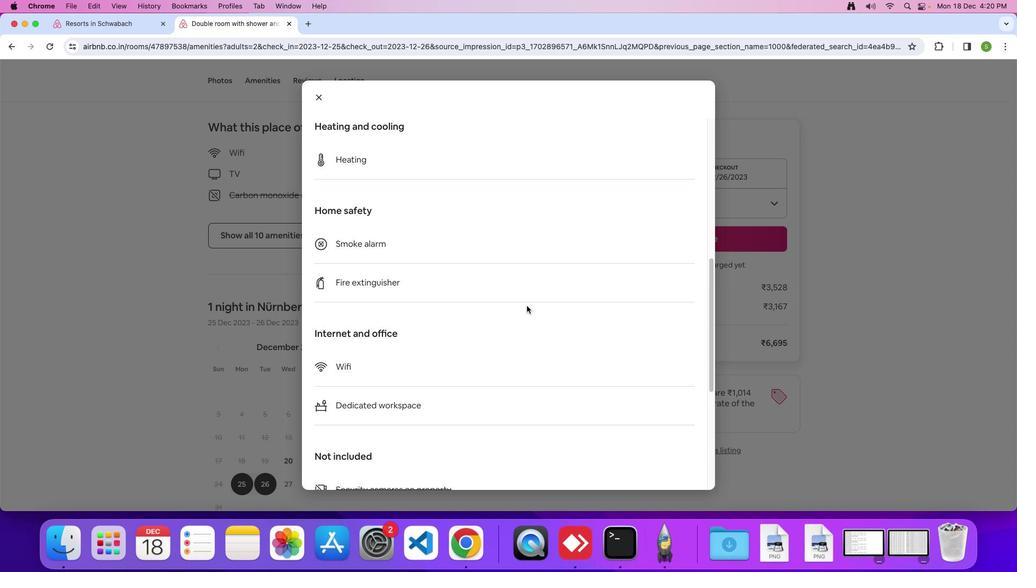
Action: Mouse scrolled (527, 306) with delta (0, 0)
Screenshot: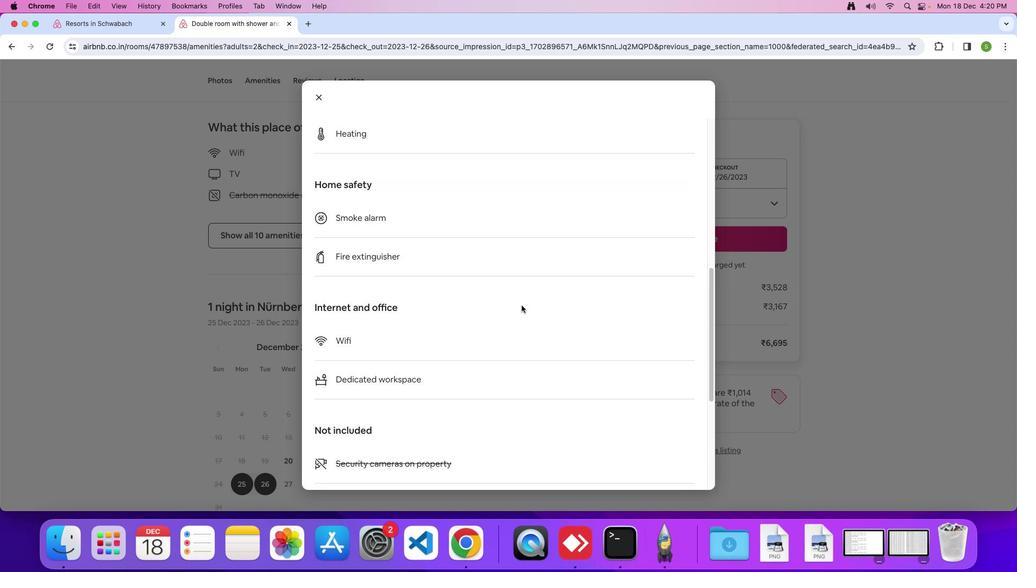 
Action: Mouse moved to (522, 305)
Screenshot: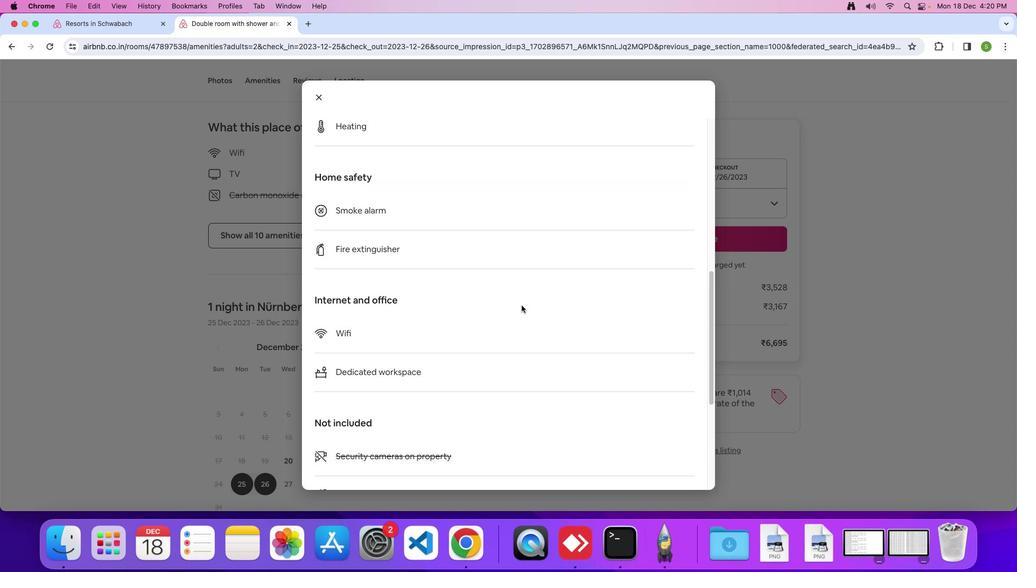 
Action: Mouse scrolled (522, 305) with delta (0, 0)
Screenshot: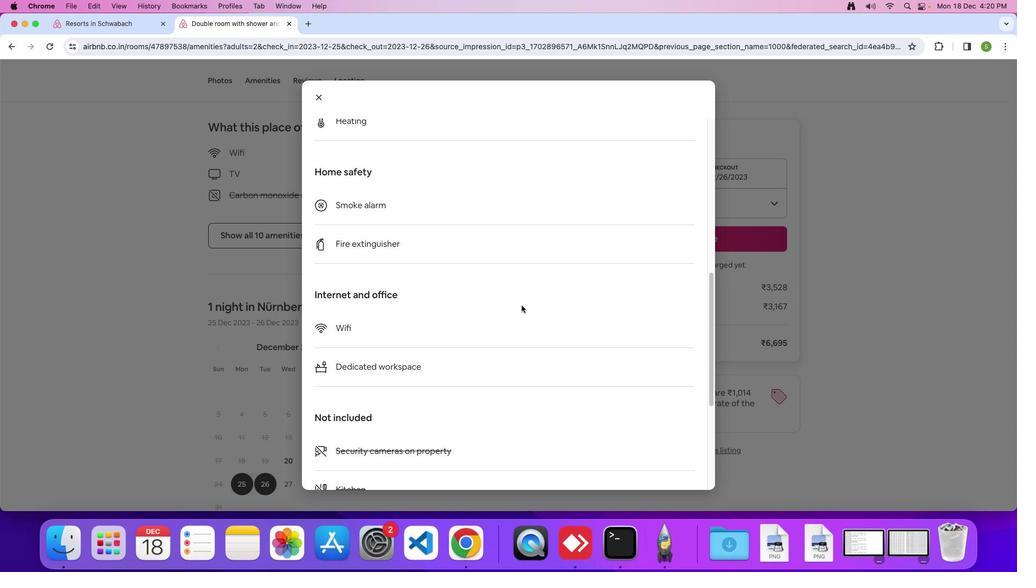 
Action: Mouse moved to (522, 305)
Screenshot: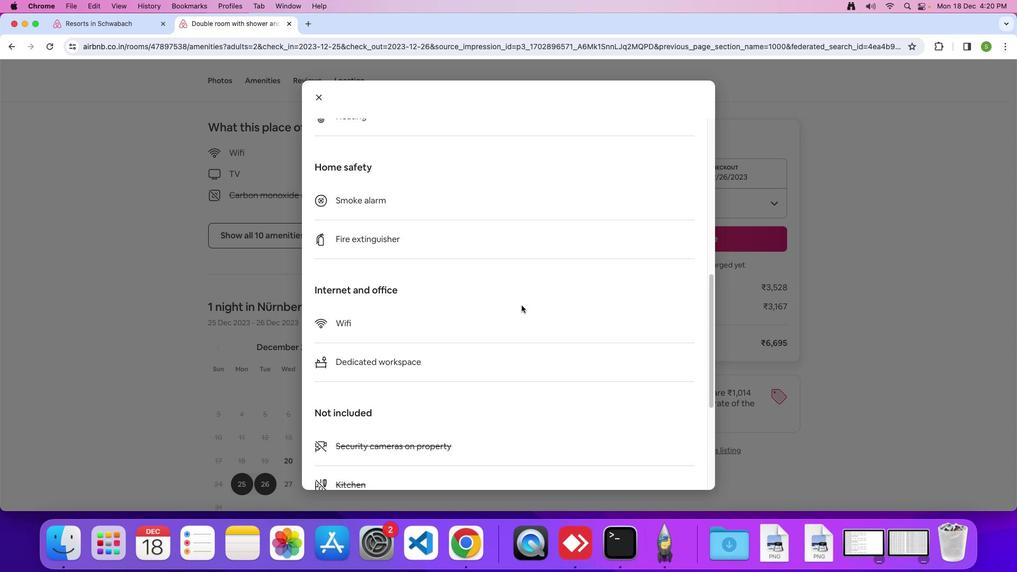 
Action: Mouse scrolled (522, 305) with delta (0, 0)
Screenshot: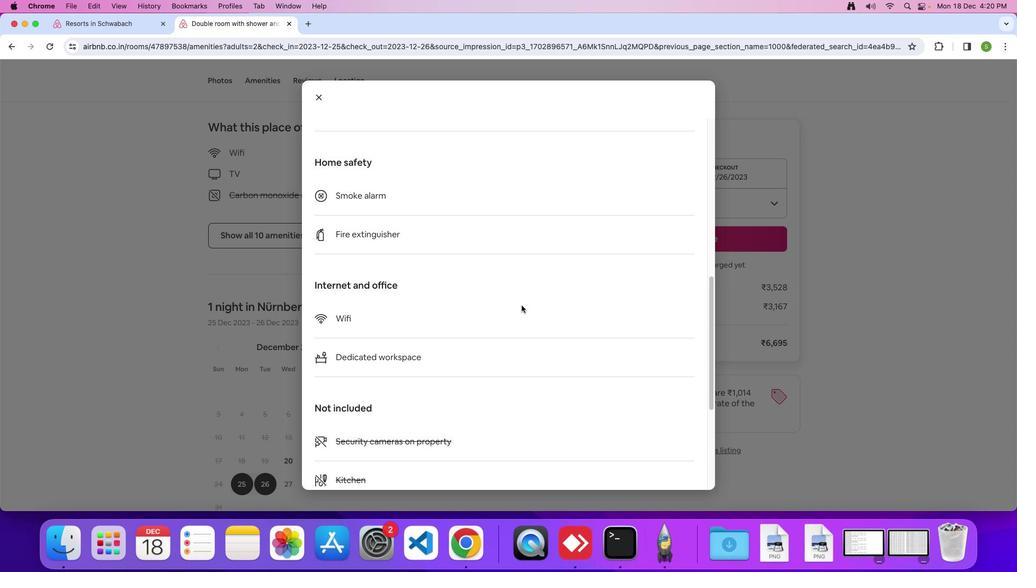 
Action: Mouse scrolled (522, 305) with delta (0, 0)
Screenshot: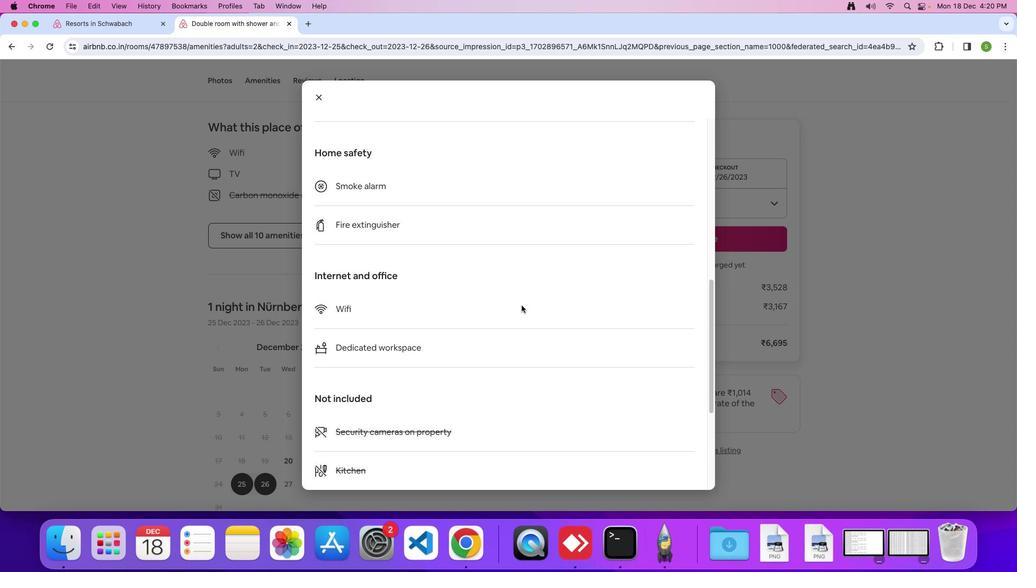 
Action: Mouse scrolled (522, 305) with delta (0, 0)
Screenshot: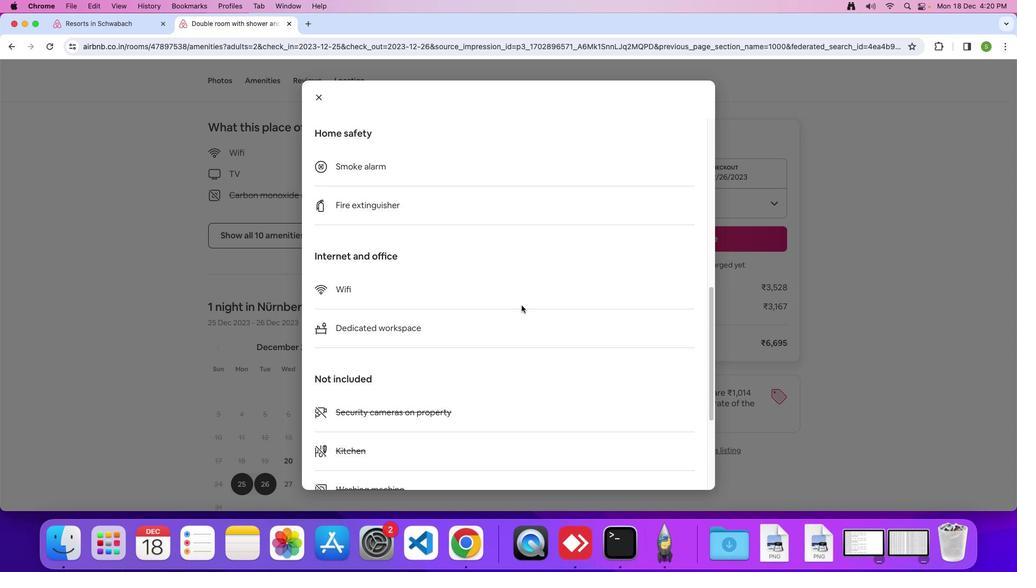 
Action: Mouse scrolled (522, 305) with delta (0, -1)
Screenshot: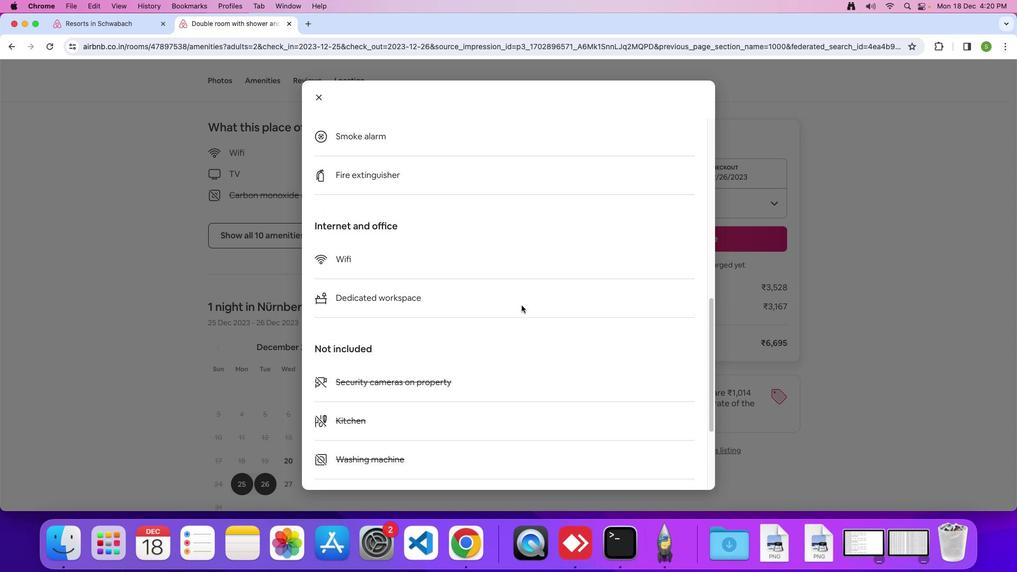 
Action: Mouse scrolled (522, 305) with delta (0, 0)
Screenshot: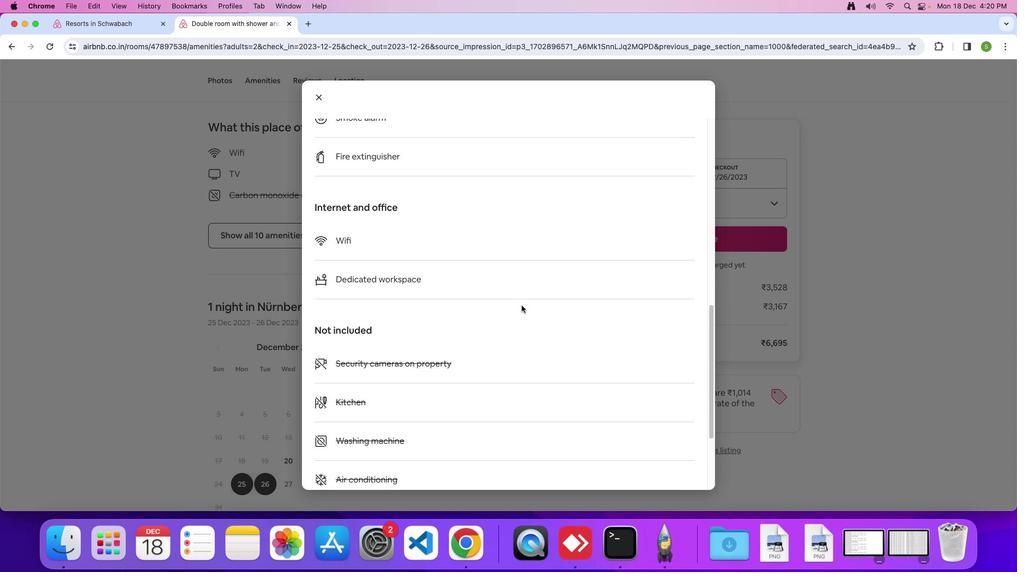 
Action: Mouse scrolled (522, 305) with delta (0, 0)
Screenshot: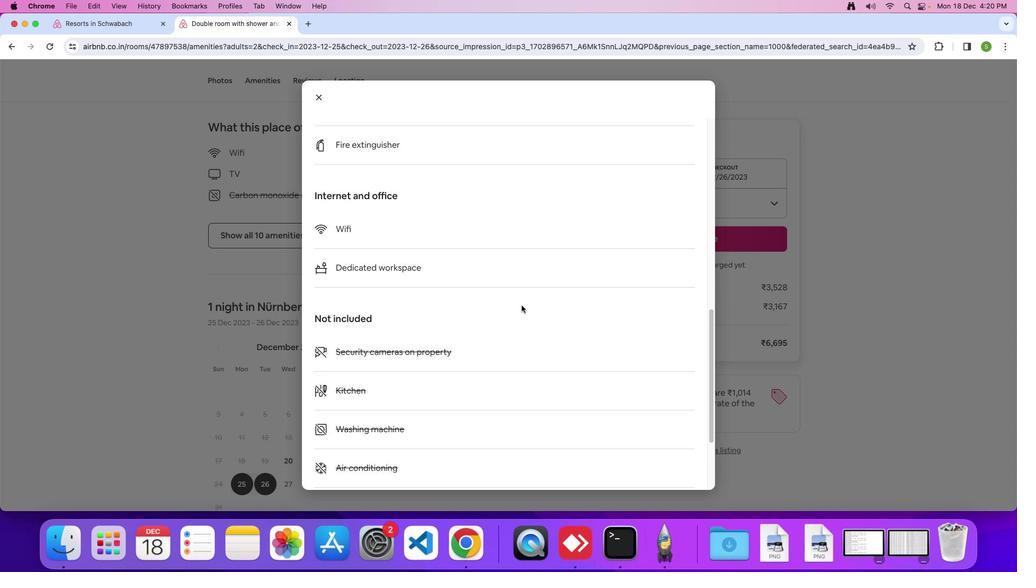 
Action: Mouse scrolled (522, 305) with delta (0, 0)
Screenshot: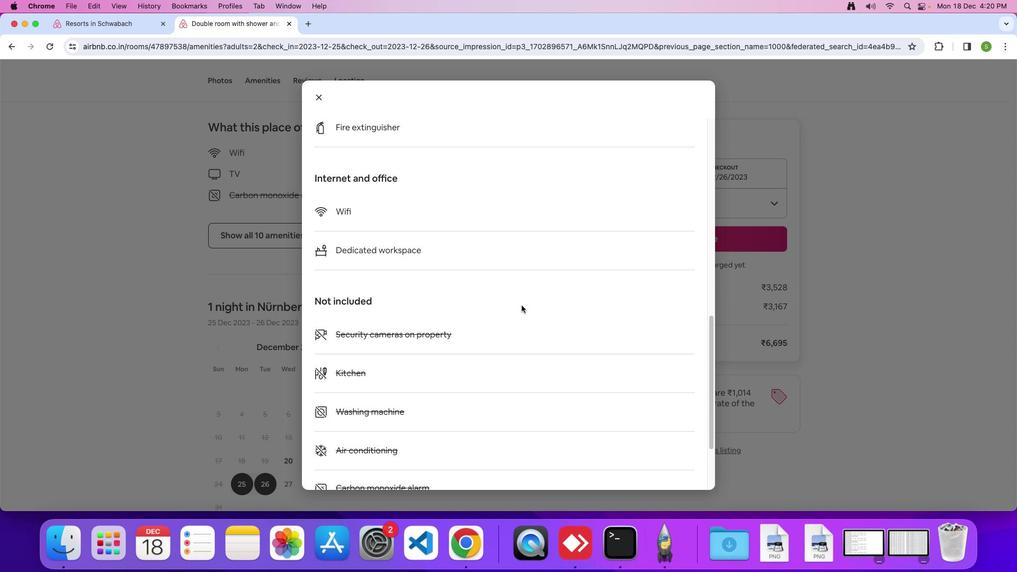 
Action: Mouse scrolled (522, 305) with delta (0, 0)
Screenshot: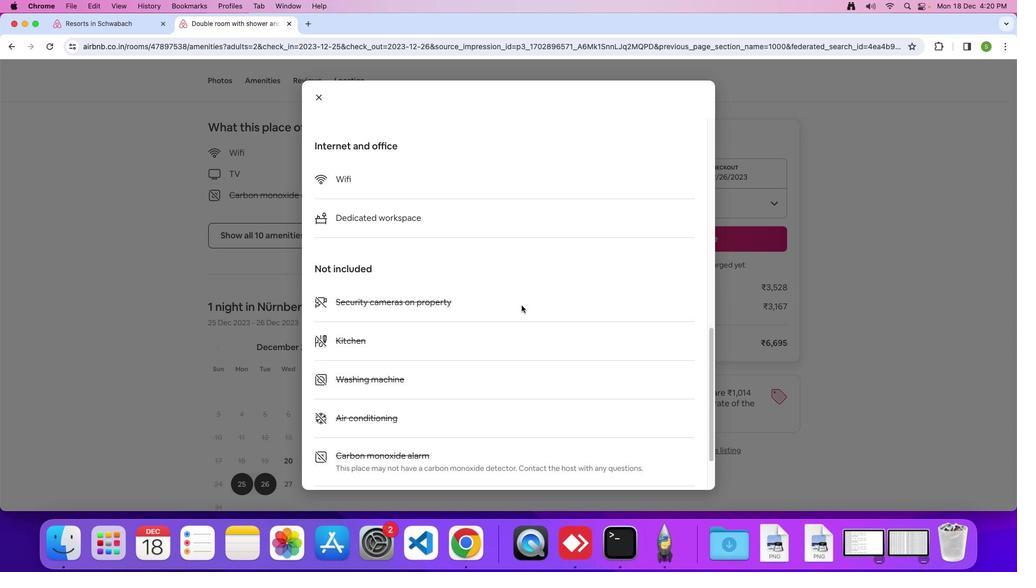 
Action: Mouse scrolled (522, 305) with delta (0, -1)
Screenshot: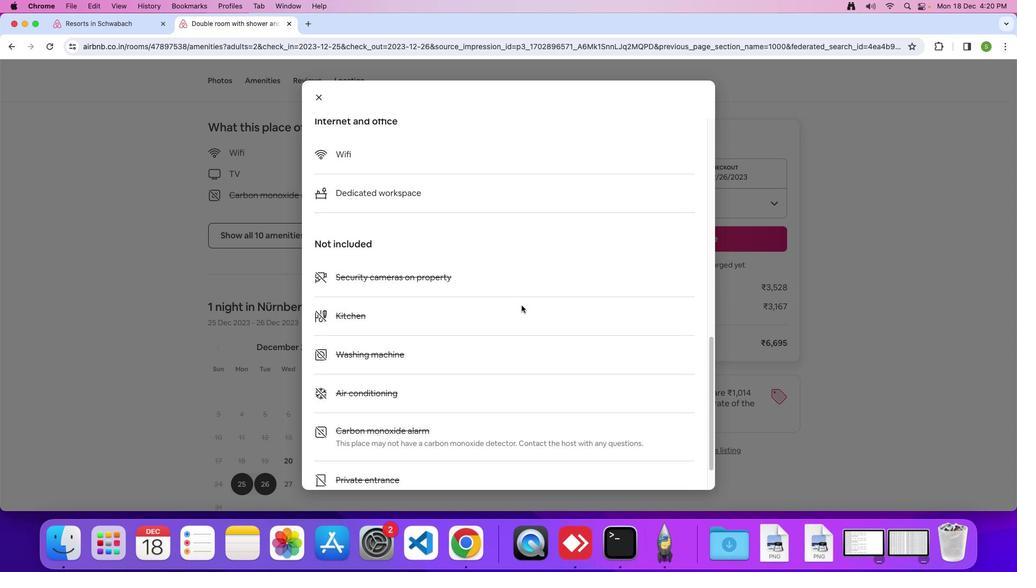 
Action: Mouse scrolled (522, 305) with delta (0, 0)
Screenshot: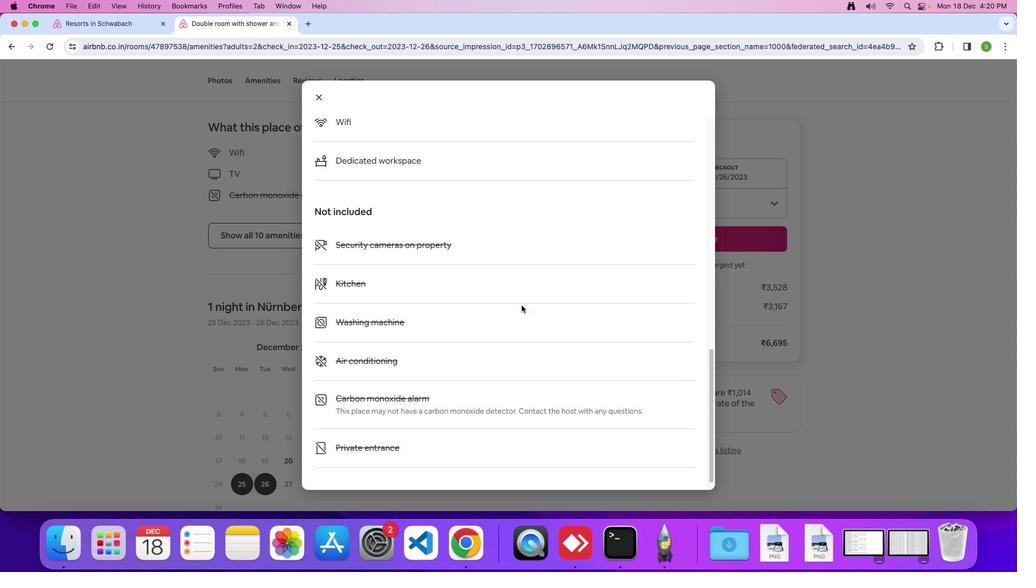
Action: Mouse scrolled (522, 305) with delta (0, 0)
Screenshot: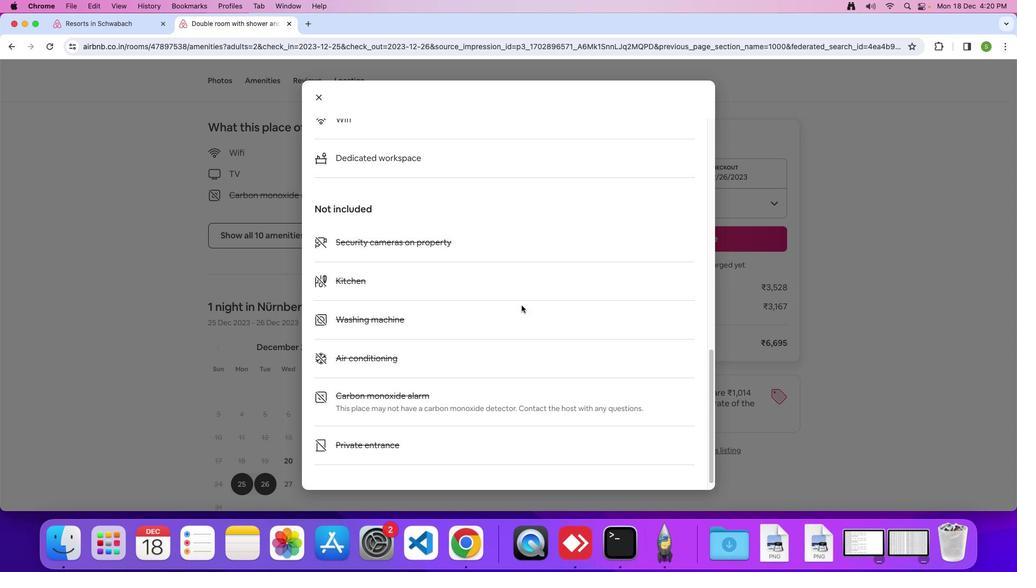 
Action: Mouse scrolled (522, 305) with delta (0, 0)
Screenshot: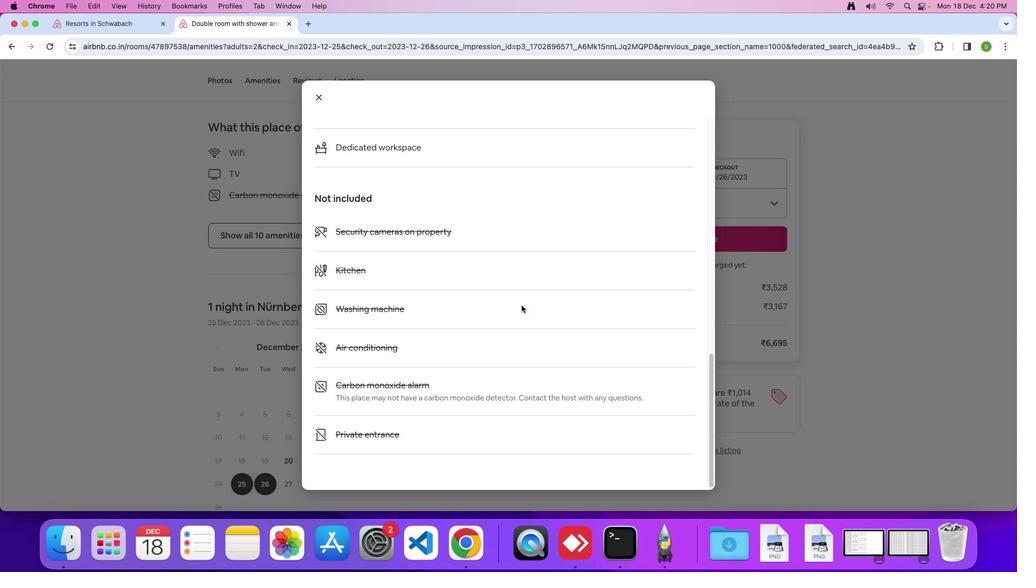 
Action: Mouse scrolled (522, 305) with delta (0, 0)
Screenshot: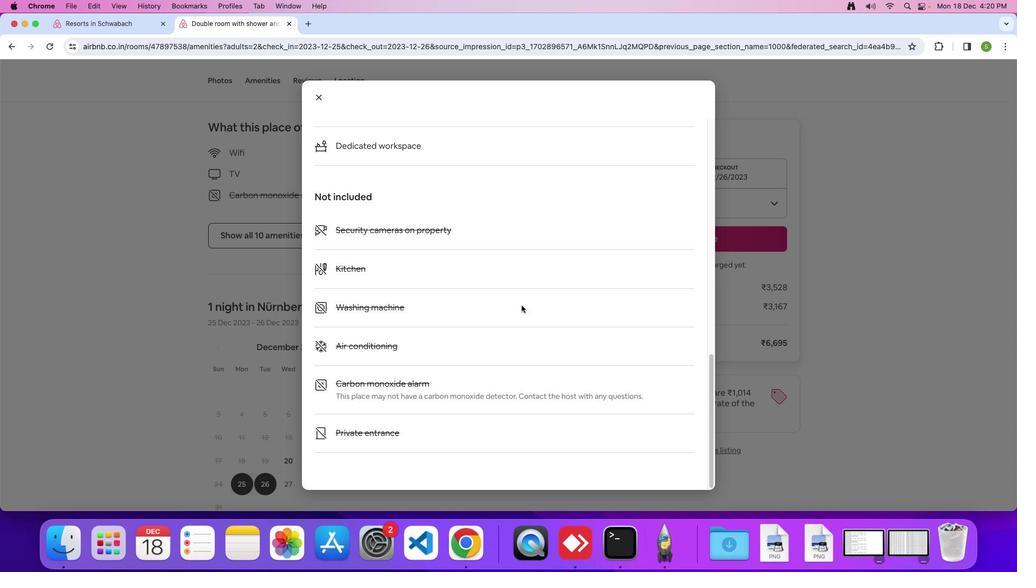 
Action: Mouse scrolled (522, 305) with delta (0, -1)
Screenshot: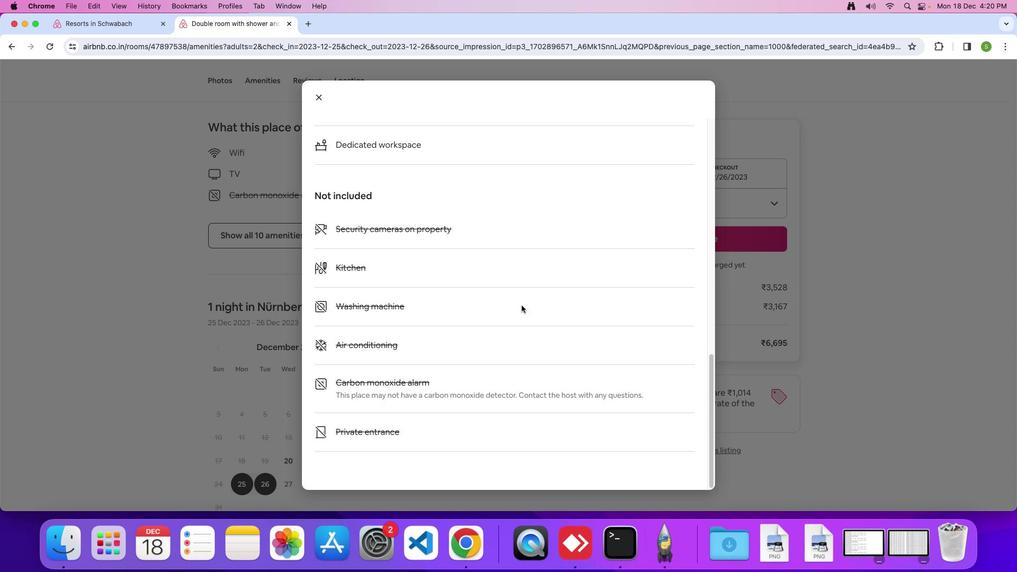 
Action: Mouse moved to (320, 96)
Screenshot: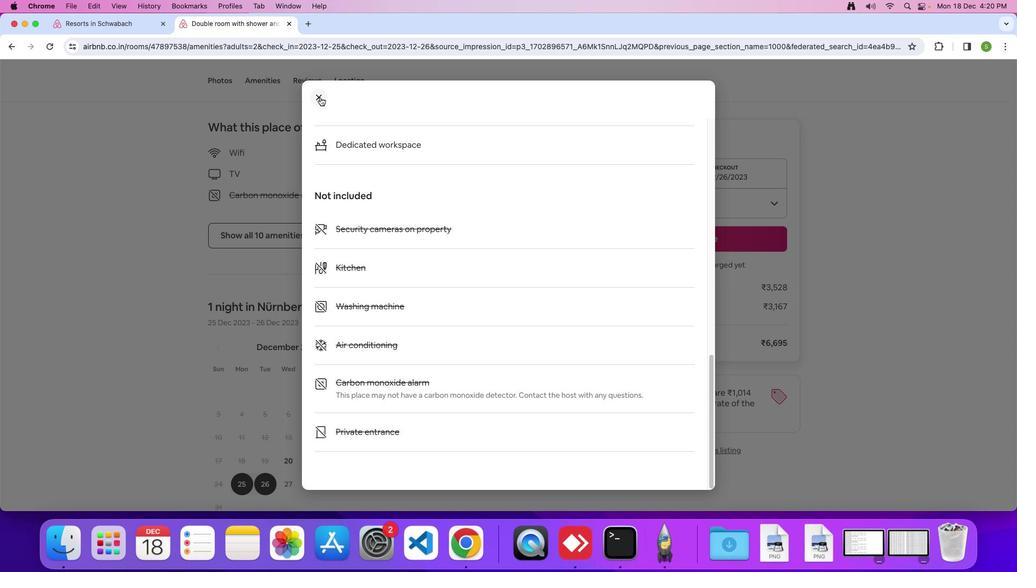 
Action: Mouse pressed left at (320, 96)
Screenshot: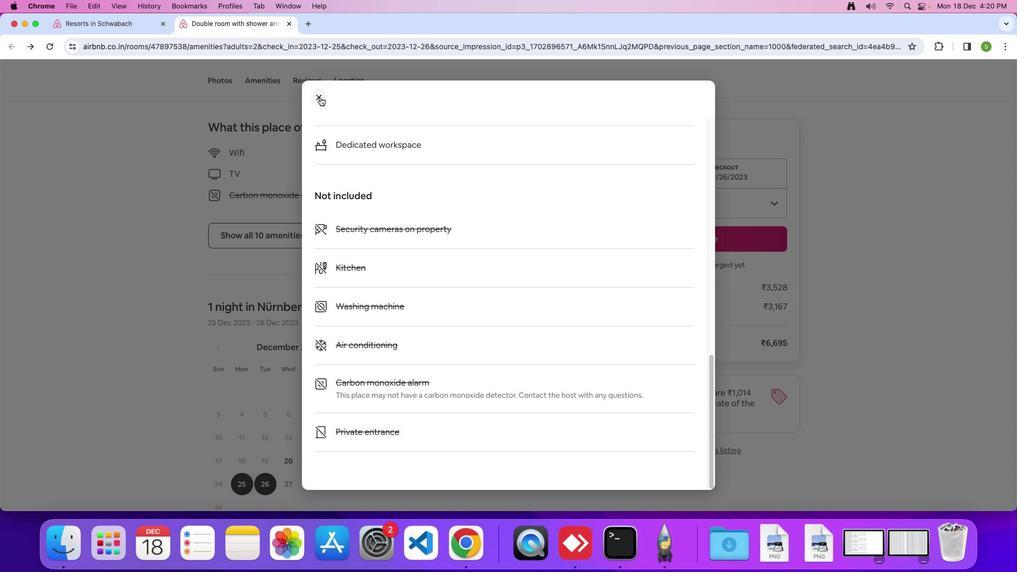 
Action: Mouse moved to (465, 310)
Screenshot: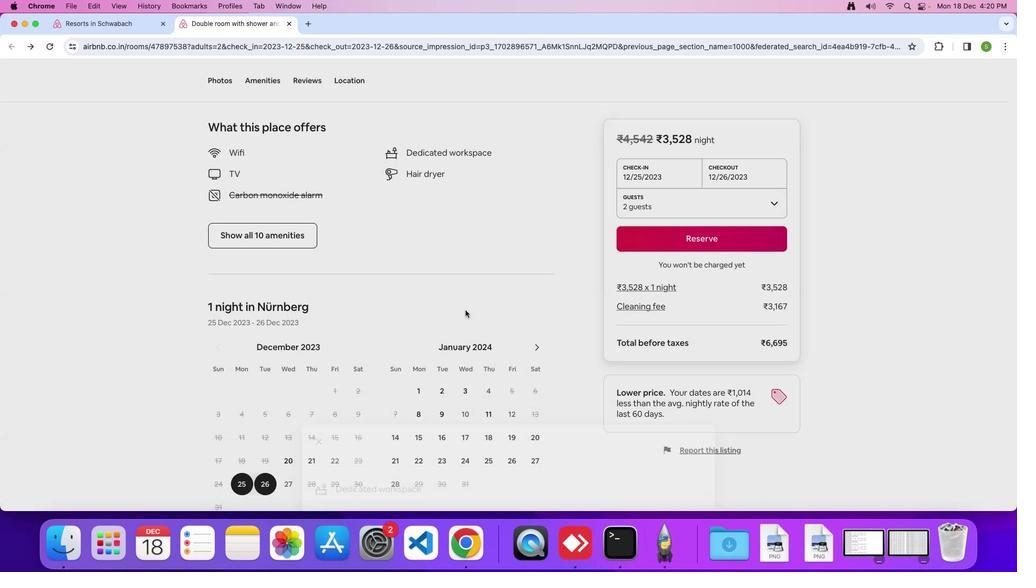 
Action: Mouse scrolled (465, 310) with delta (0, 0)
Screenshot: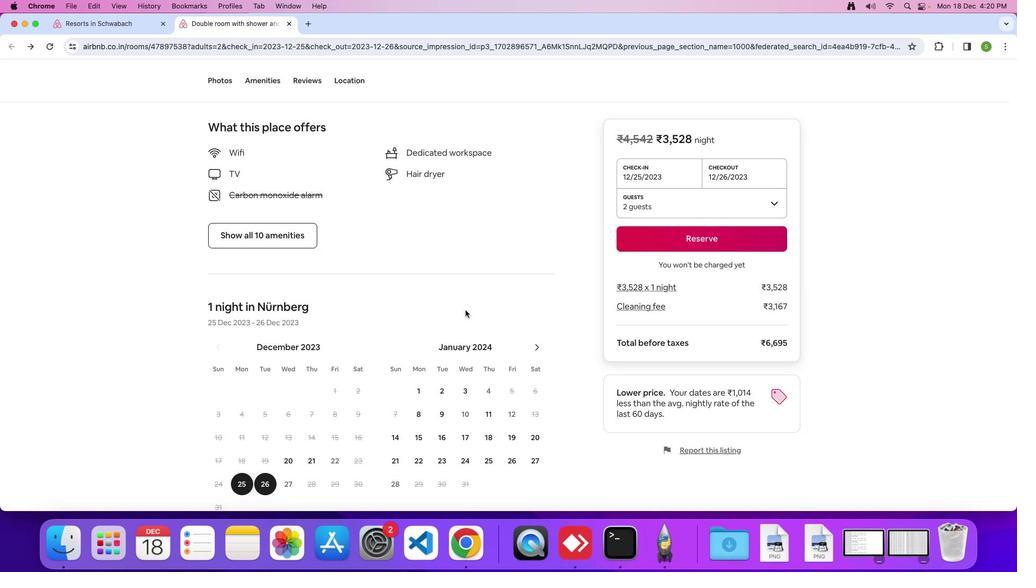 
Action: Mouse scrolled (465, 310) with delta (0, 0)
Screenshot: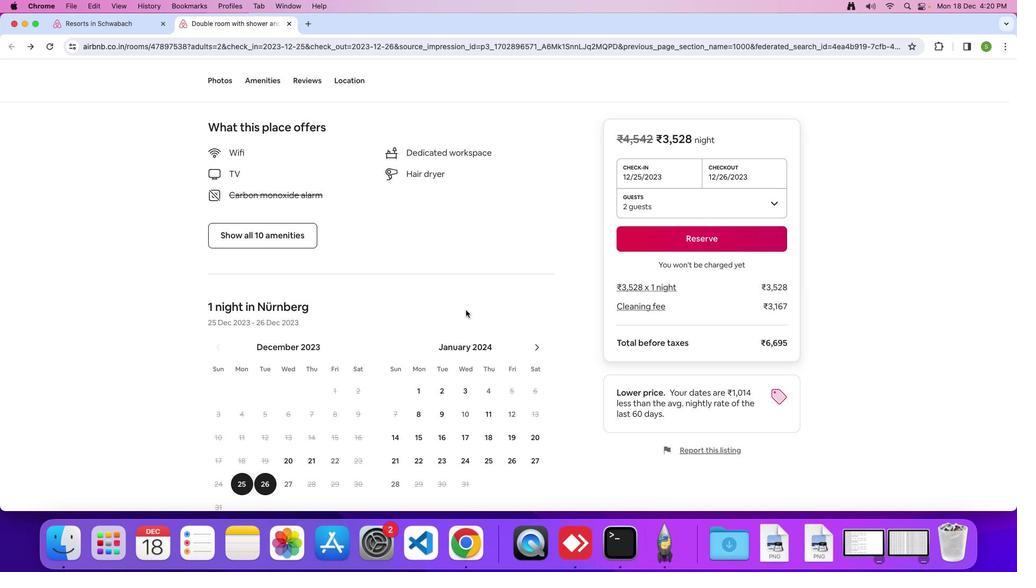 
Action: Mouse moved to (465, 310)
Screenshot: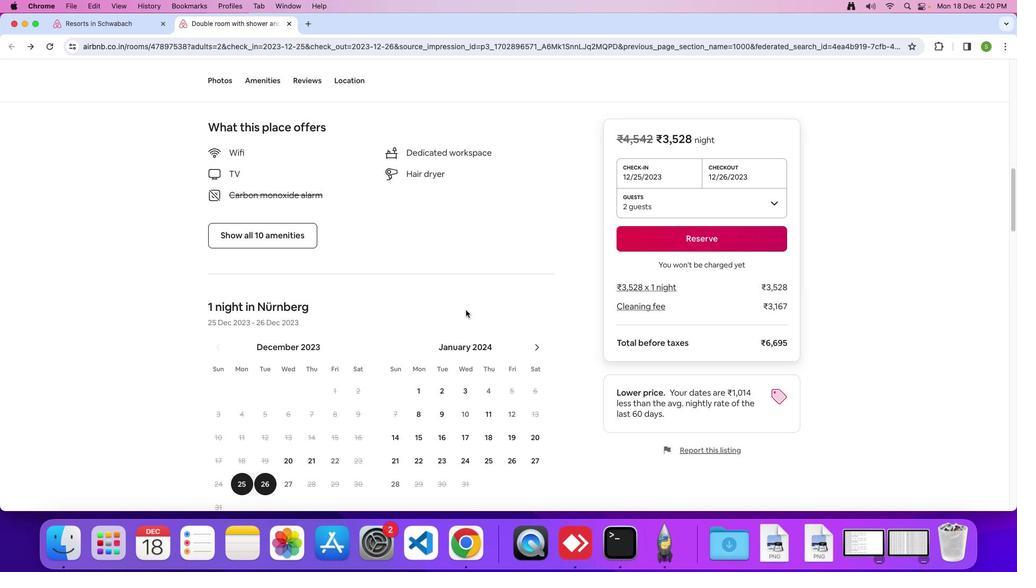 
Action: Mouse scrolled (465, 310) with delta (0, -1)
